 Task: Simple invoice that calculates total blue modern simple.
Action: Mouse moved to (136, 233)
Screenshot: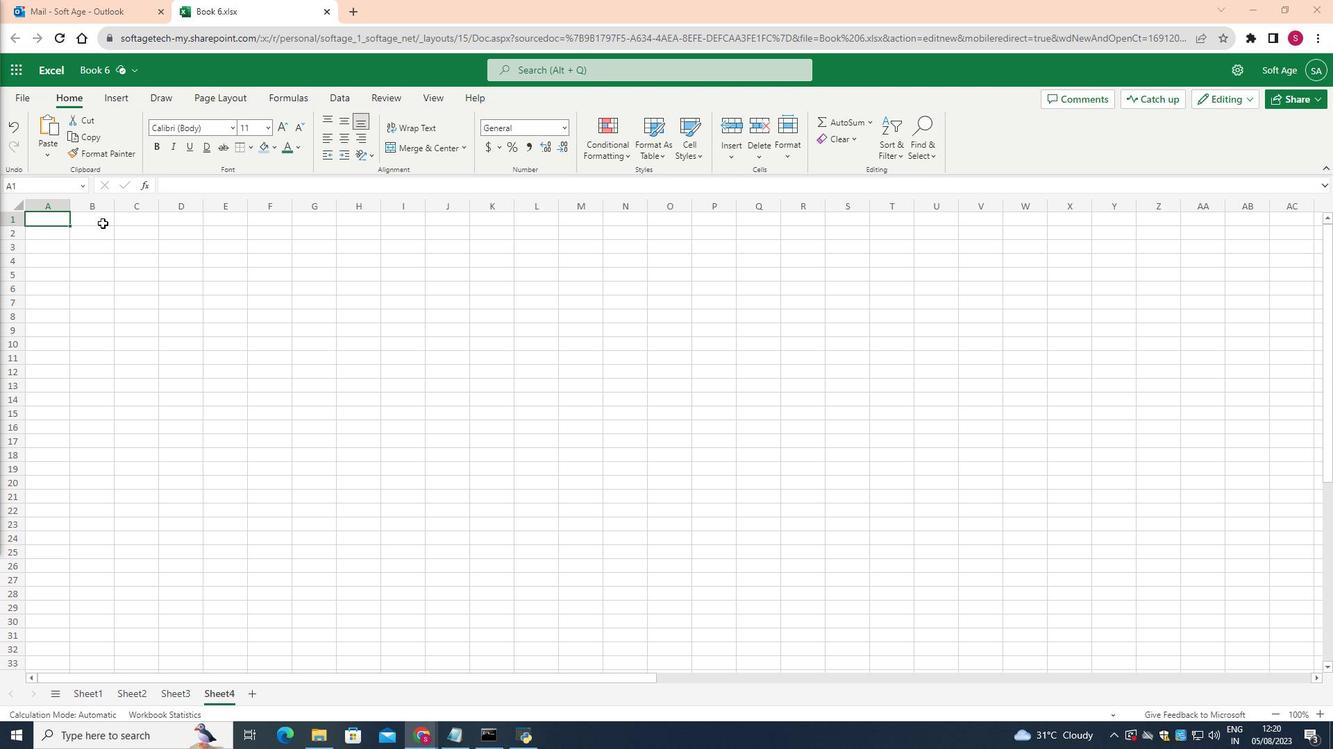 
Action: Mouse pressed left at (136, 233)
Screenshot: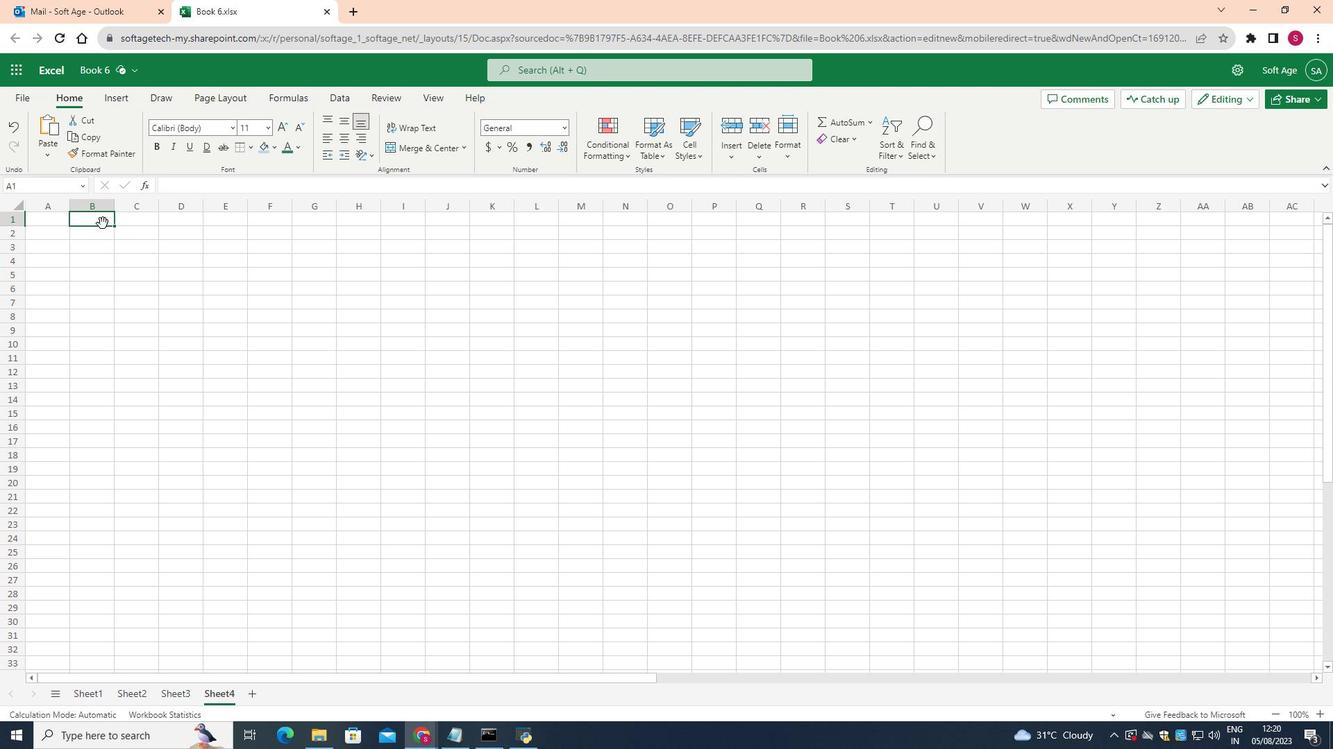 
Action: Mouse moved to (295, 143)
Screenshot: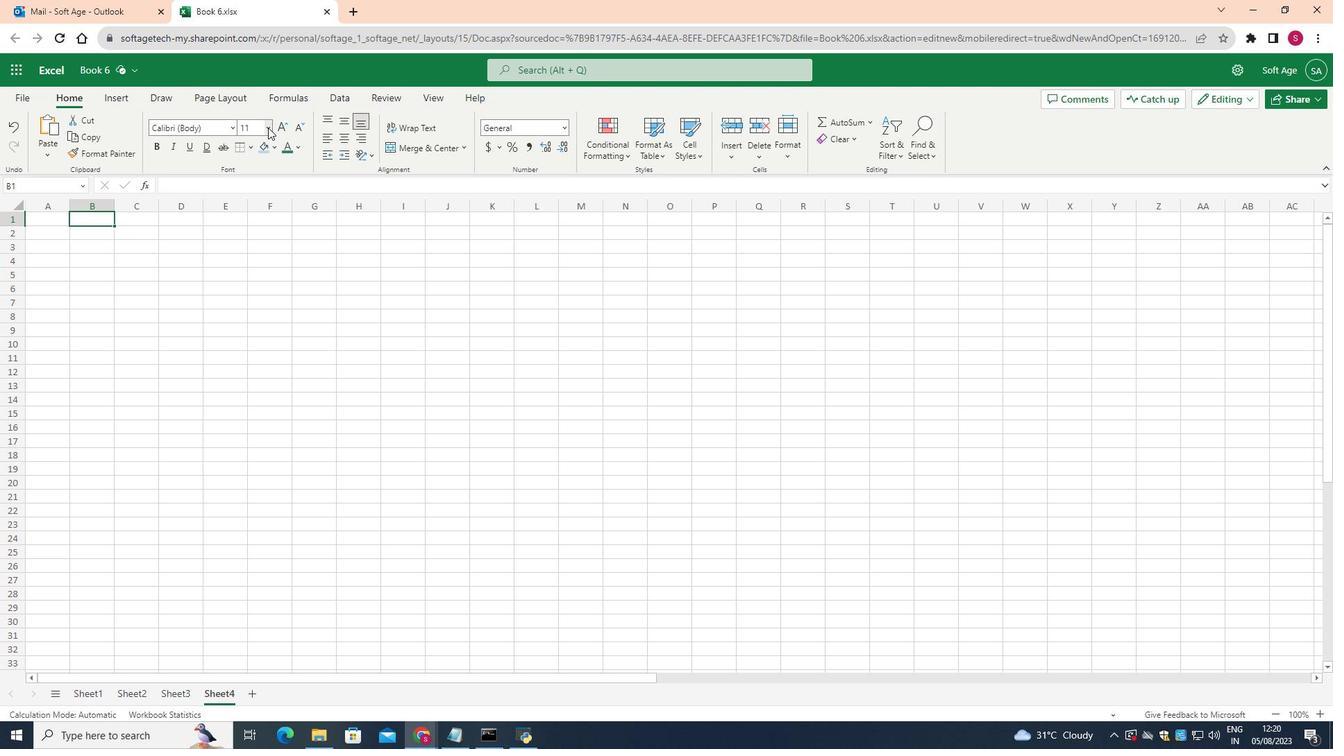 
Action: Mouse pressed left at (295, 143)
Screenshot: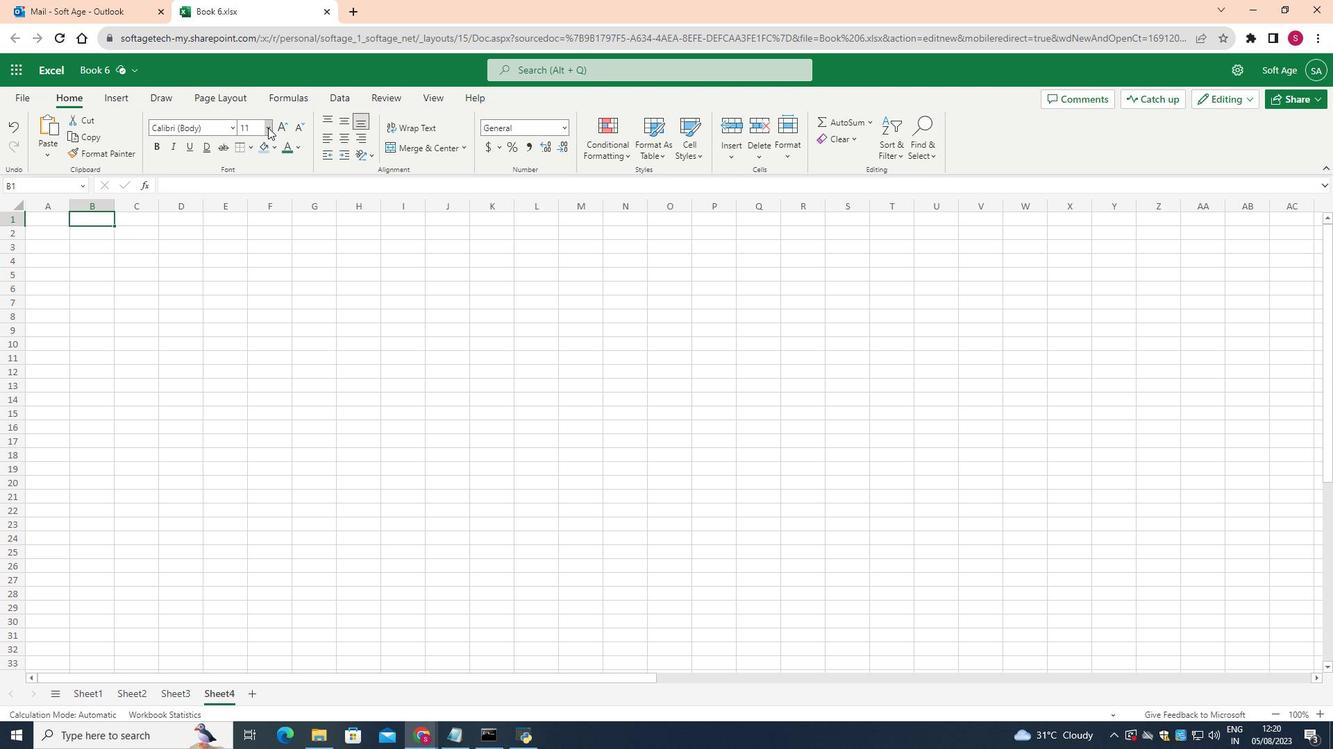 
Action: Mouse moved to (281, 358)
Screenshot: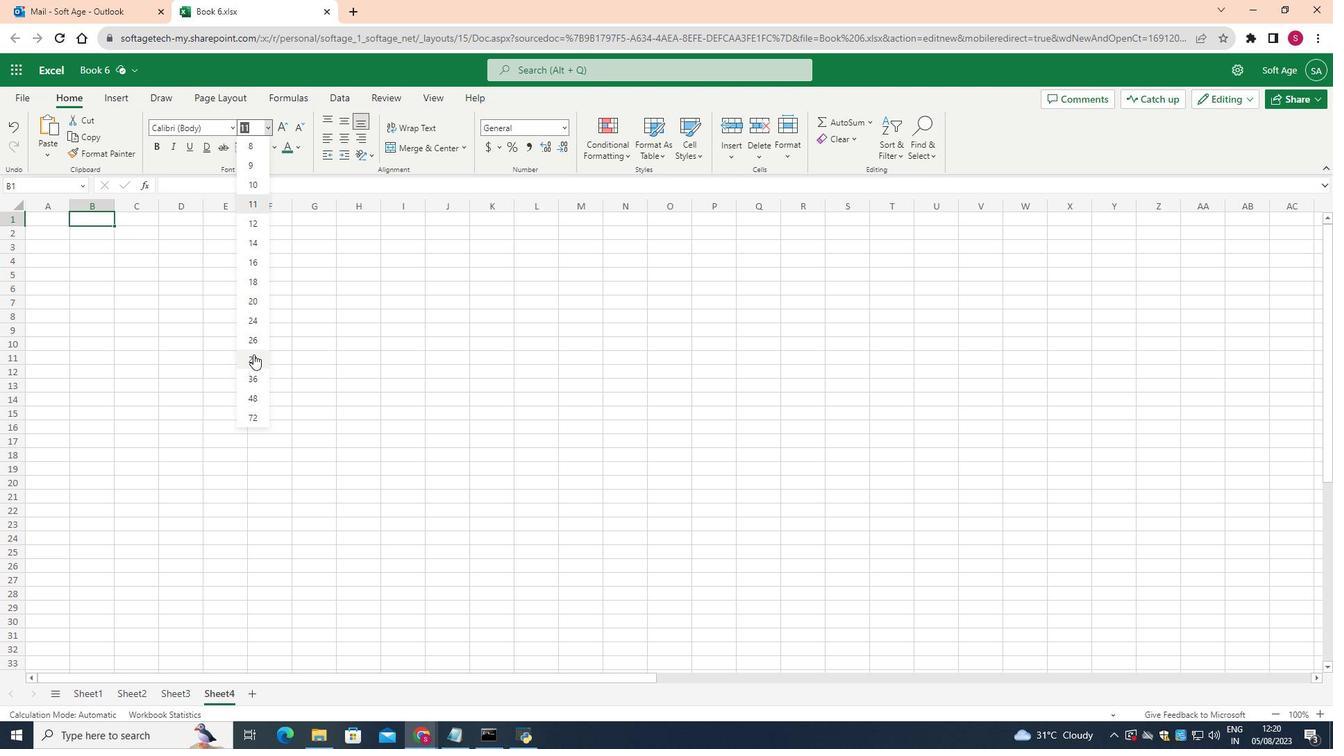
Action: Mouse pressed left at (281, 358)
Screenshot: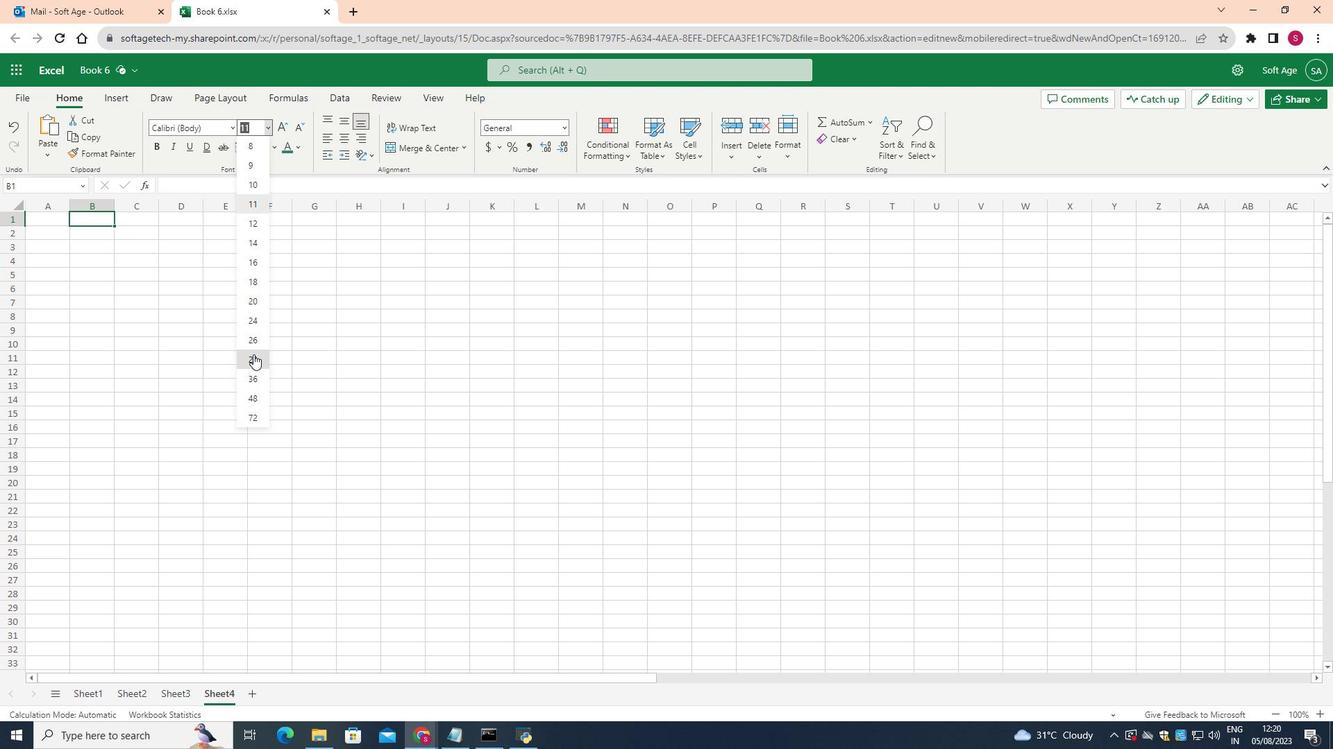
Action: Mouse moved to (281, 358)
Screenshot: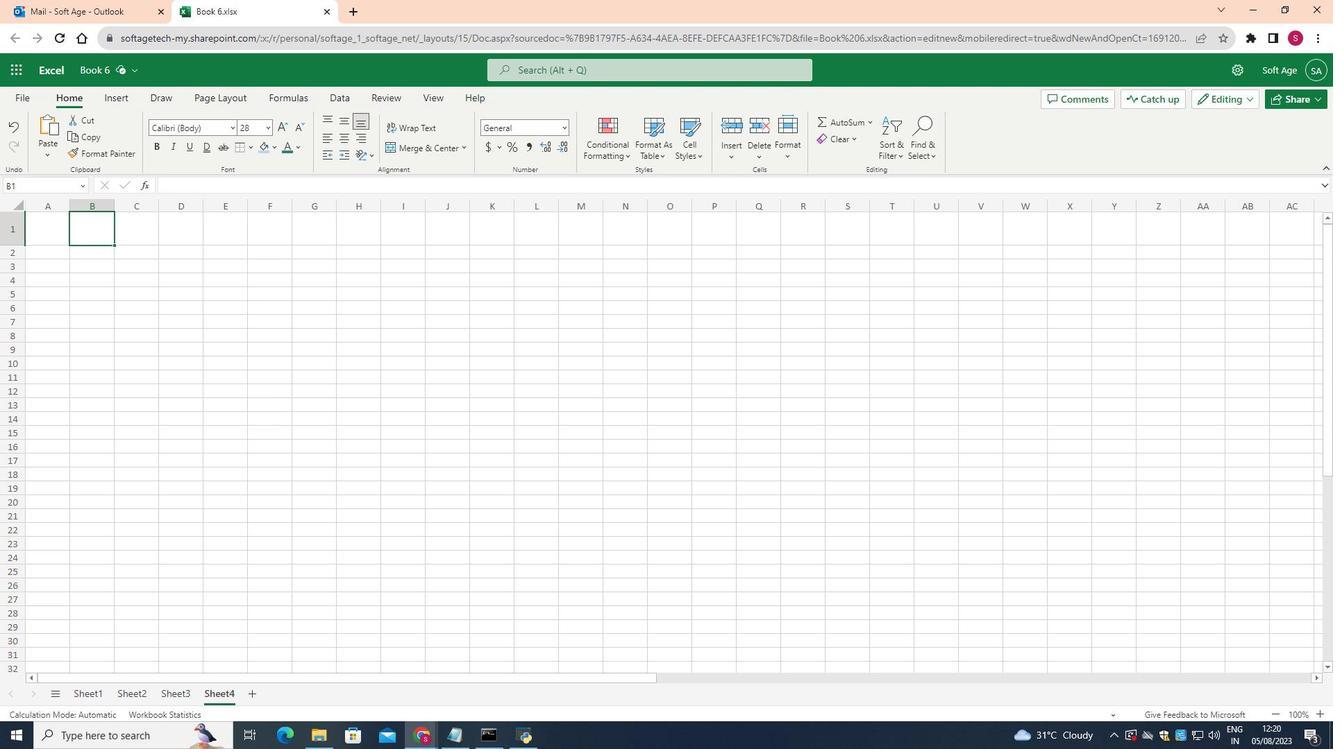 
Action: Key pressed <Key.shift><Key.shift>Your<Key.space><Key.shift>Company<Key.space><Key.shift>Name
Screenshot: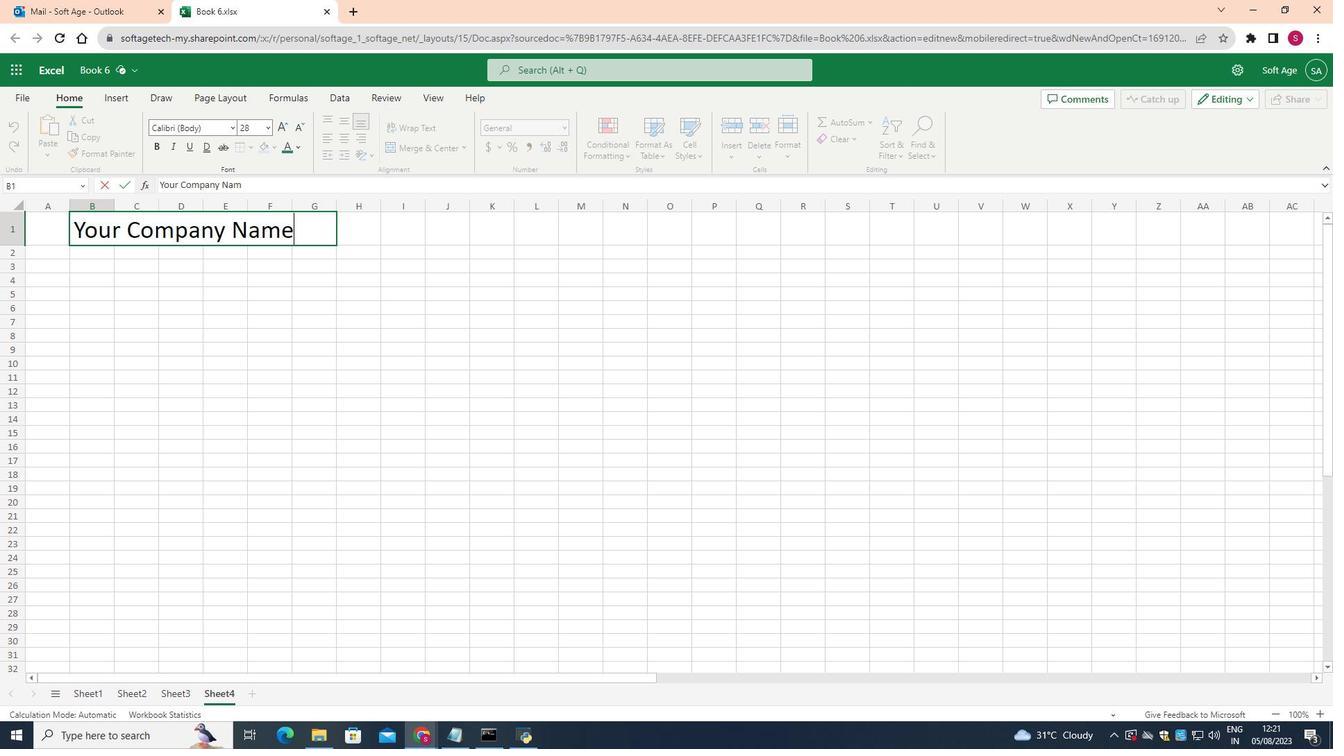 
Action: Mouse moved to (274, 323)
Screenshot: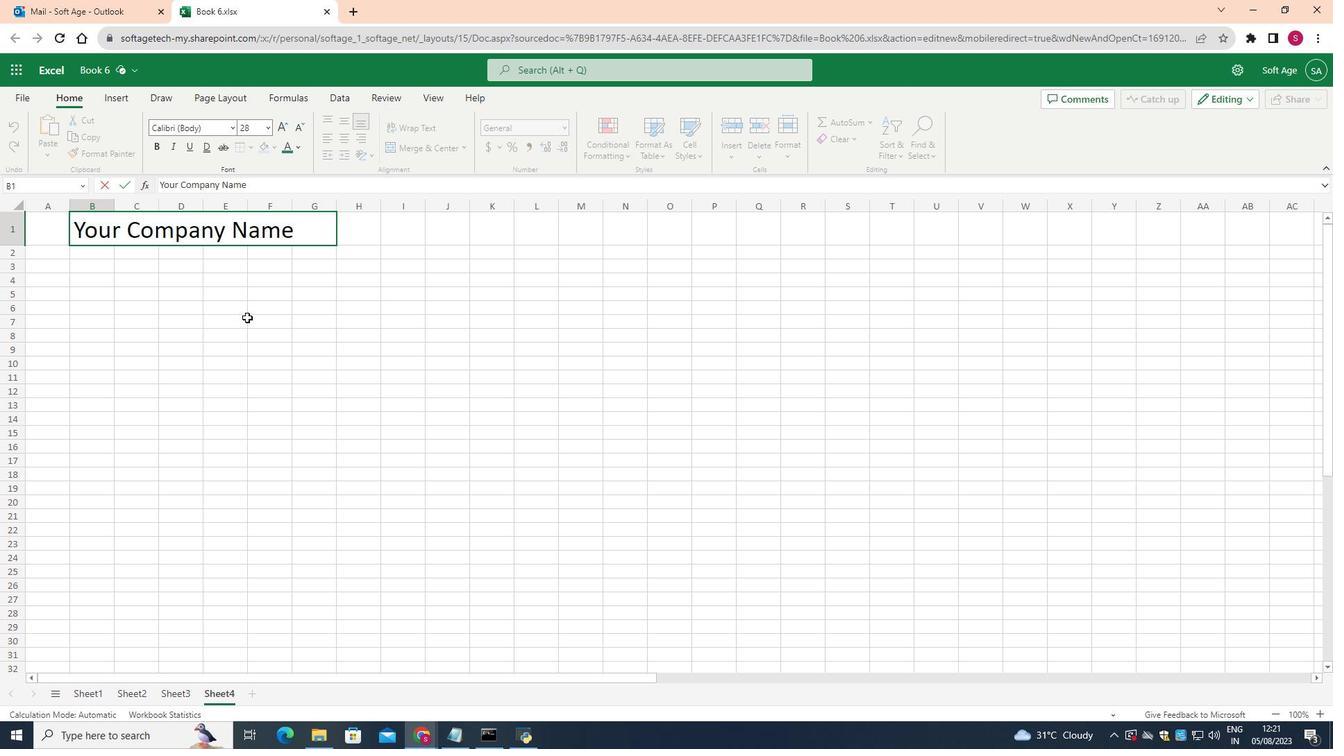 
Action: Mouse pressed left at (274, 323)
Screenshot: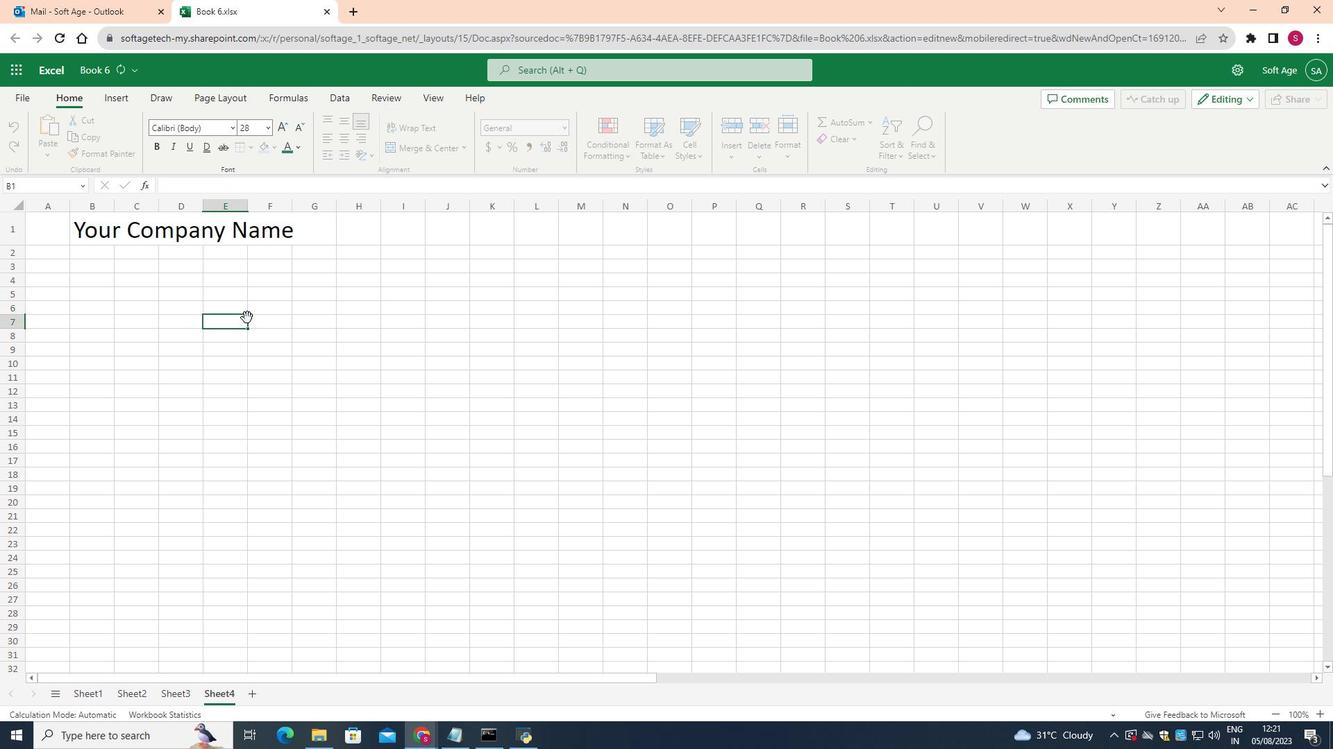 
Action: Mouse moved to (481, 243)
Screenshot: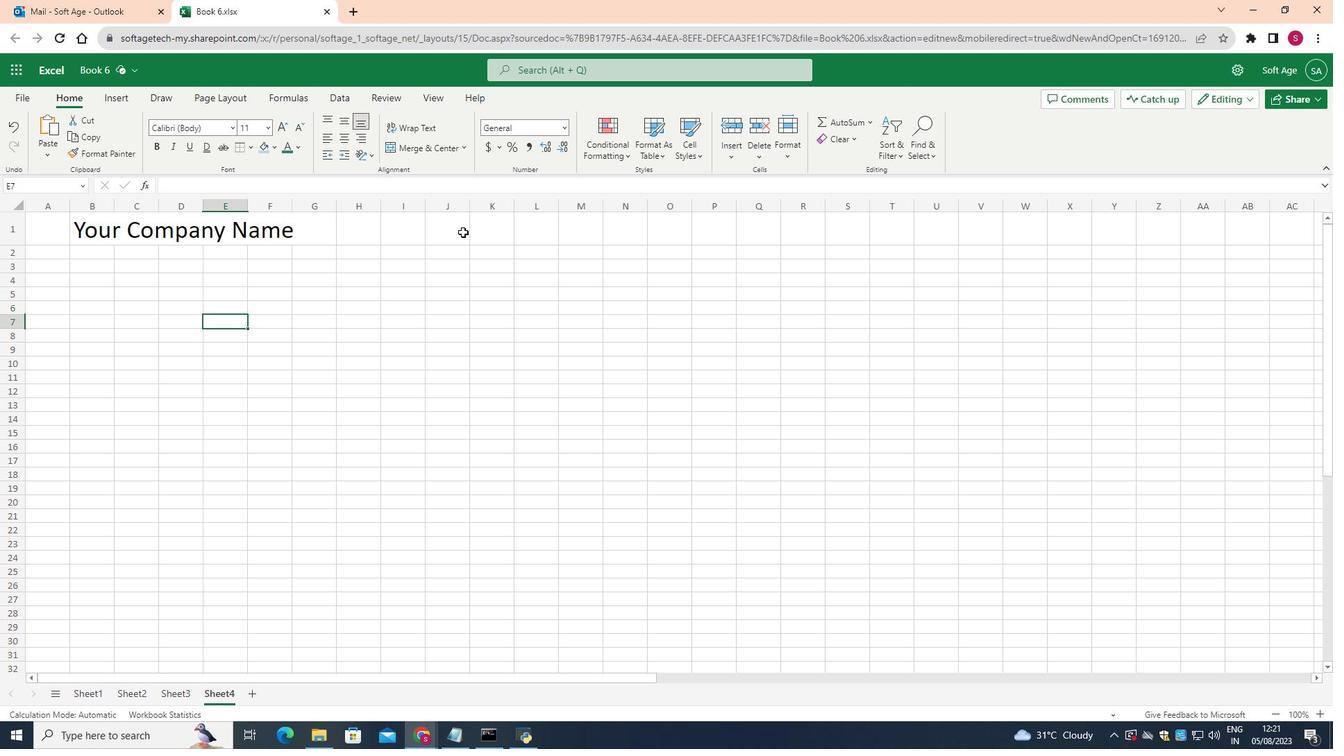 
Action: Mouse pressed left at (481, 243)
Screenshot: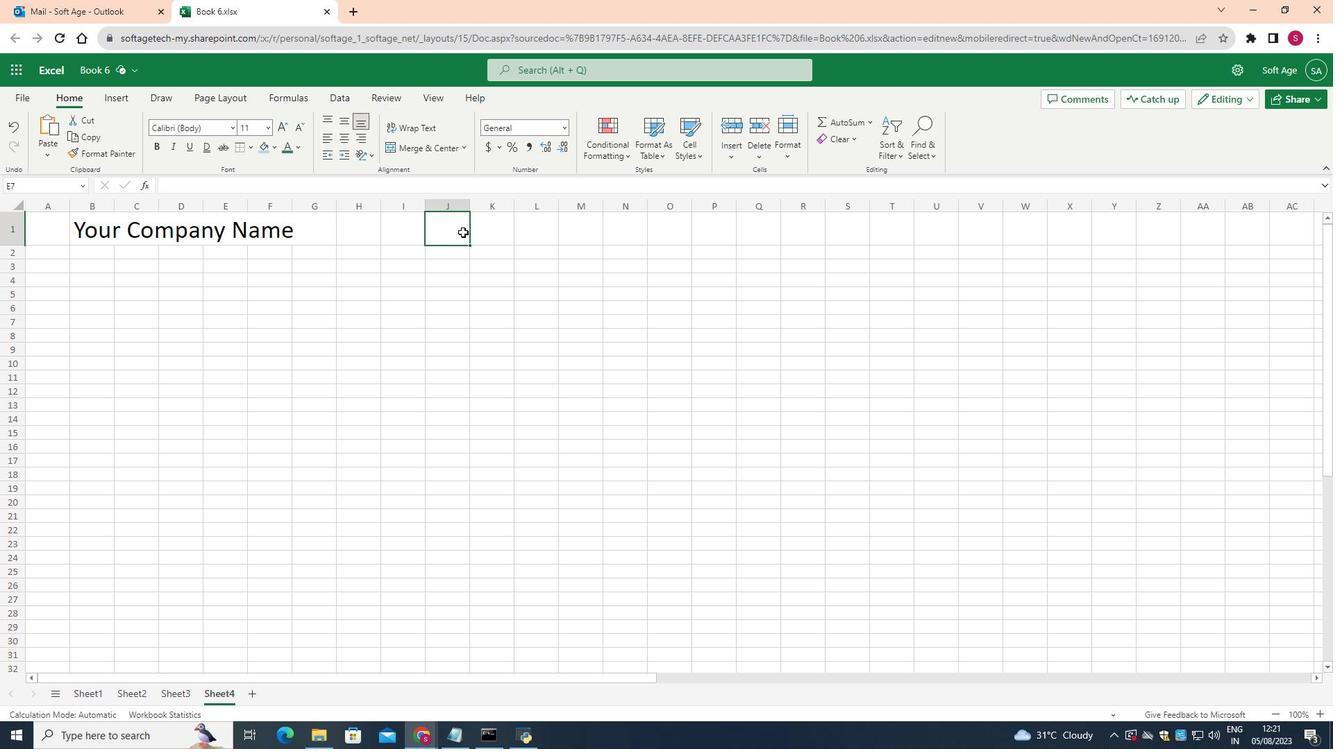 
Action: Mouse moved to (145, 241)
Screenshot: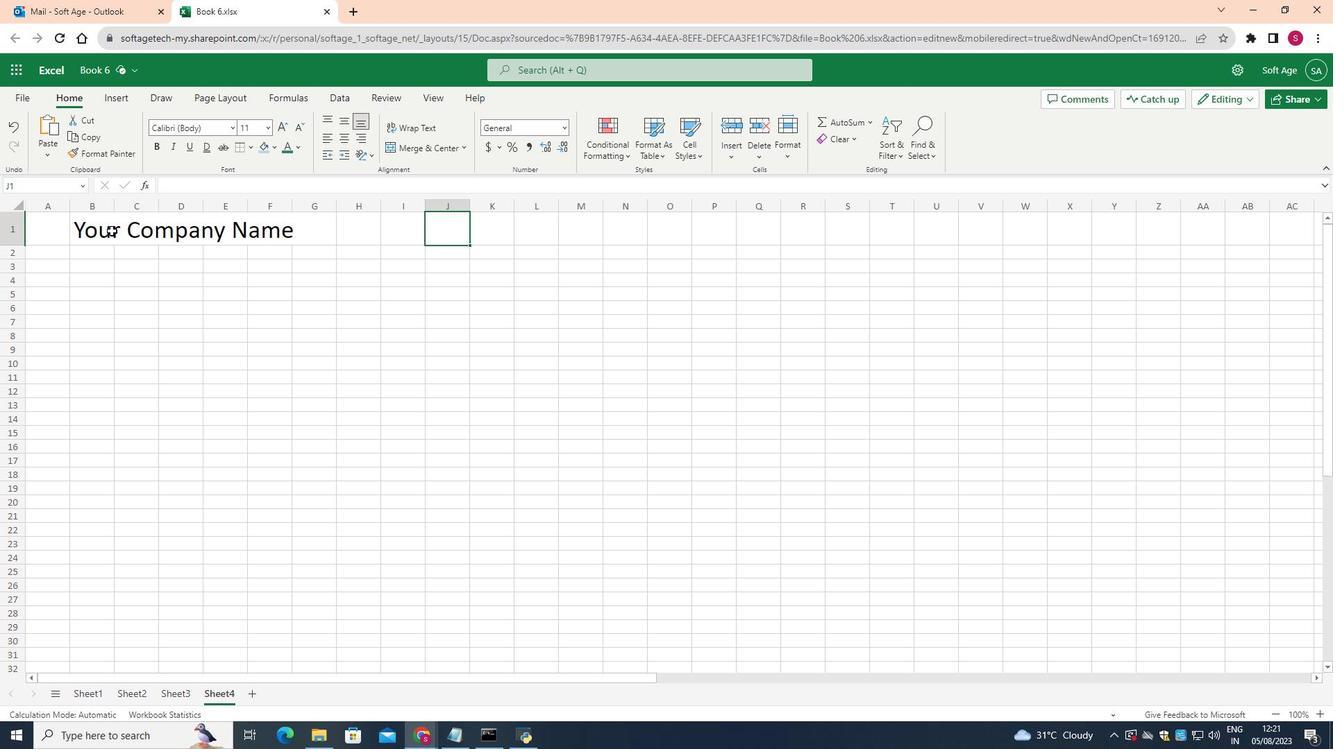 
Action: Mouse pressed left at (145, 241)
Screenshot: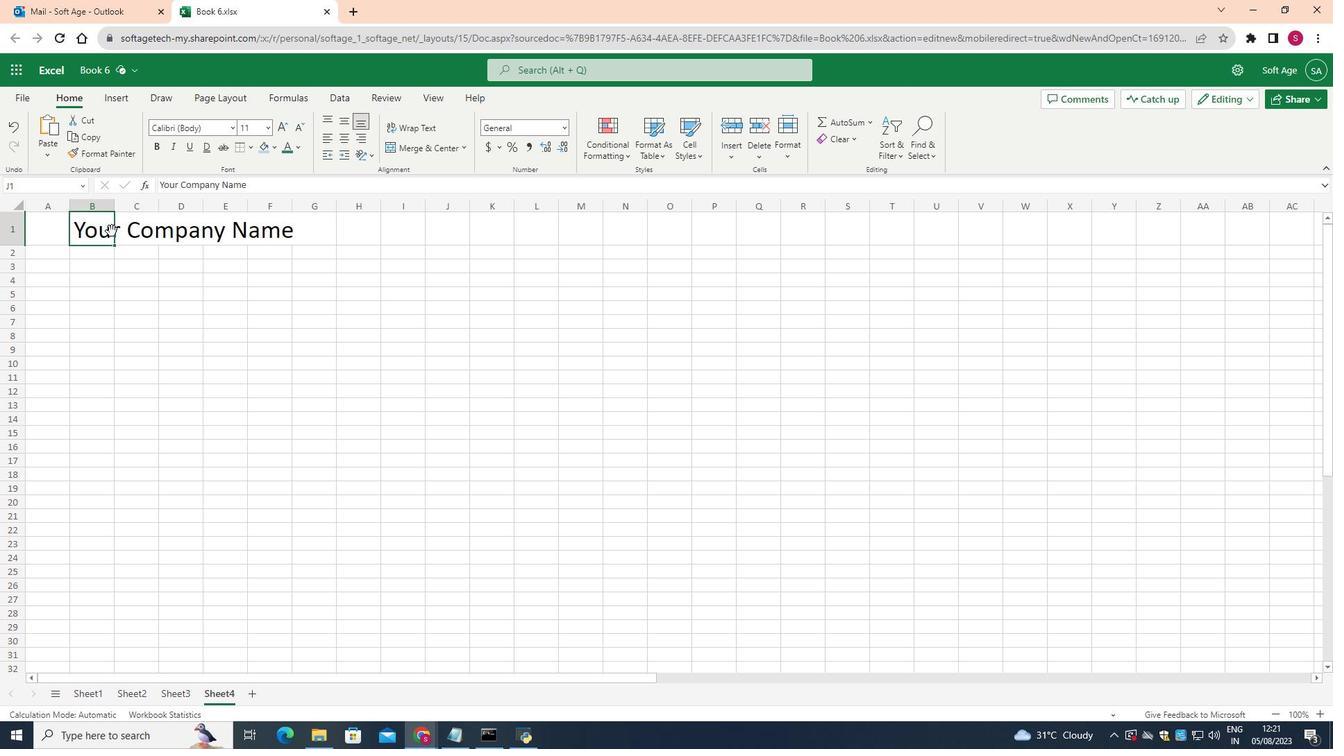 
Action: Mouse moved to (296, 143)
Screenshot: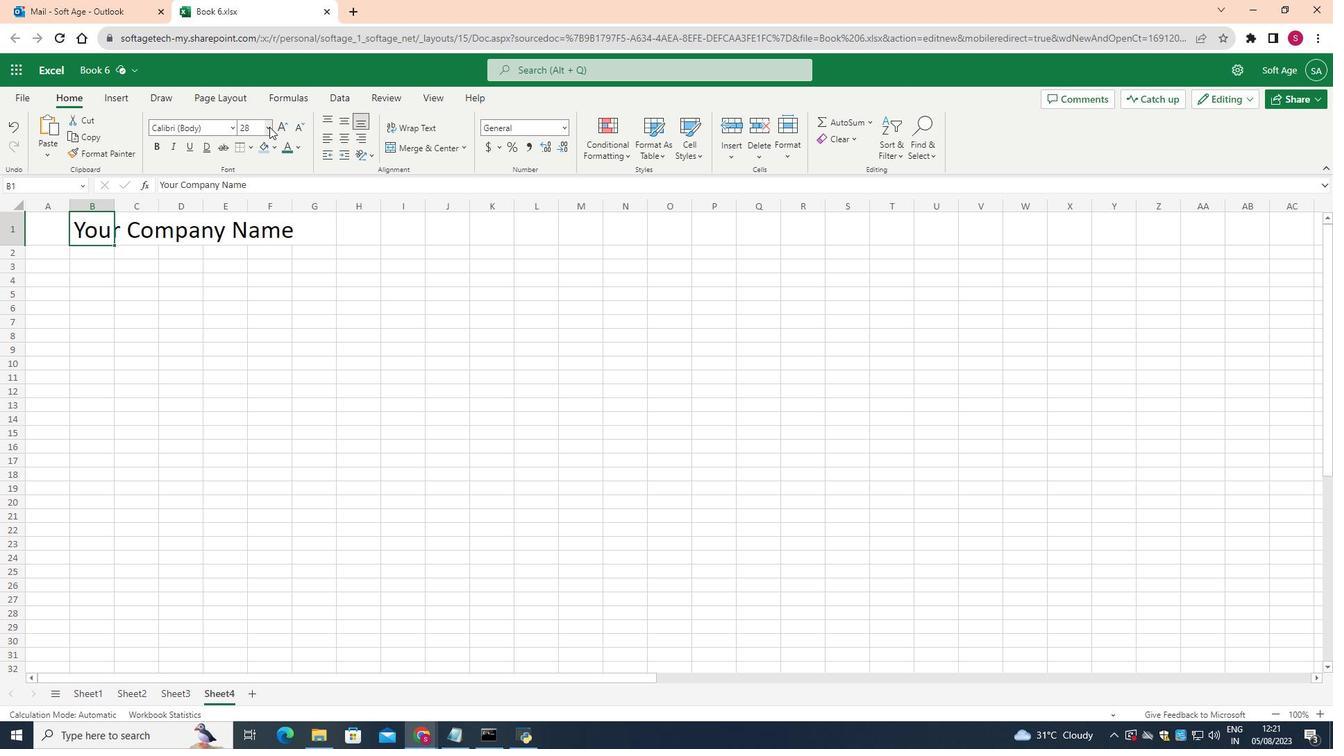 
Action: Mouse pressed left at (296, 143)
Screenshot: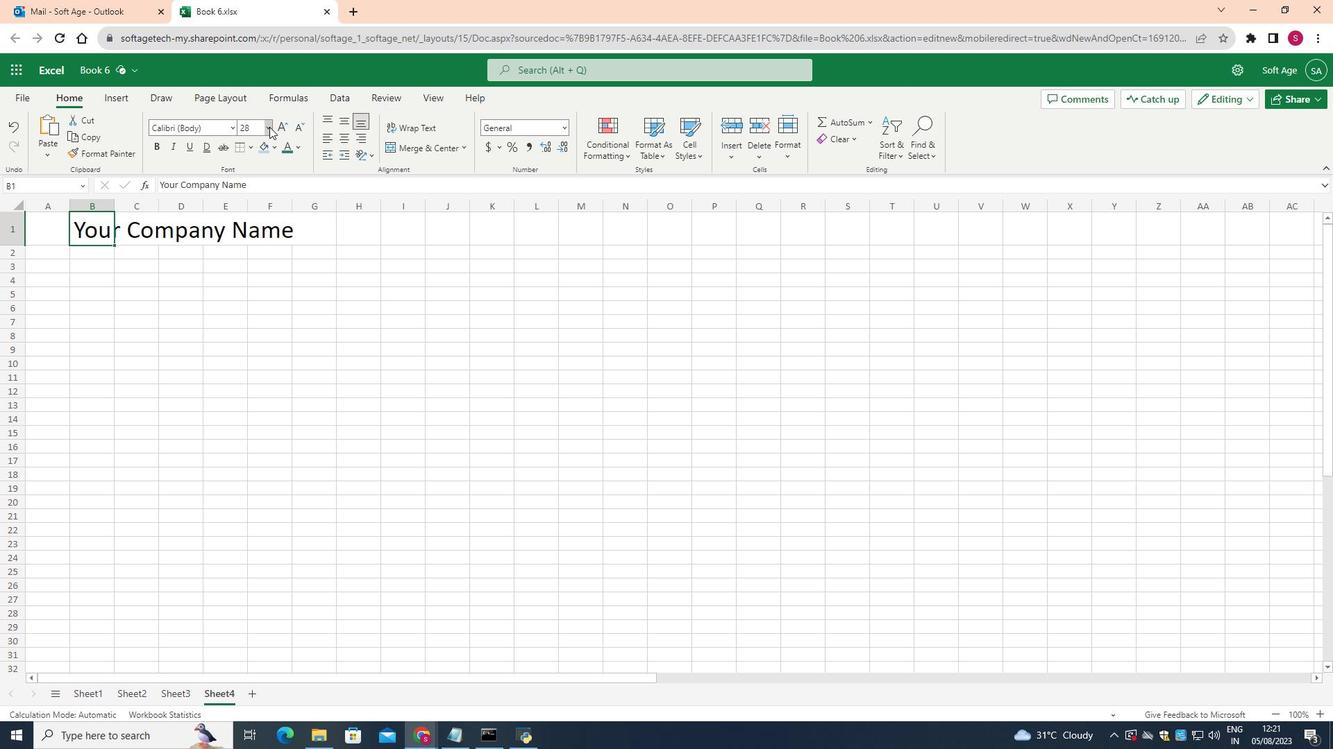 
Action: Mouse moved to (287, 327)
Screenshot: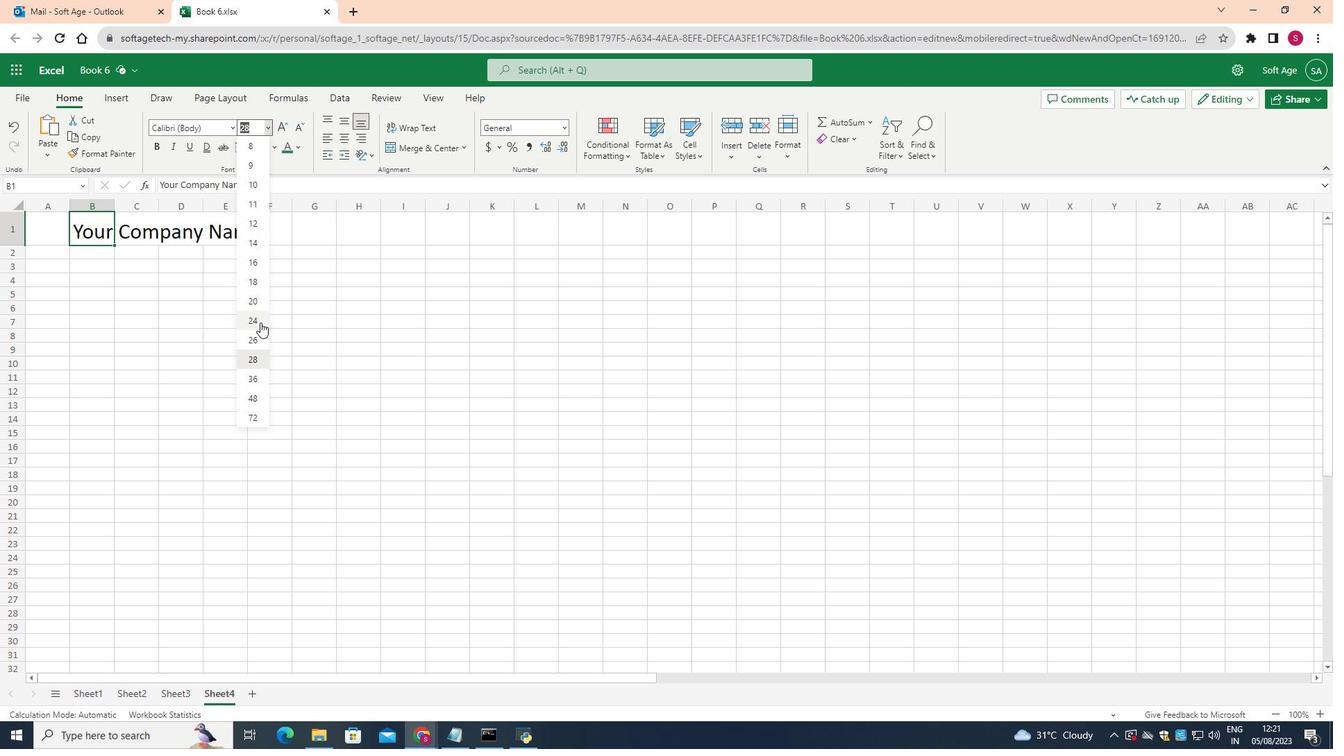 
Action: Mouse pressed left at (287, 327)
Screenshot: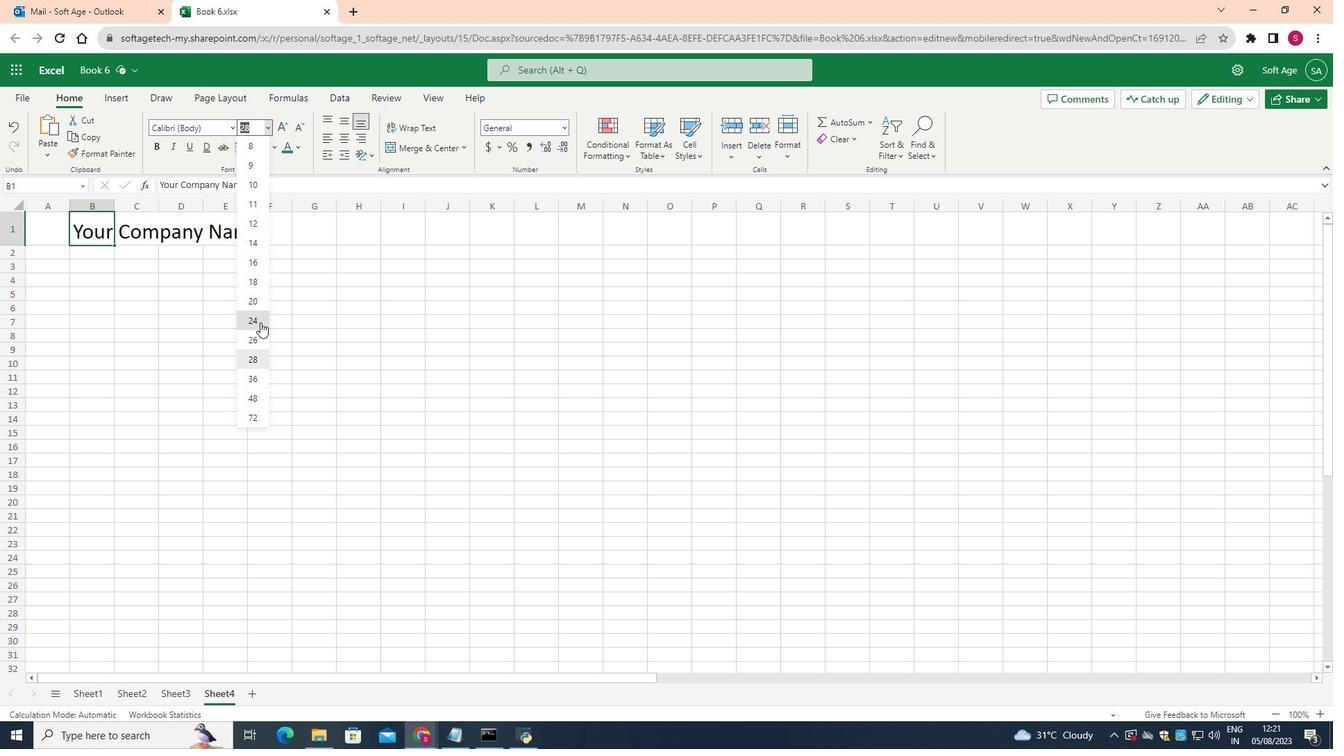 
Action: Mouse moved to (416, 239)
Screenshot: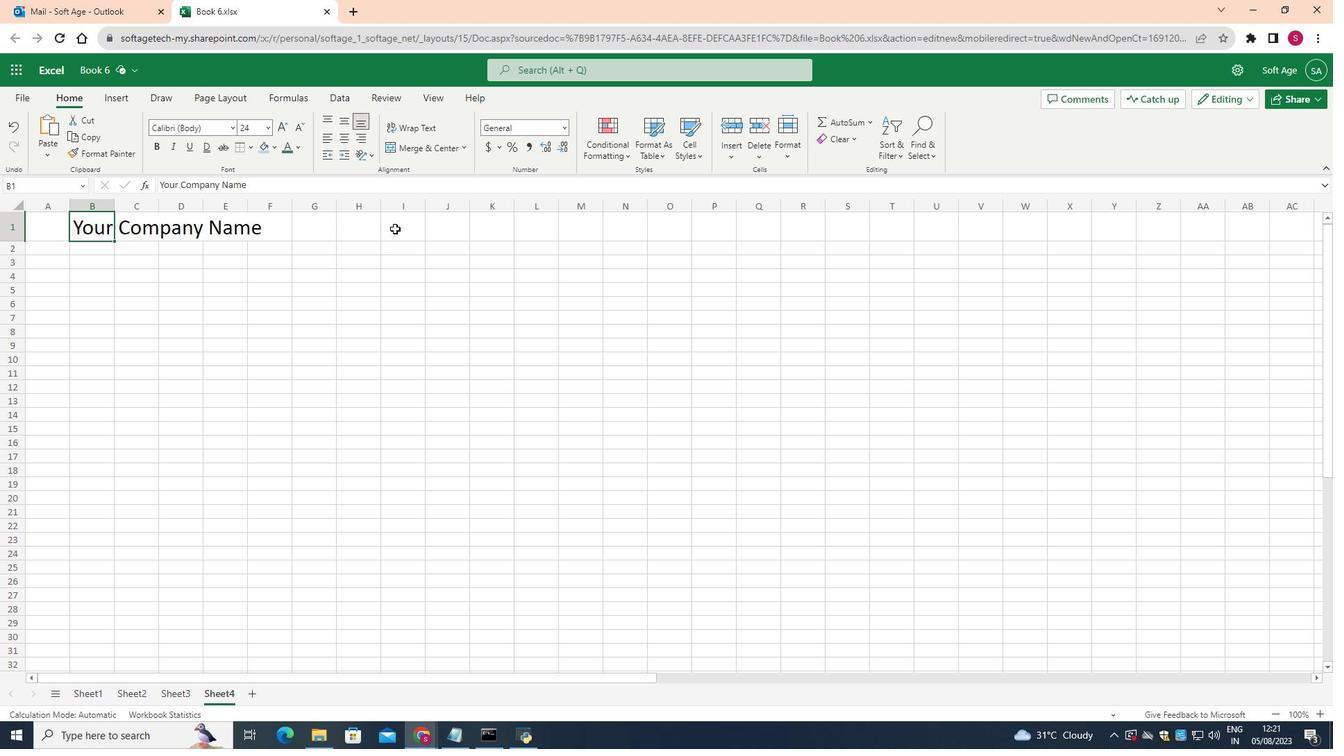 
Action: Mouse pressed left at (416, 239)
Screenshot: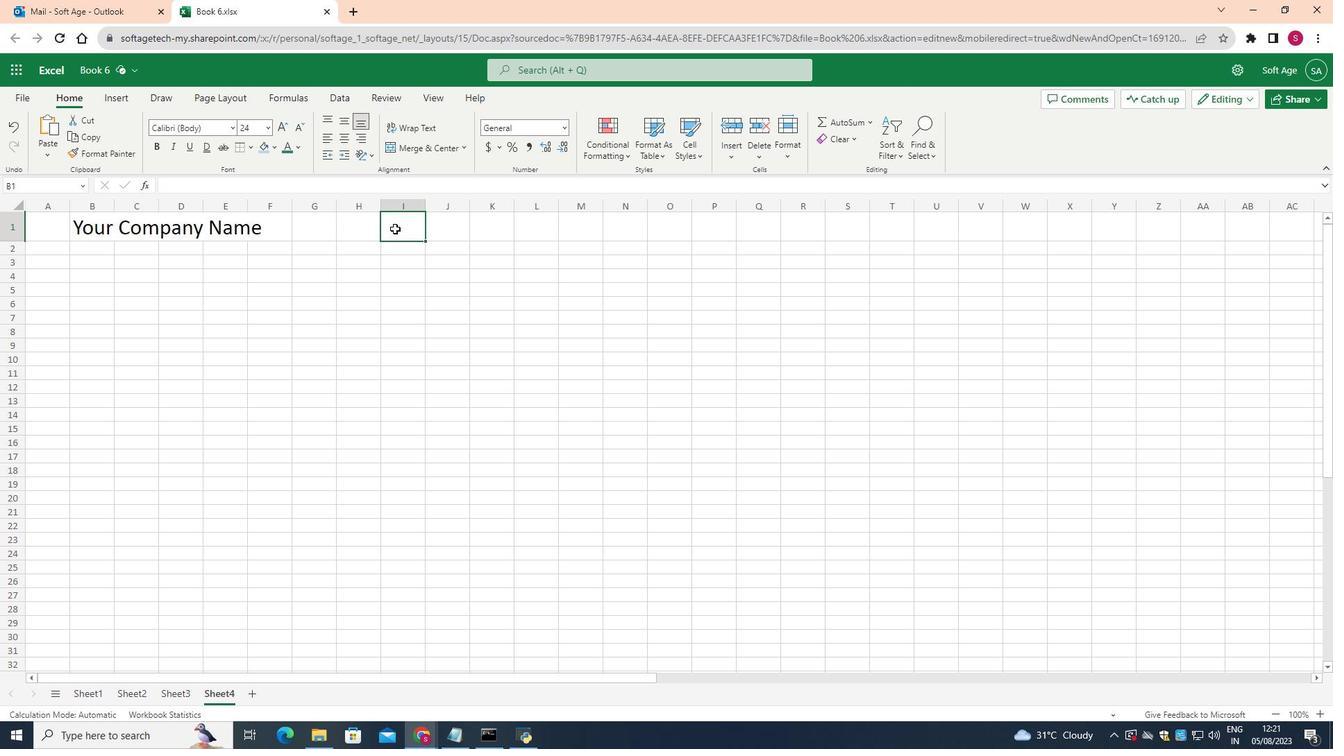 
Action: Mouse moved to (294, 140)
Screenshot: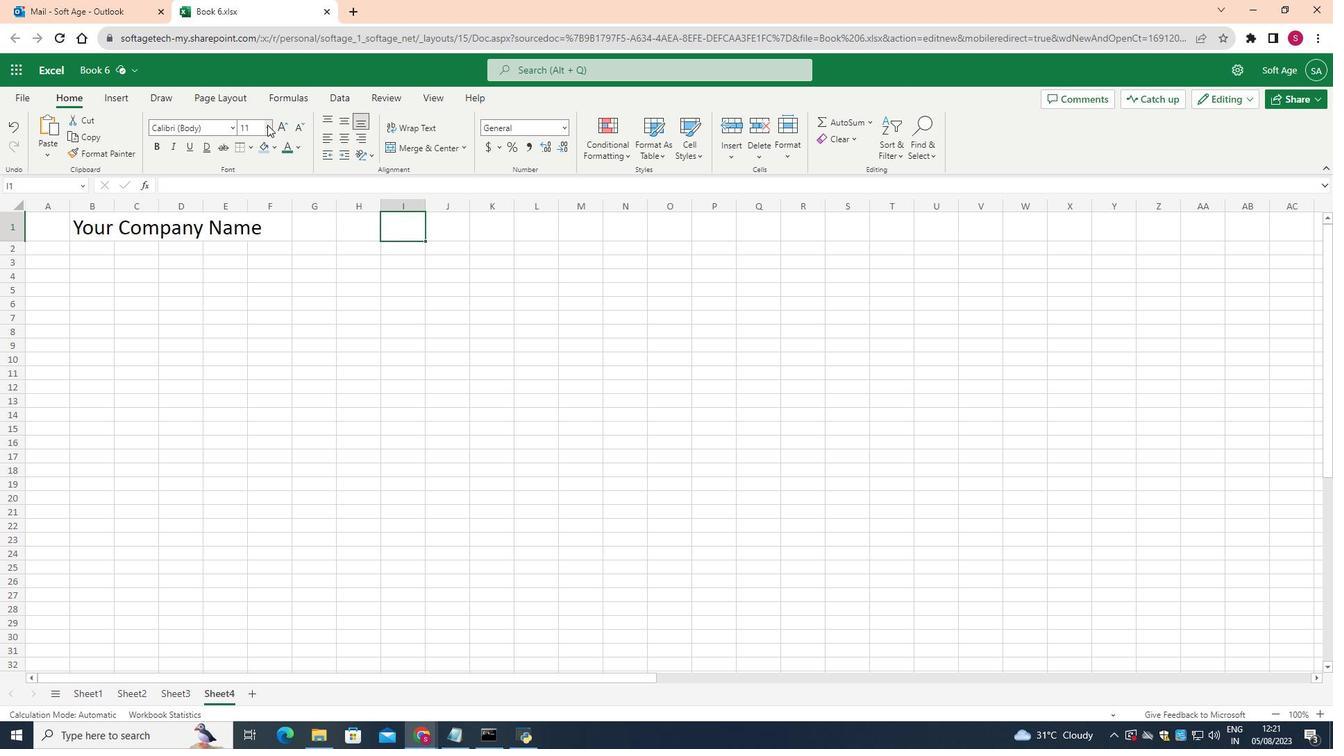 
Action: Mouse pressed left at (294, 140)
Screenshot: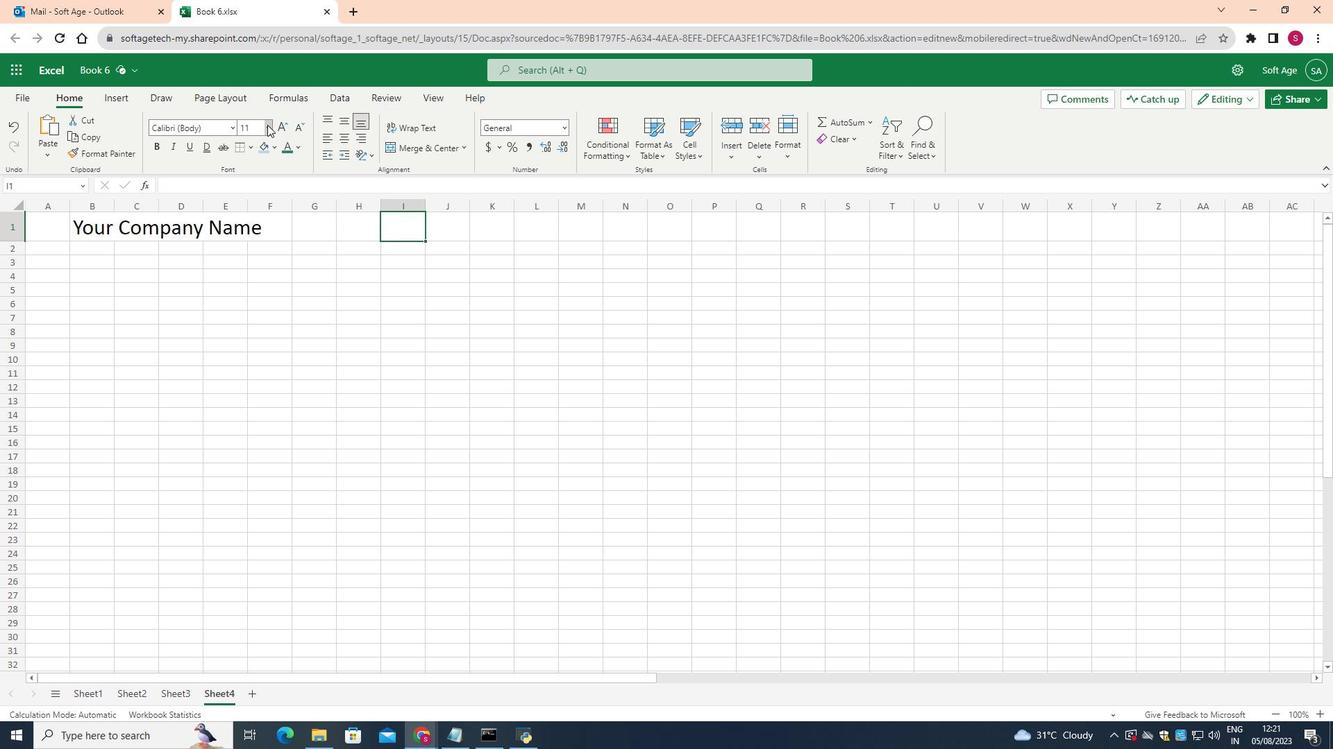 
Action: Mouse moved to (285, 324)
Screenshot: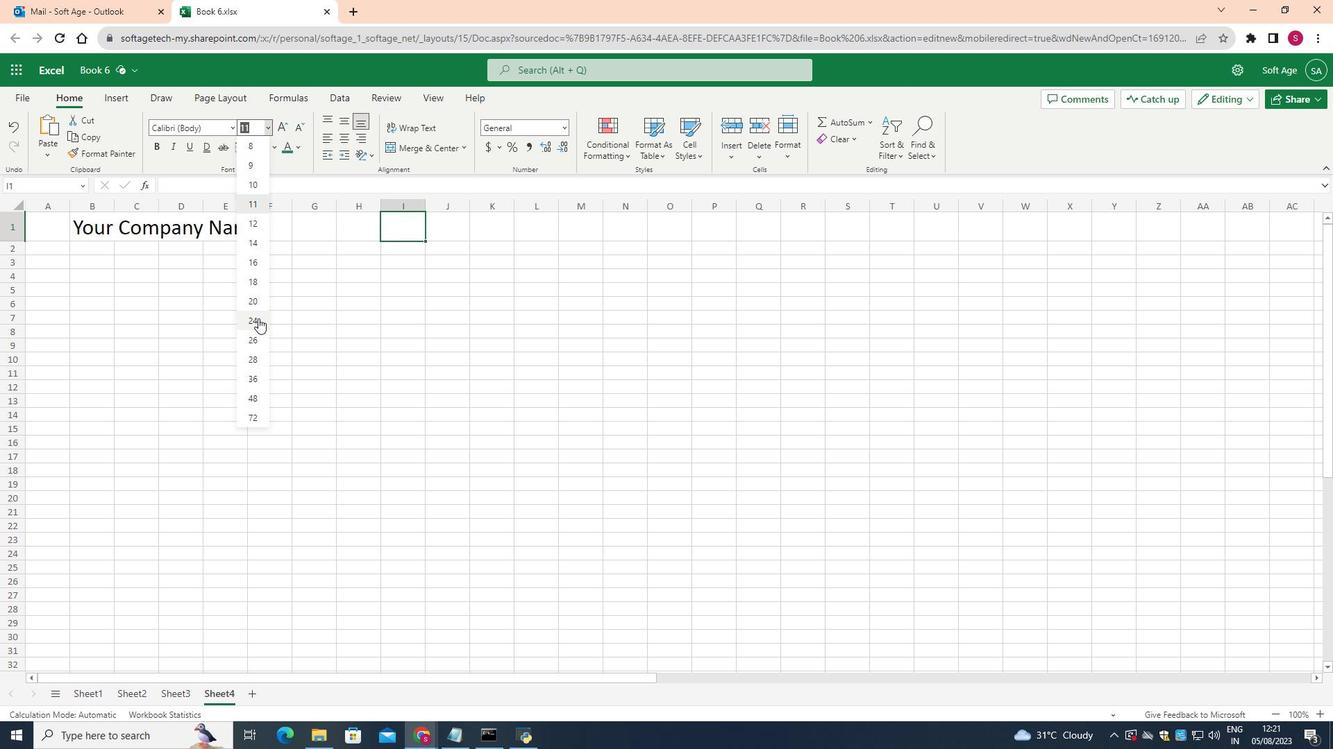 
Action: Mouse pressed left at (285, 324)
Screenshot: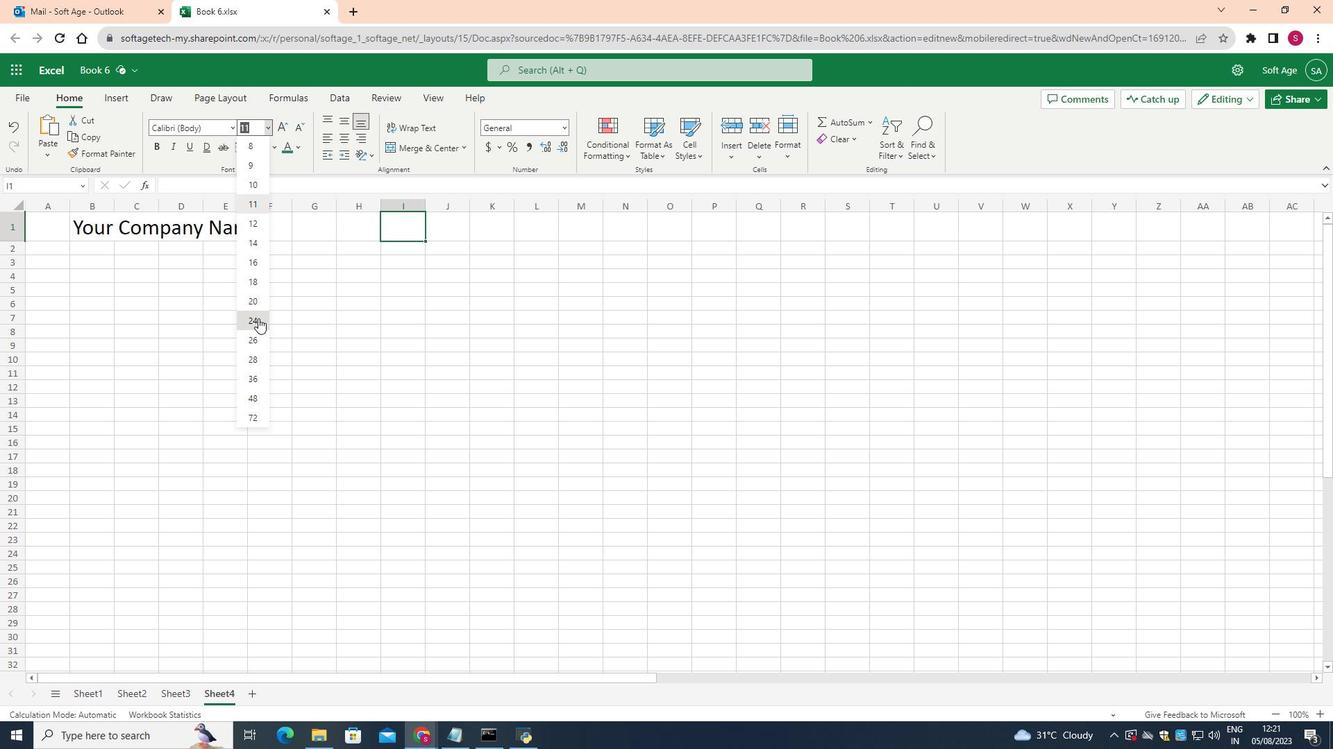 
Action: Key pressed <Key.shift>INVOICE
Screenshot: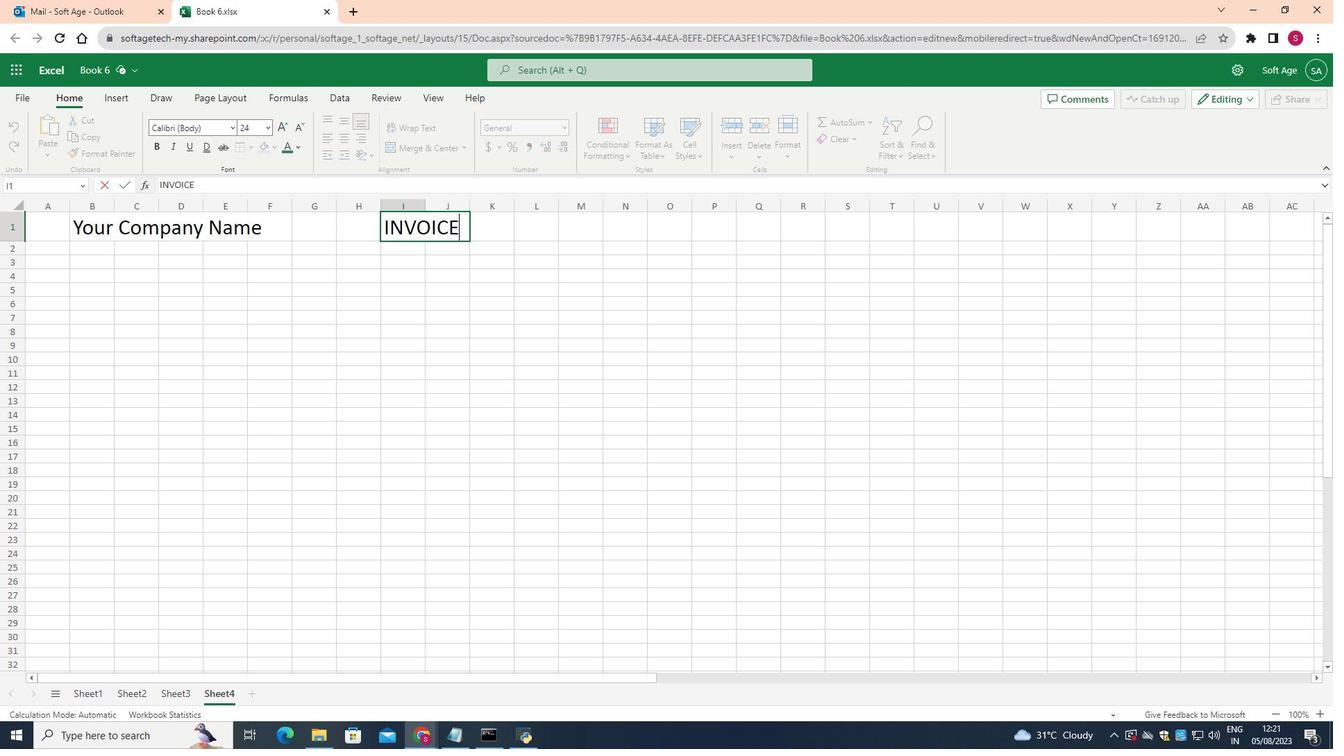 
Action: Mouse moved to (191, 359)
Screenshot: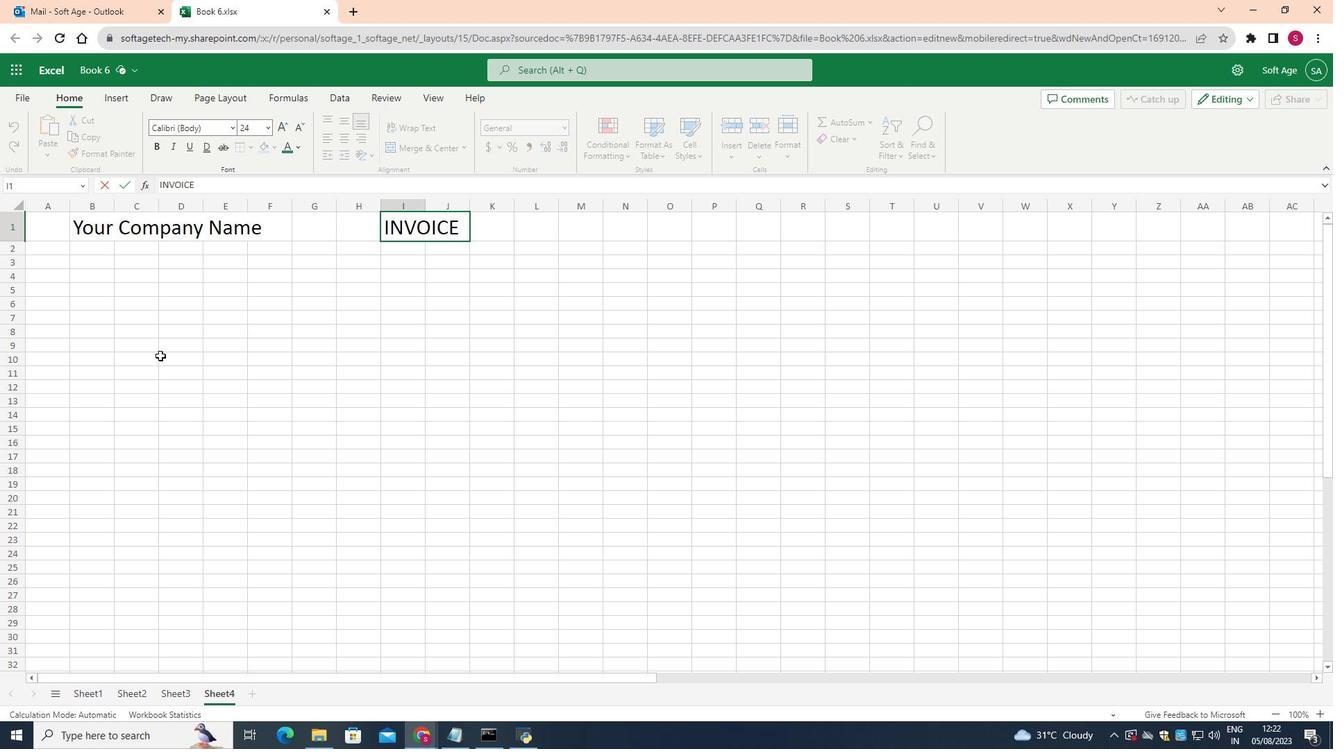 
Action: Mouse pressed left at (191, 359)
Screenshot: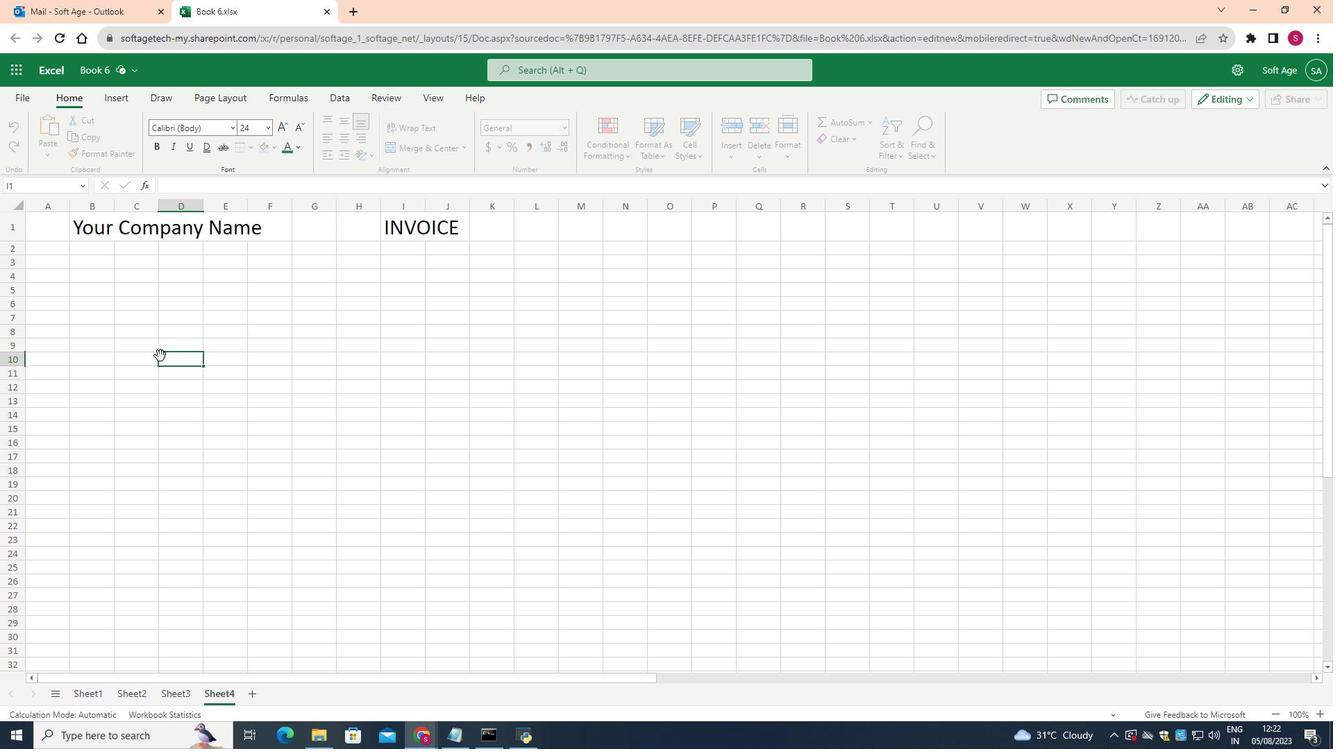 
Action: Mouse moved to (138, 257)
Screenshot: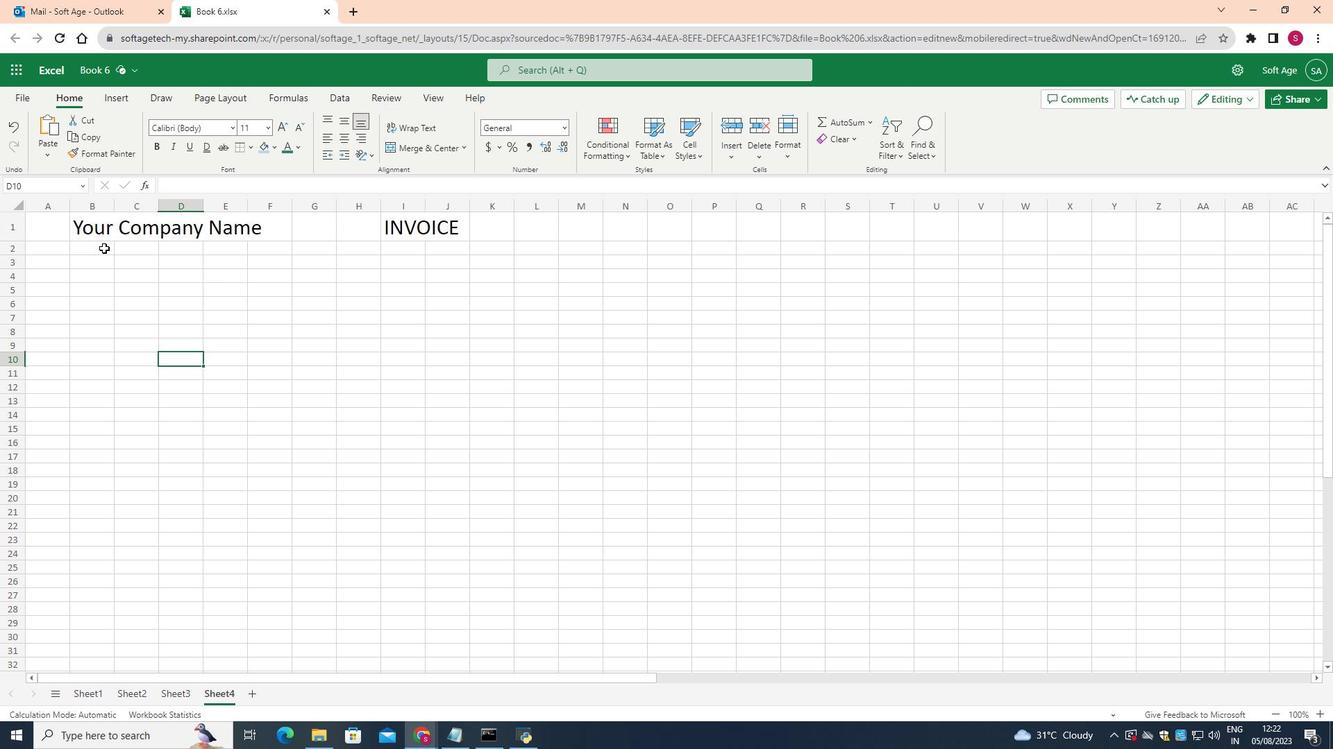 
Action: Mouse pressed left at (138, 257)
Screenshot: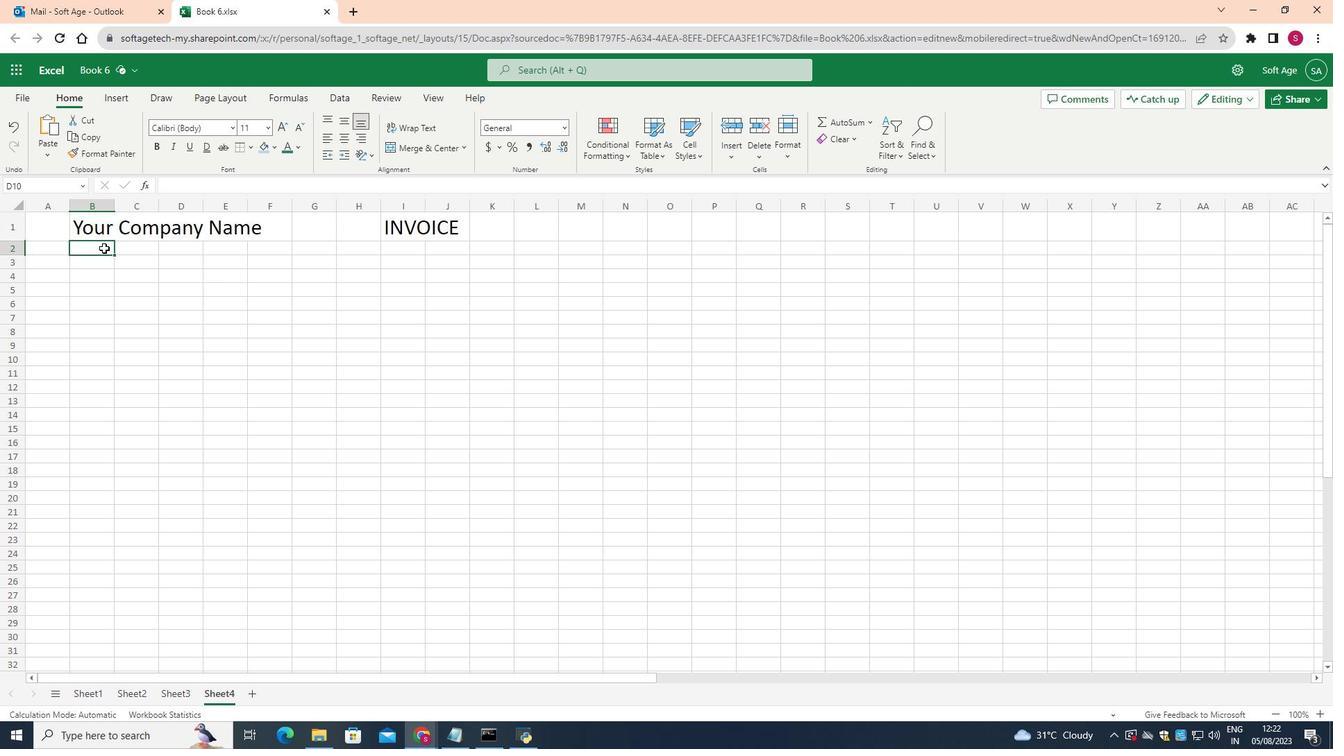 
Action: Mouse moved to (296, 145)
Screenshot: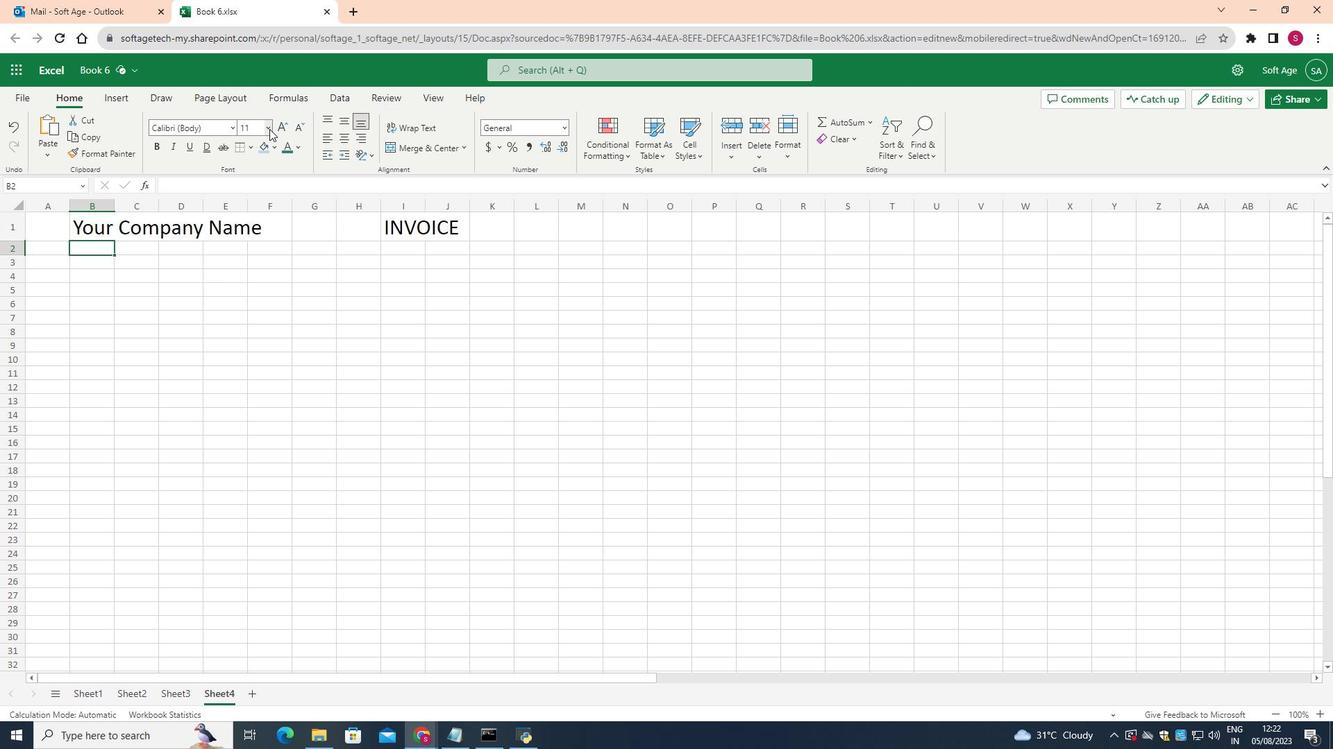 
Action: Mouse pressed left at (296, 145)
Screenshot: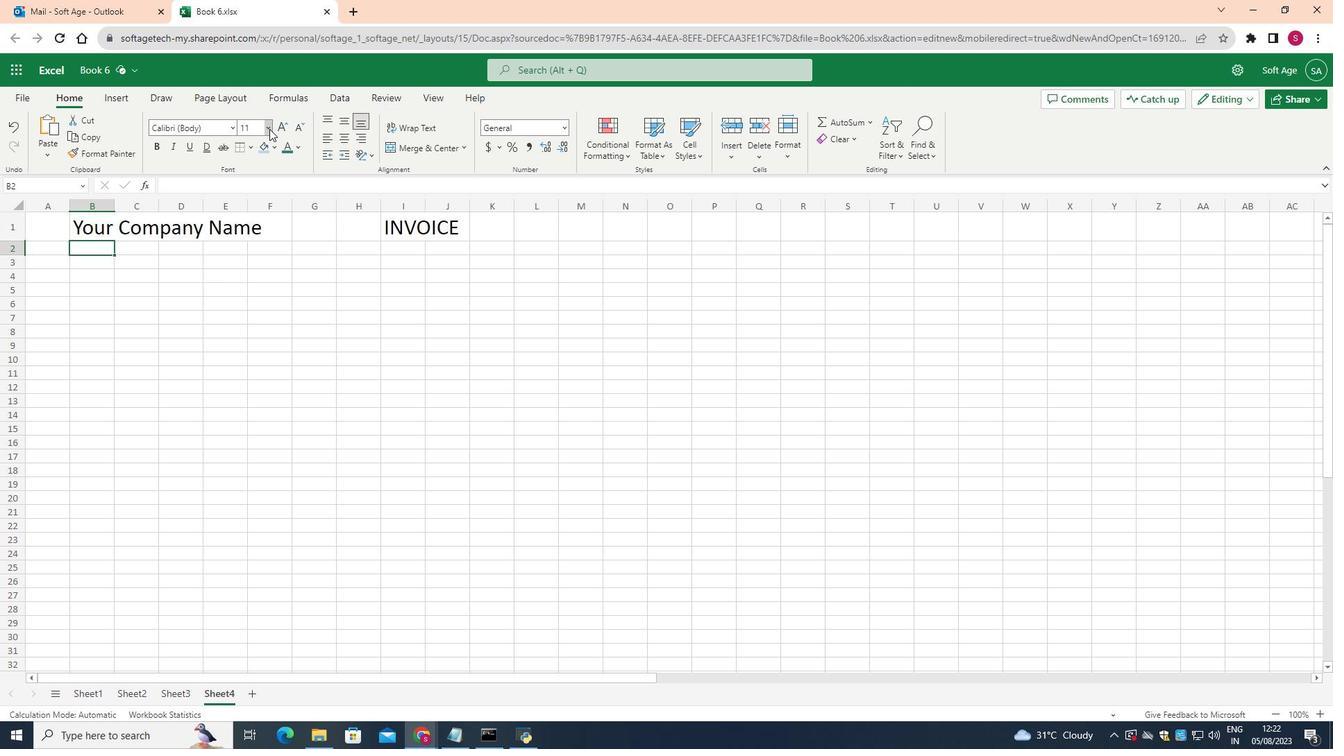 
Action: Mouse moved to (285, 255)
Screenshot: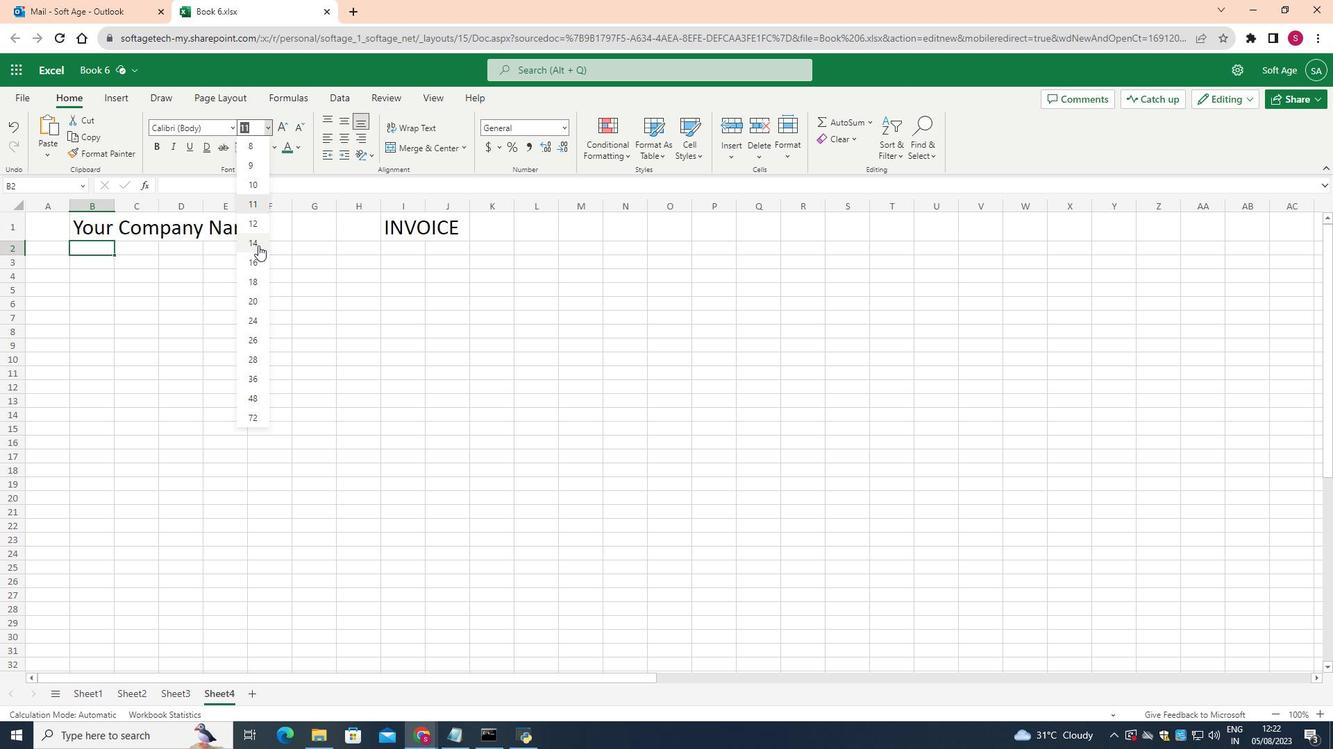 
Action: Mouse pressed left at (285, 255)
Screenshot: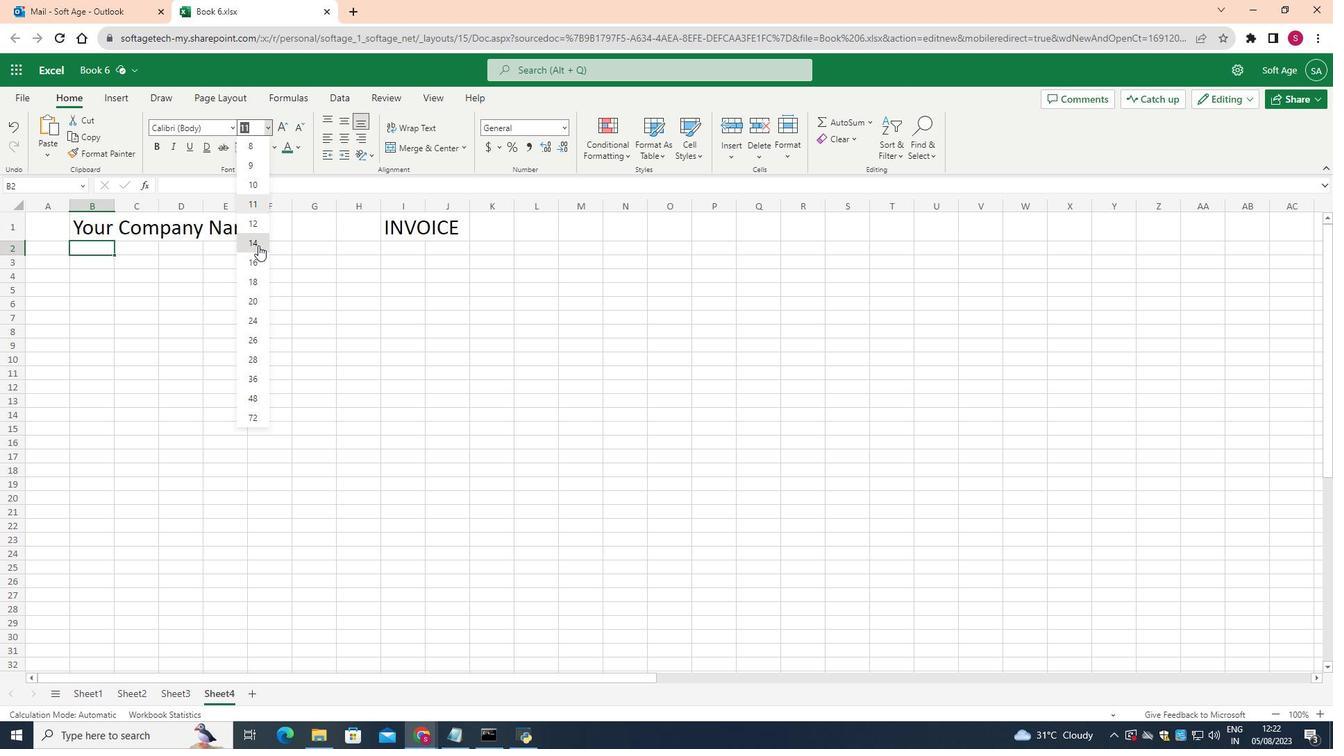 
Action: Mouse moved to (132, 260)
Screenshot: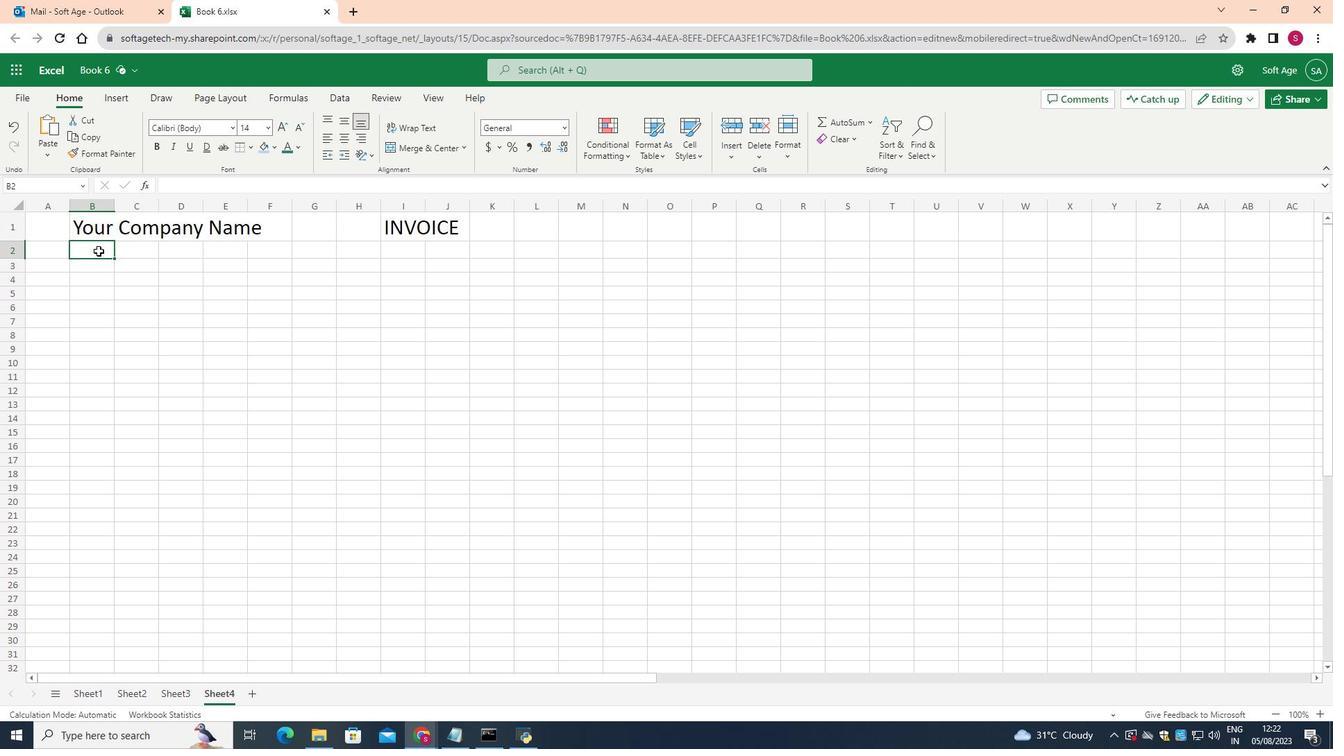 
Action: Mouse pressed left at (132, 260)
Screenshot: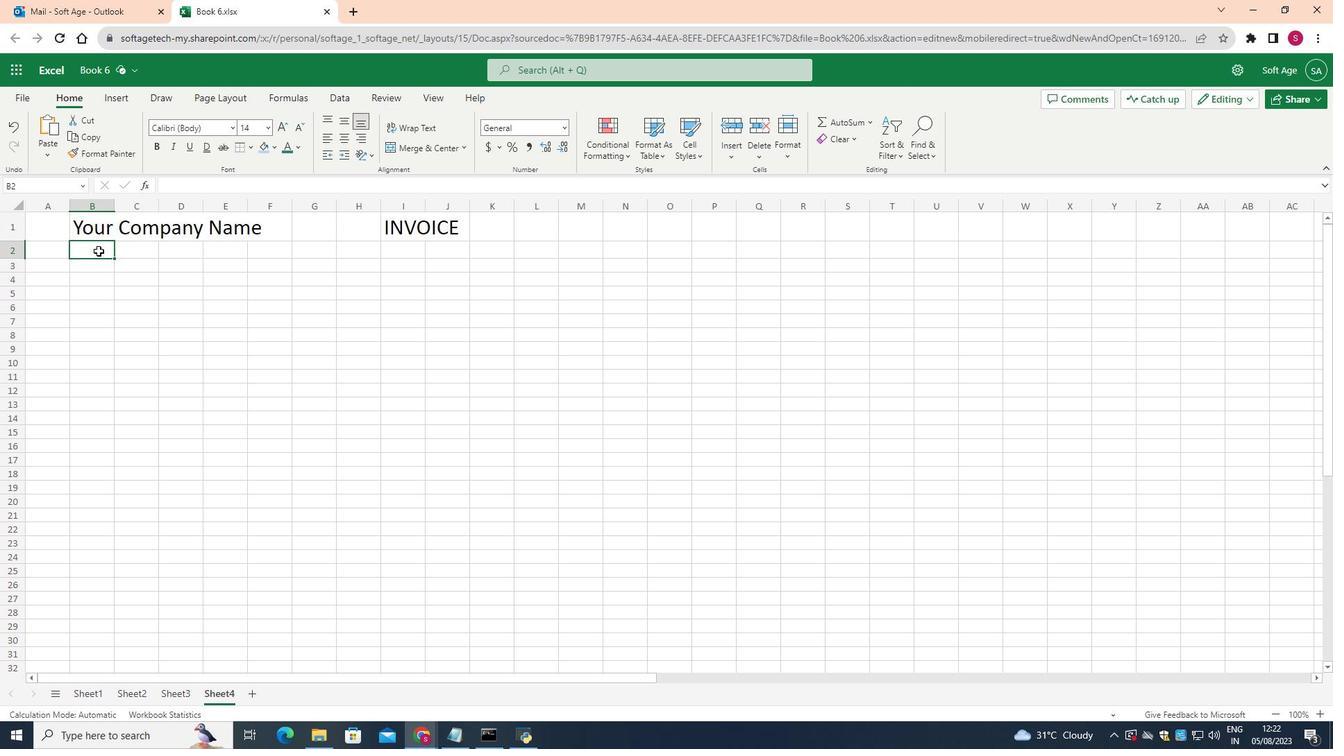 
Action: Mouse pressed left at (132, 260)
Screenshot: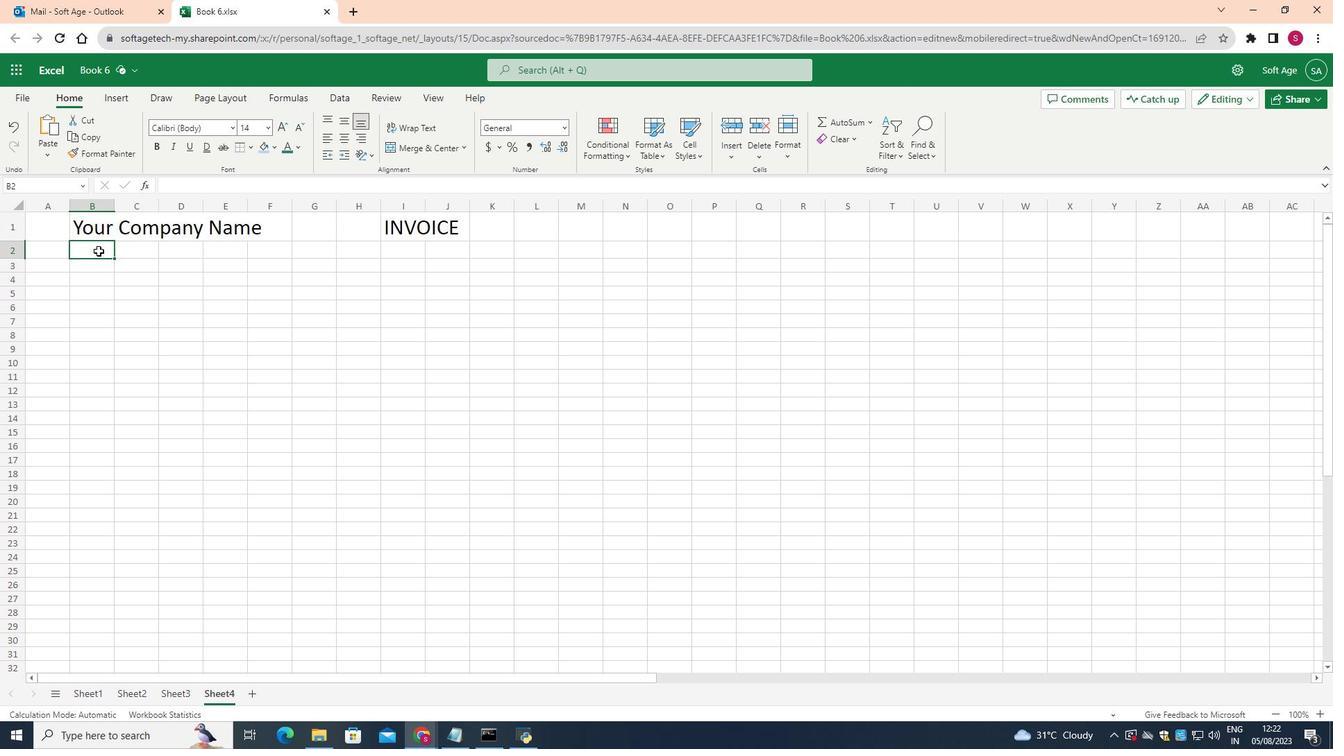 
Action: Mouse moved to (134, 258)
Screenshot: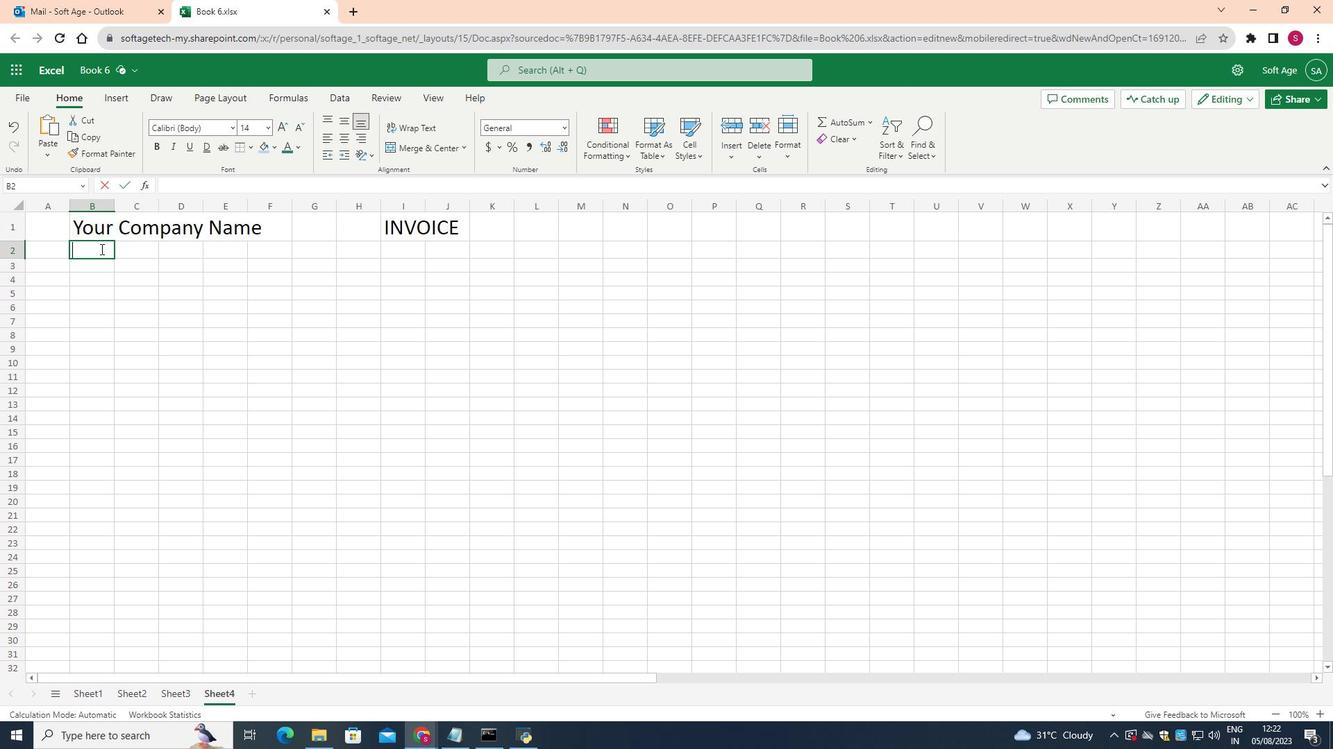 
Action: Key pressed <Key.shift>Your<Key.space><Key.shift>Company<Key.space><Key.shift>Slogan
Screenshot: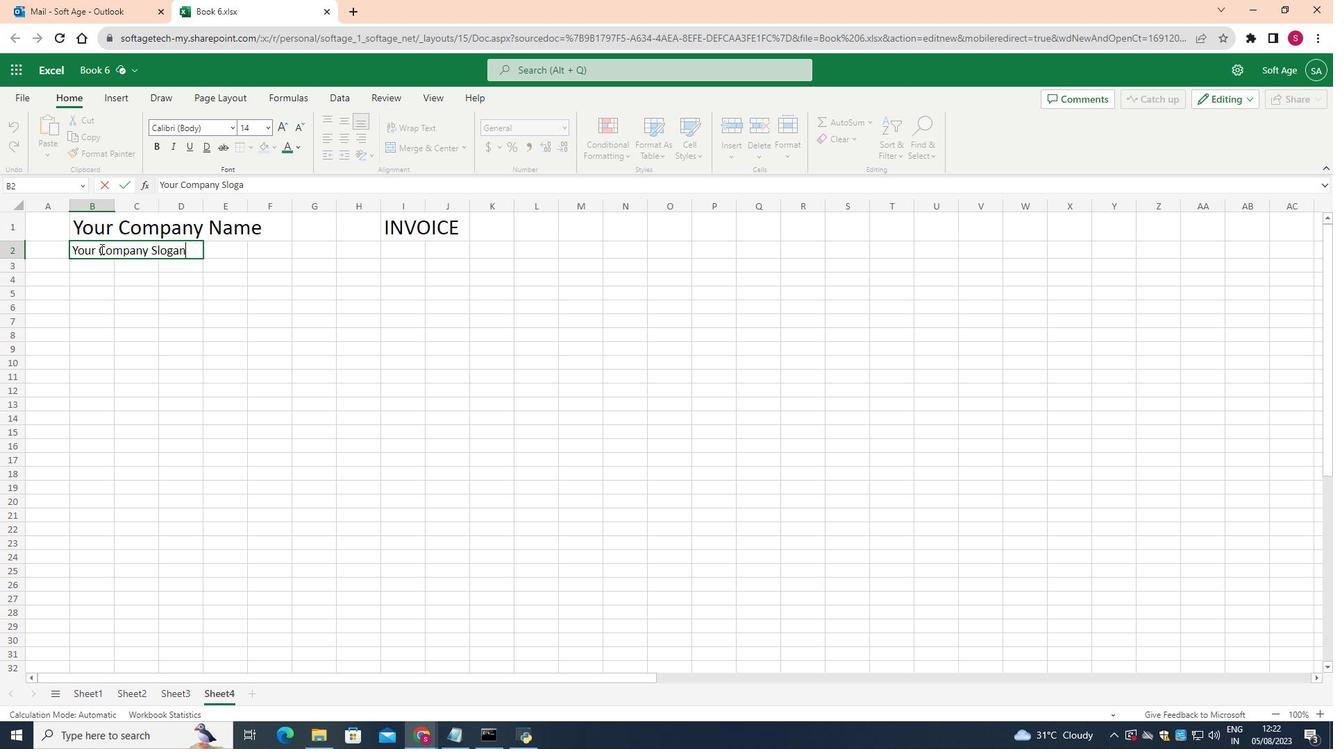 
Action: Mouse moved to (134, 302)
Screenshot: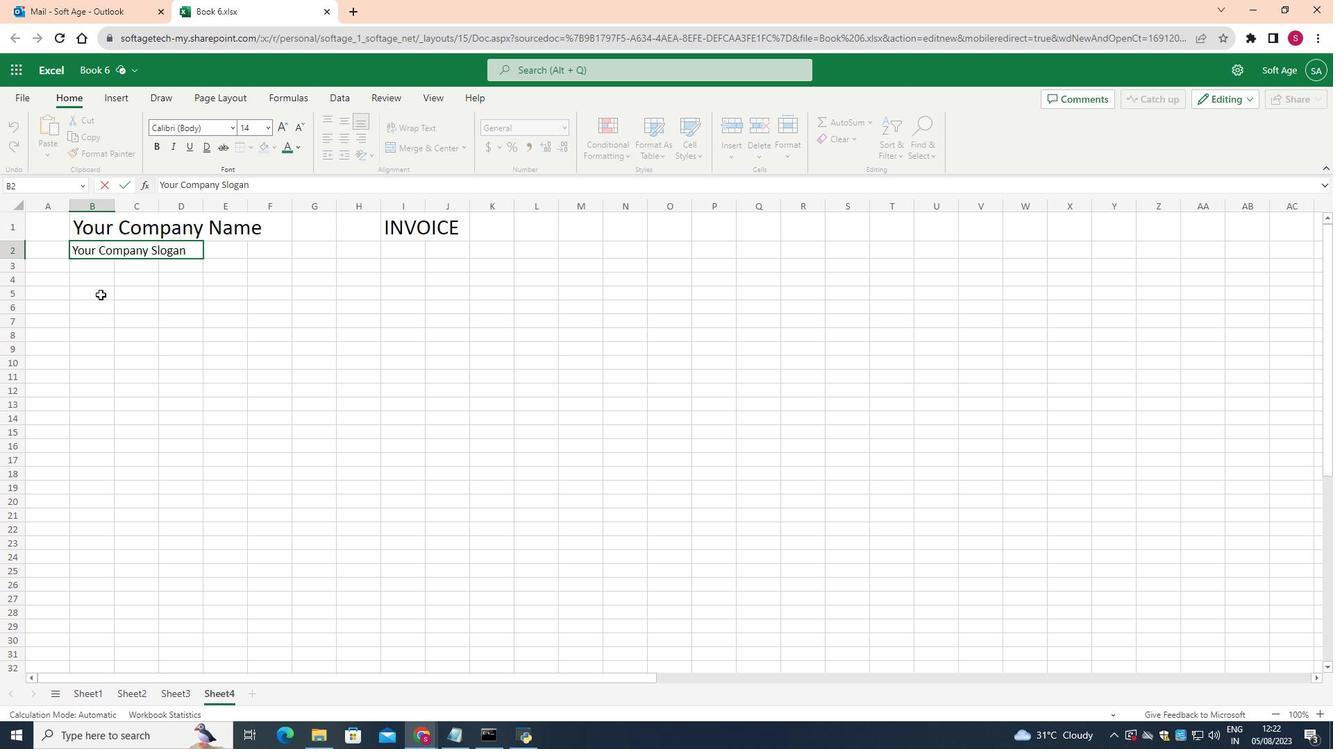 
Action: Mouse pressed left at (134, 302)
Screenshot: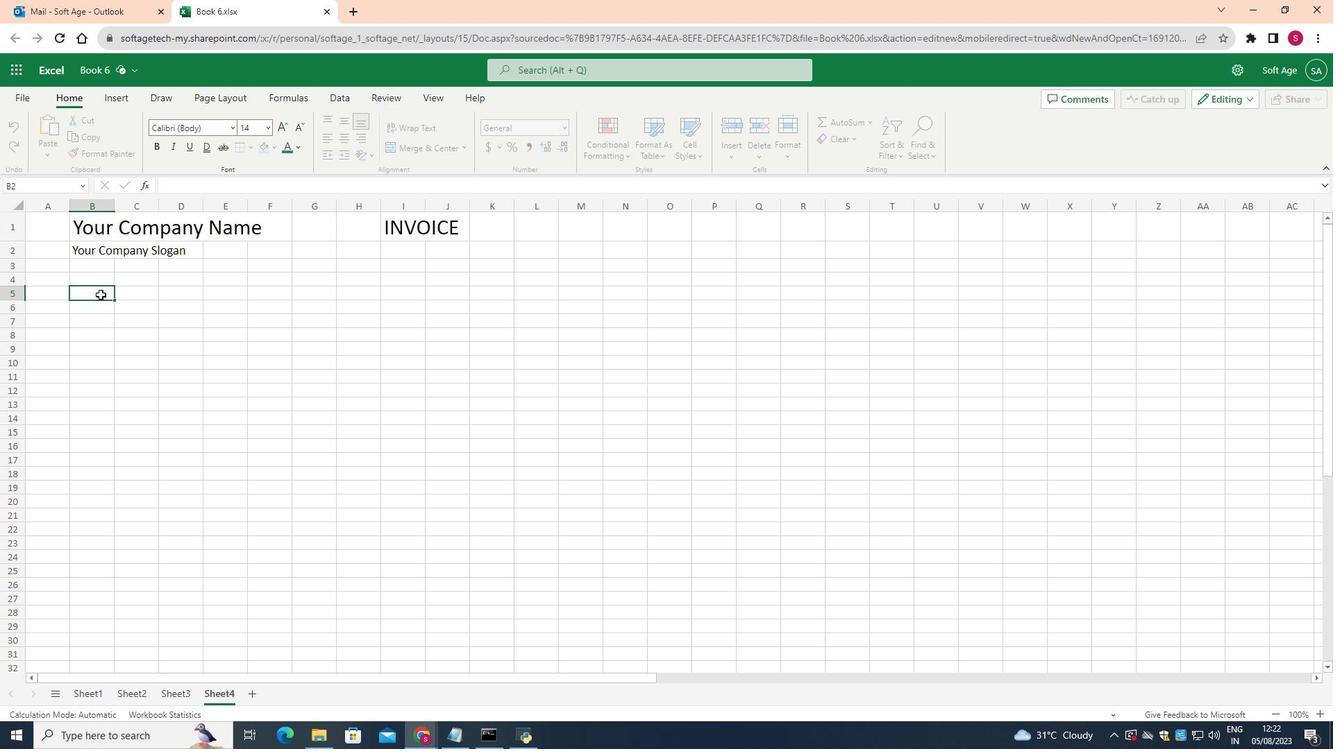 
Action: Mouse moved to (296, 147)
Screenshot: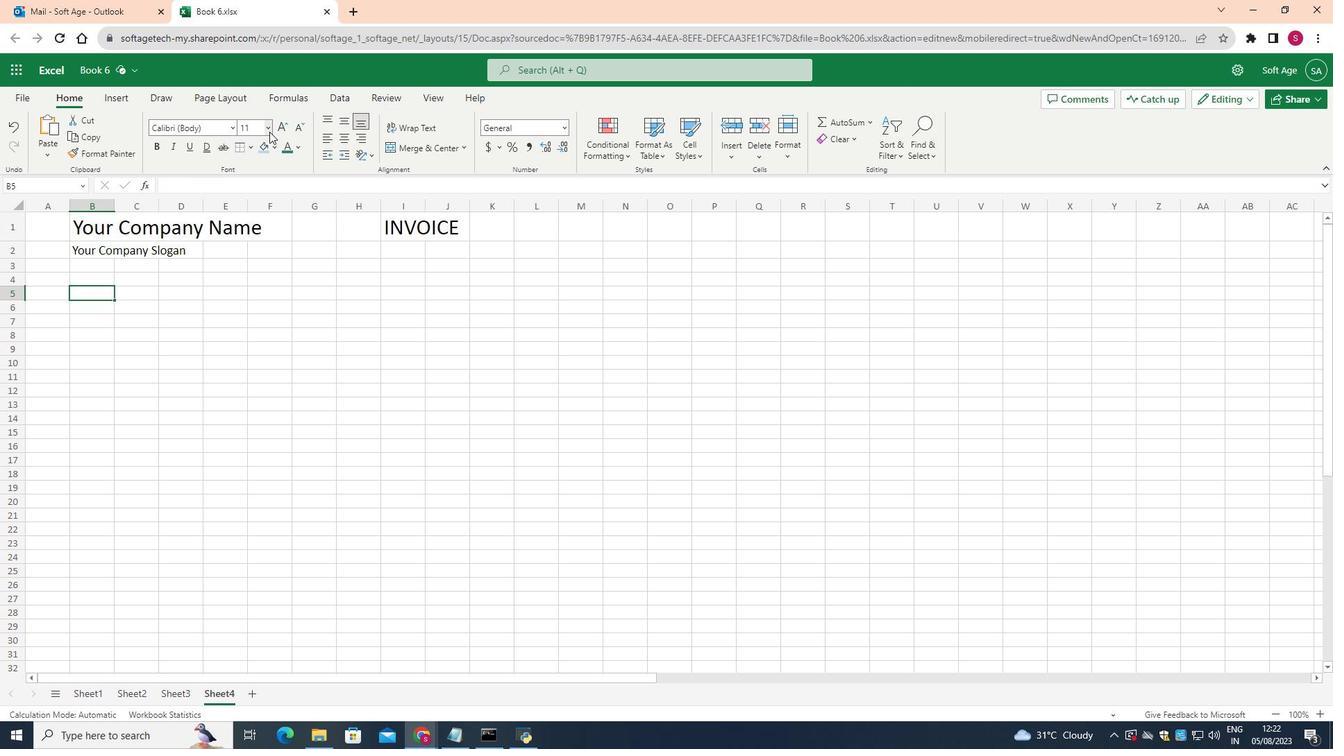 
Action: Mouse pressed left at (296, 147)
Screenshot: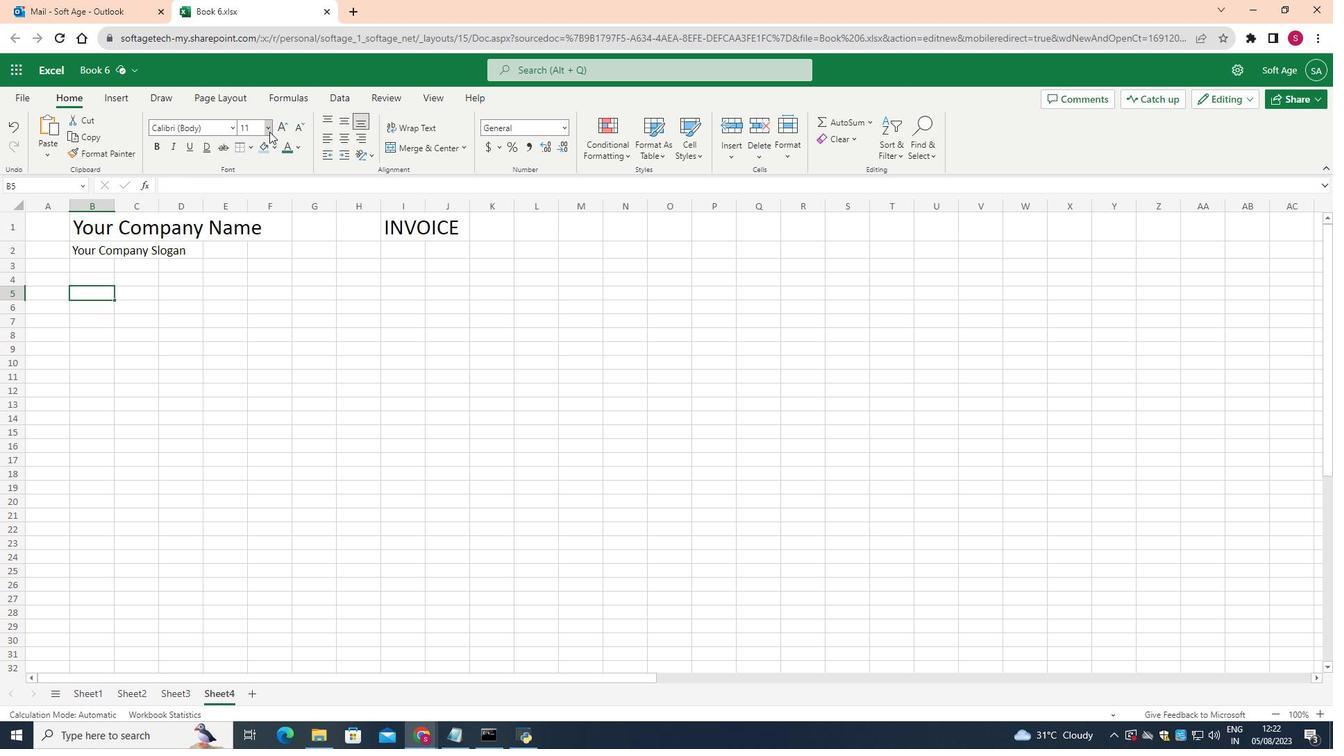 
Action: Mouse moved to (281, 256)
Screenshot: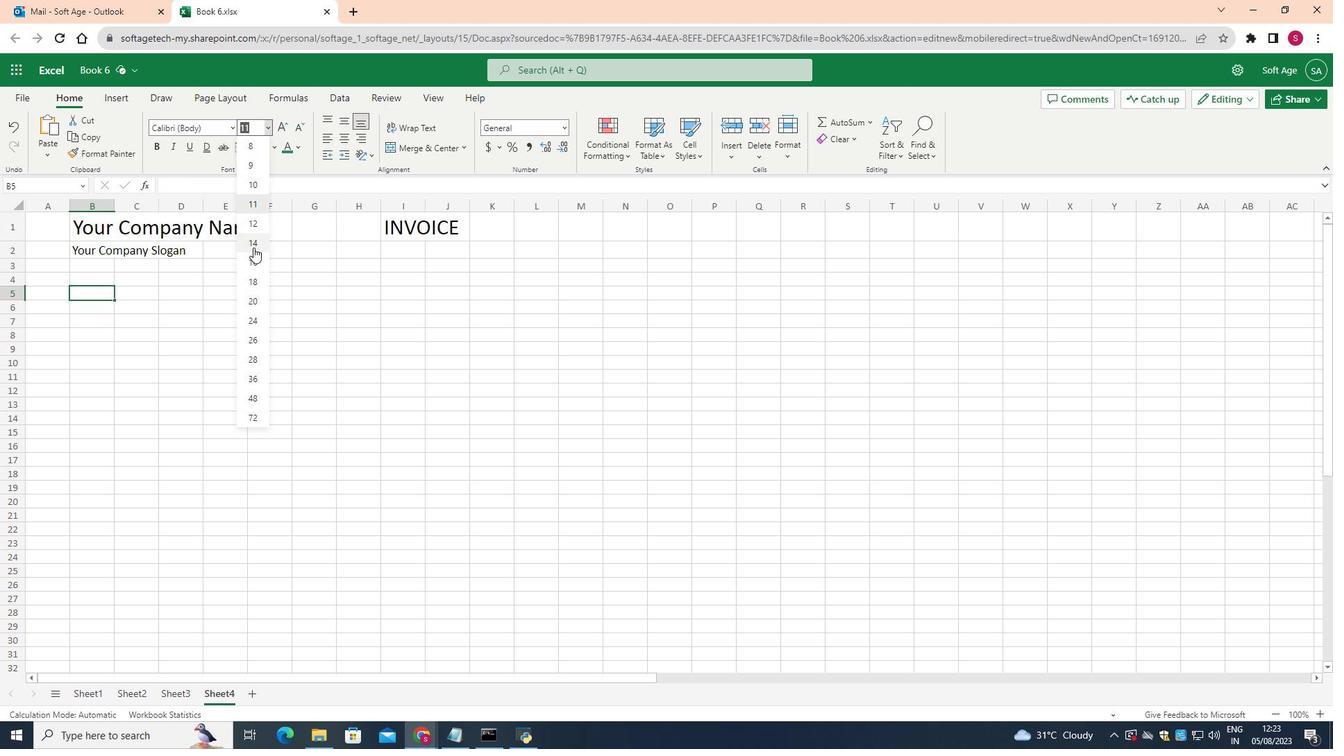 
Action: Mouse pressed left at (281, 256)
Screenshot: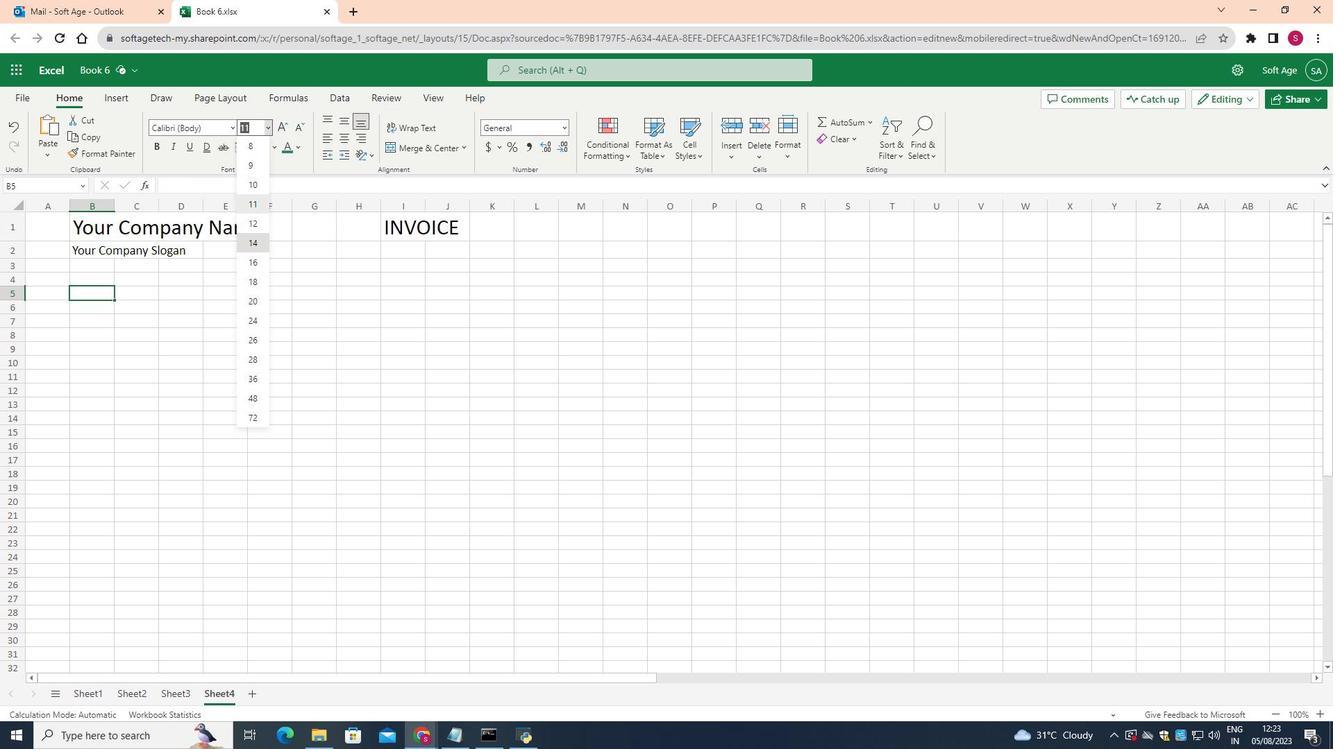 
Action: Key pressed <Key.shift>Street<Key.space><Key.shift>Address
Screenshot: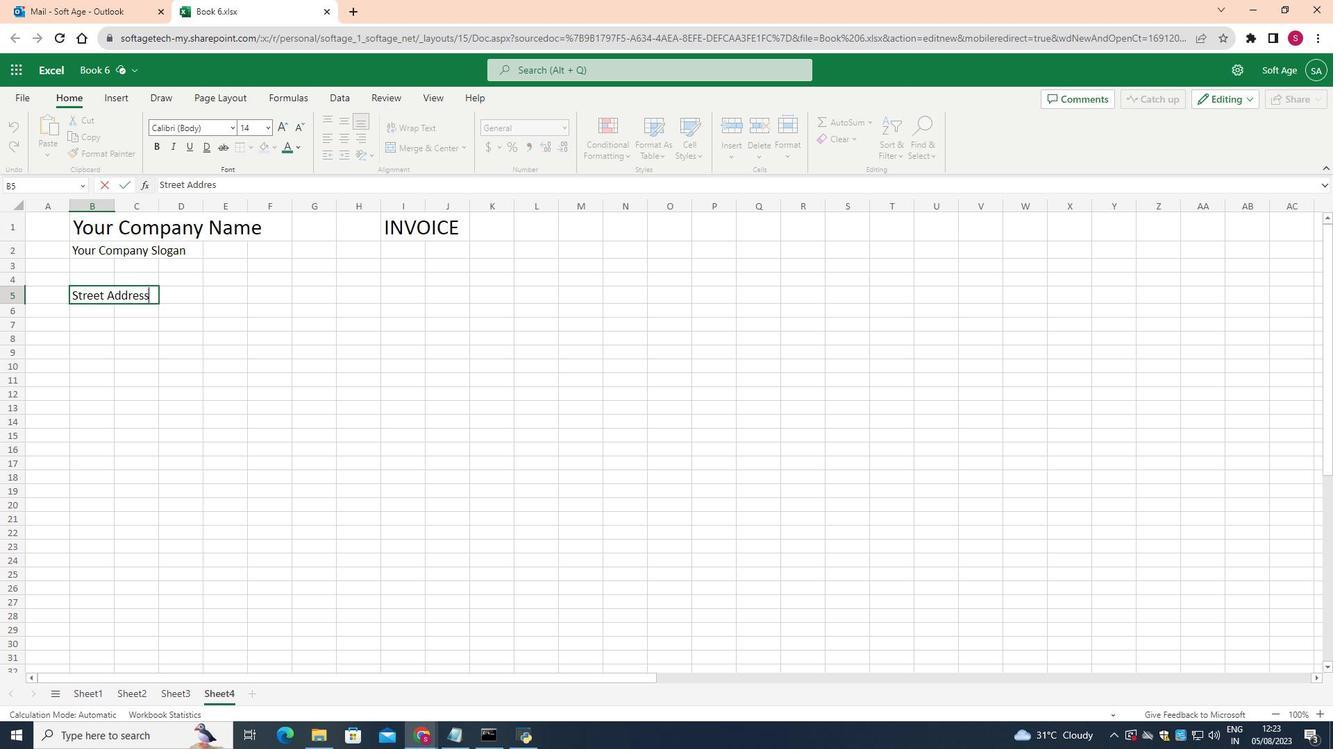 
Action: Mouse moved to (134, 320)
Screenshot: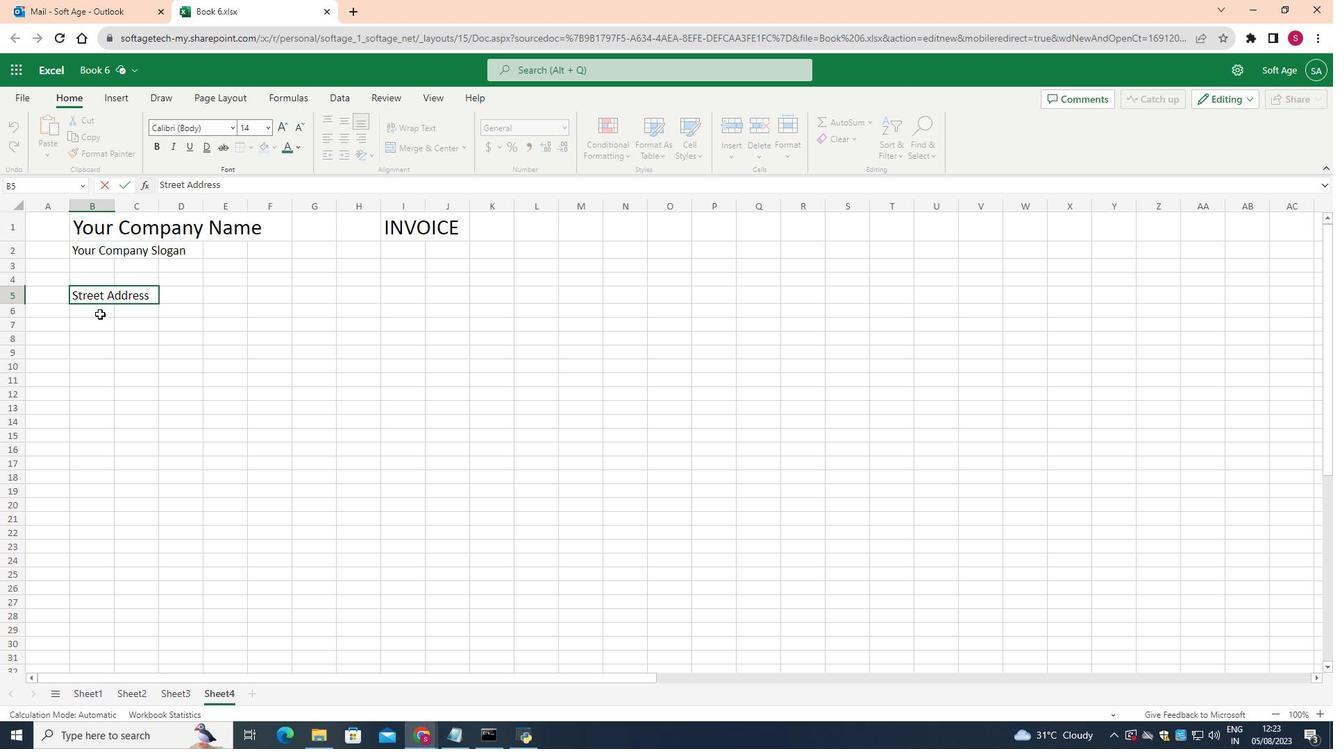 
Action: Mouse pressed left at (134, 320)
Screenshot: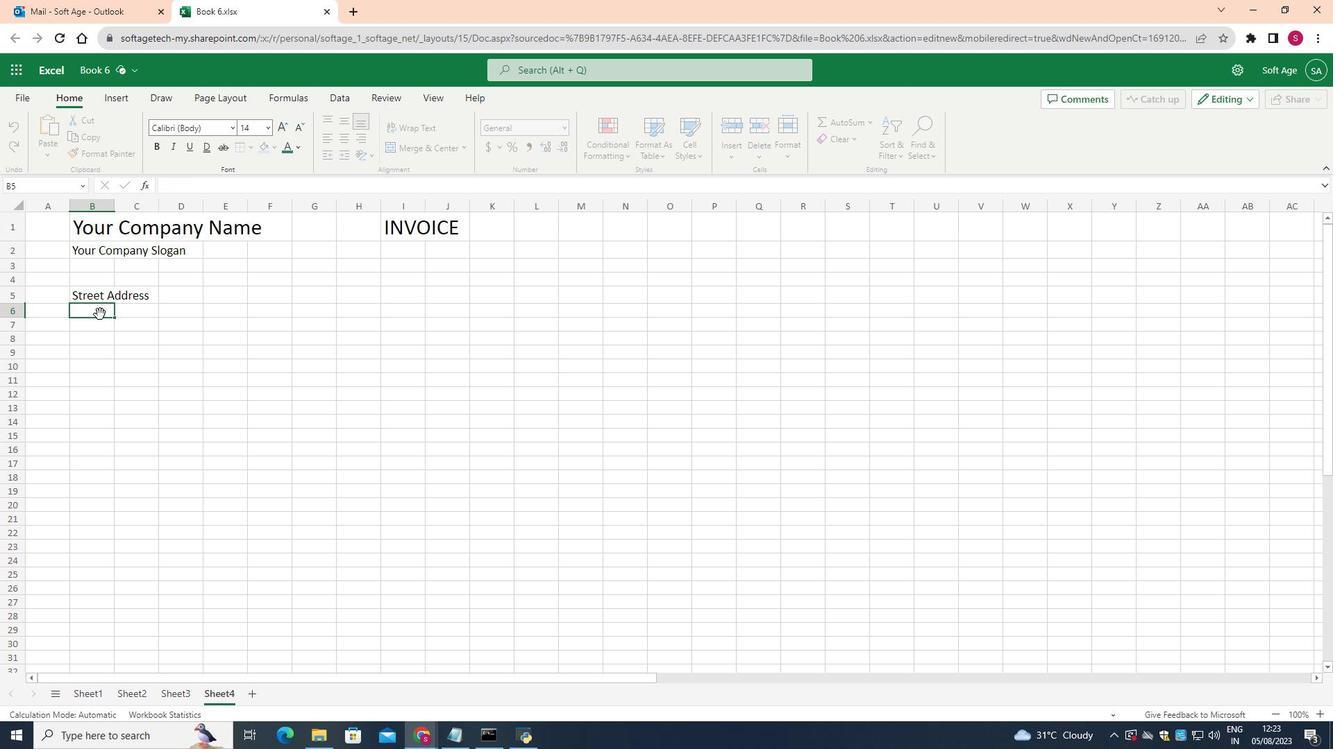 
Action: Mouse moved to (295, 142)
Screenshot: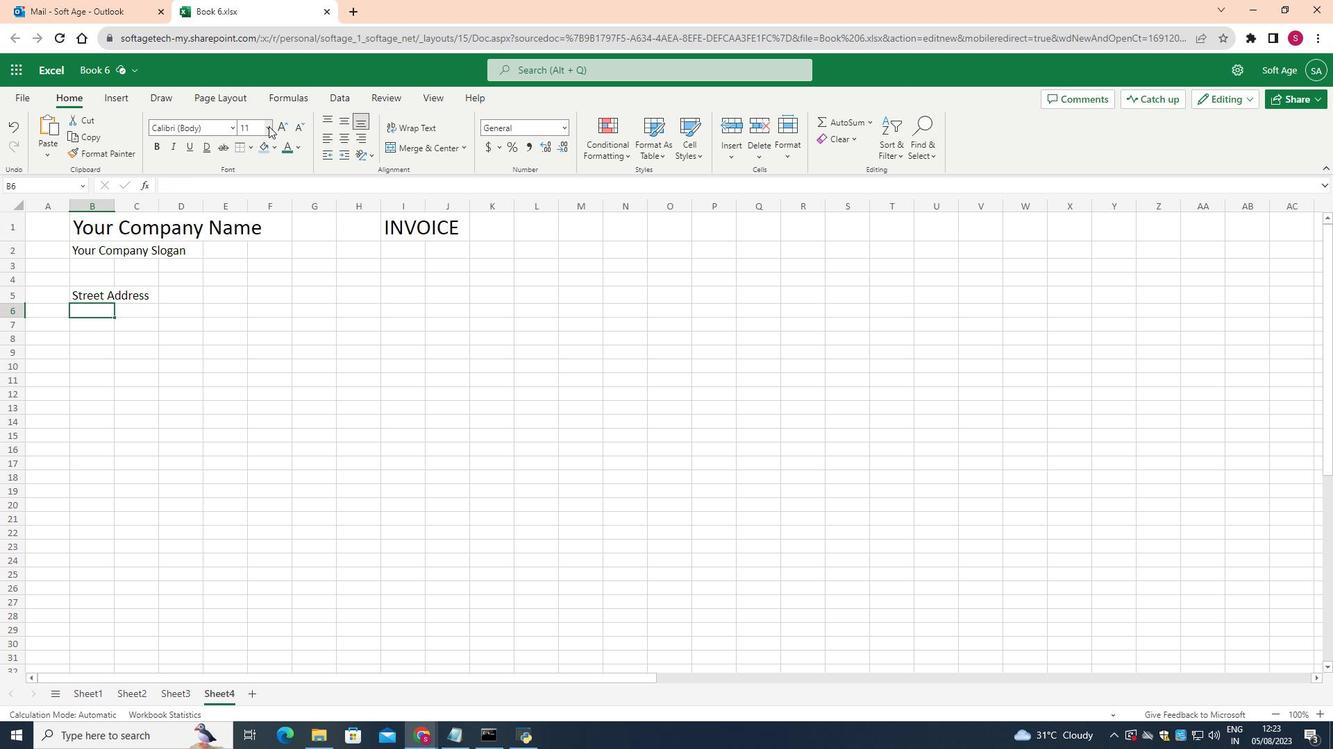 
Action: Mouse pressed left at (295, 142)
Screenshot: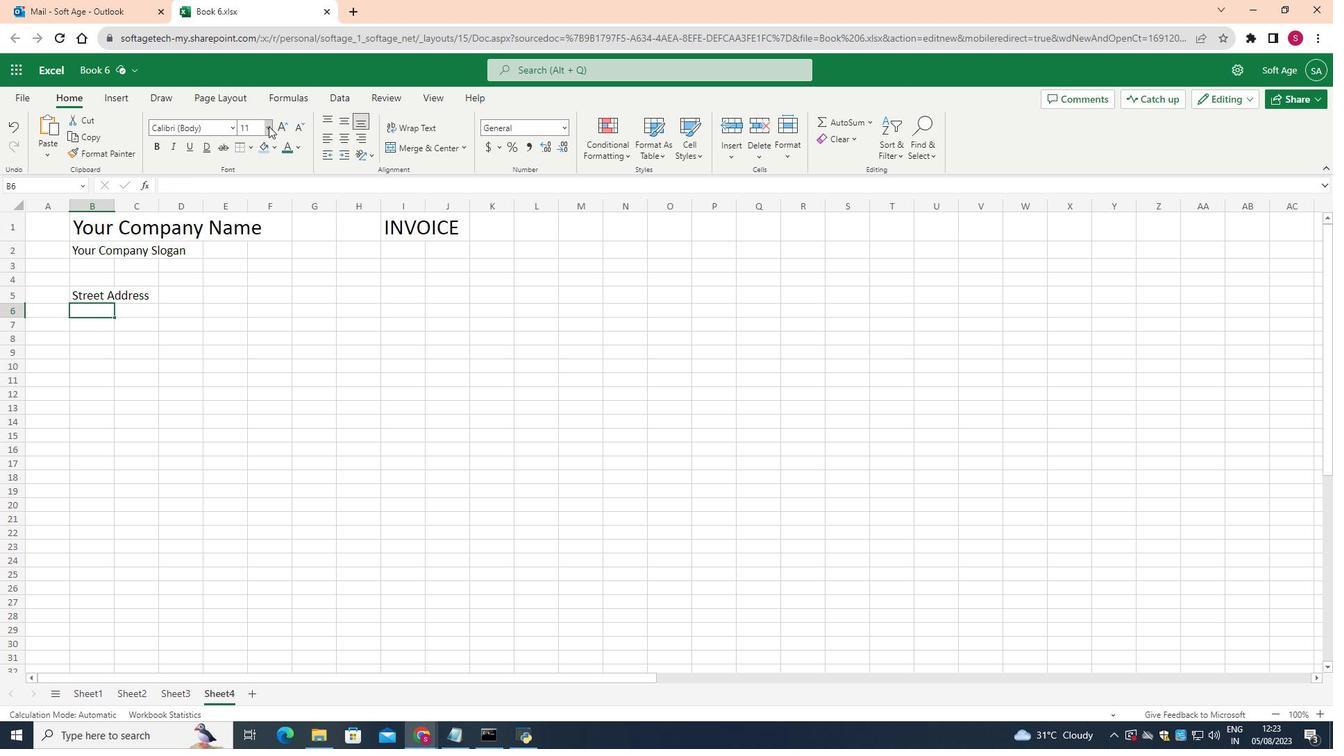 
Action: Mouse moved to (281, 249)
Screenshot: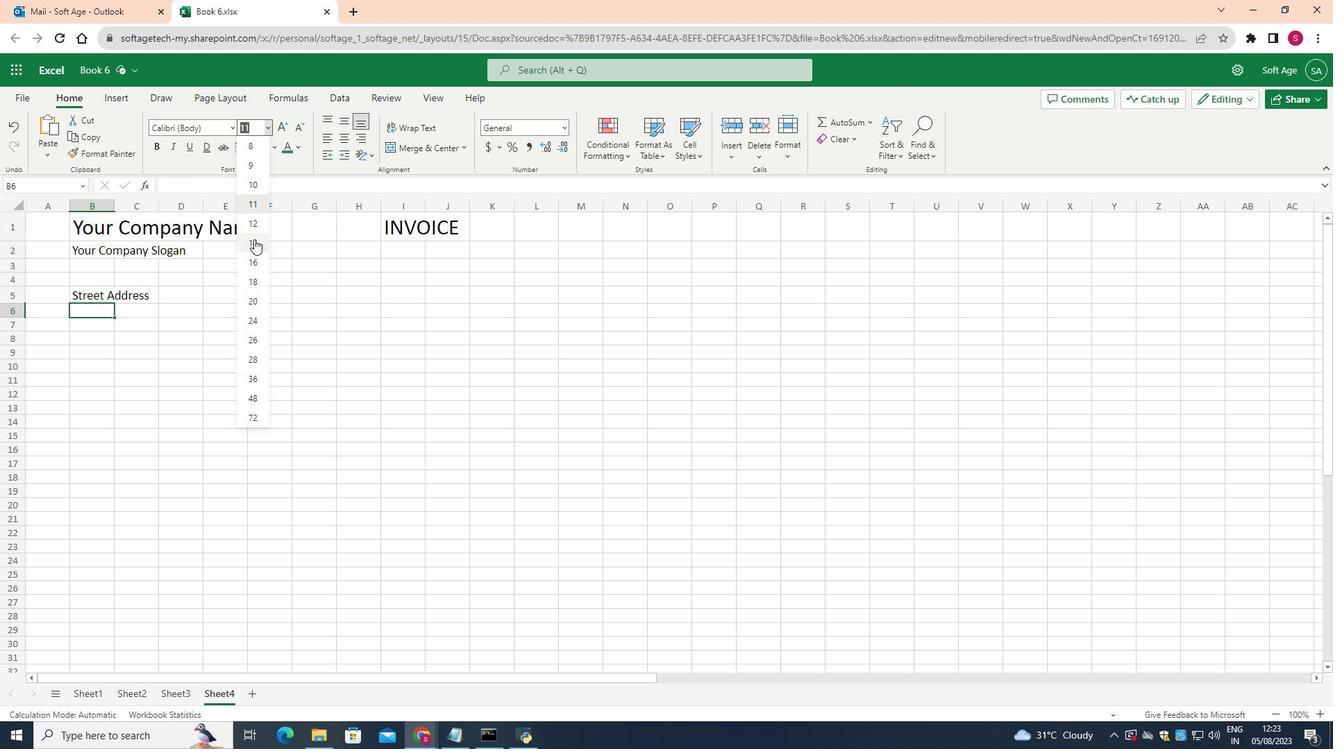 
Action: Mouse pressed left at (281, 249)
Screenshot: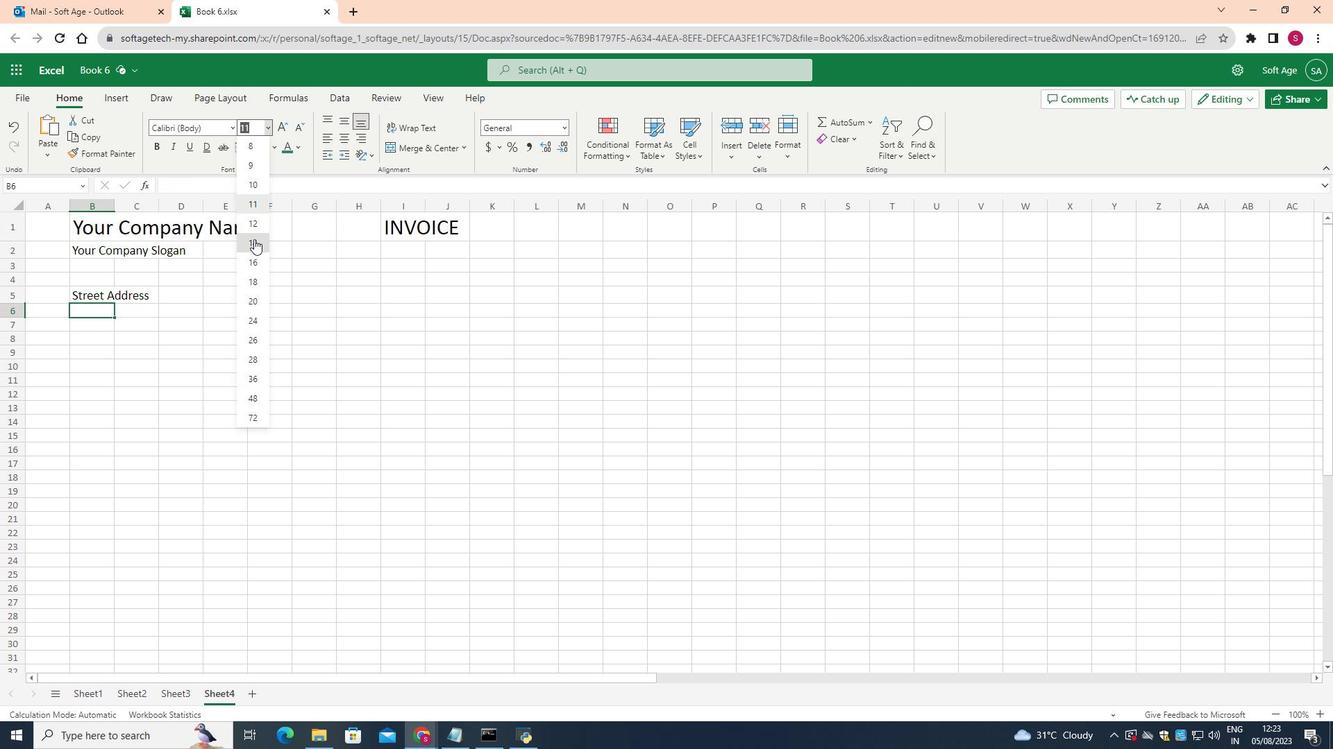 
Action: Key pressed <Key.shift>City,<Key.space><Key.shift>ST<Key.space><Key.shift>ZIP<Key.space><Key.shift>Code
Screenshot: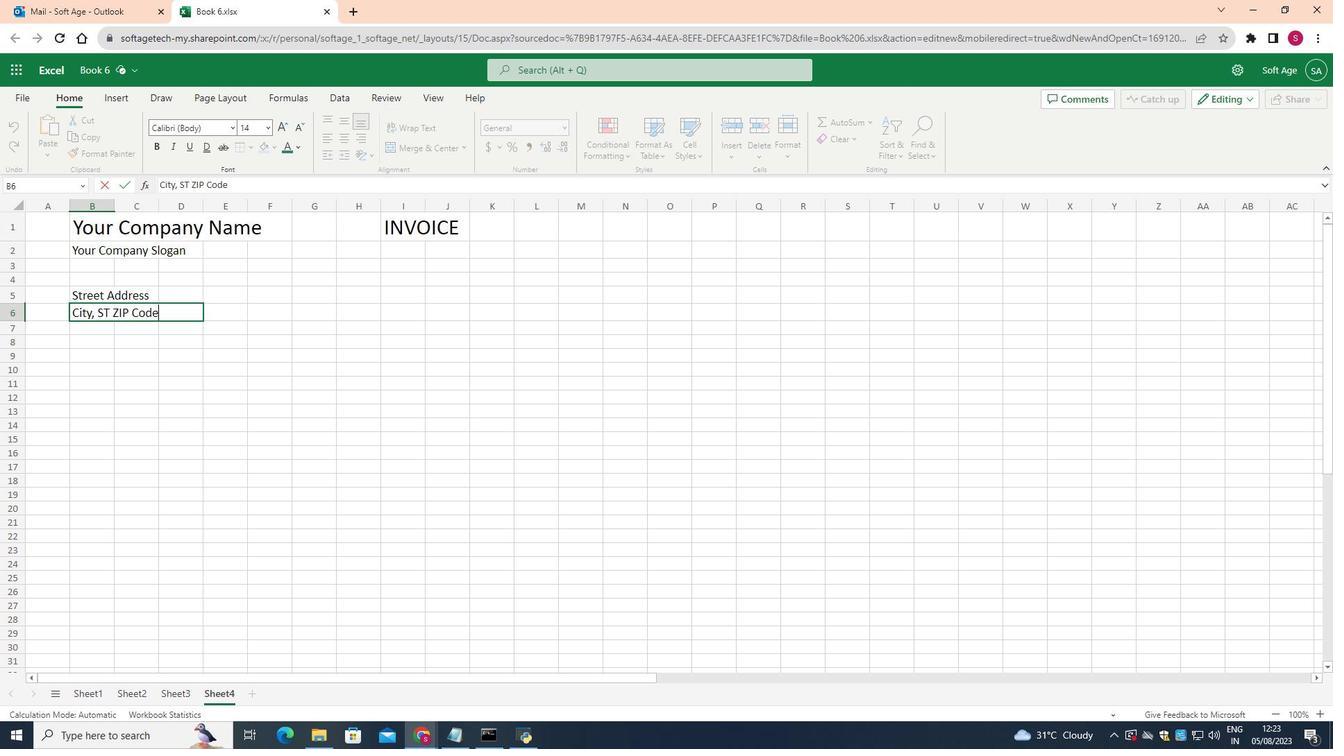 
Action: Mouse moved to (124, 335)
Screenshot: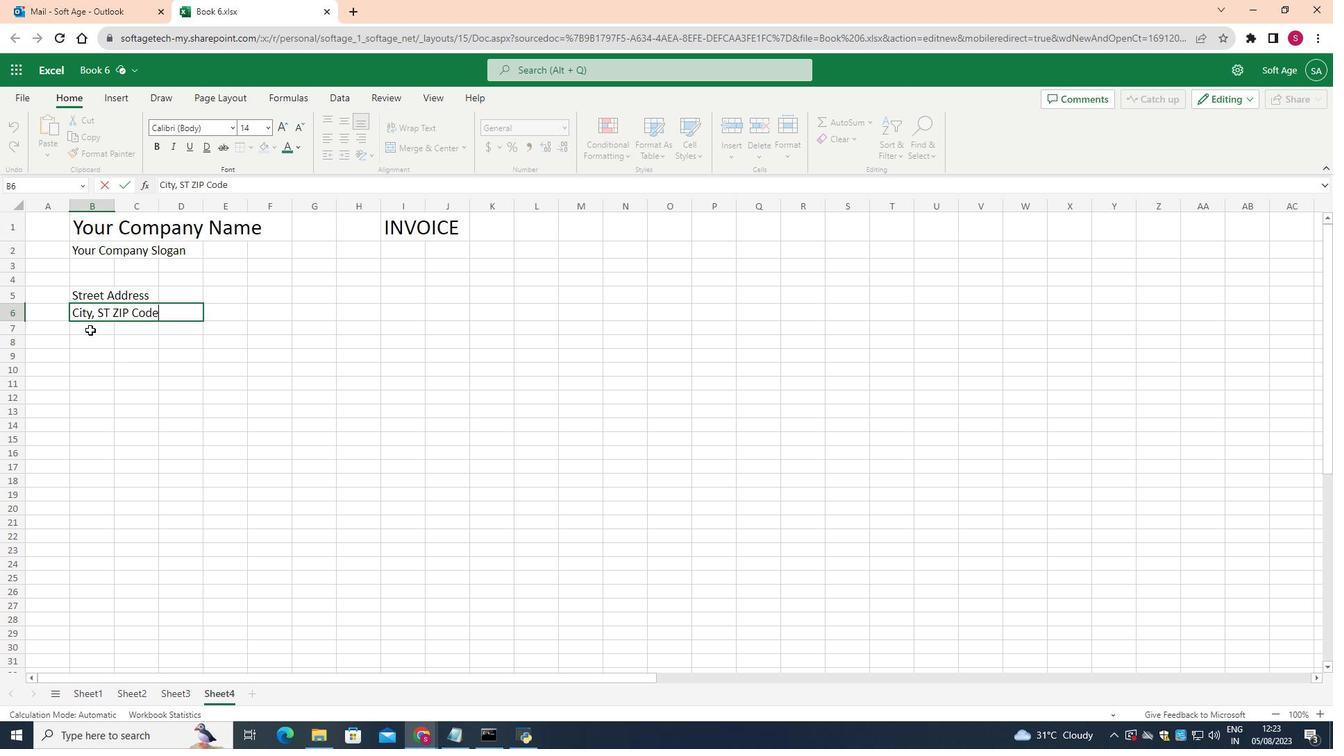 
Action: Mouse pressed left at (124, 335)
Screenshot: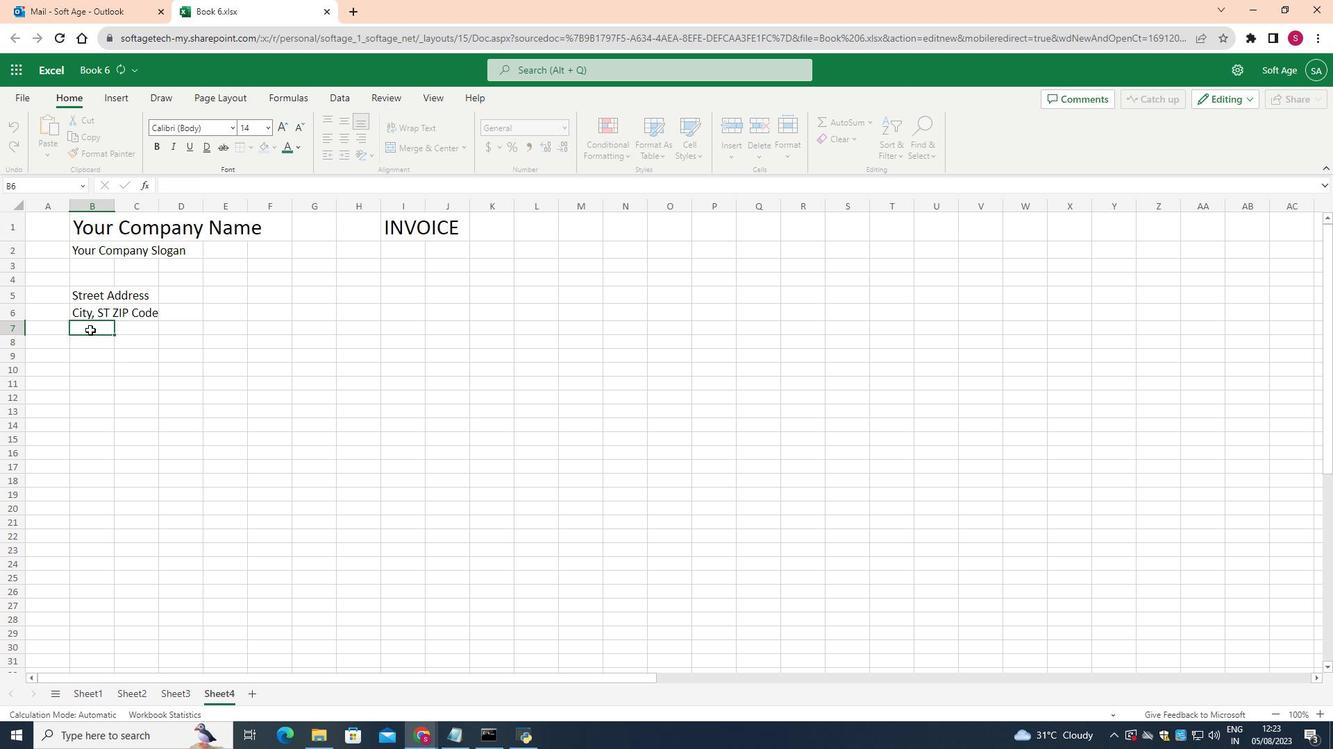 
Action: Mouse moved to (295, 148)
Screenshot: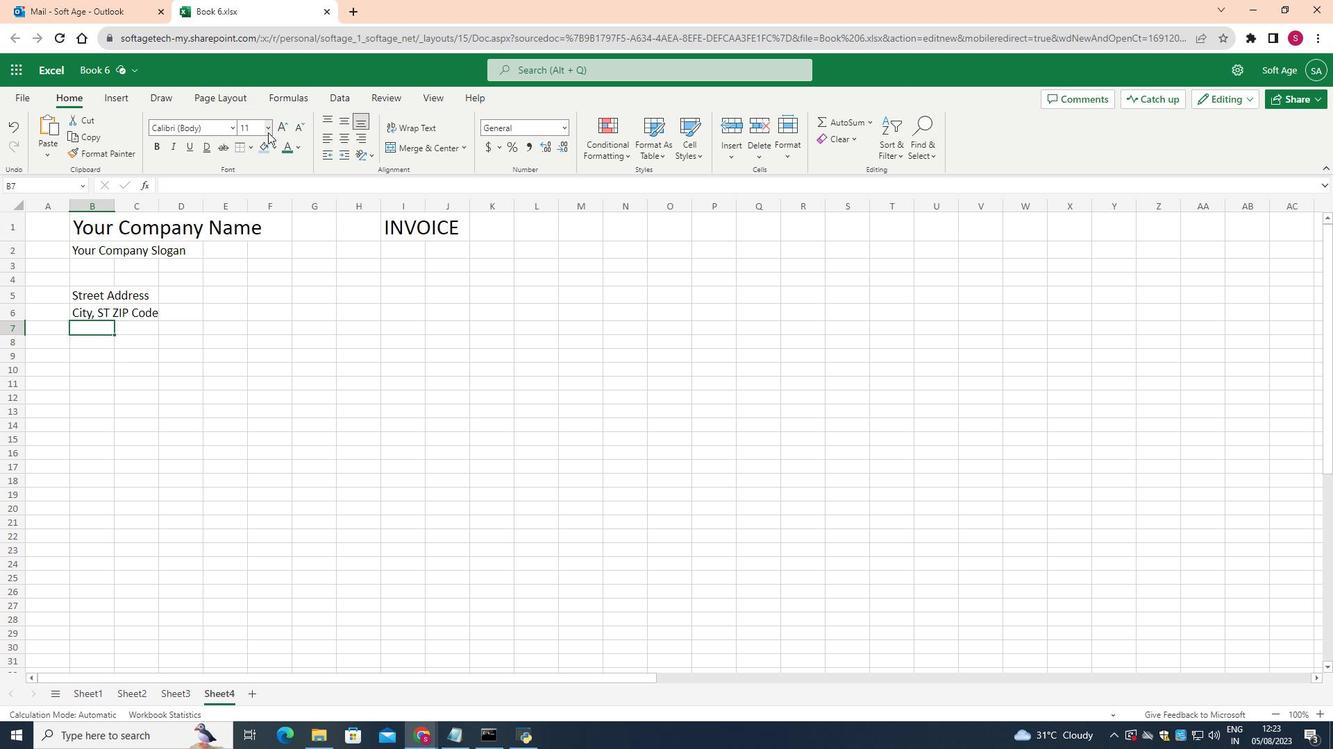 
Action: Mouse pressed left at (295, 148)
Screenshot: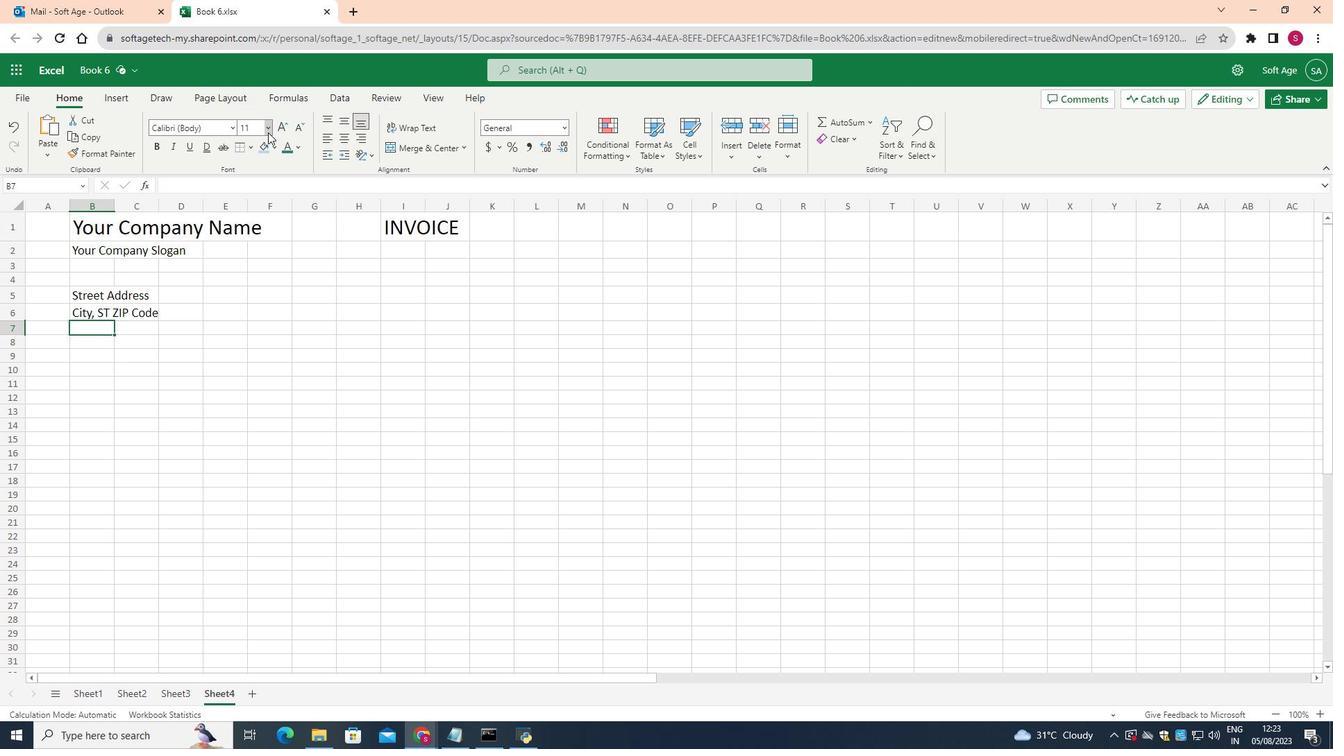 
Action: Mouse moved to (283, 252)
Screenshot: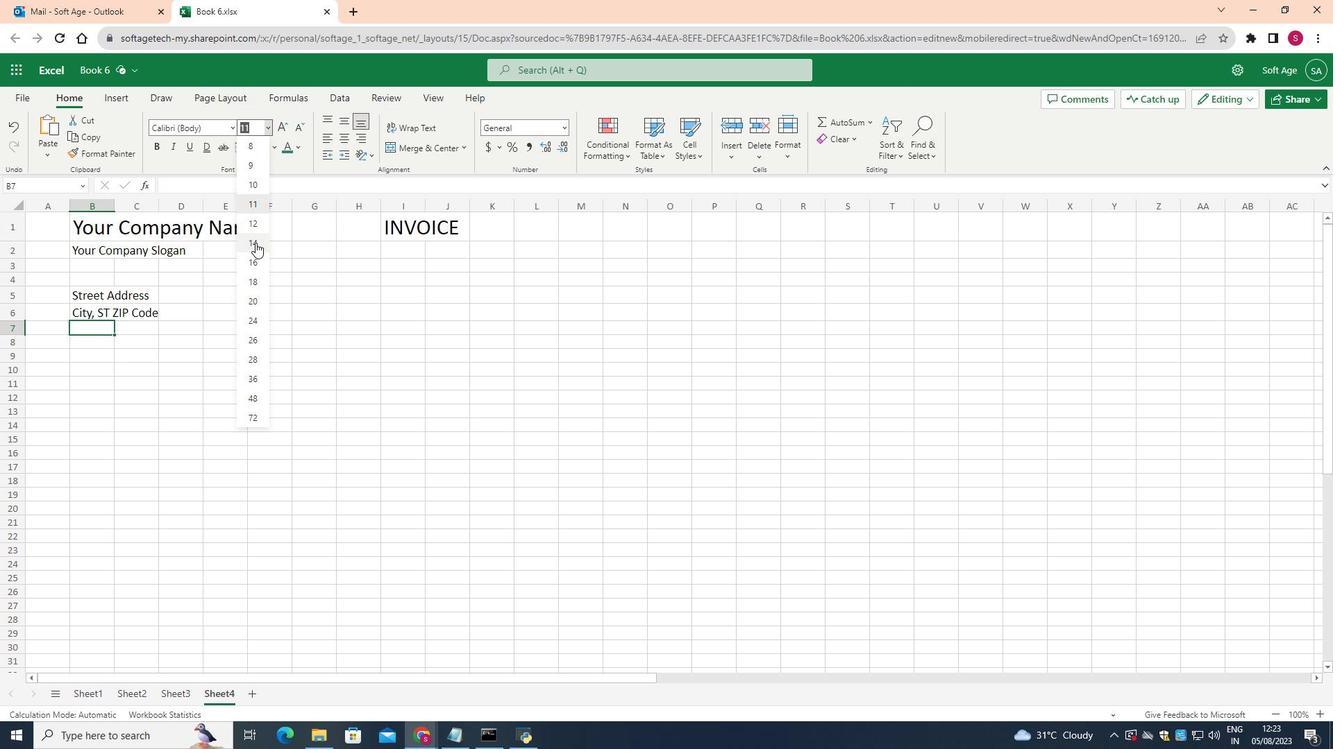 
Action: Mouse pressed left at (283, 252)
Screenshot: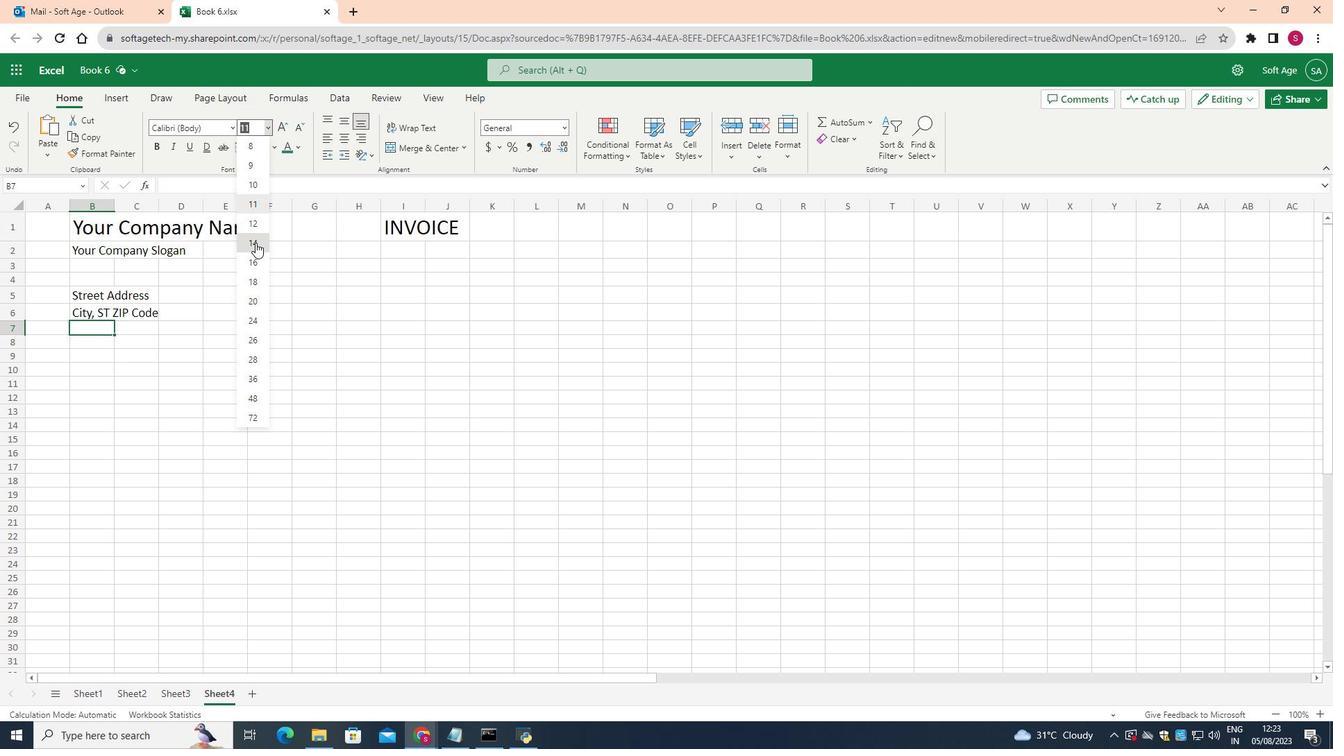 
Action: Mouse moved to (281, 253)
Screenshot: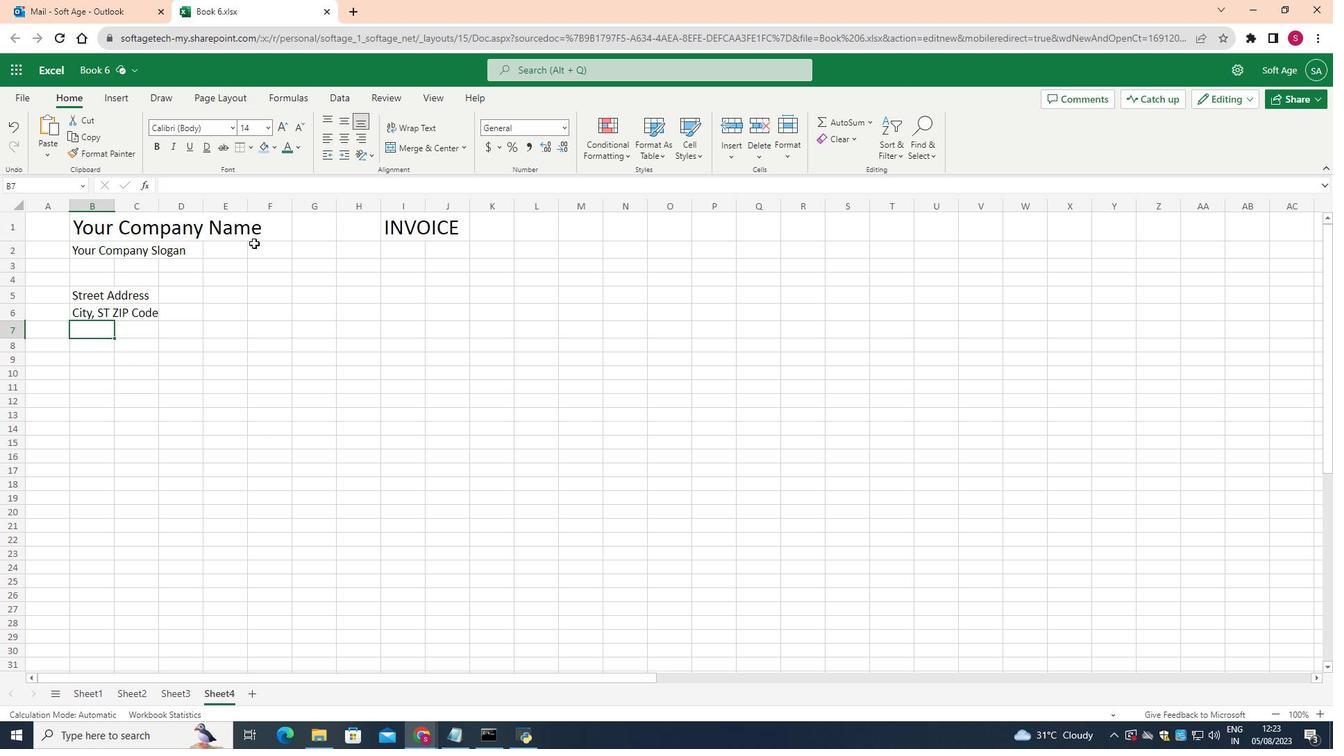 
Action: Key pressed <Key.shift>Phone<Key.space>[number]<Key.space><Key.space><Key.shift>Fax[number]
Screenshot: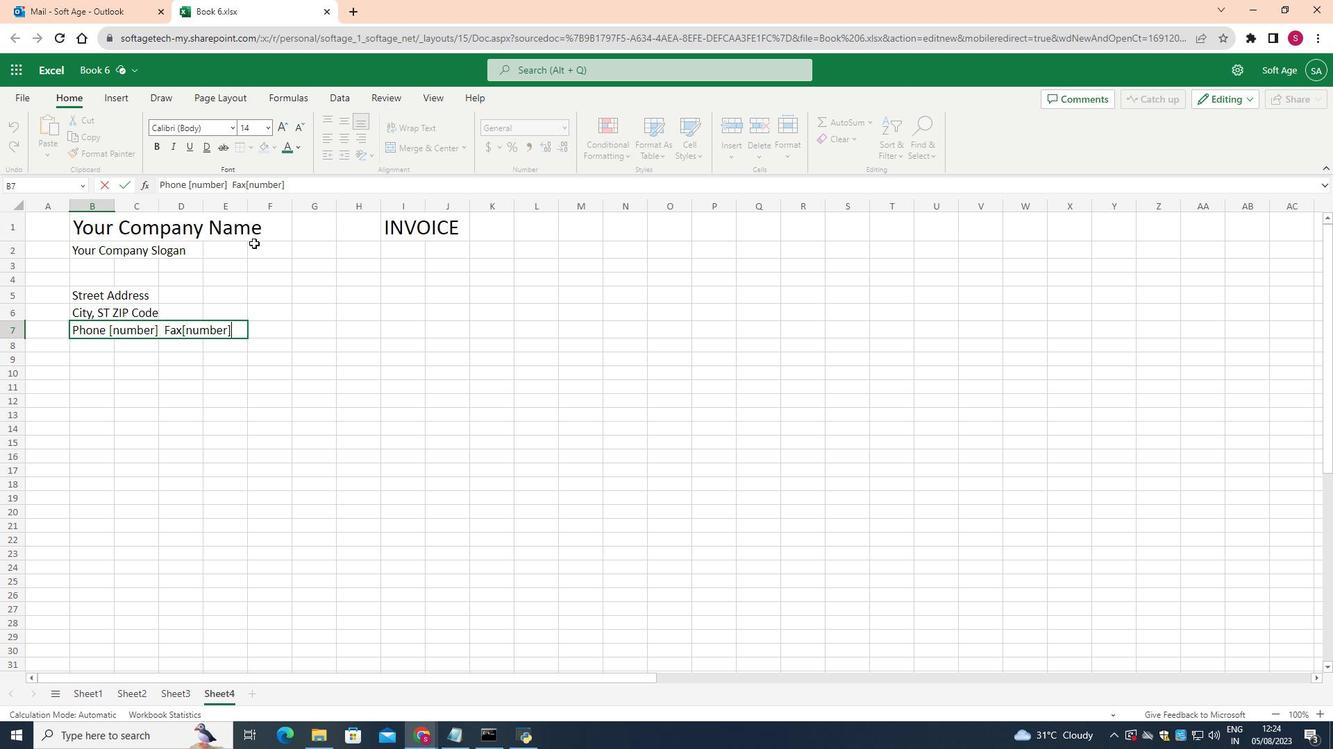 
Action: Mouse moved to (376, 275)
Screenshot: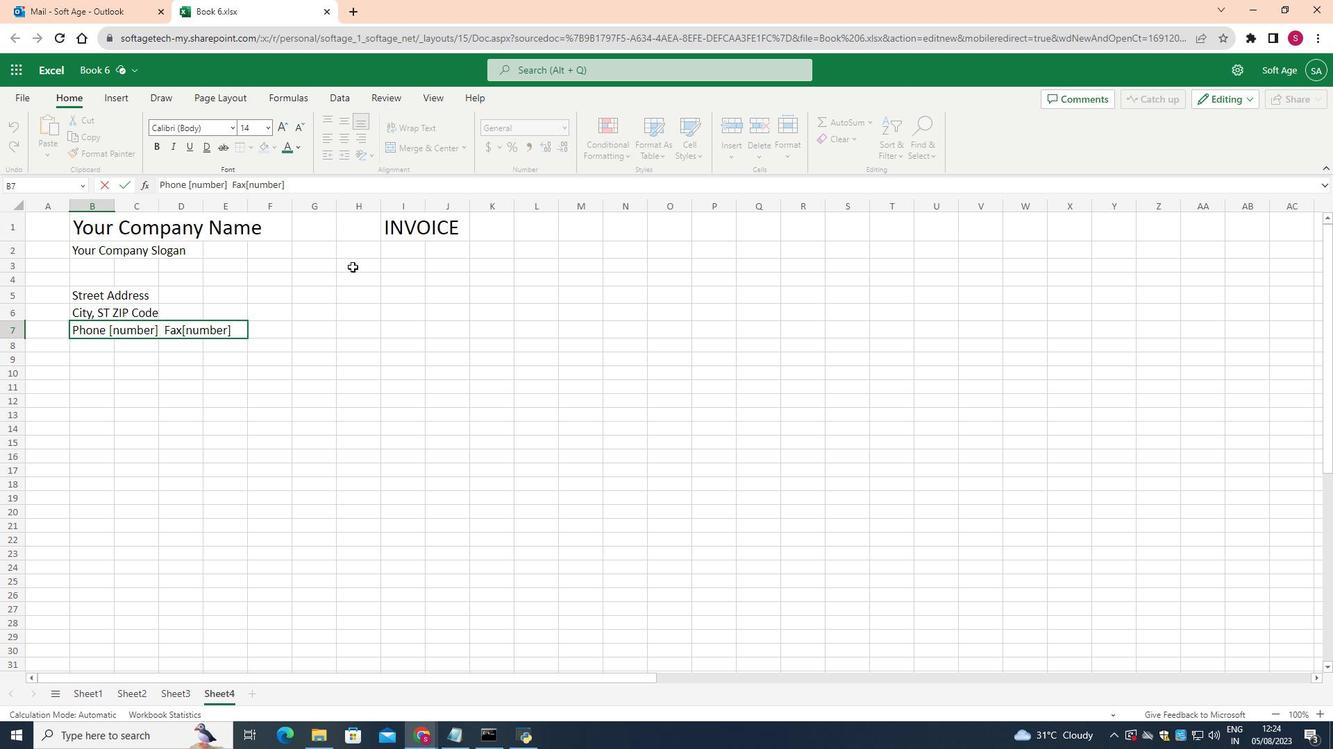 
Action: Mouse pressed left at (376, 275)
Screenshot: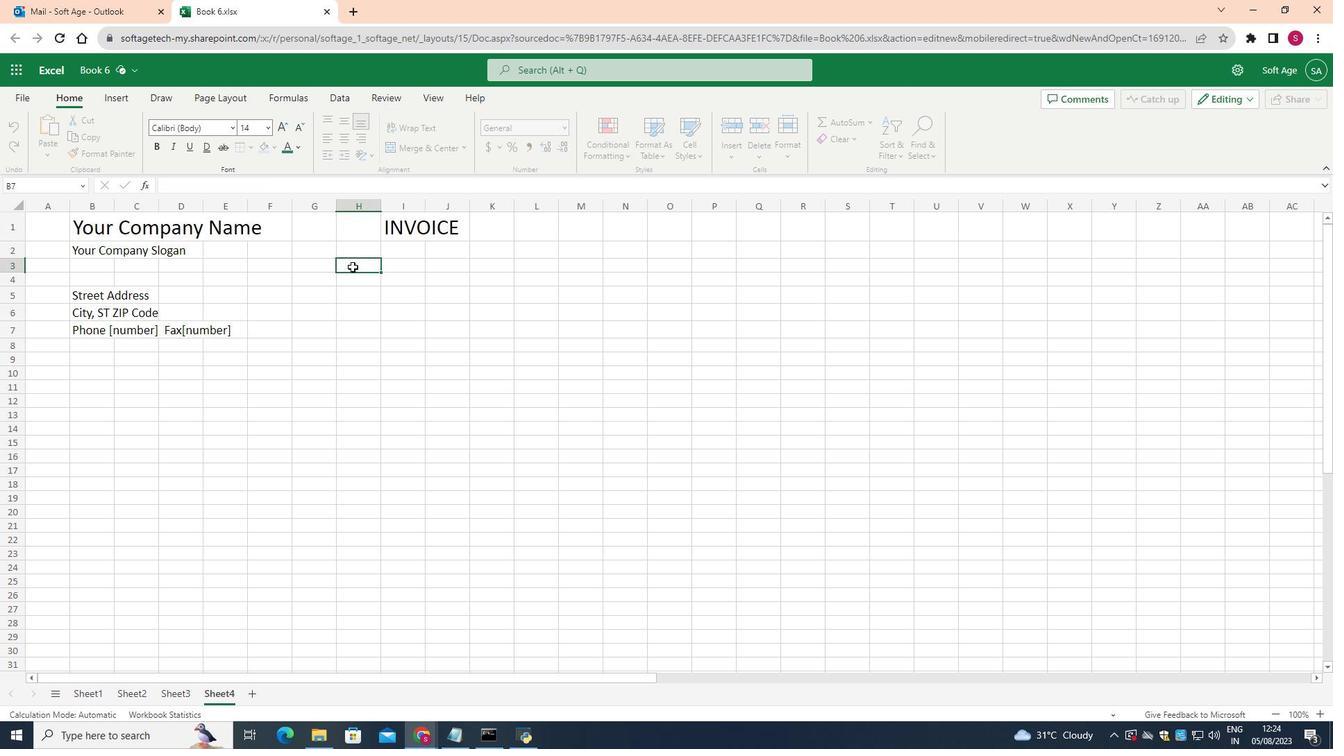 
Action: Mouse moved to (294, 138)
Screenshot: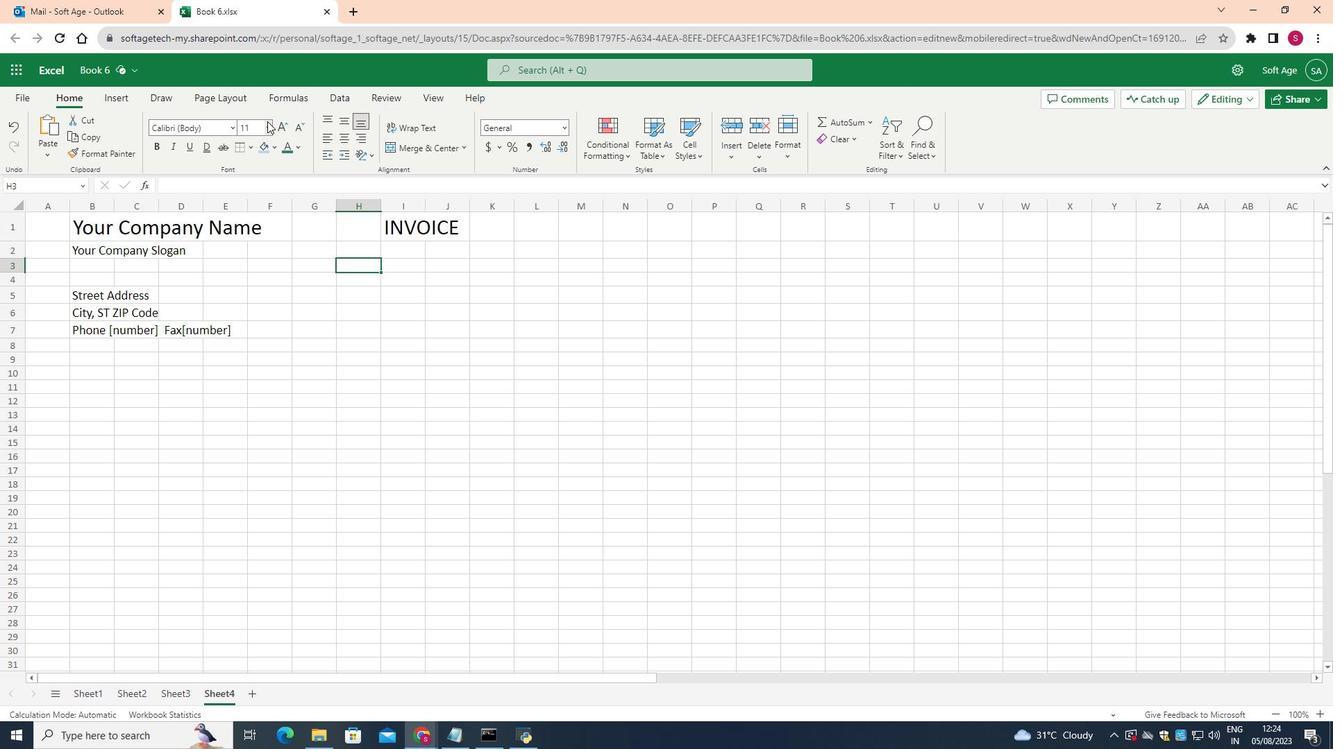 
Action: Mouse pressed left at (294, 138)
Screenshot: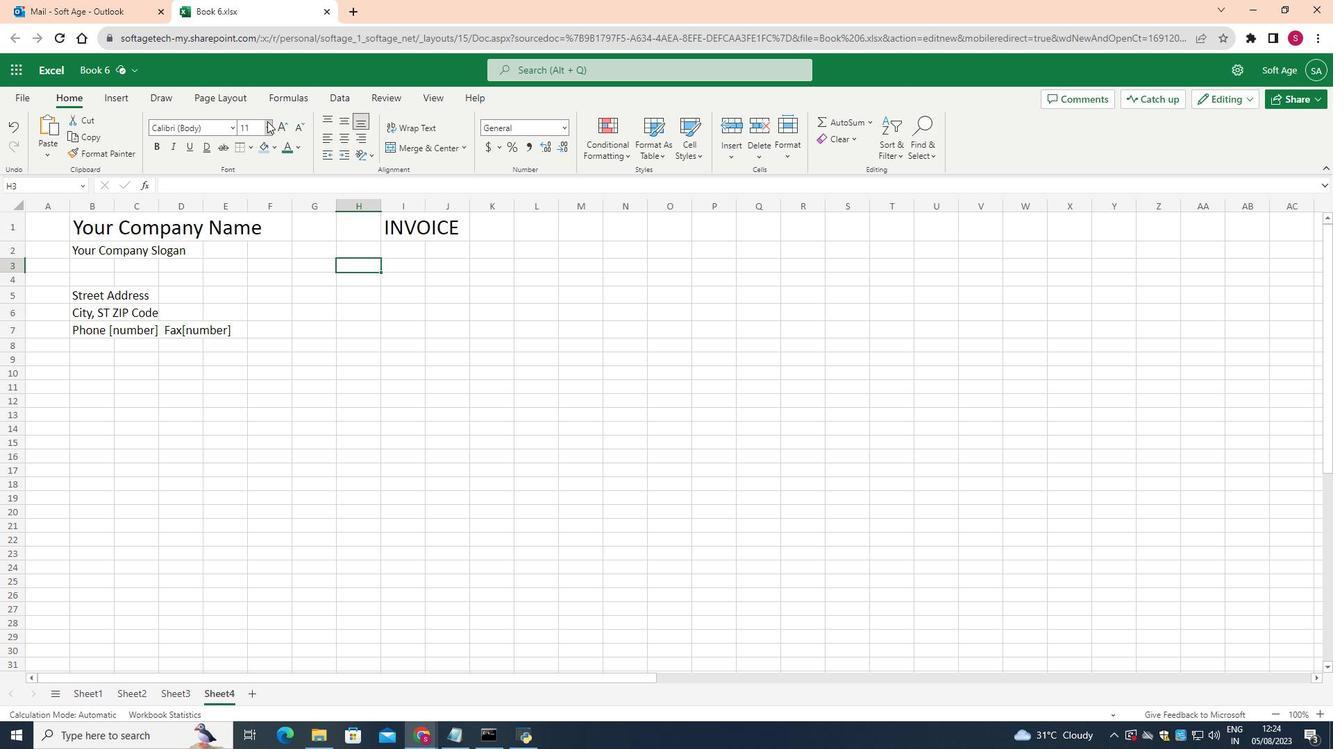 
Action: Mouse moved to (279, 255)
Screenshot: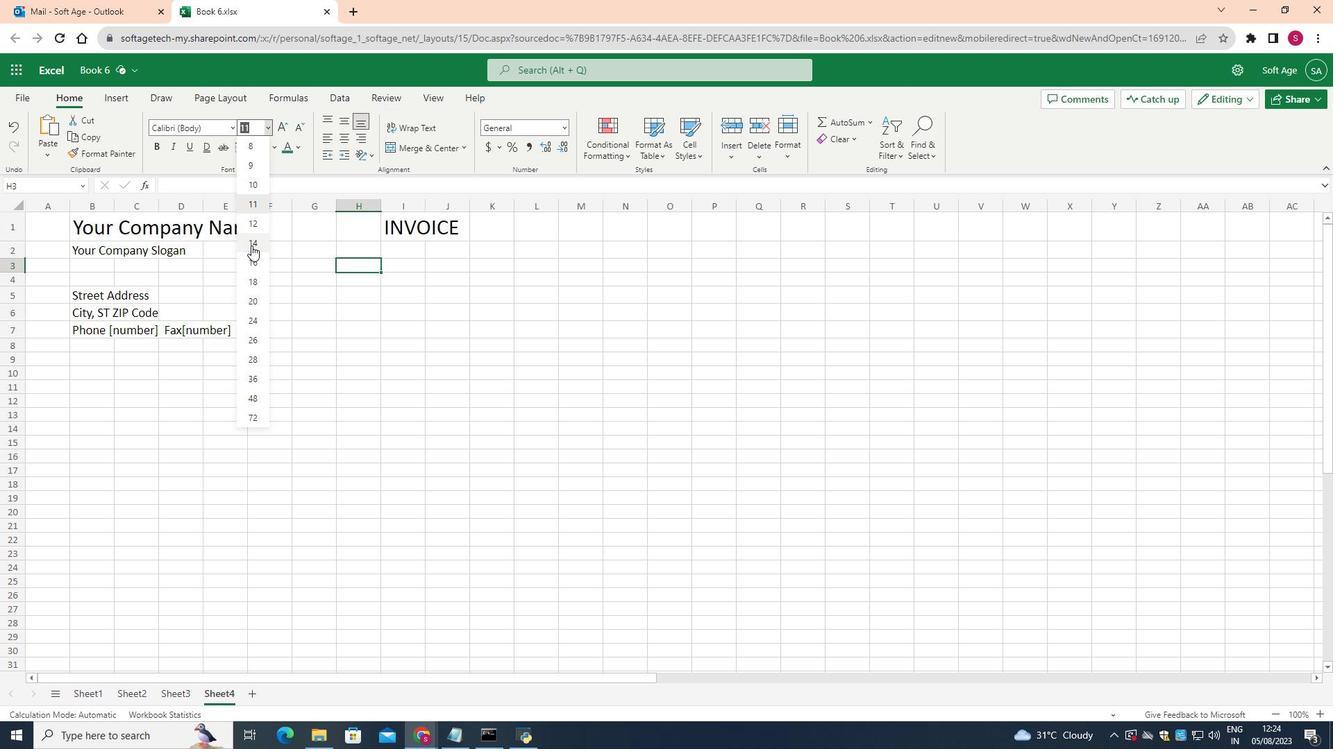 
Action: Mouse pressed left at (279, 255)
Screenshot: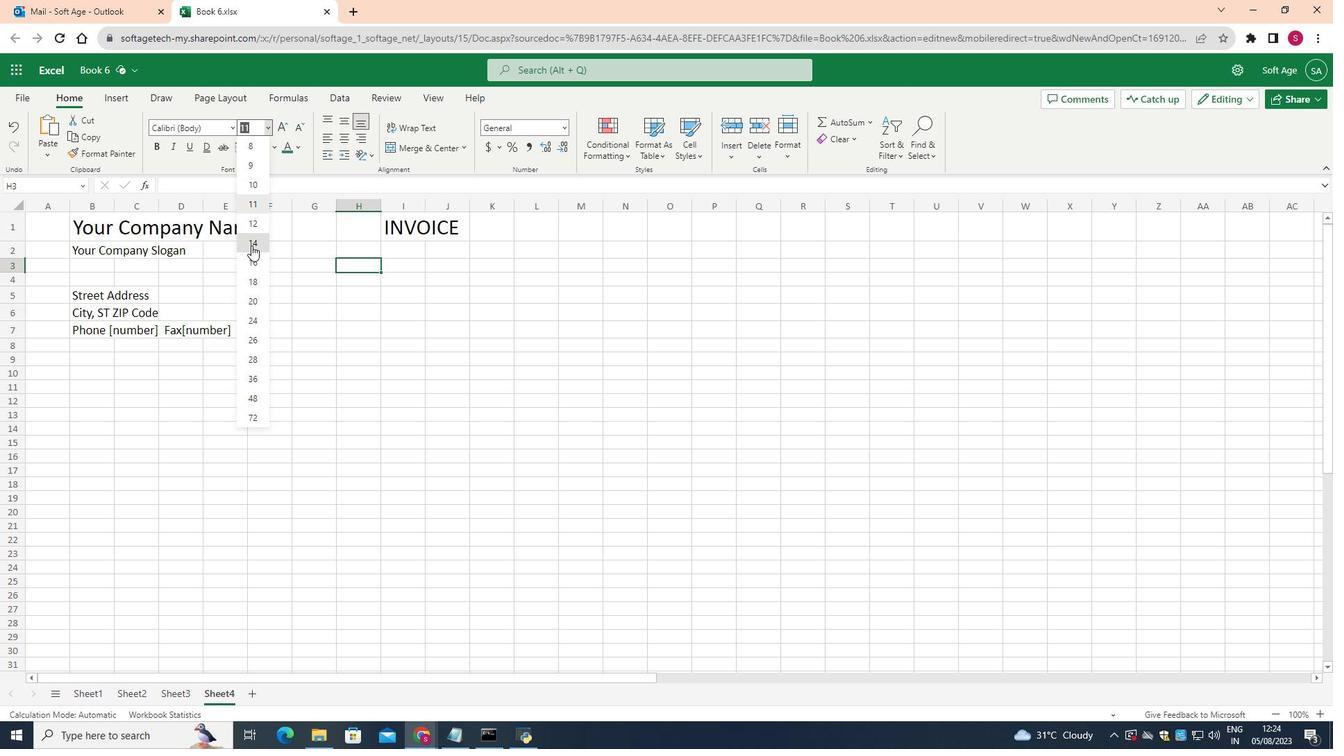 
Action: Mouse moved to (374, 277)
Screenshot: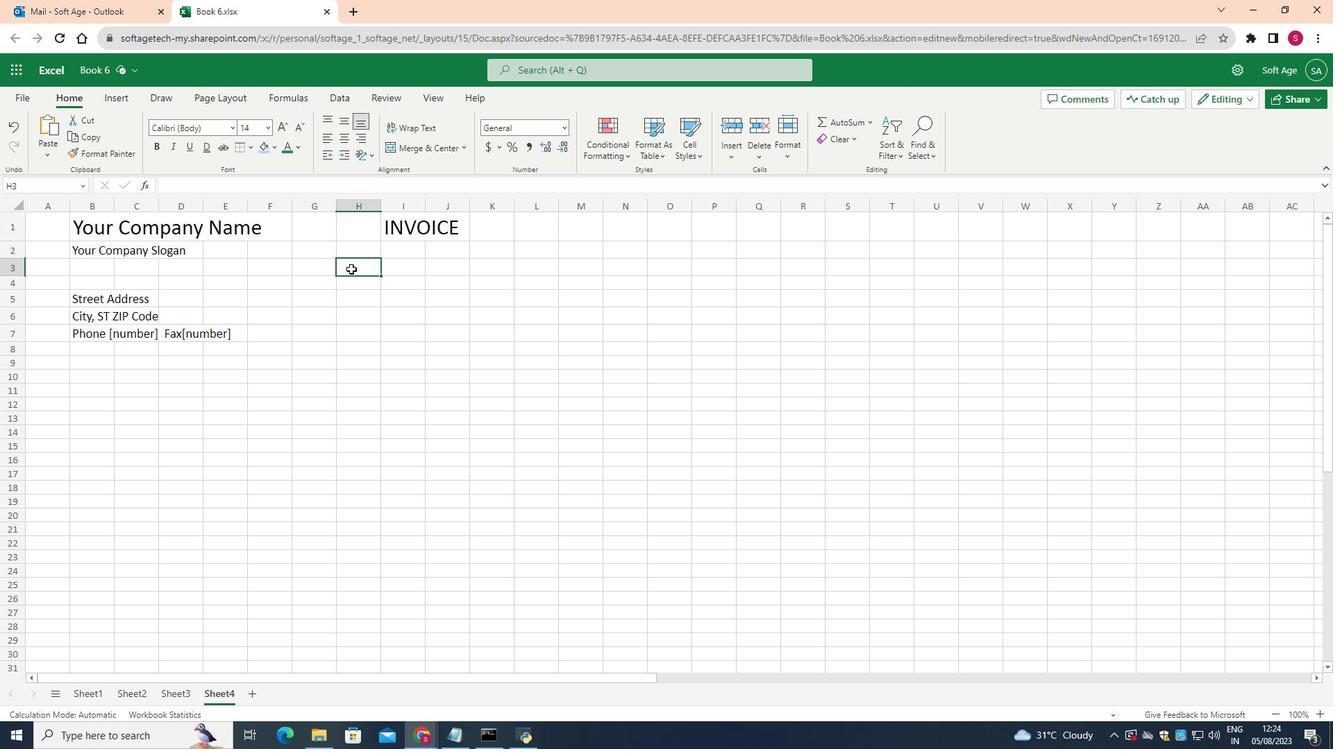 
Action: Mouse pressed left at (374, 277)
Screenshot: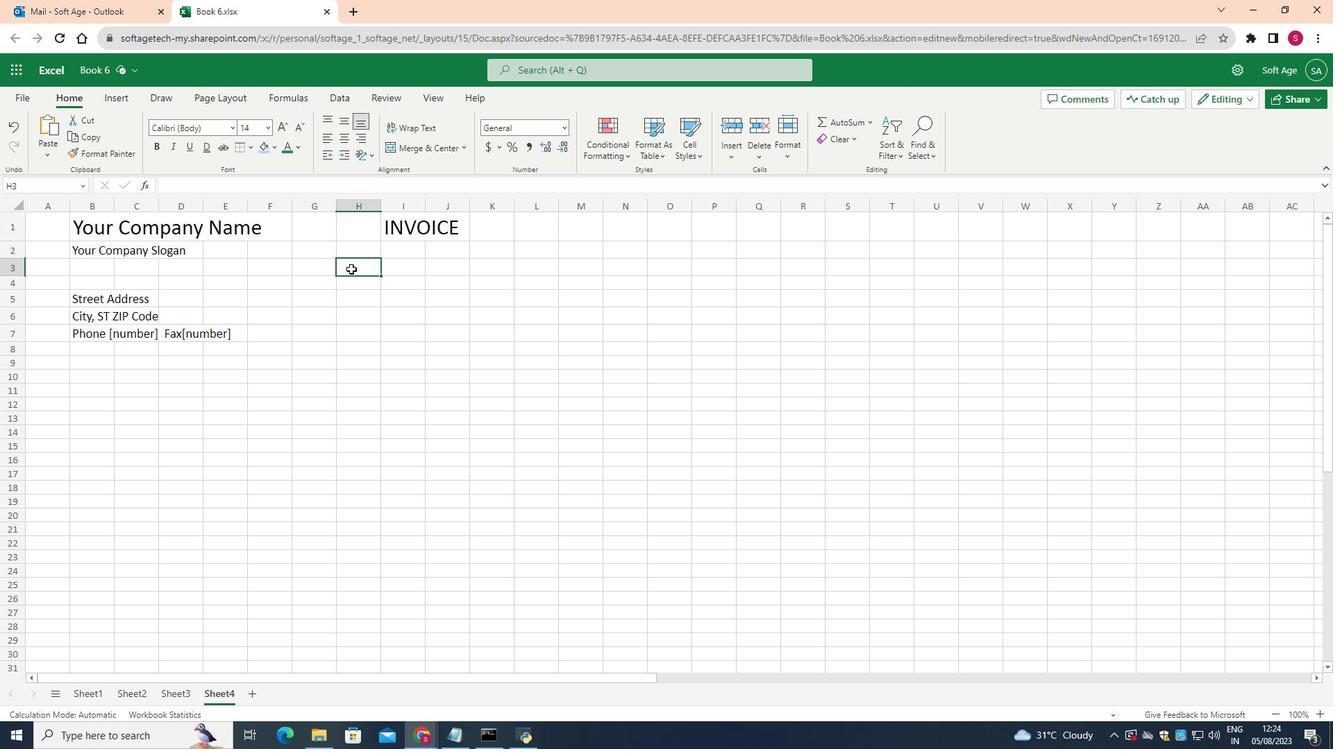 
Action: Key pressed <Key.shift><Key.shift>DATE<Key.shift_r>:
Screenshot: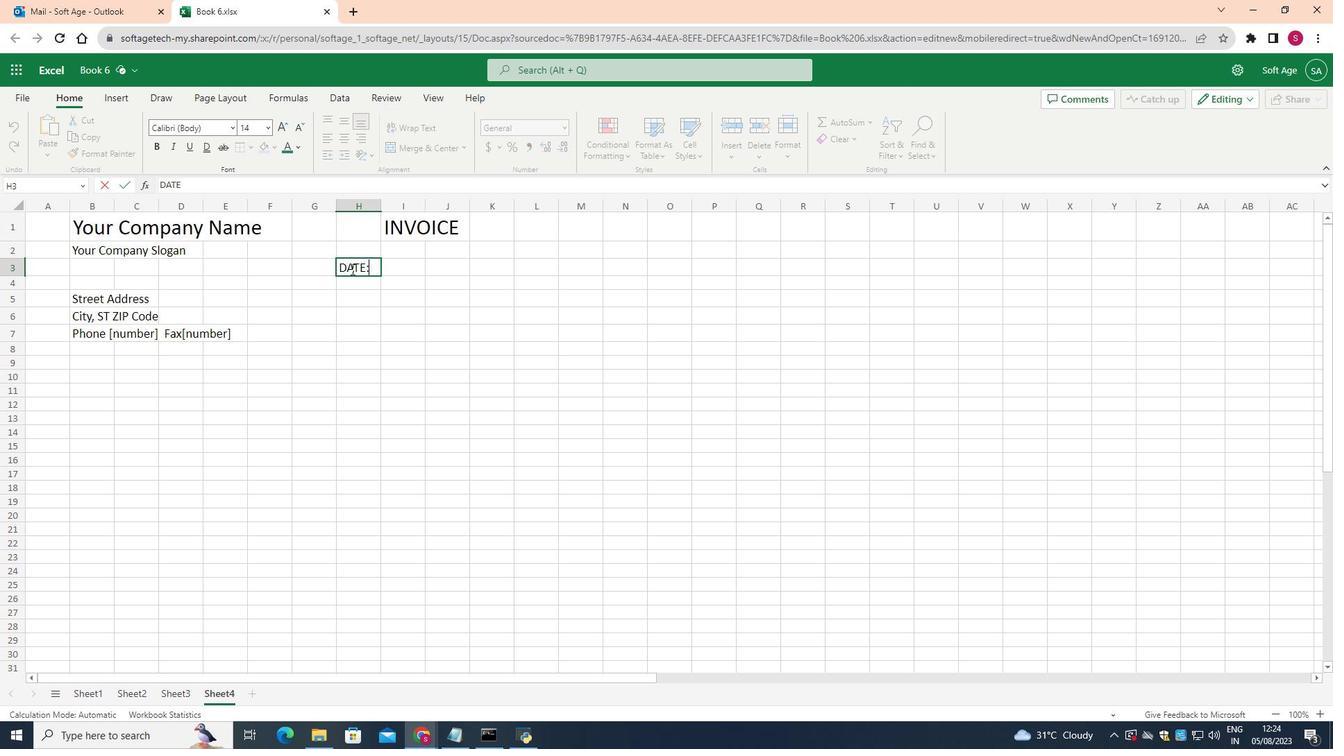 
Action: Mouse moved to (470, 275)
Screenshot: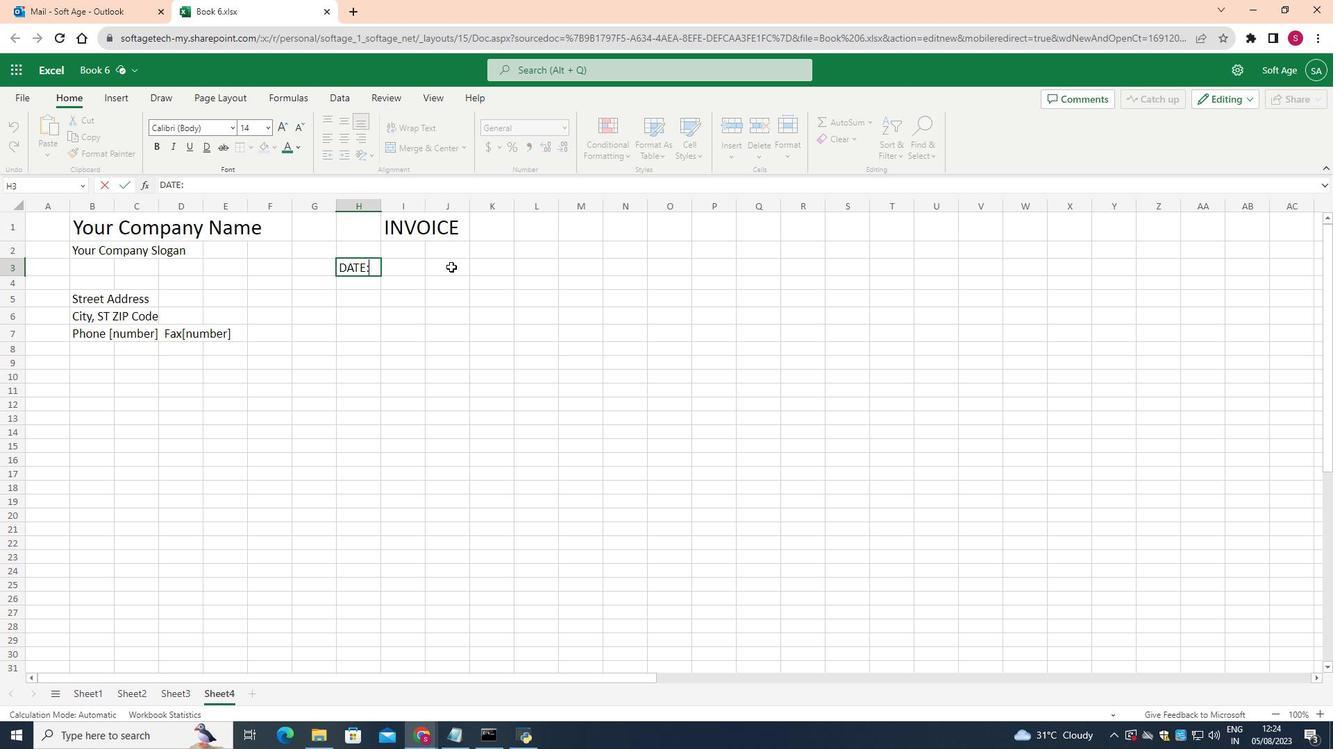 
Action: Mouse pressed left at (470, 275)
Screenshot: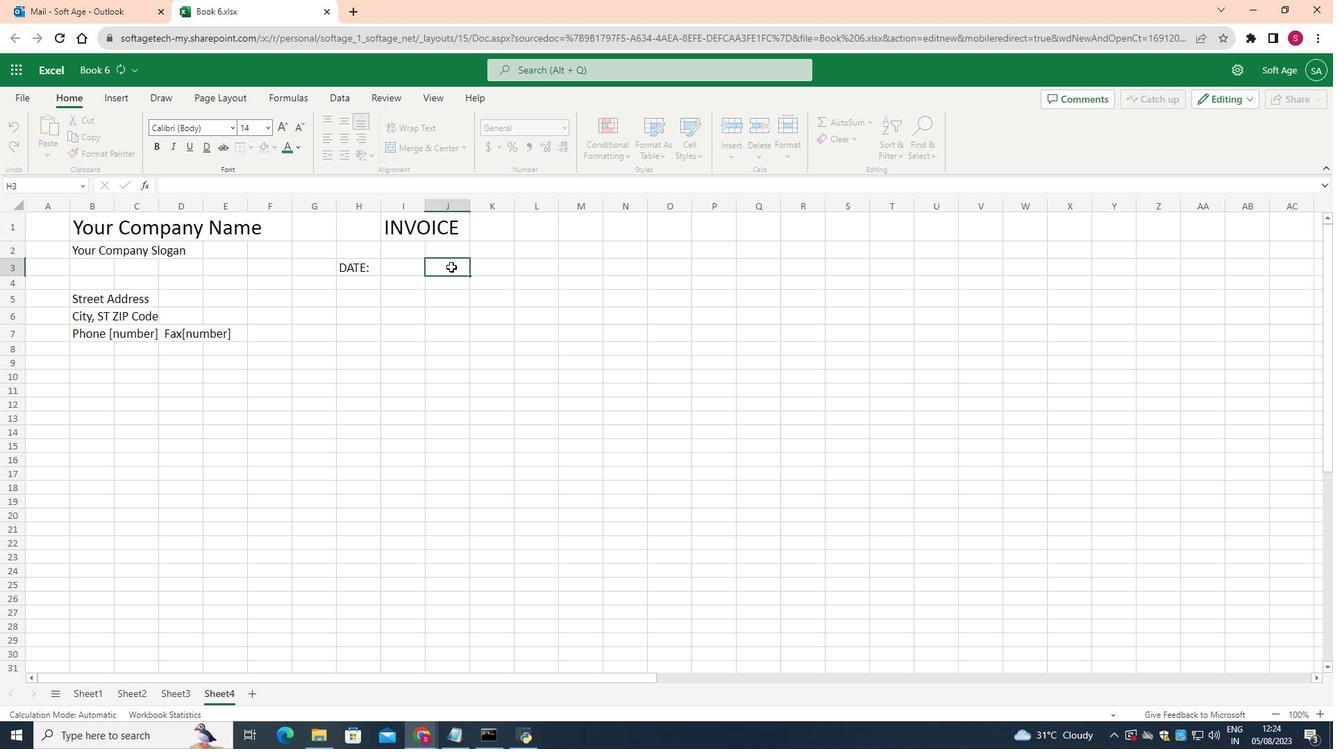 
Action: Mouse moved to (294, 138)
Screenshot: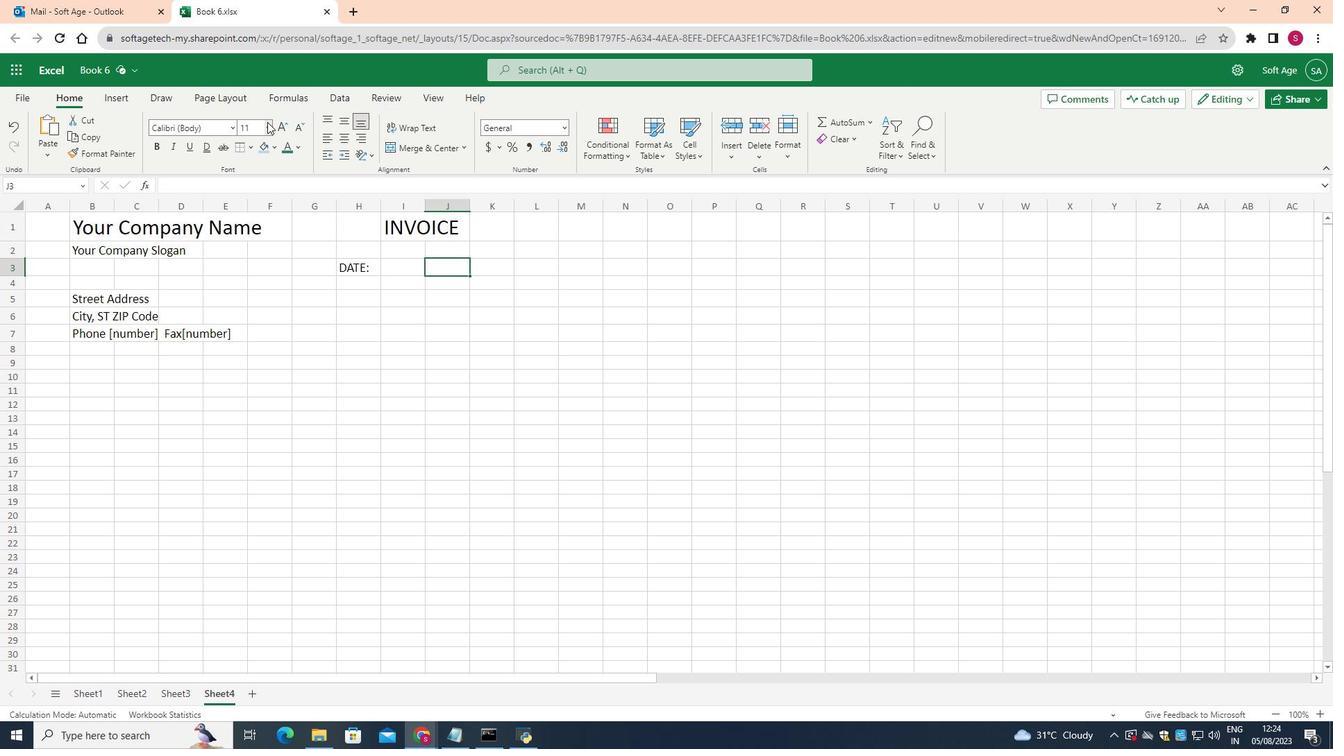 
Action: Mouse pressed left at (294, 138)
Screenshot: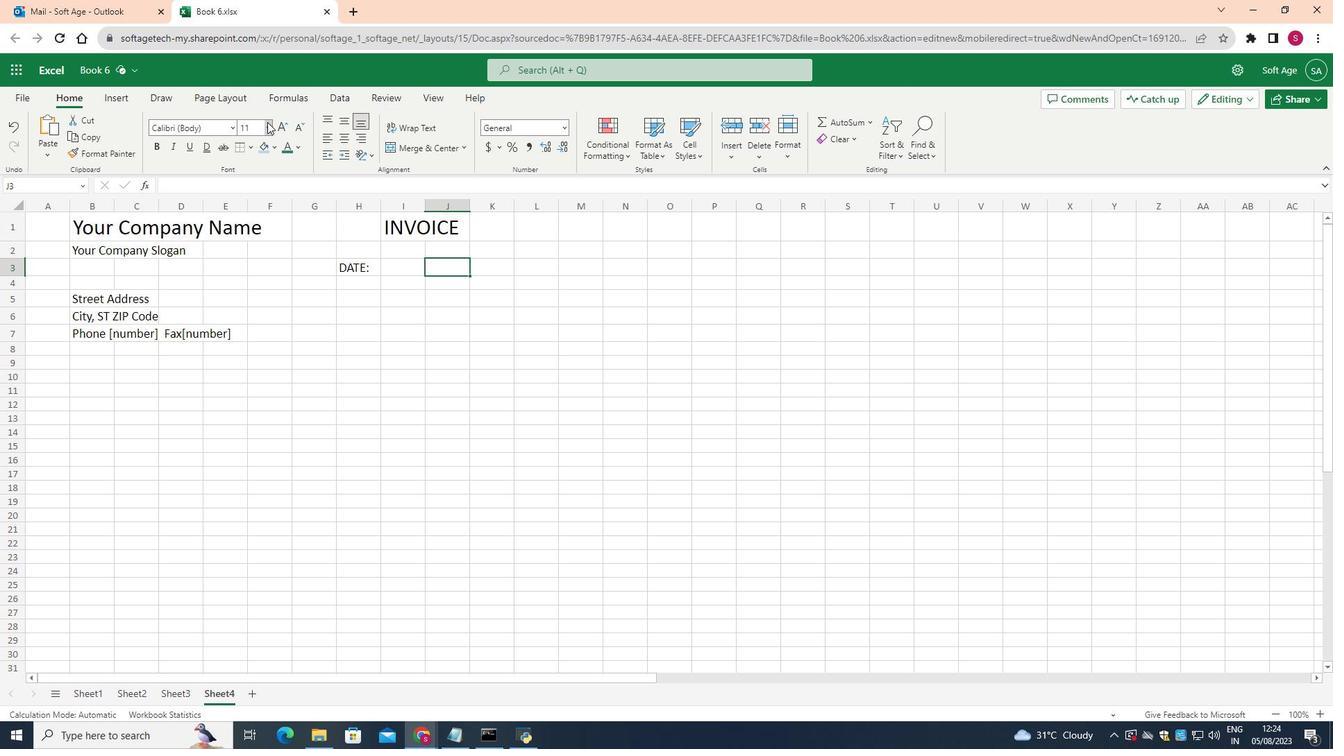 
Action: Mouse moved to (281, 248)
Screenshot: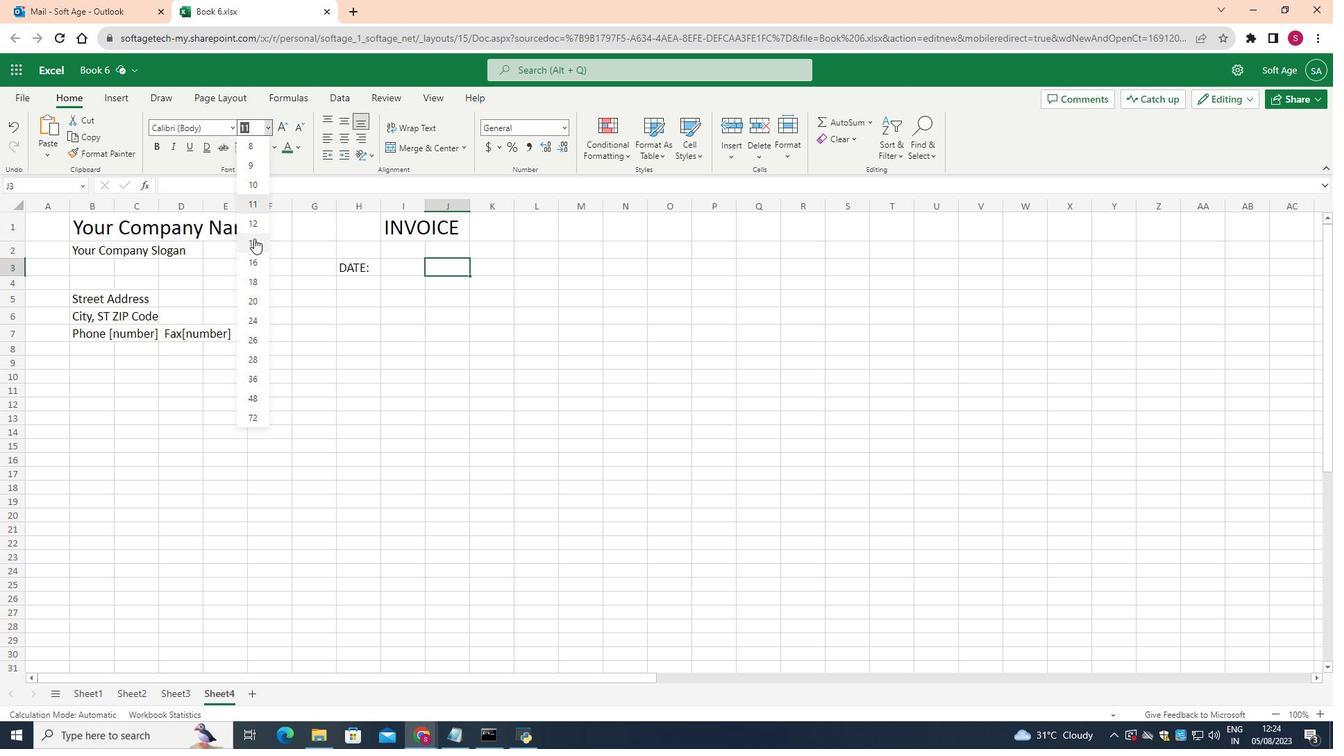 
Action: Mouse pressed left at (281, 248)
Screenshot: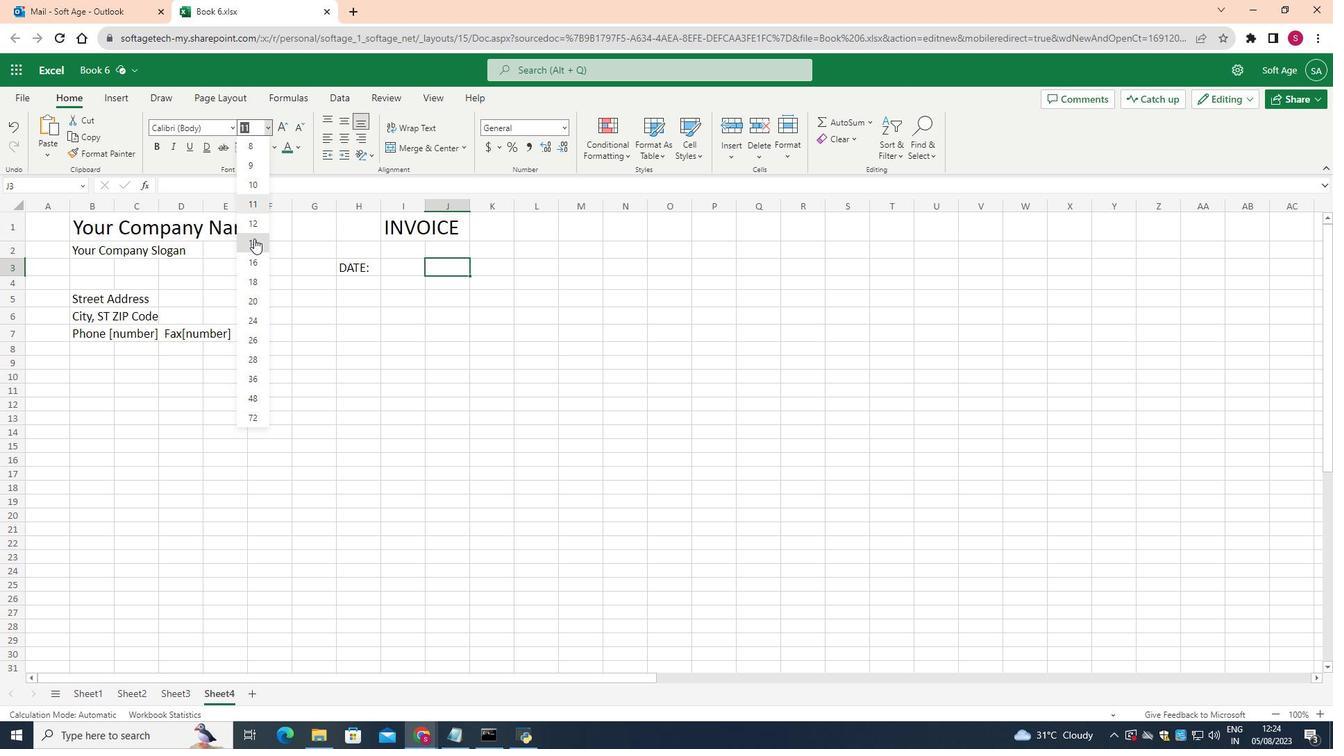
Action: Key pressed <Key.shift>Date
Screenshot: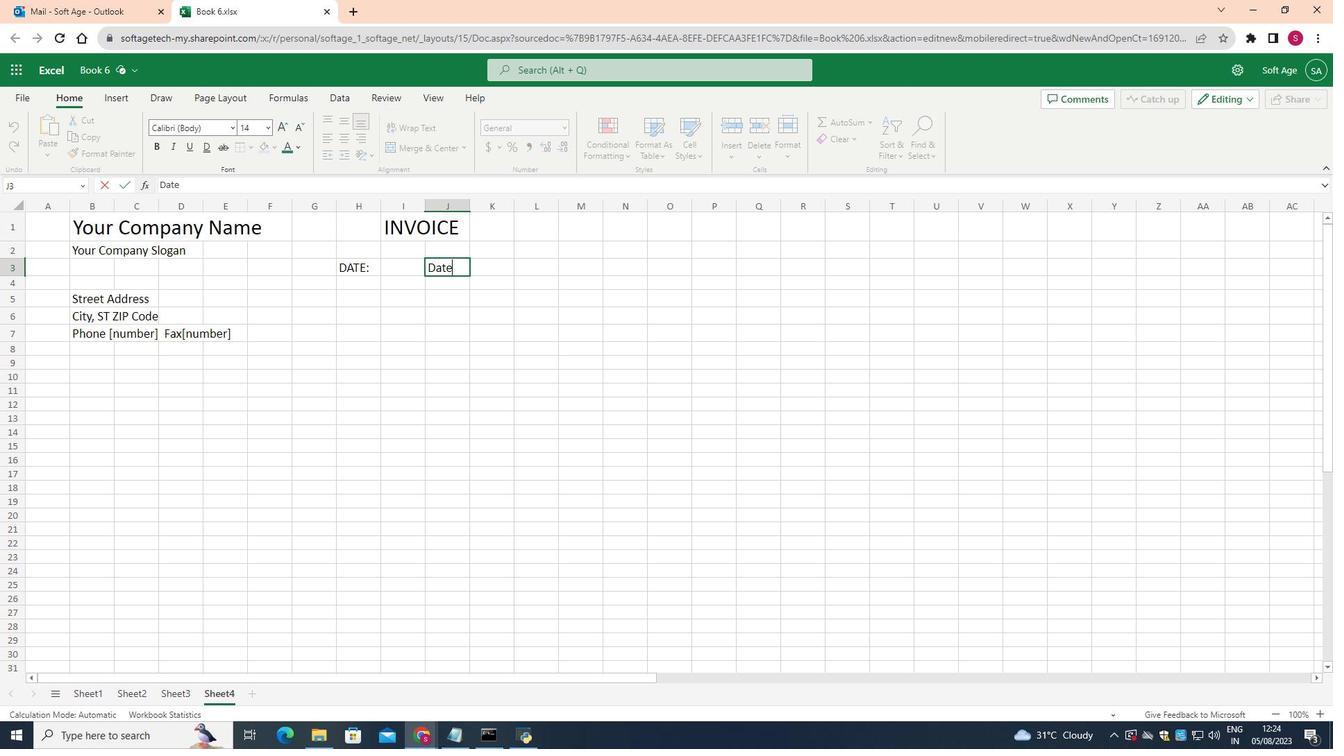
Action: Mouse moved to (392, 302)
Screenshot: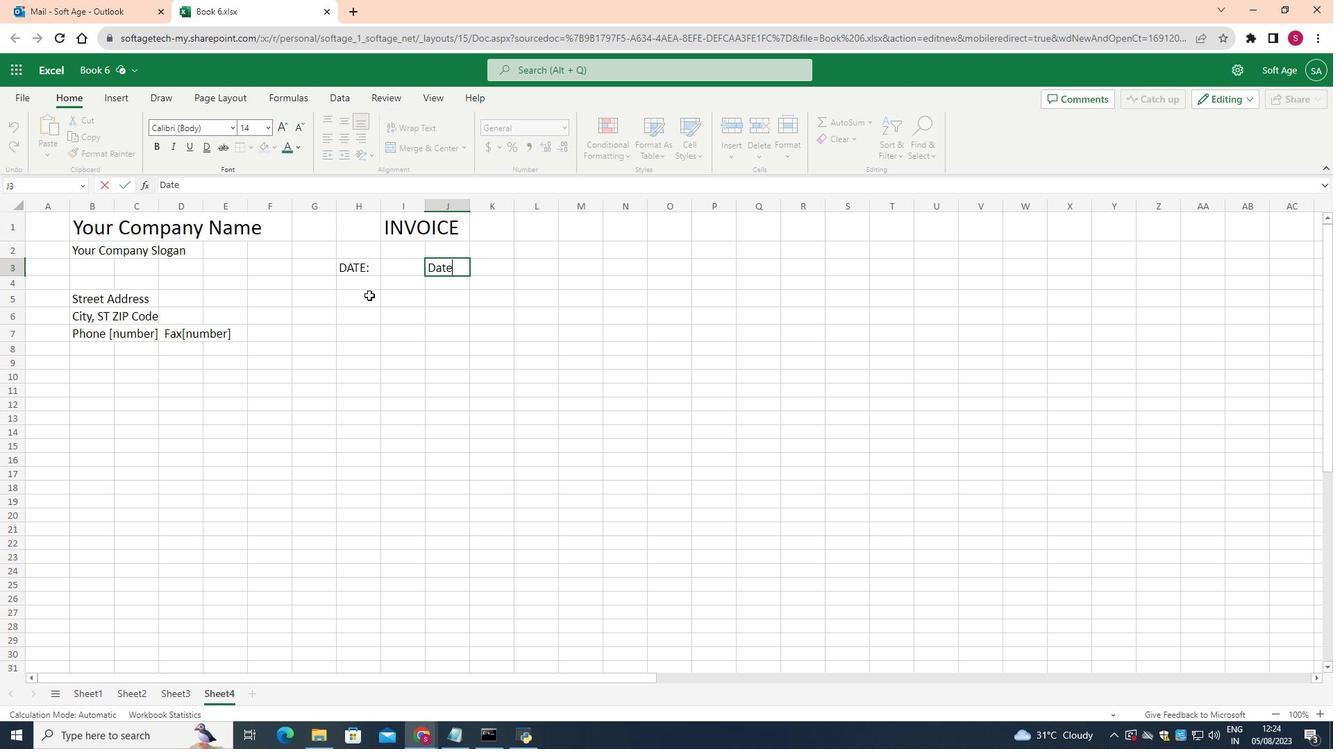 
Action: Mouse pressed left at (392, 302)
Screenshot: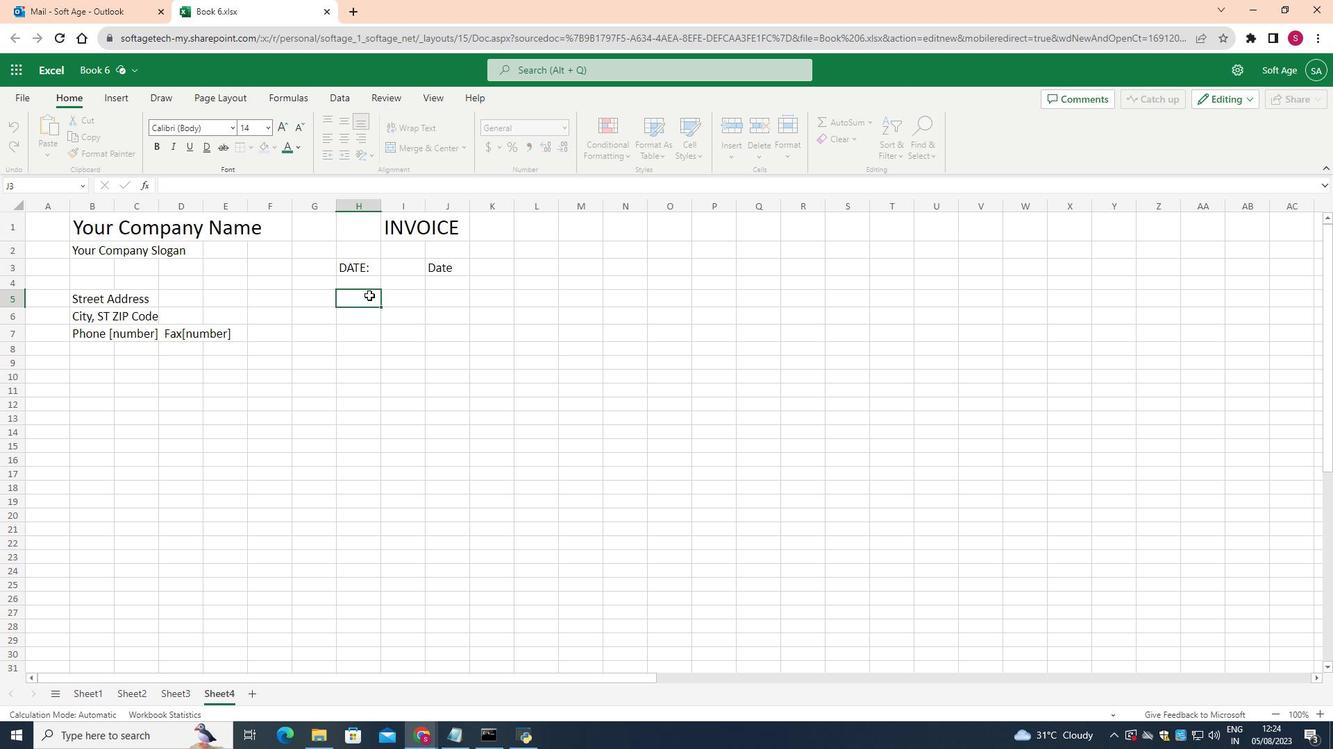 
Action: Mouse moved to (388, 278)
Screenshot: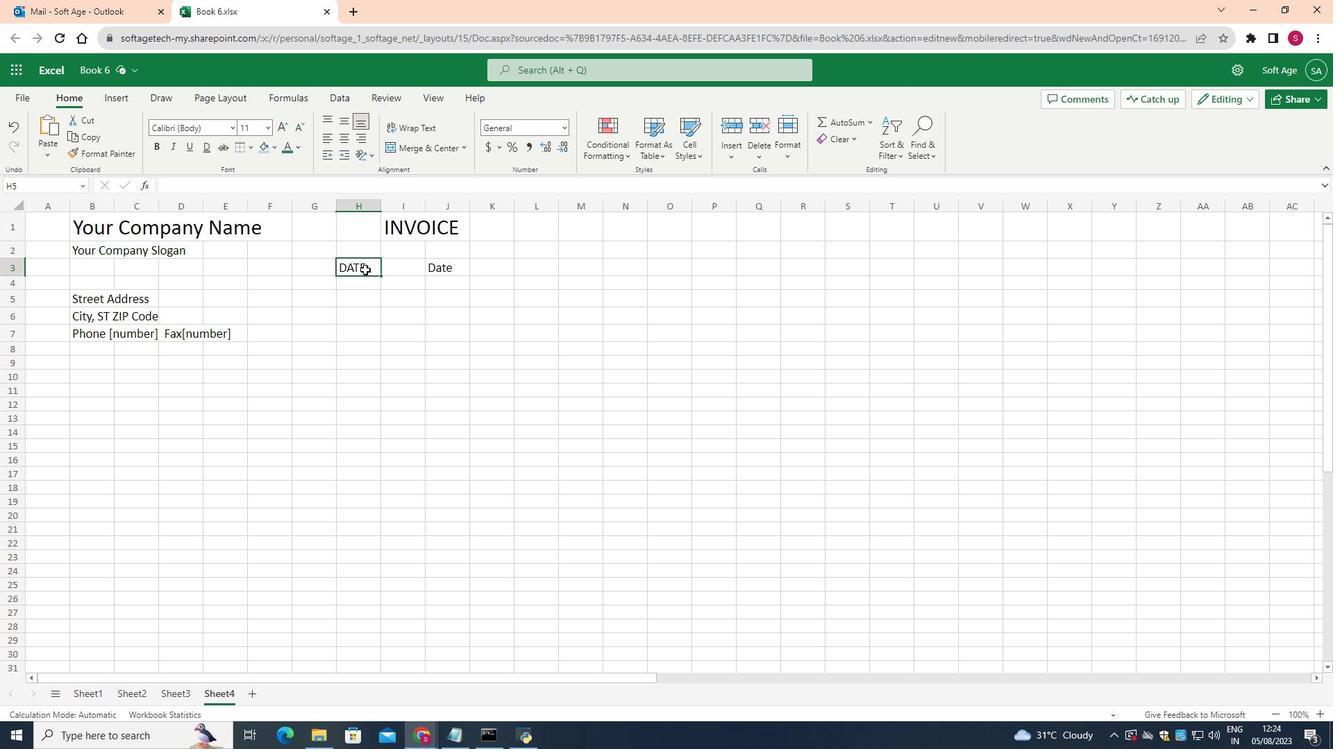 
Action: Mouse pressed left at (388, 278)
Screenshot: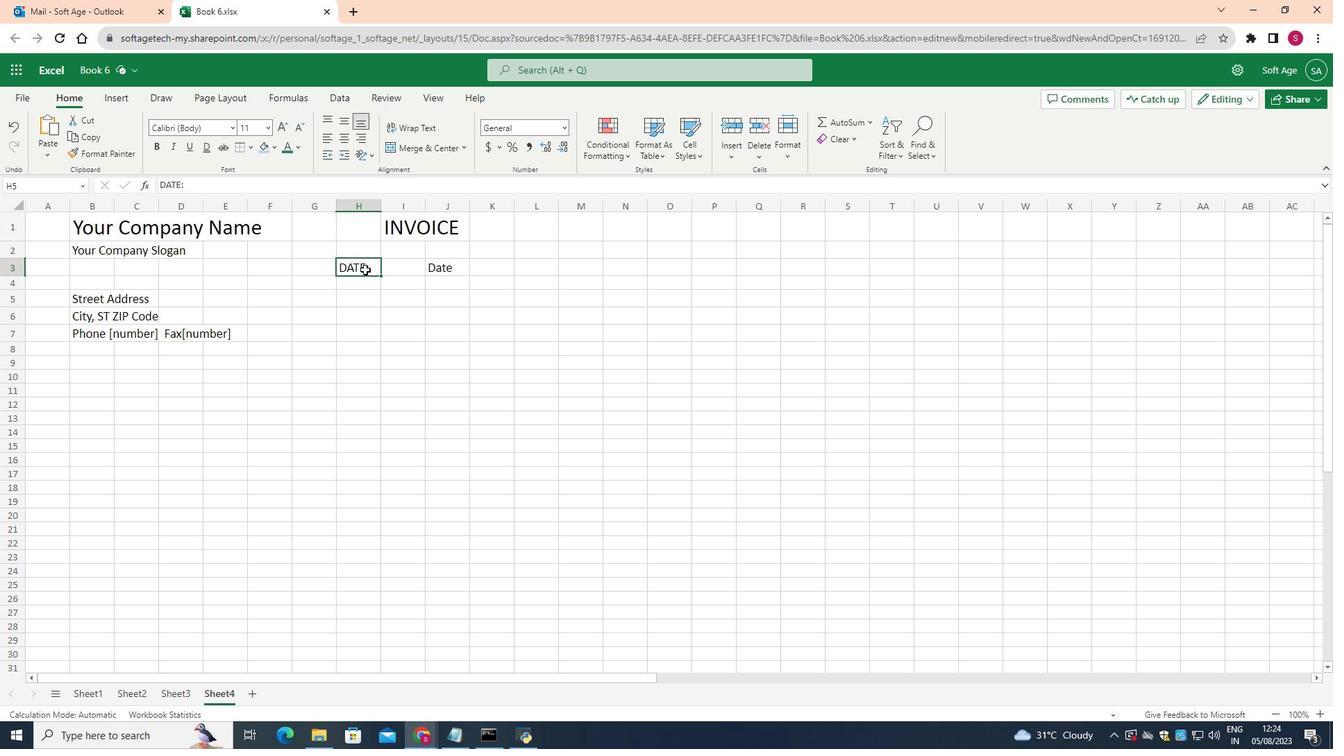 
Action: Mouse moved to (186, 163)
Screenshot: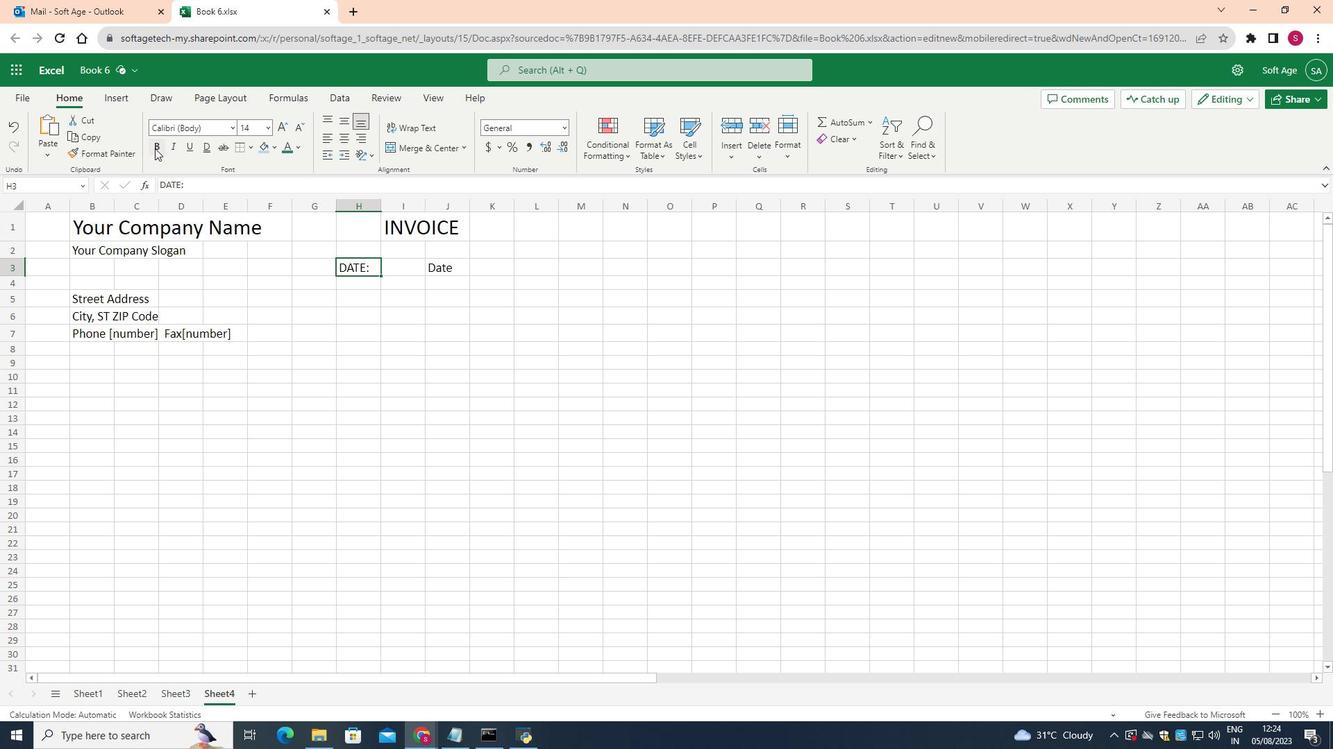 
Action: Mouse pressed left at (186, 163)
Screenshot: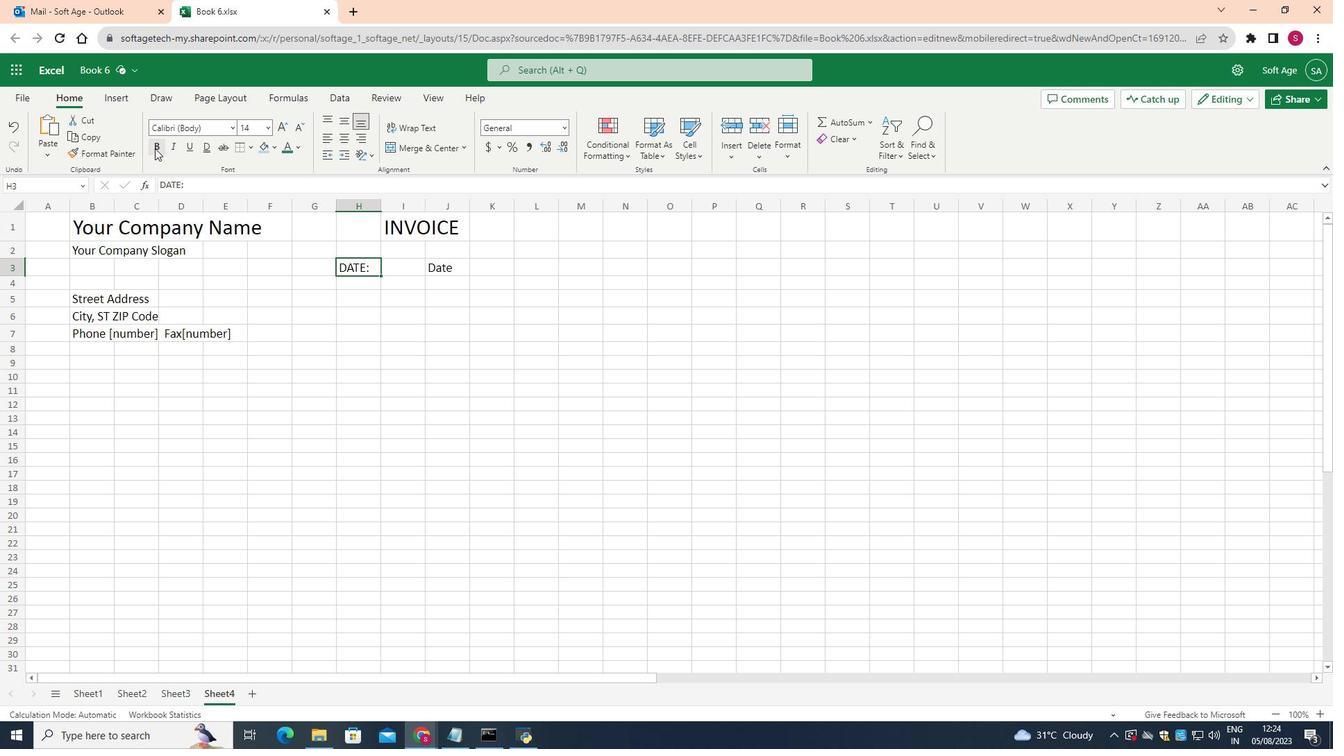 
Action: Mouse moved to (379, 288)
Screenshot: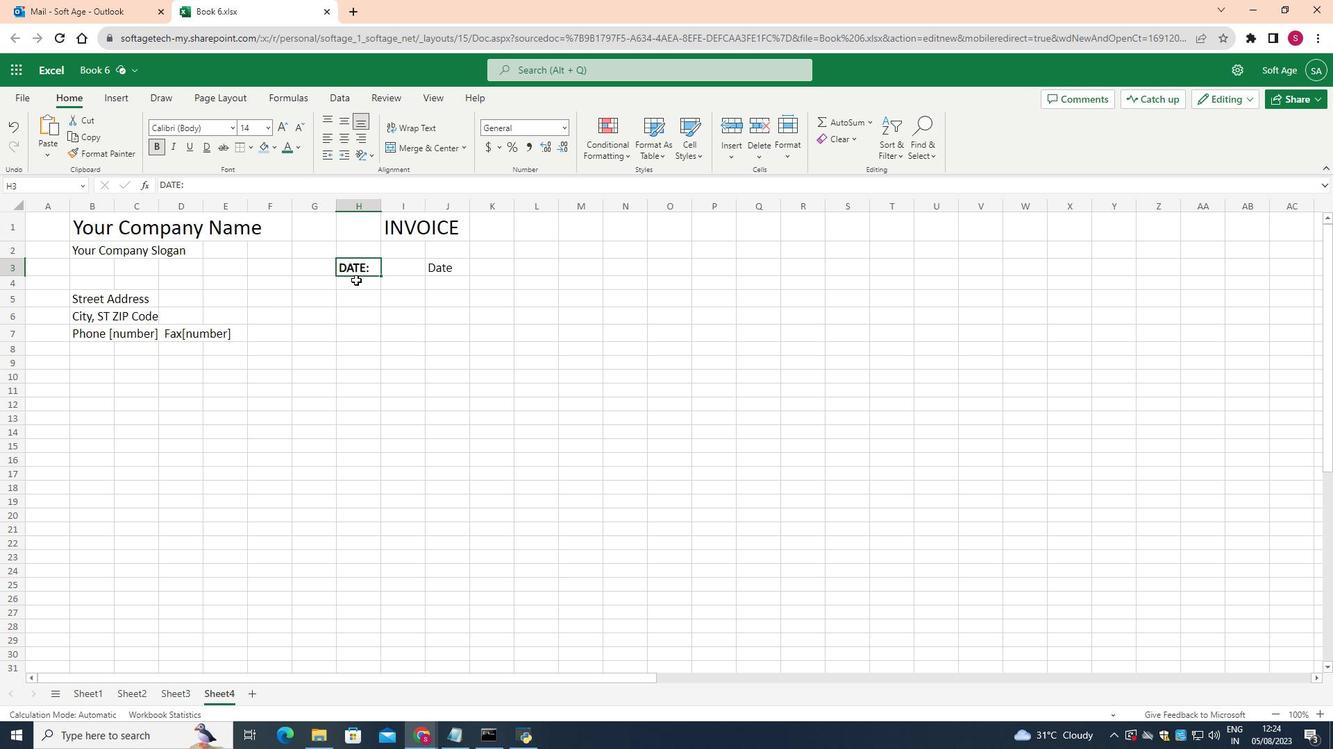 
Action: Mouse pressed left at (379, 288)
Screenshot: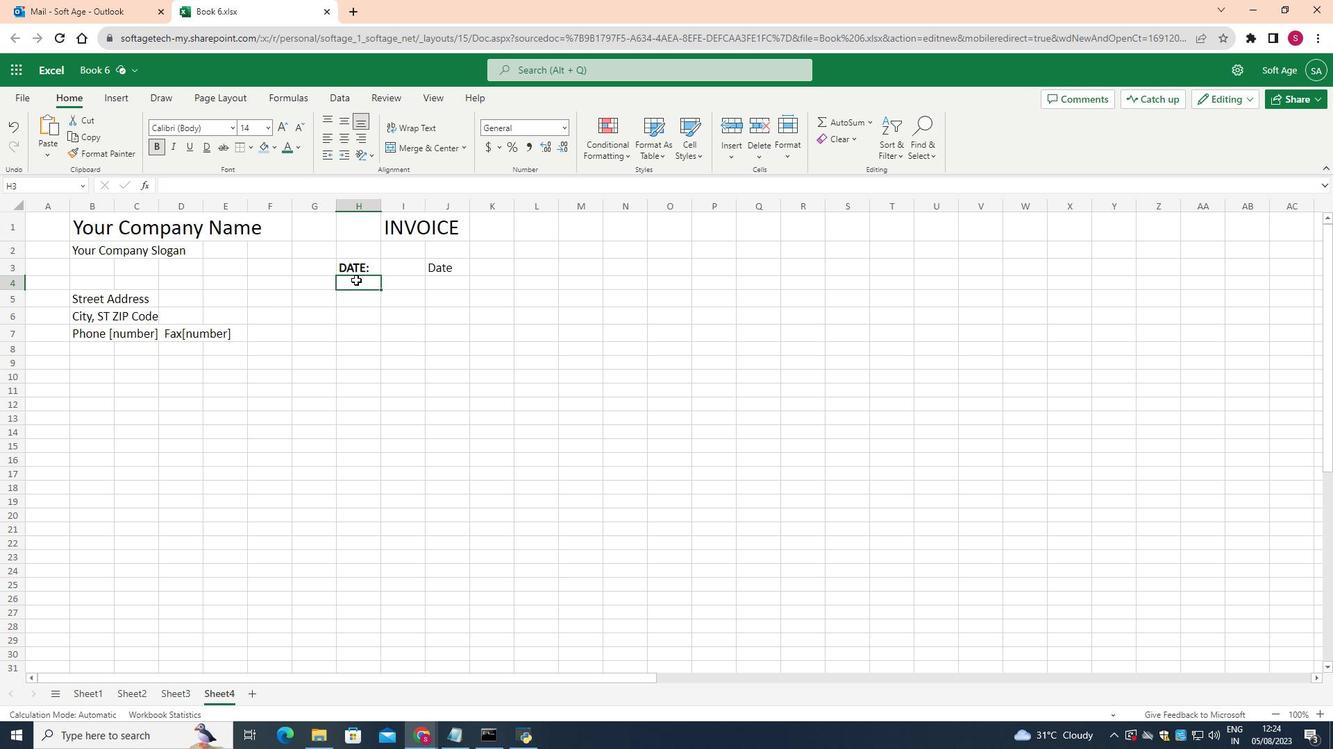 
Action: Mouse moved to (55, 296)
Screenshot: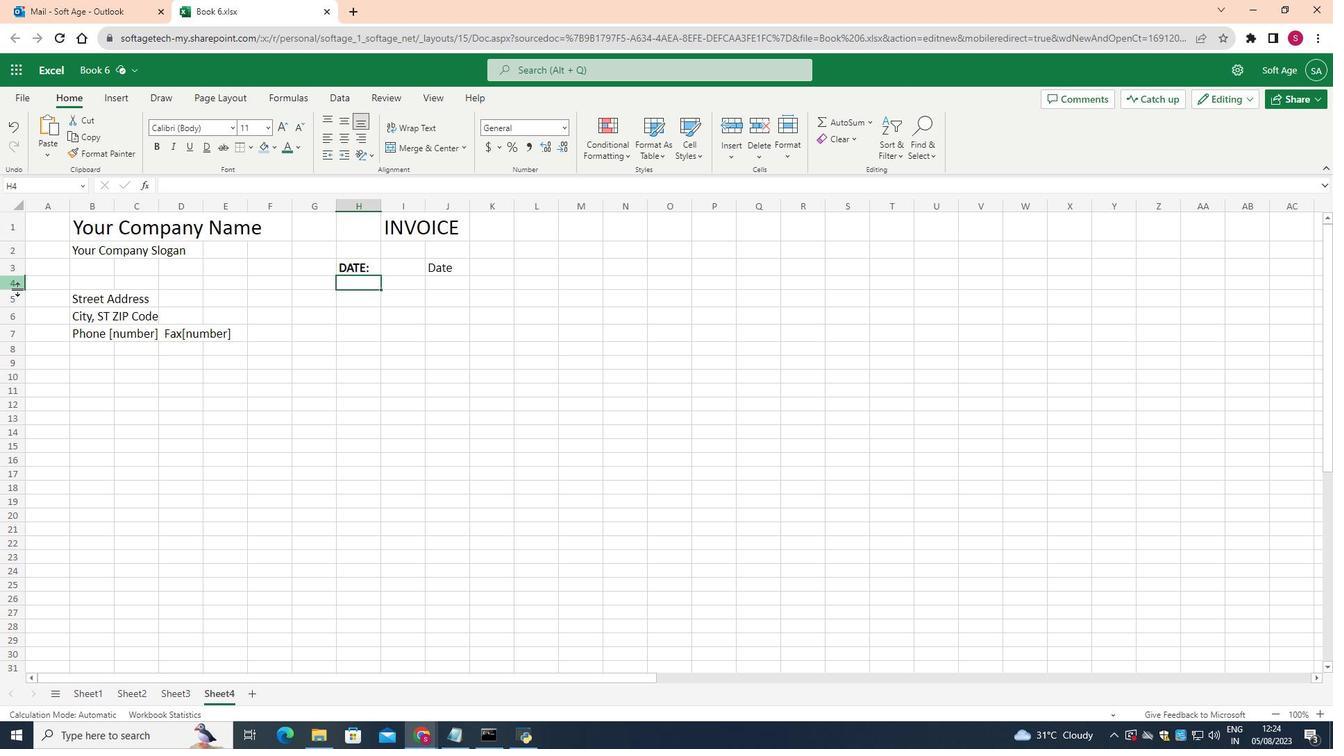 
Action: Mouse pressed left at (55, 296)
Screenshot: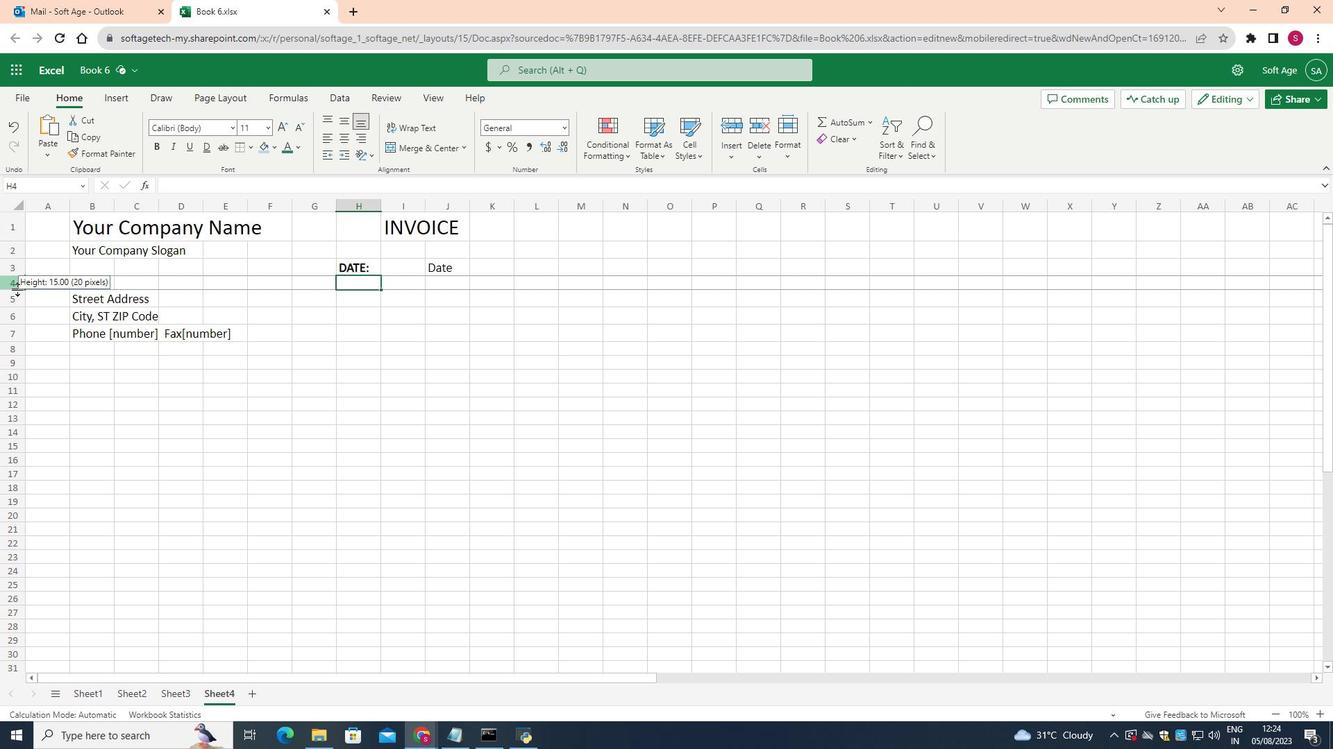 
Action: Mouse moved to (375, 293)
Screenshot: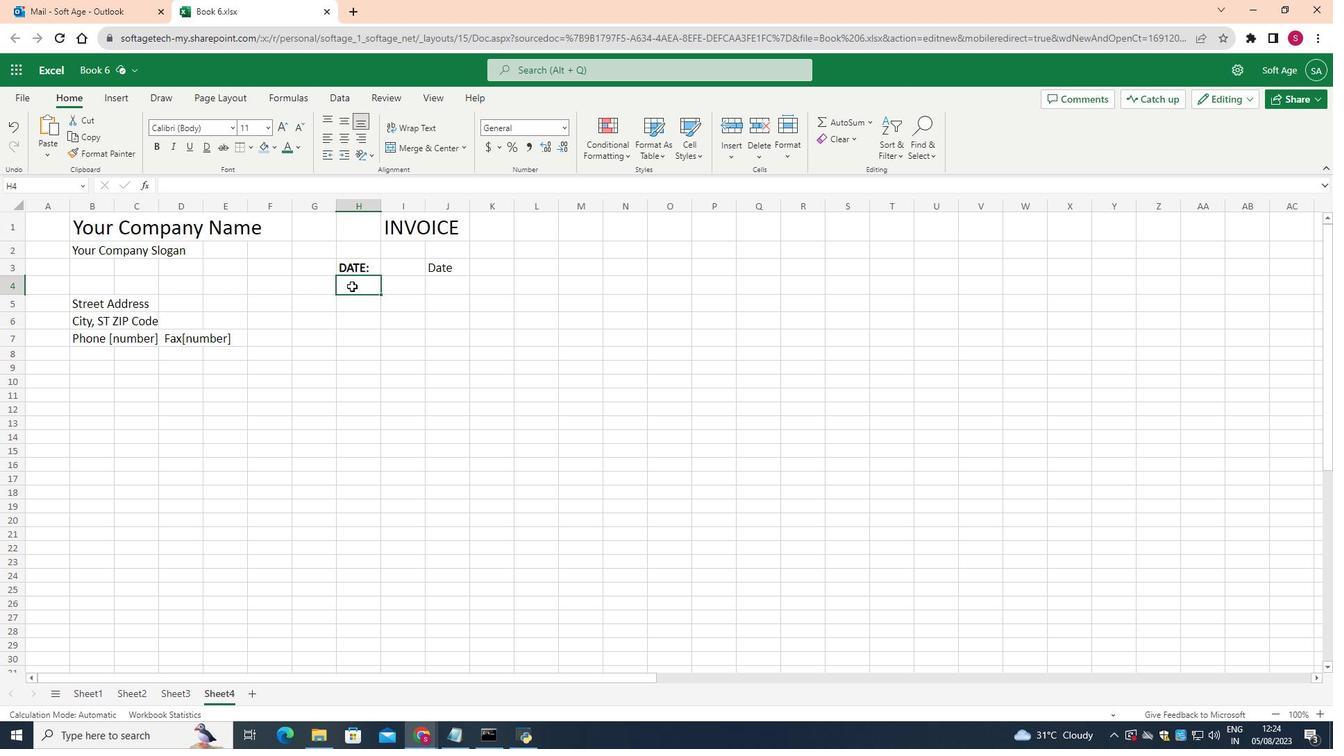 
Action: Mouse pressed left at (375, 293)
Screenshot: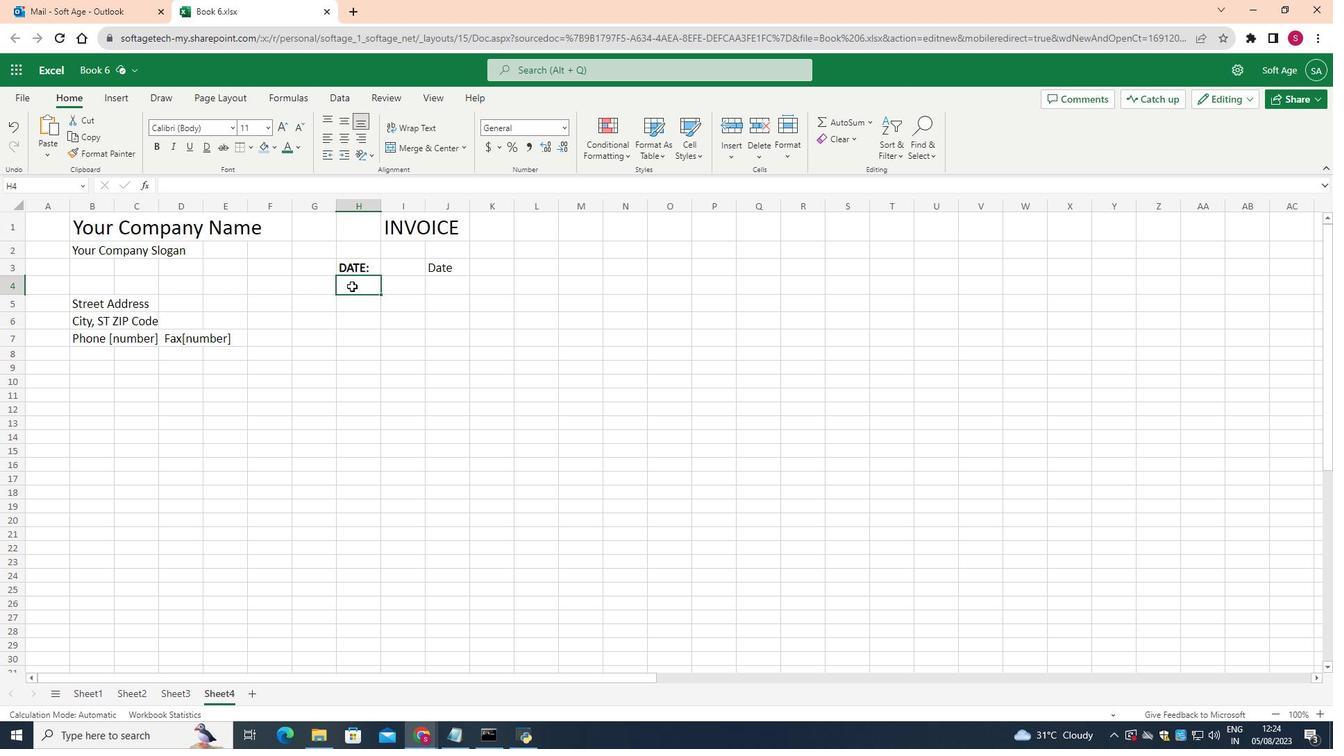 
Action: Mouse moved to (295, 143)
Screenshot: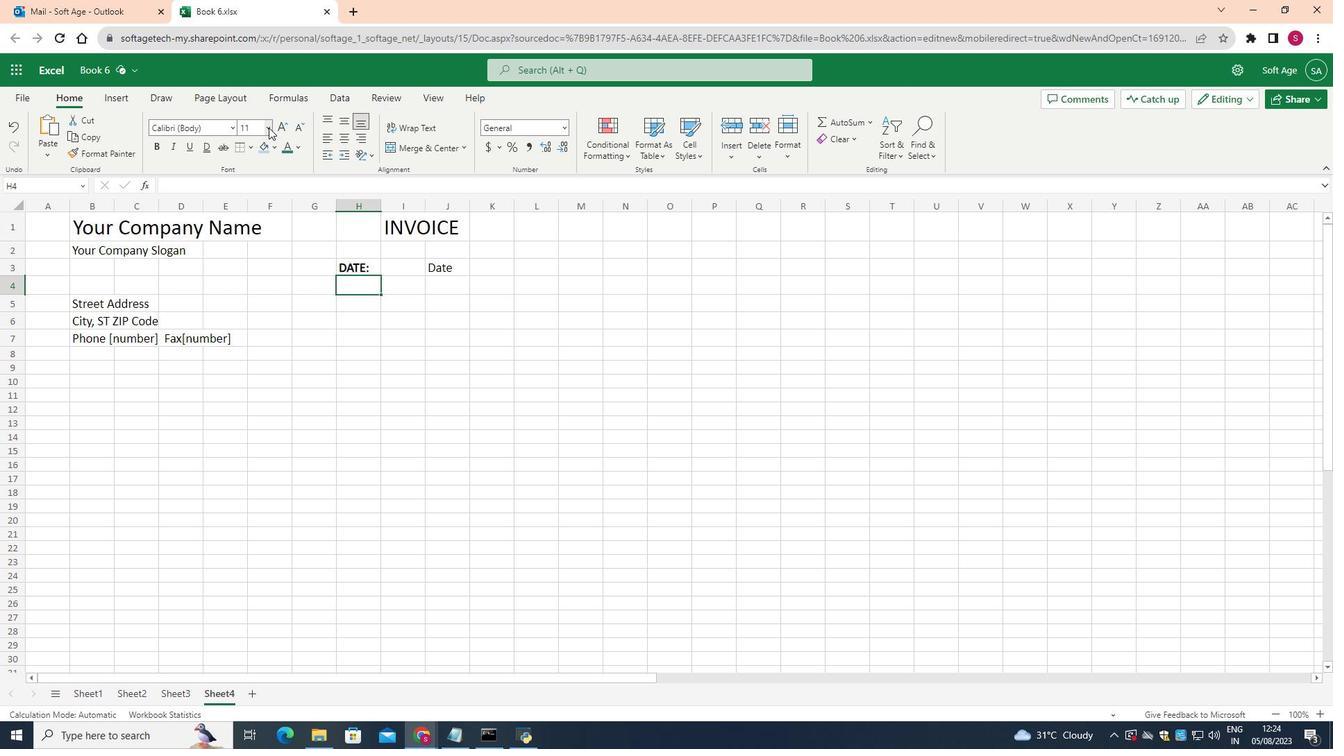 
Action: Mouse pressed left at (295, 143)
Screenshot: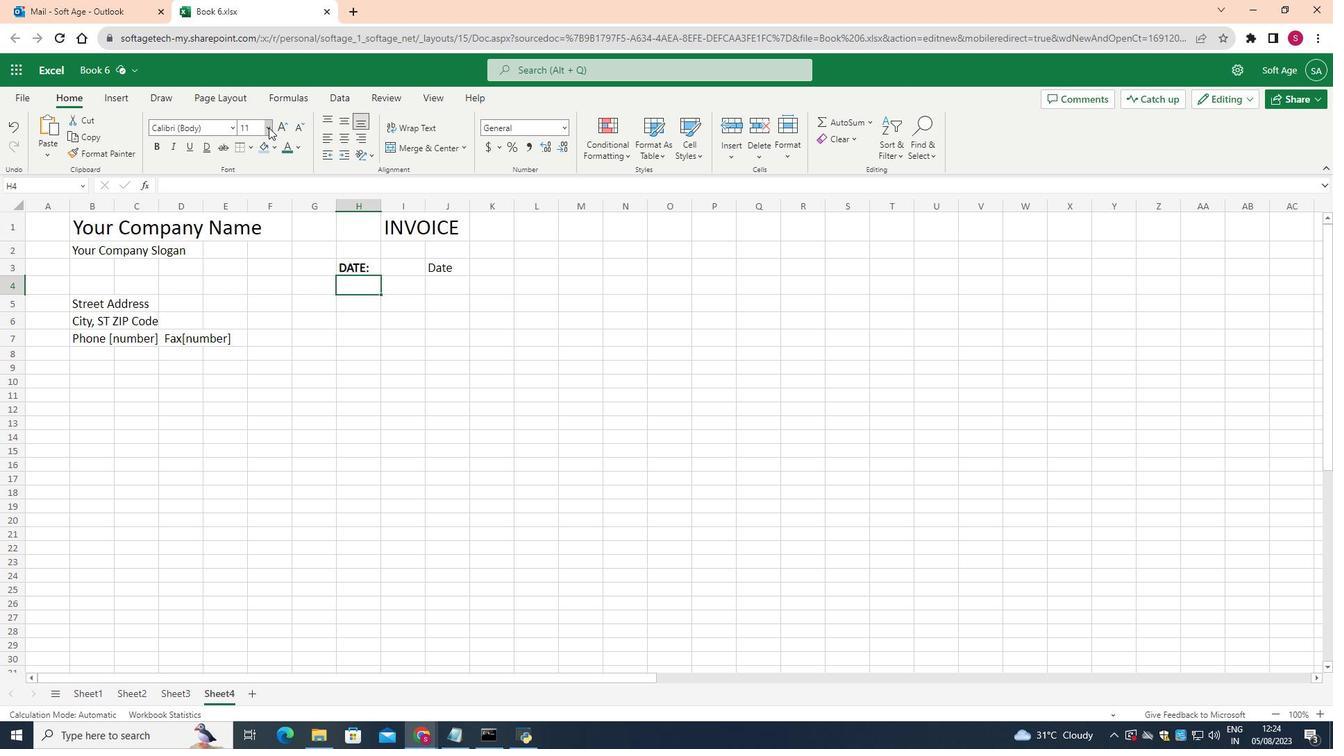 
Action: Mouse moved to (279, 246)
Screenshot: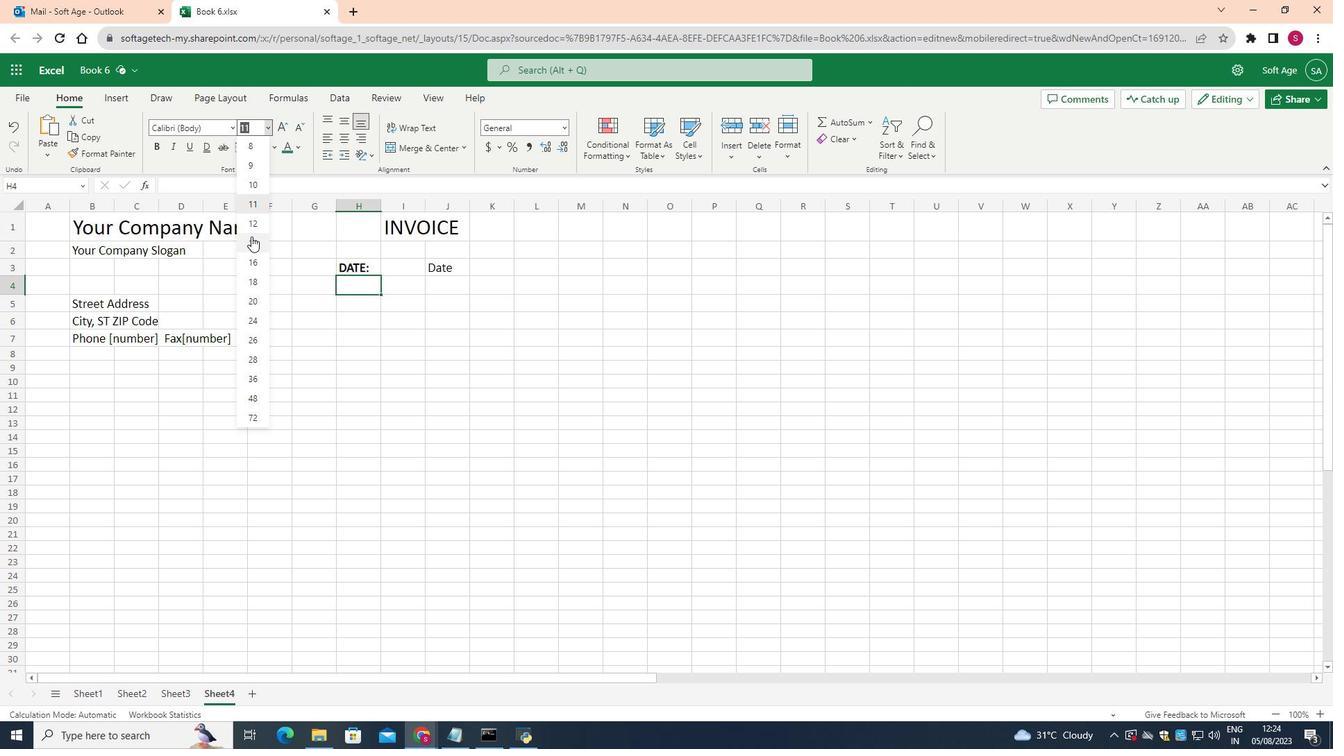 
Action: Mouse pressed left at (279, 246)
Screenshot: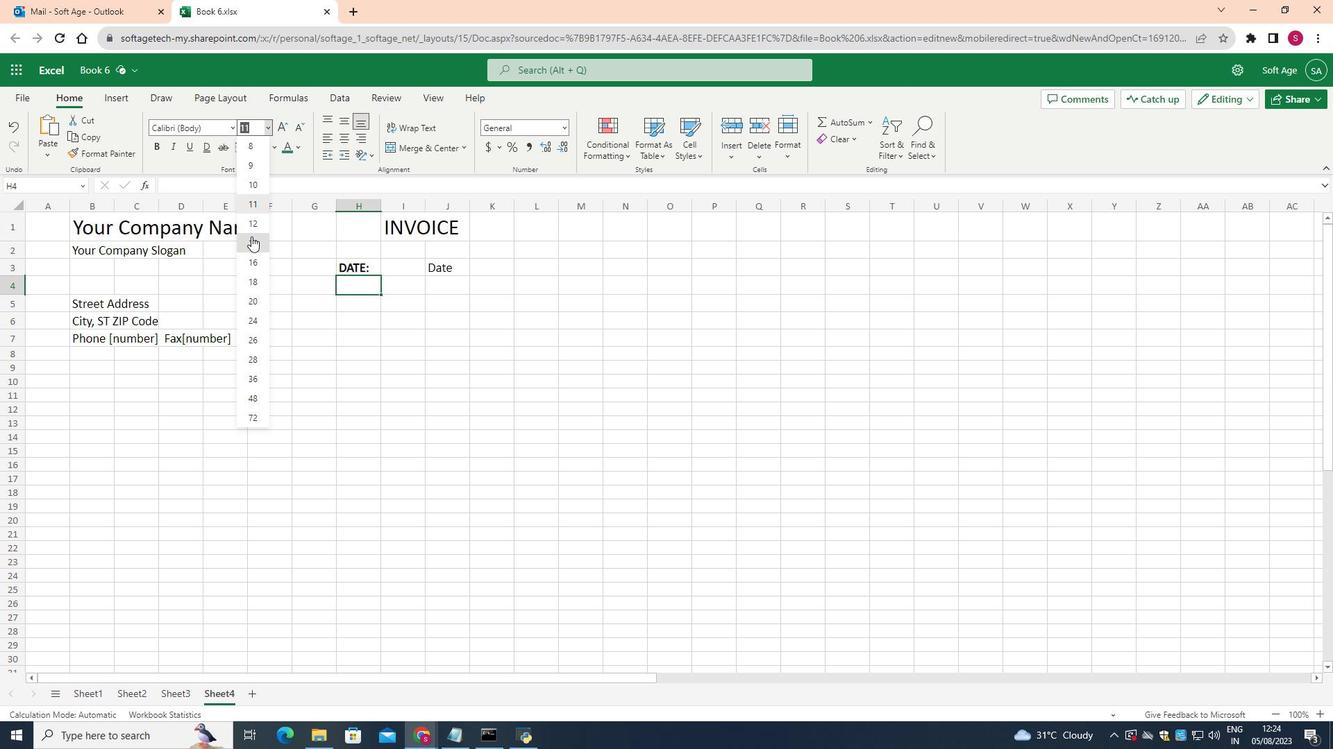 
Action: Mouse moved to (389, 293)
Screenshot: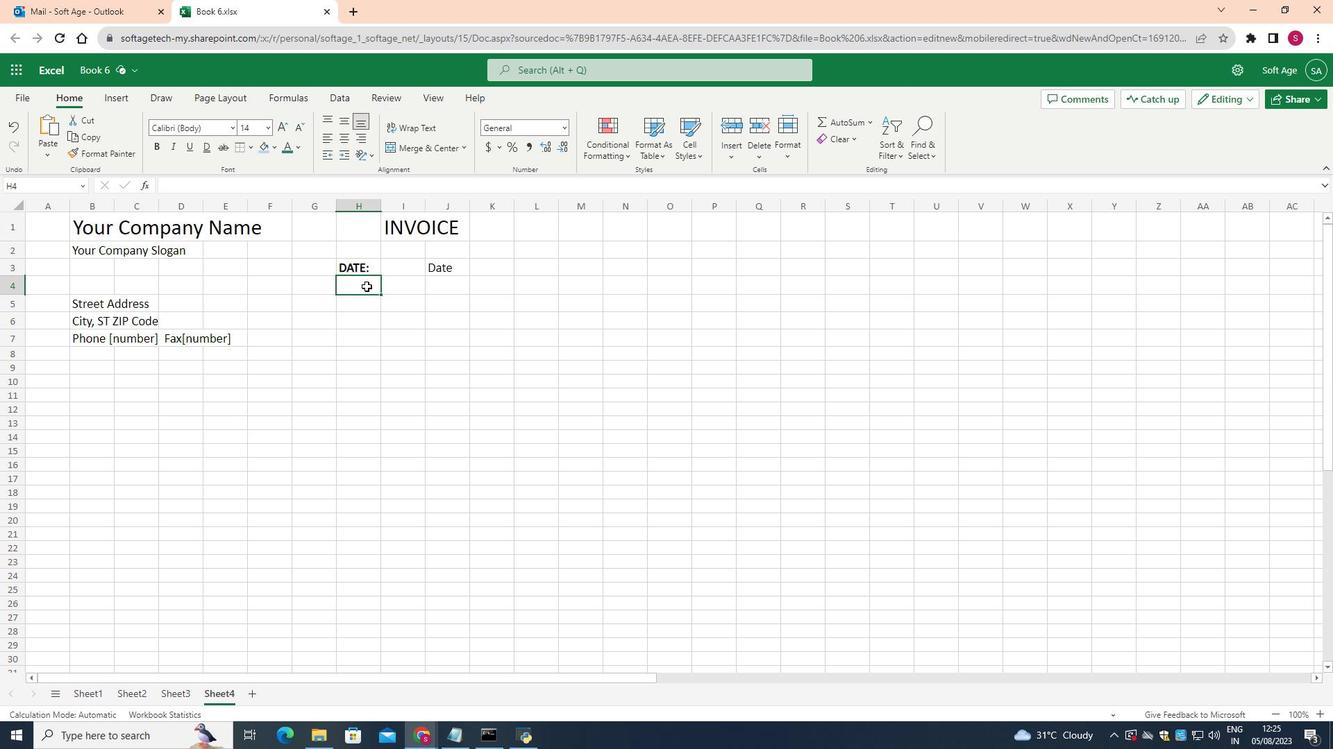 
Action: Mouse pressed left at (389, 293)
Screenshot: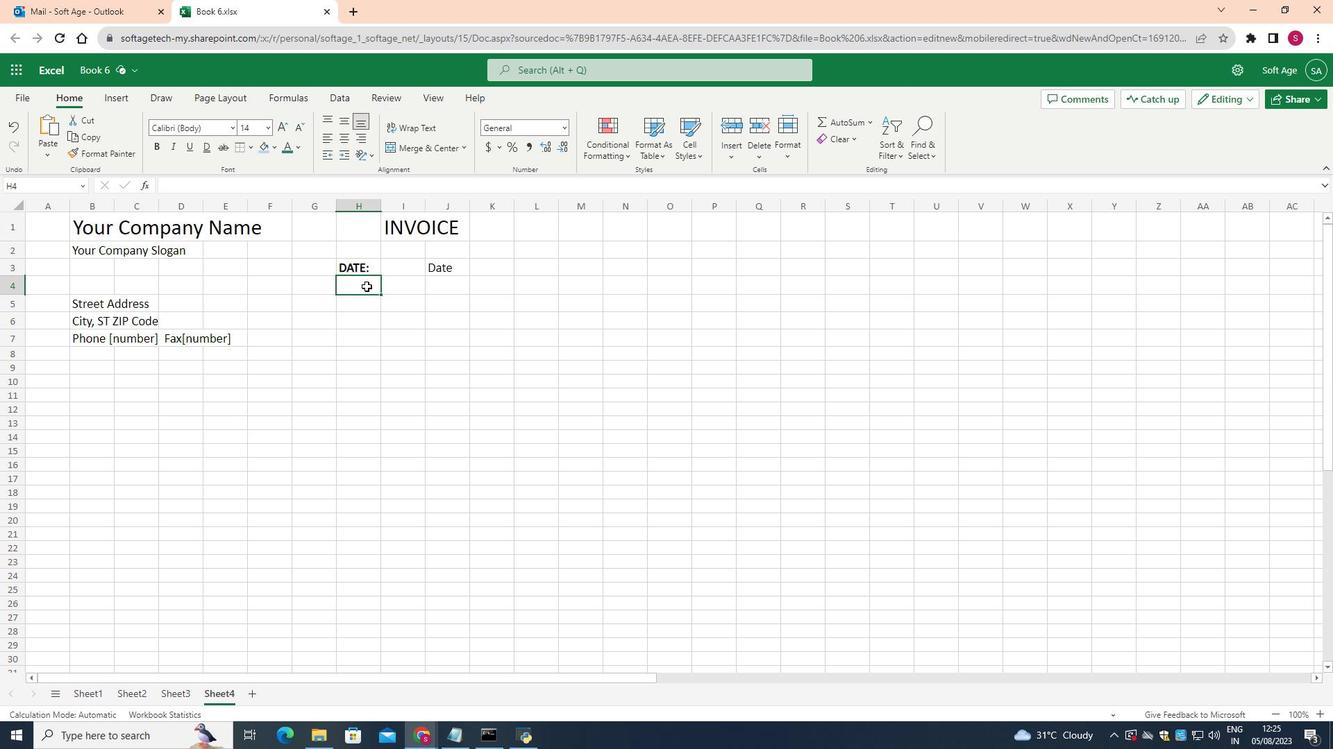 
Action: Mouse pressed left at (389, 293)
Screenshot: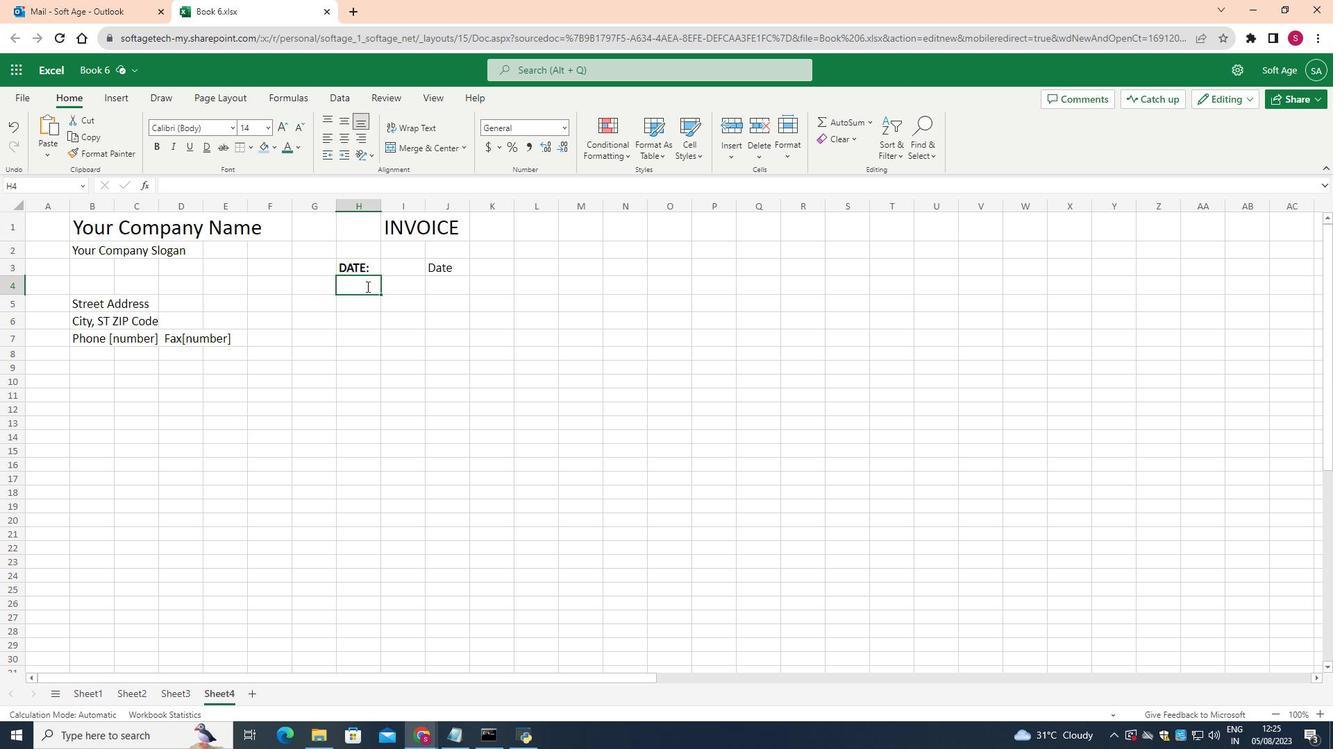 
Action: Key pressed <Key.shift>INVOICE<Key.shift>#
Screenshot: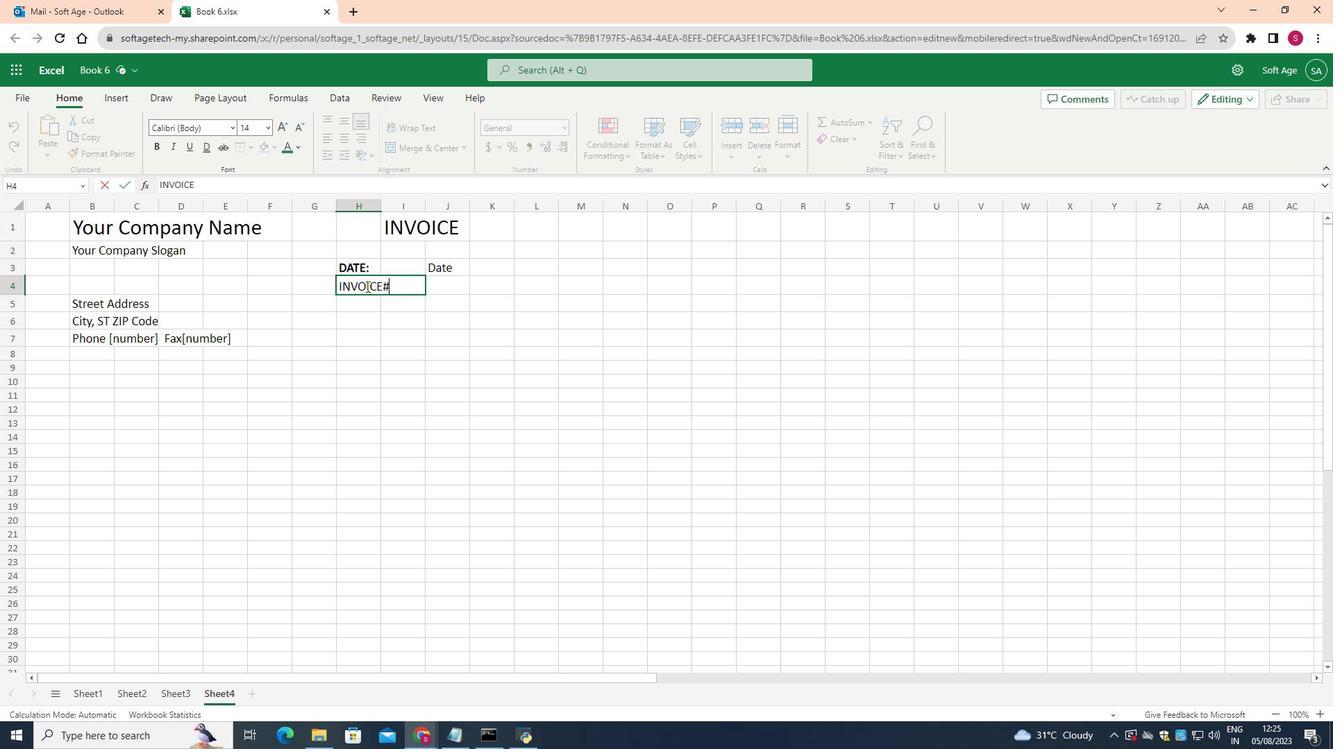 
Action: Mouse moved to (470, 291)
Screenshot: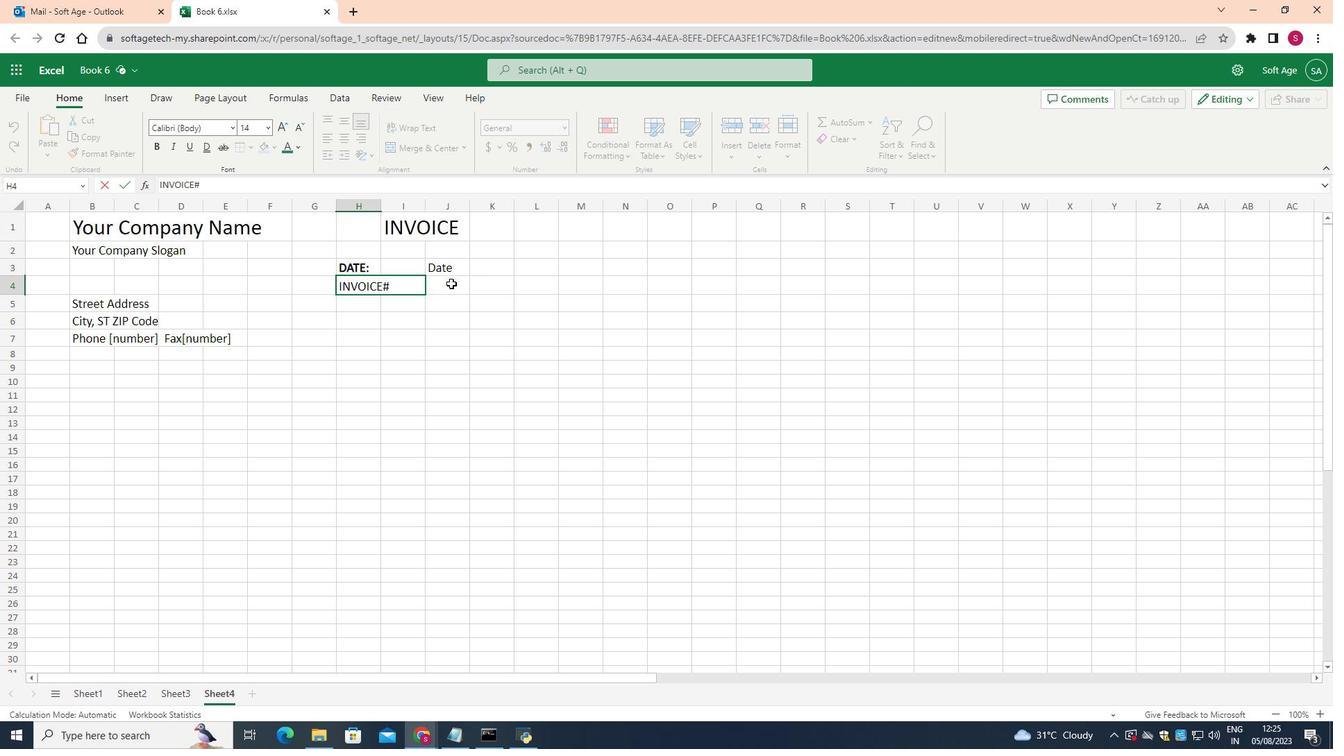 
Action: Mouse pressed left at (470, 291)
Screenshot: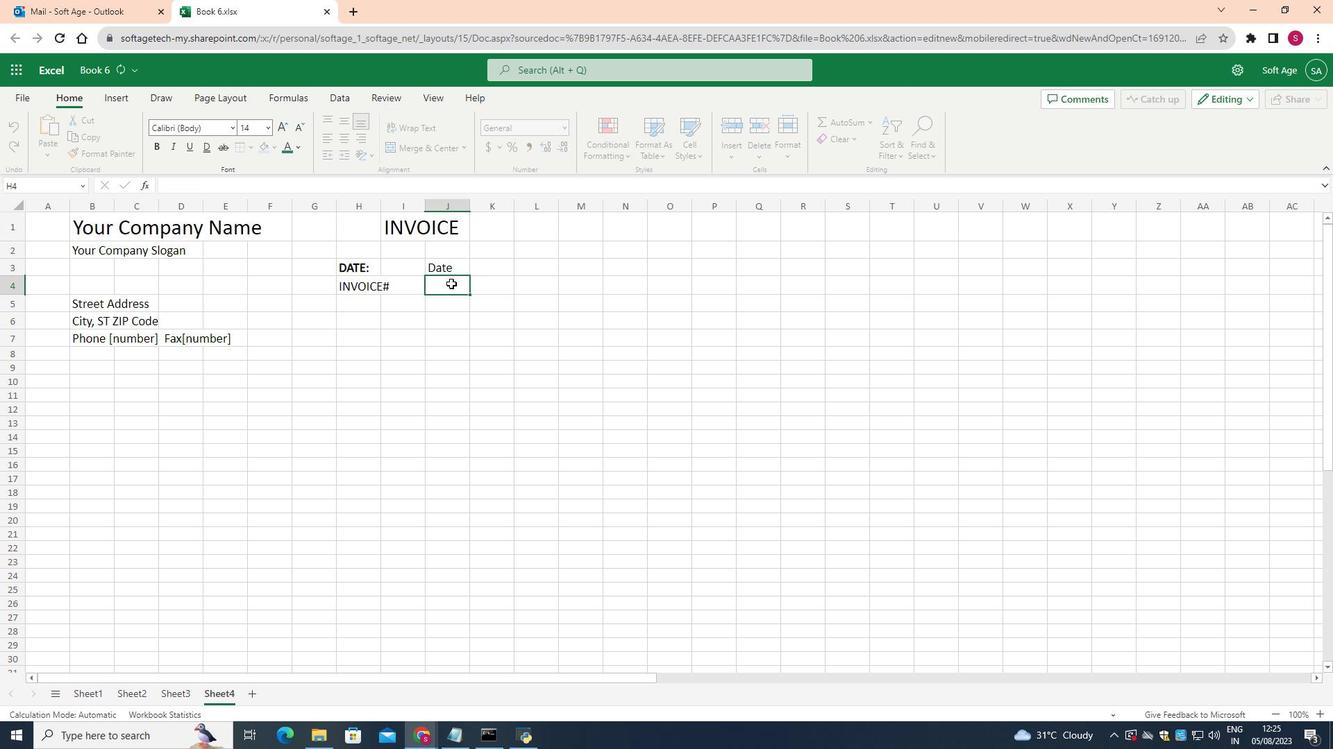 
Action: Key pressed 100
Screenshot: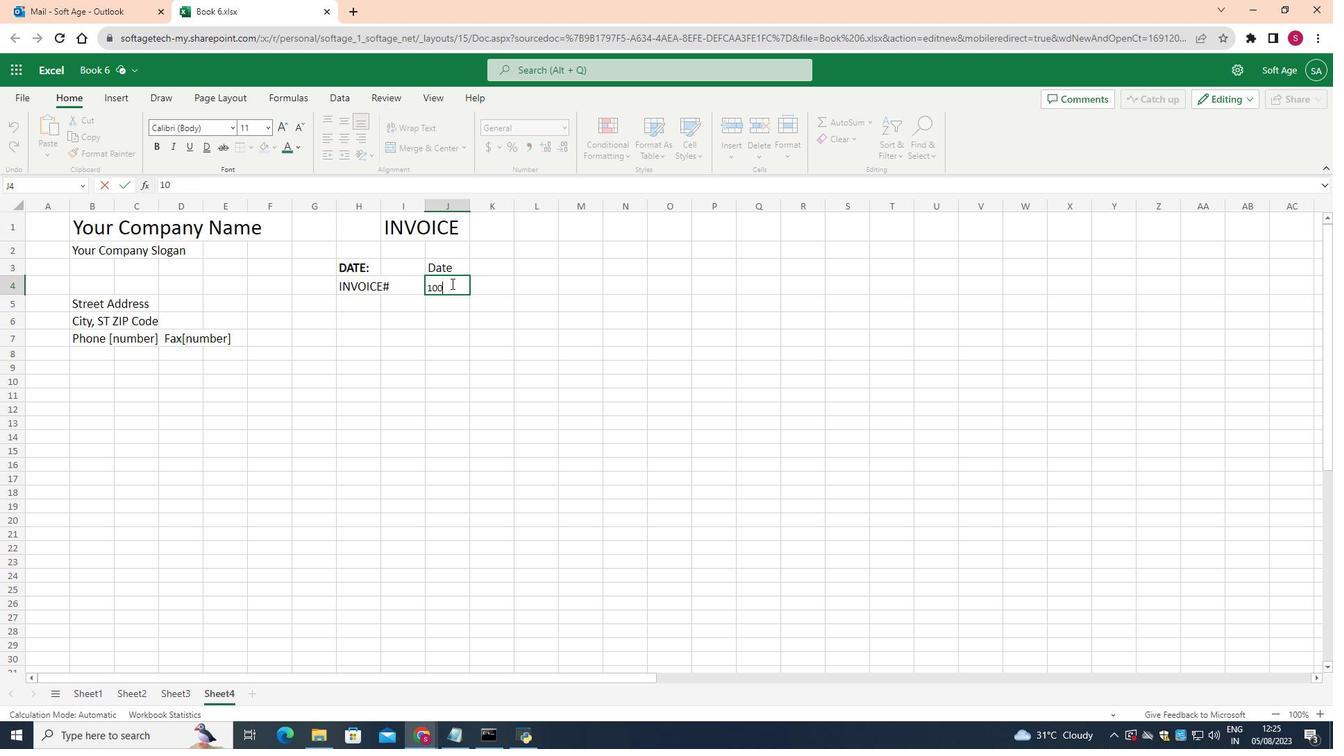 
Action: Mouse moved to (453, 317)
Screenshot: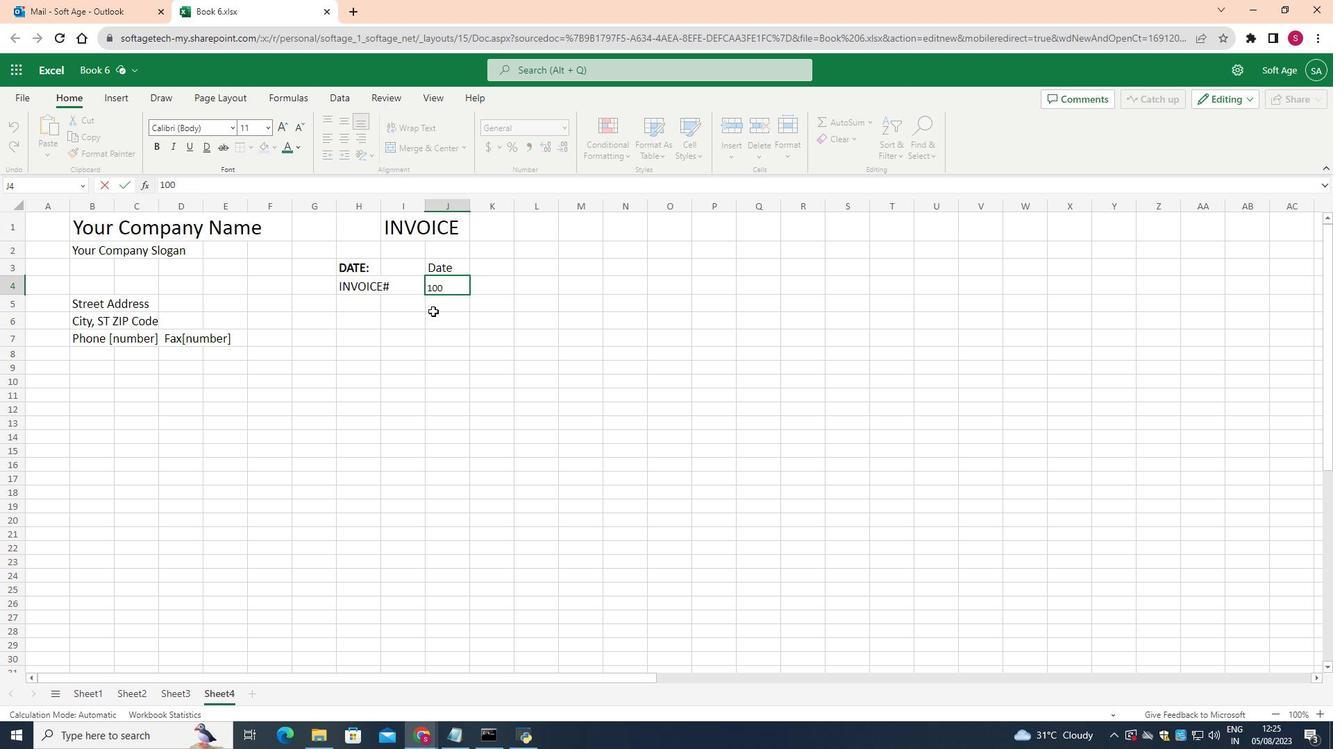 
Action: Mouse pressed left at (453, 317)
Screenshot: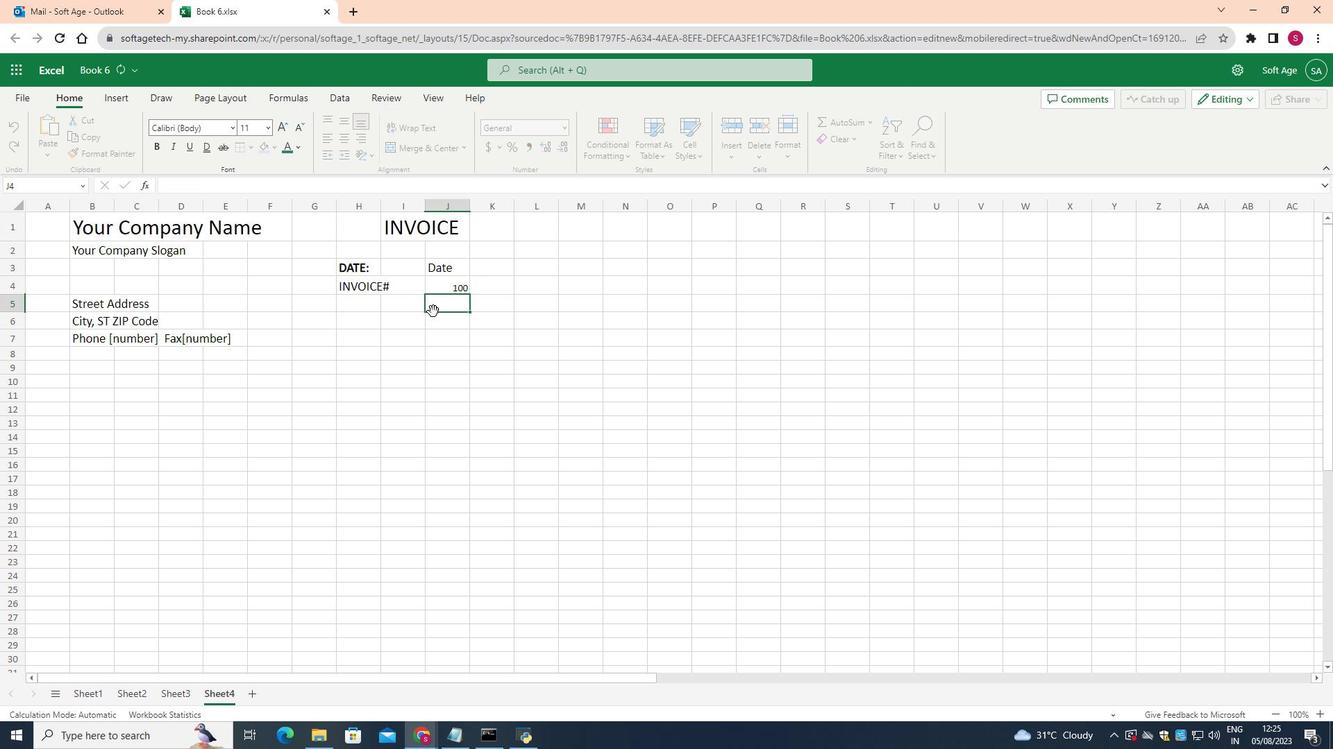 
Action: Mouse moved to (465, 291)
Screenshot: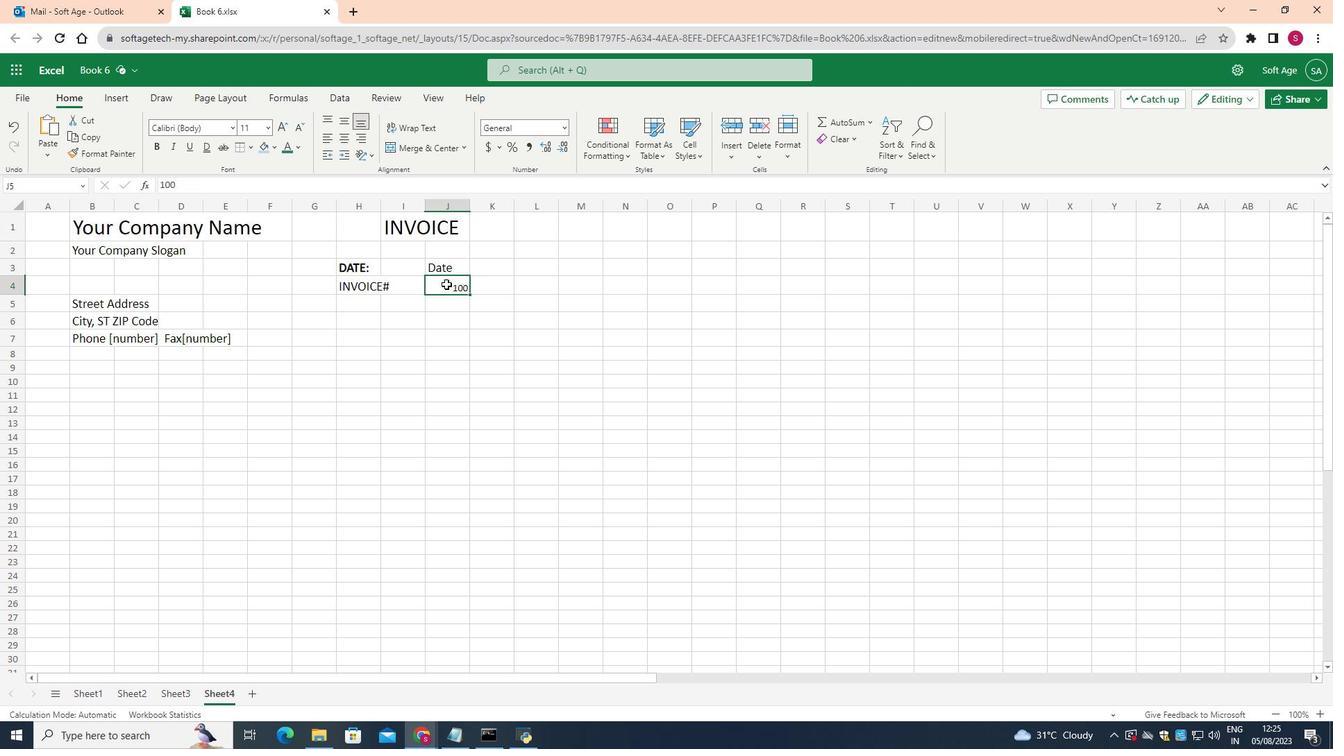 
Action: Mouse pressed left at (465, 291)
Screenshot: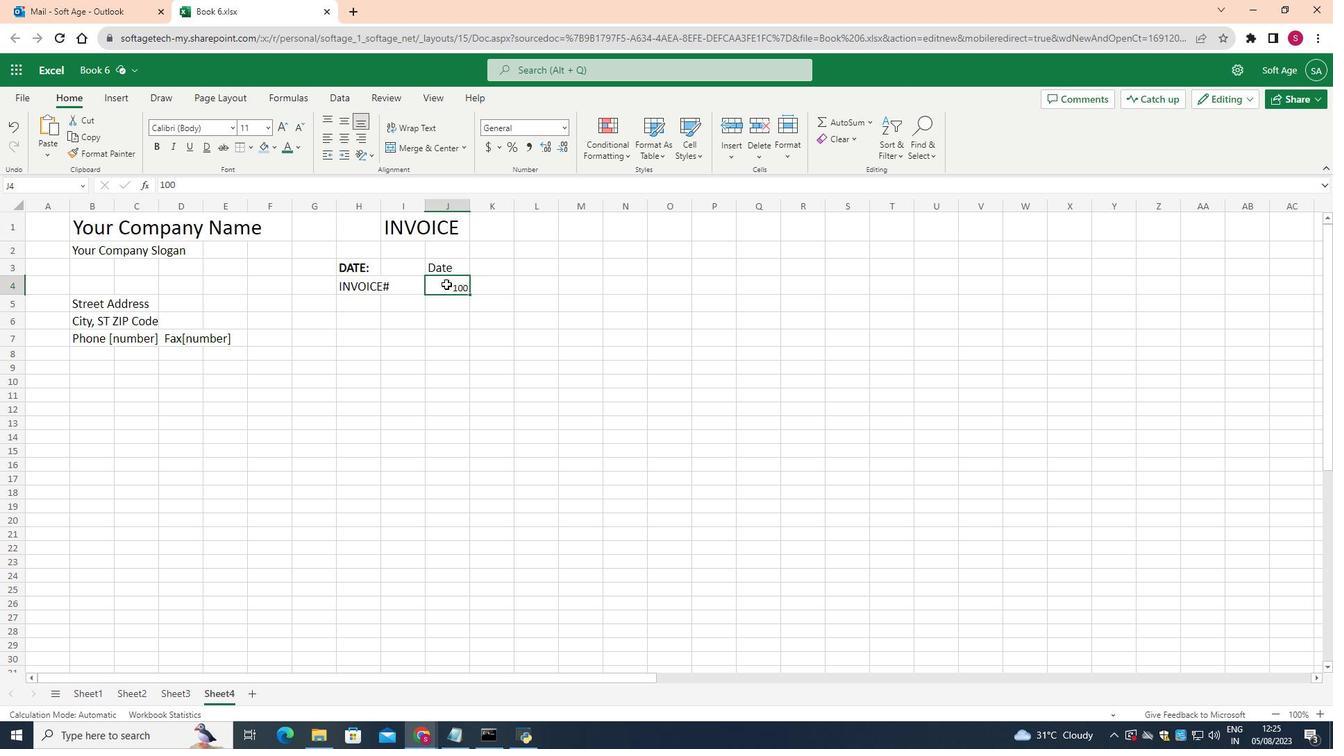 
Action: Mouse moved to (297, 140)
Screenshot: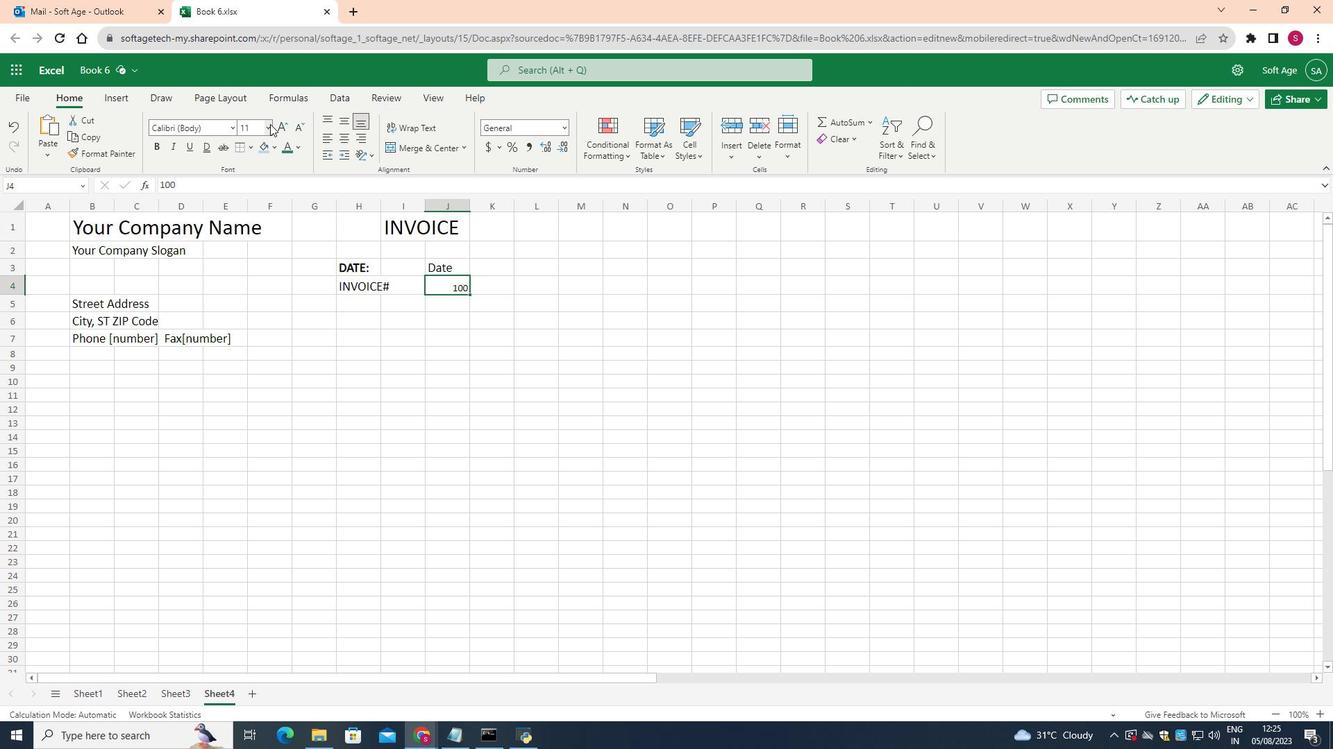 
Action: Mouse pressed left at (297, 140)
Screenshot: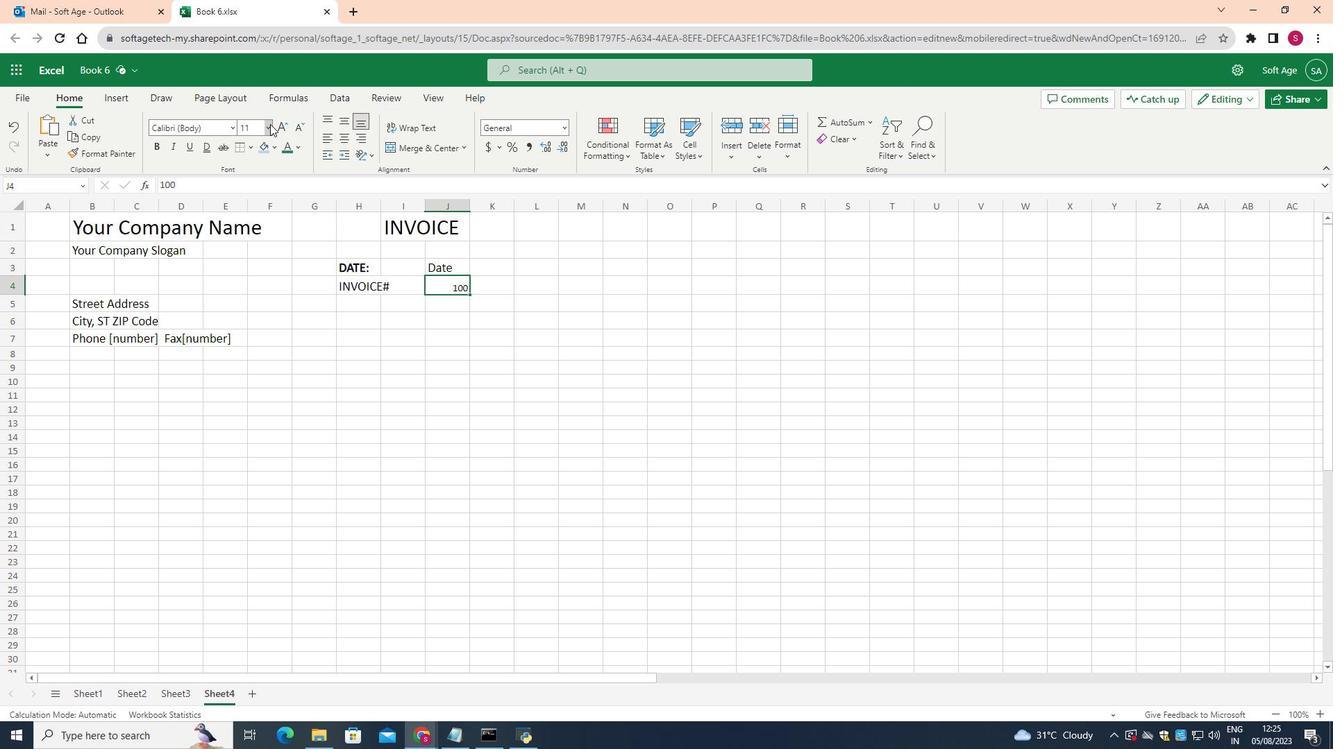 
Action: Mouse moved to (281, 254)
Screenshot: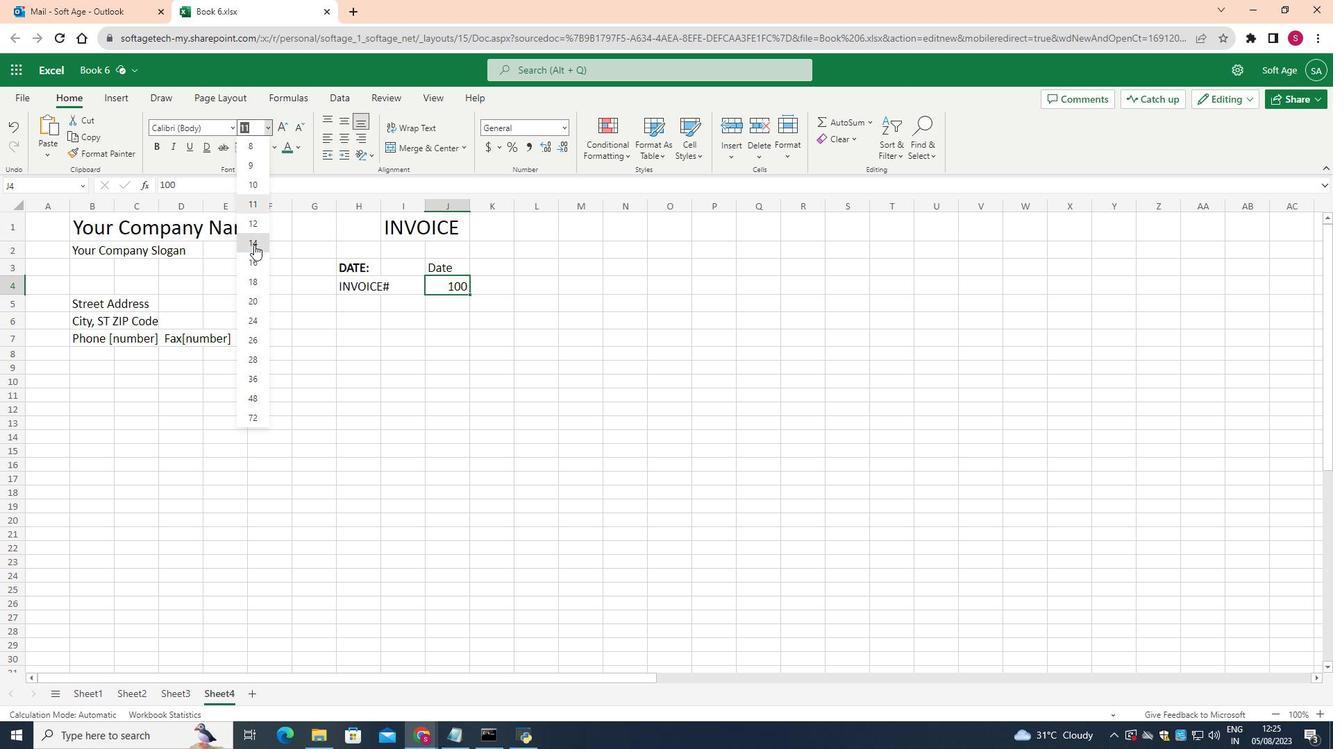 
Action: Mouse pressed left at (281, 254)
Screenshot: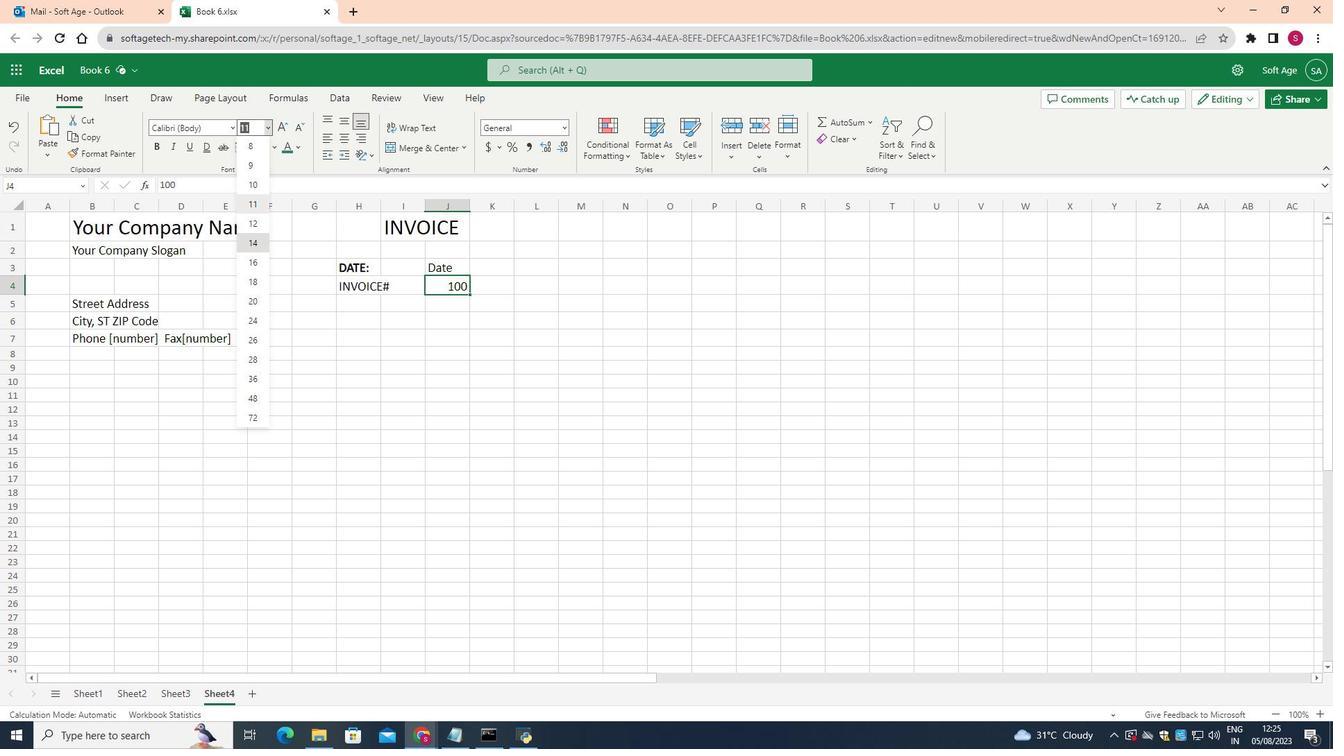 
Action: Mouse moved to (392, 307)
Screenshot: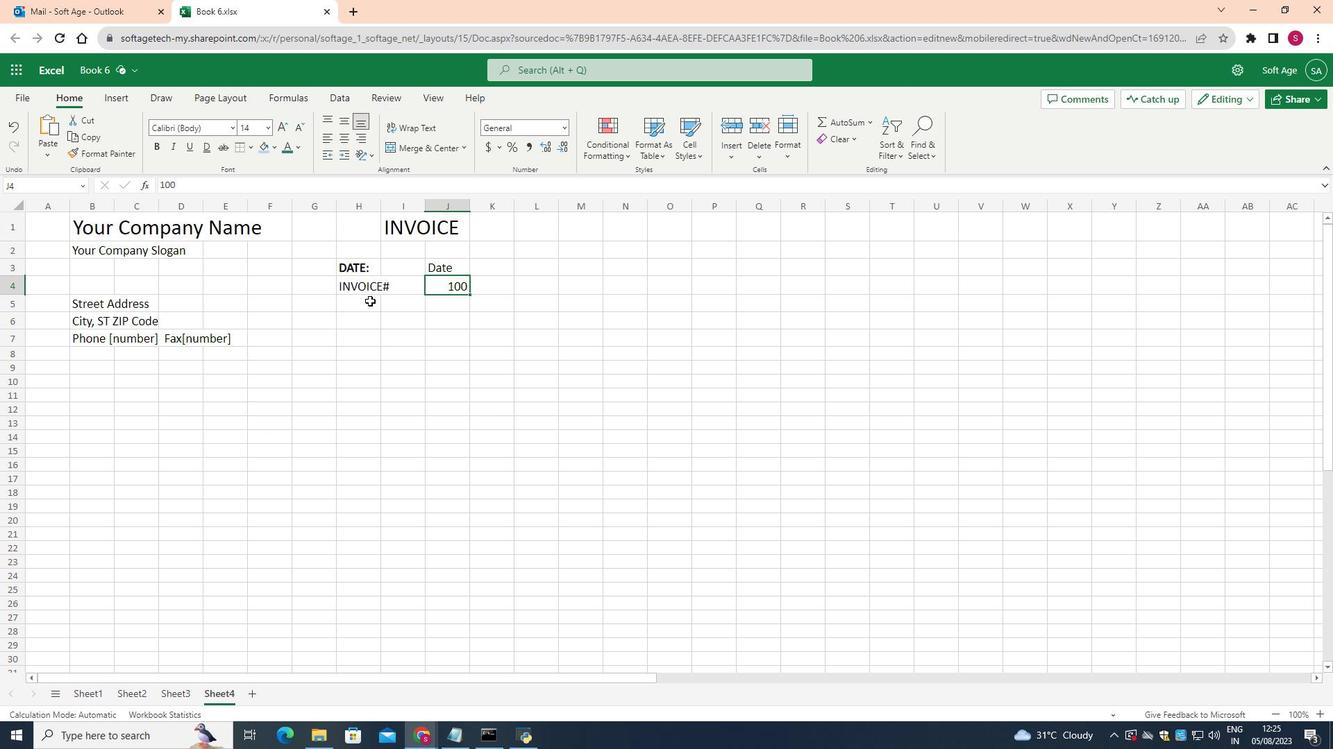 
Action: Mouse pressed left at (392, 307)
Screenshot: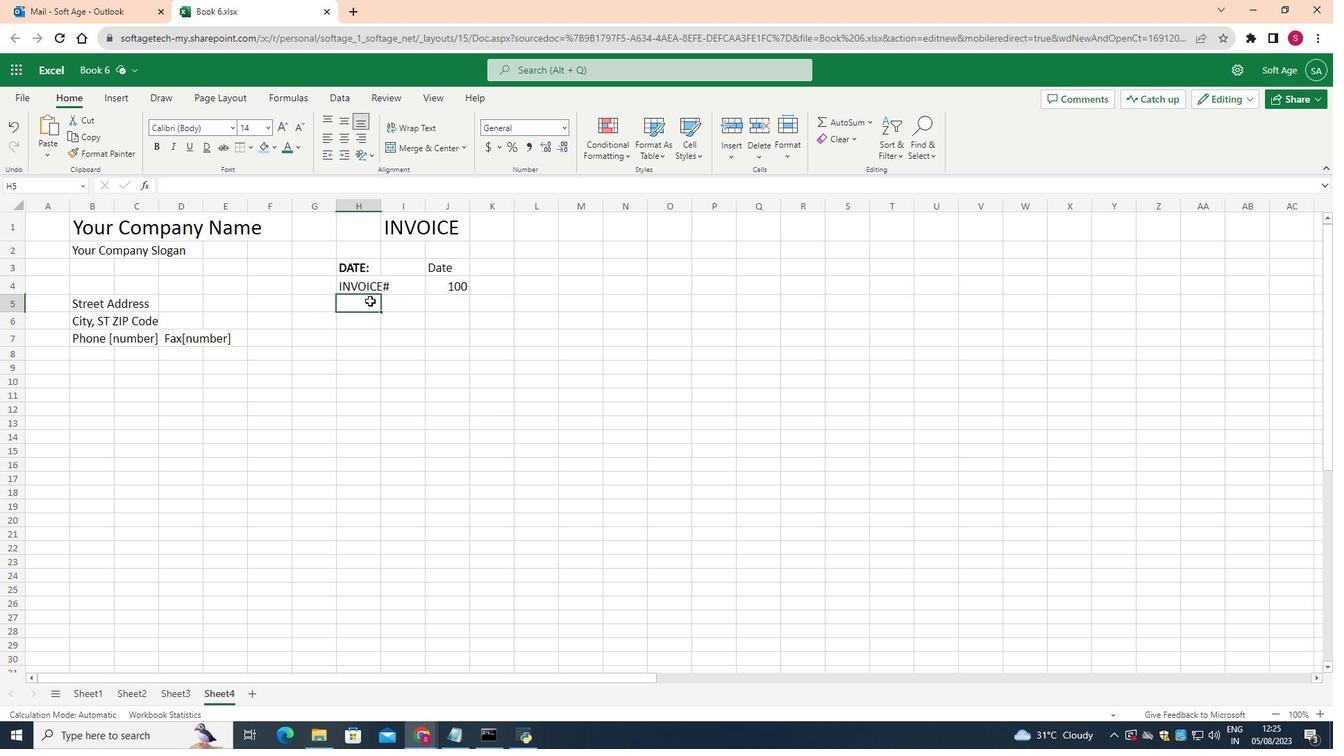 
Action: Mouse moved to (294, 142)
Screenshot: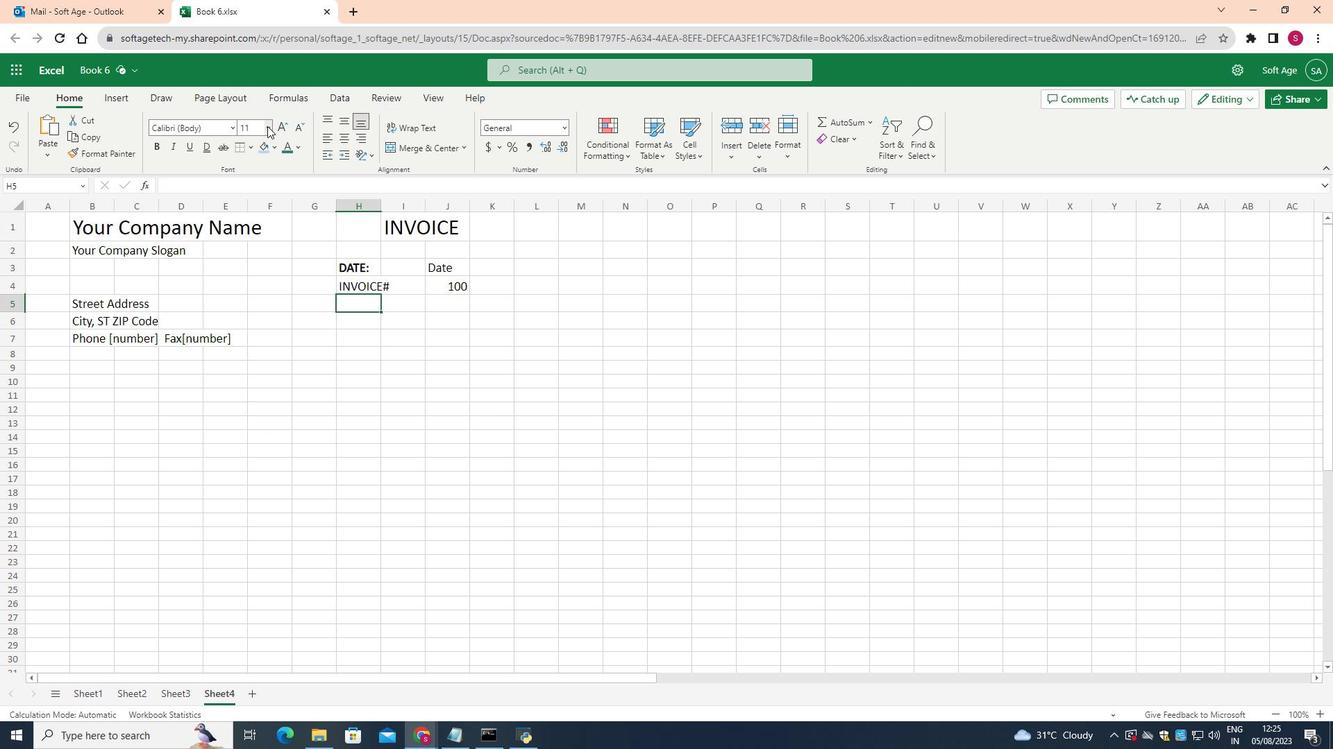 
Action: Mouse pressed left at (294, 142)
Screenshot: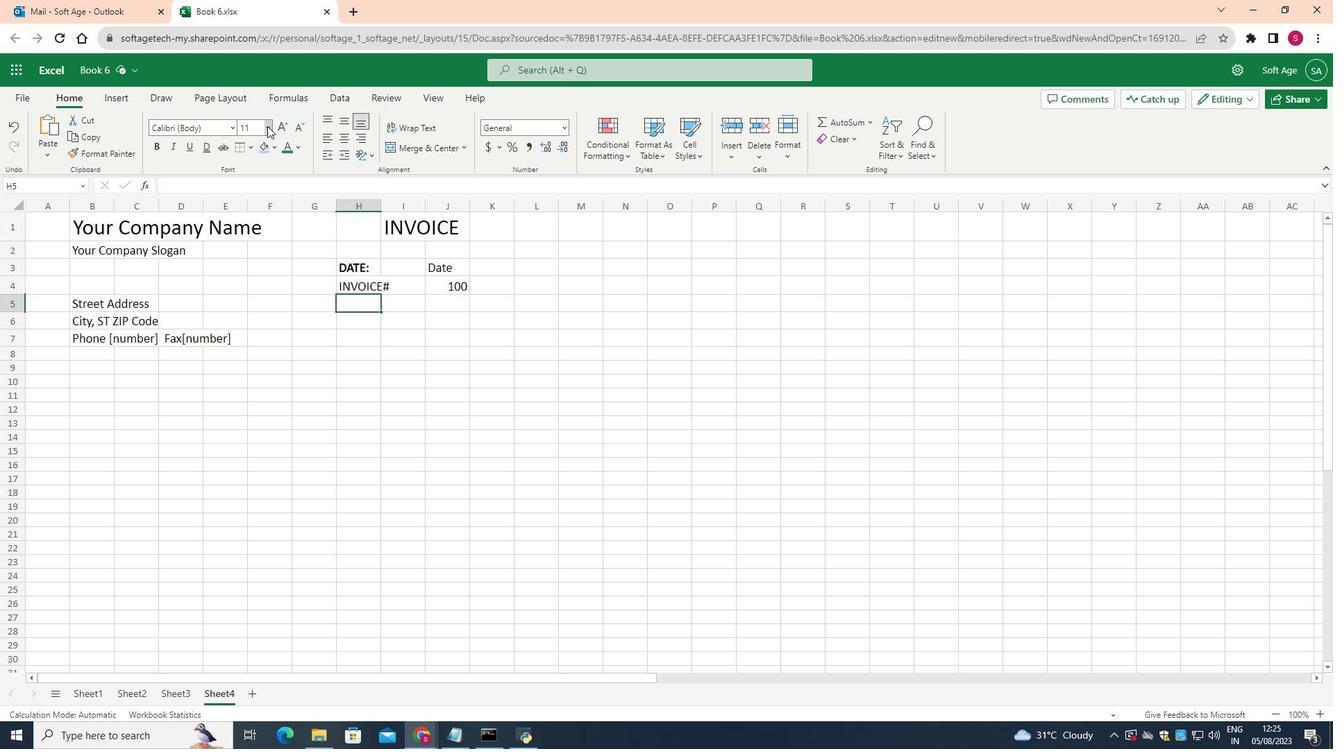 
Action: Mouse moved to (281, 245)
Screenshot: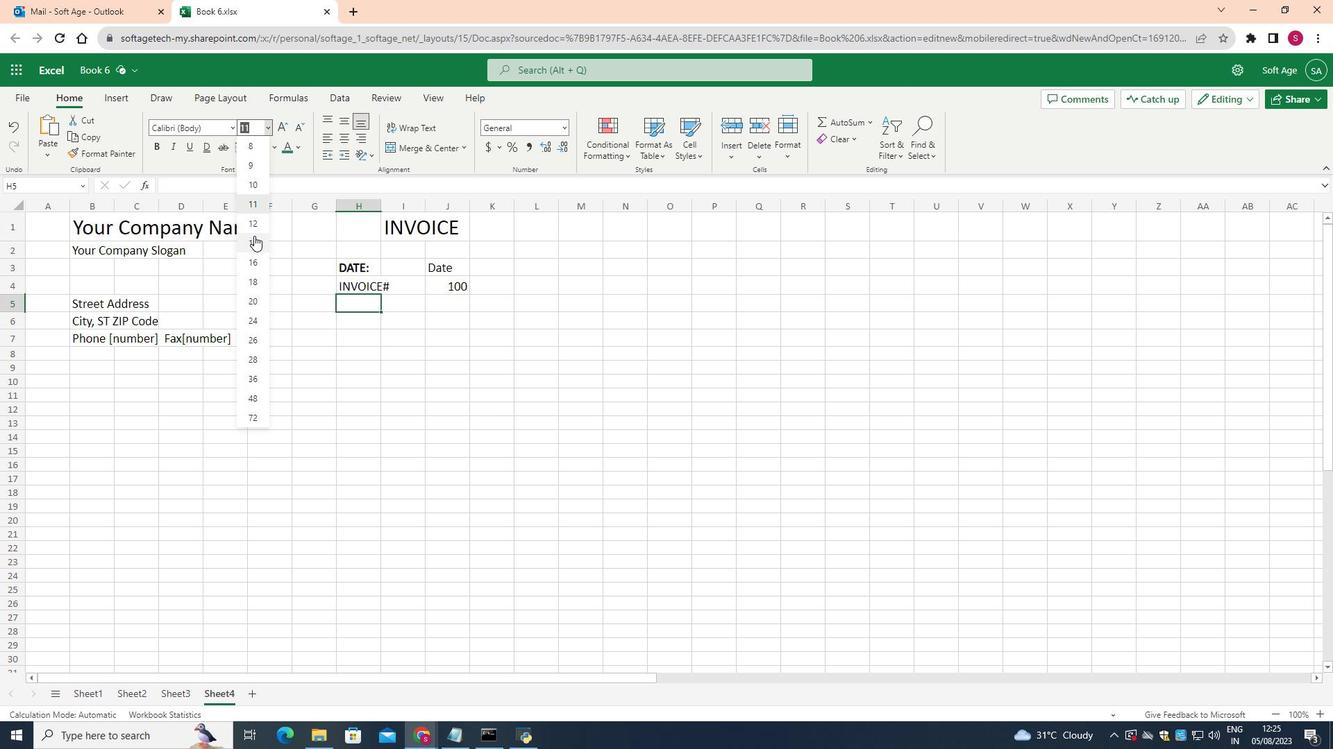 
Action: Mouse pressed left at (281, 245)
Screenshot: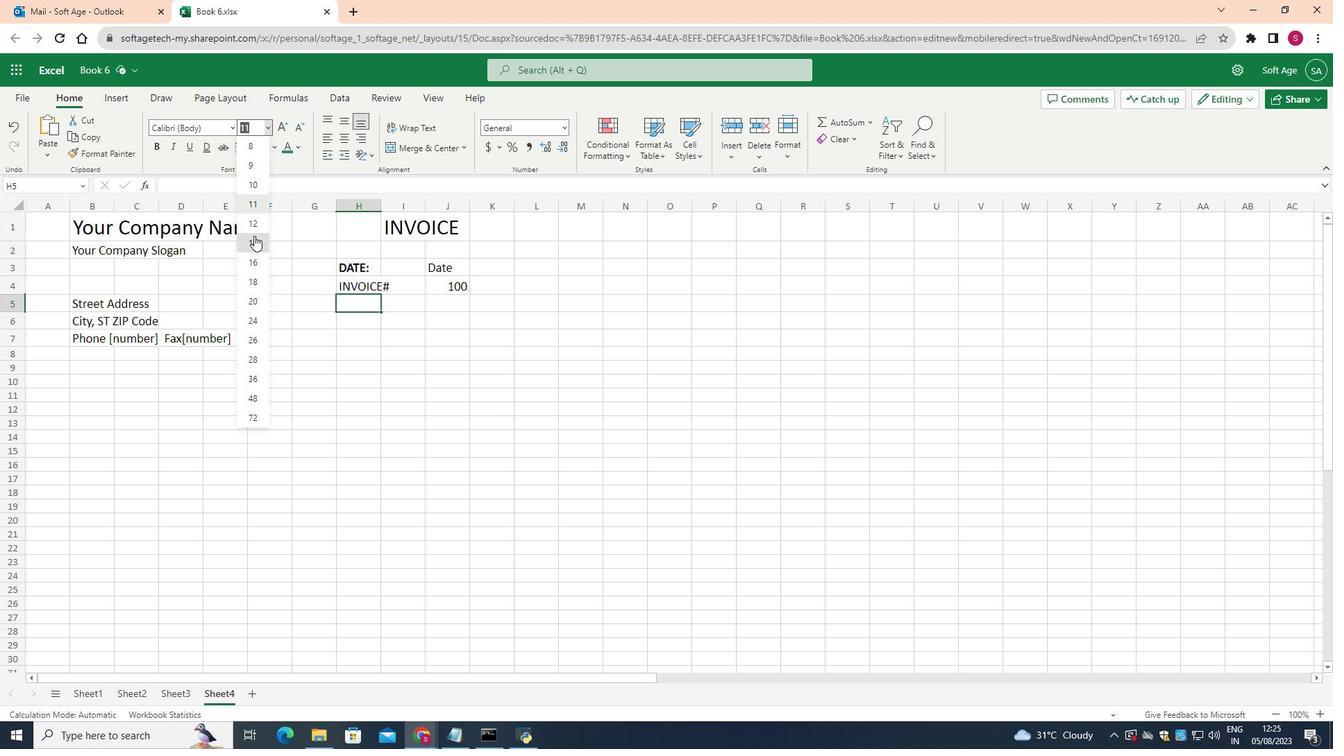 
Action: Key pressed <Key.shift>FOR<Key.shift_r>:
Screenshot: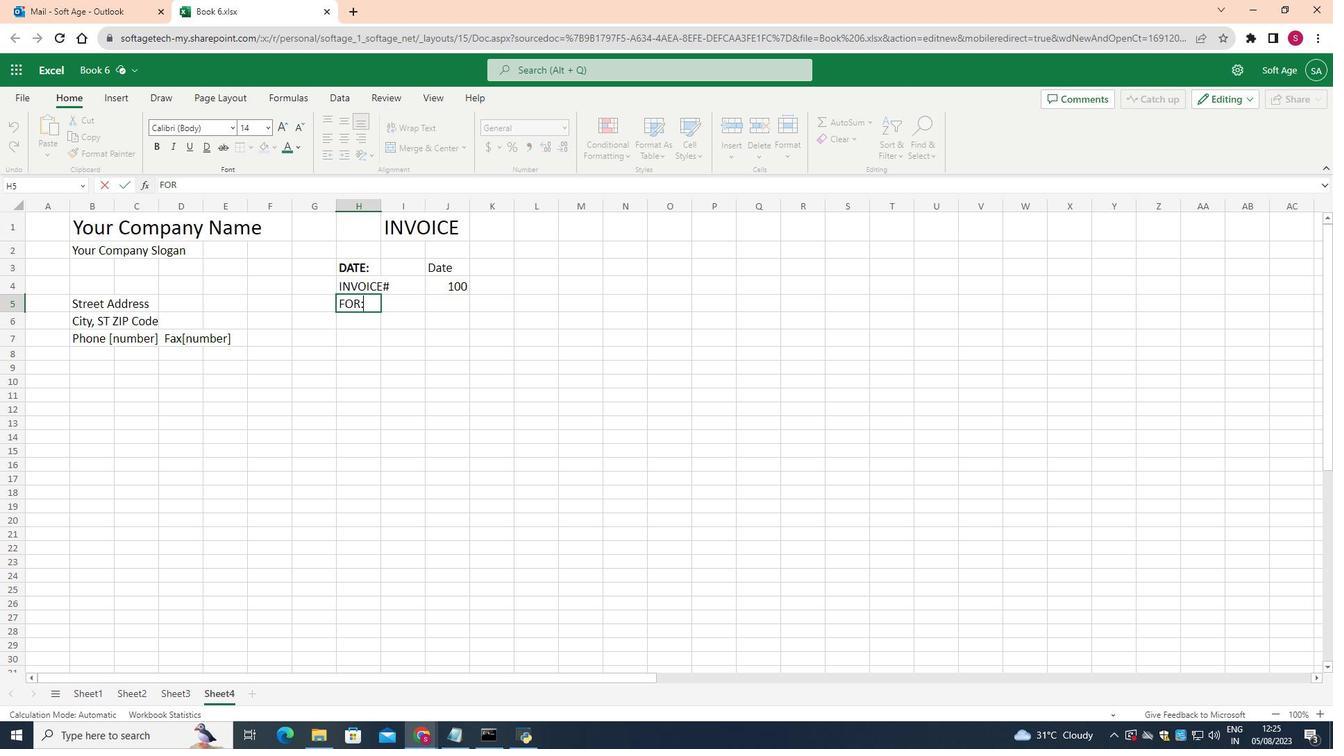 
Action: Mouse moved to (483, 313)
Screenshot: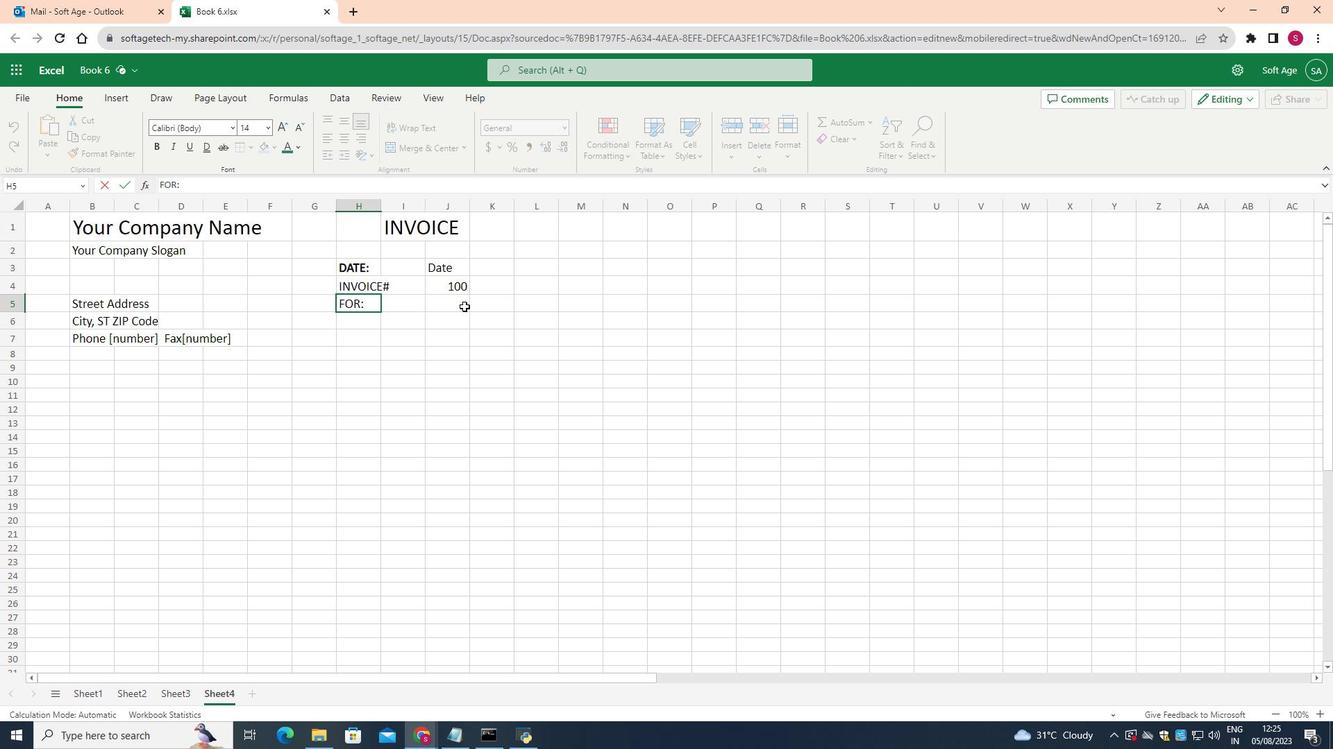 
Action: Mouse pressed left at (483, 313)
Screenshot: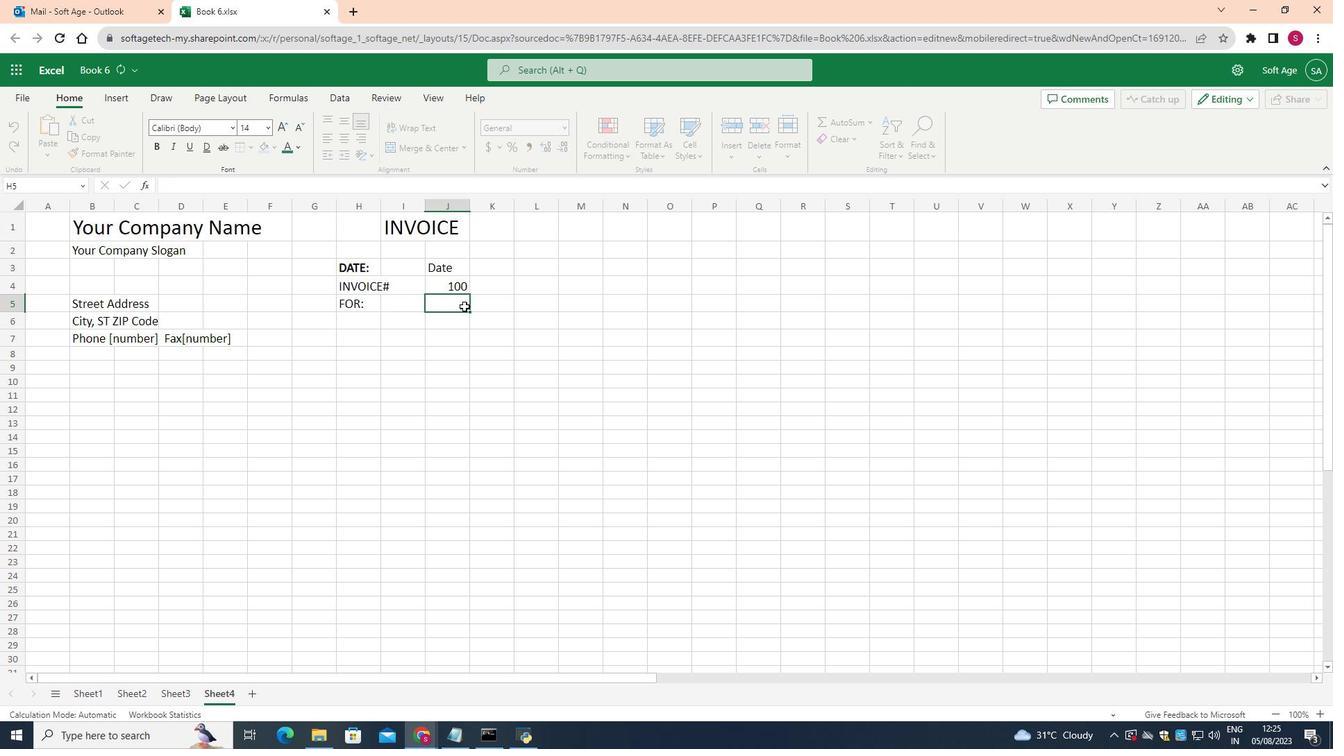 
Action: Mouse moved to (427, 310)
Screenshot: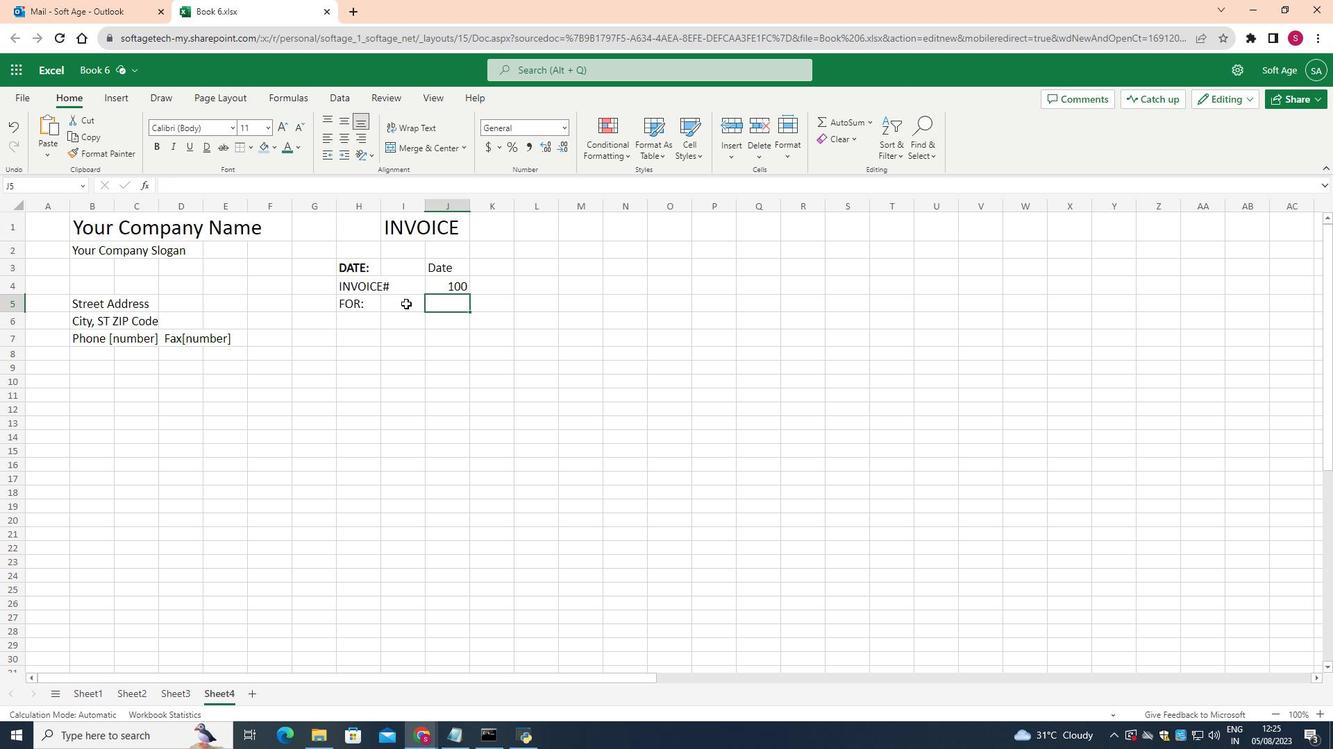 
Action: Mouse pressed left at (427, 310)
Screenshot: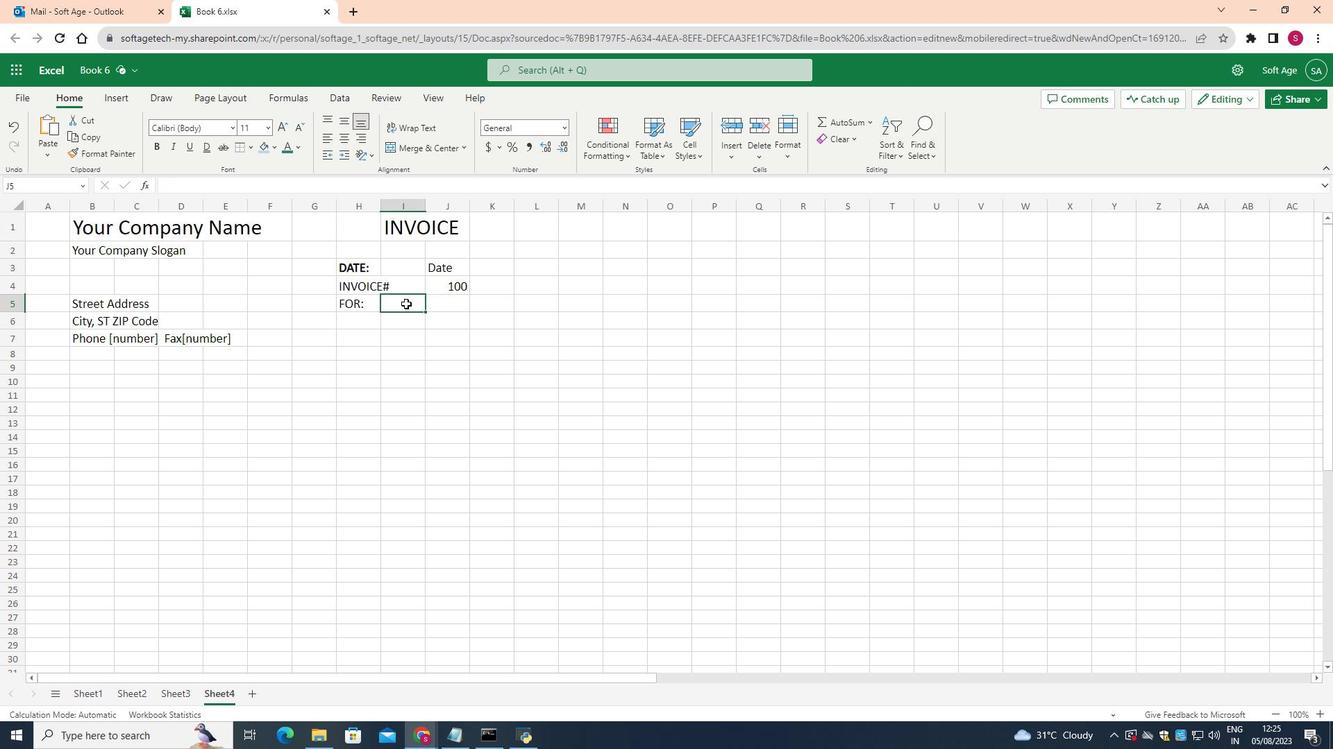 
Action: Mouse moved to (295, 145)
Screenshot: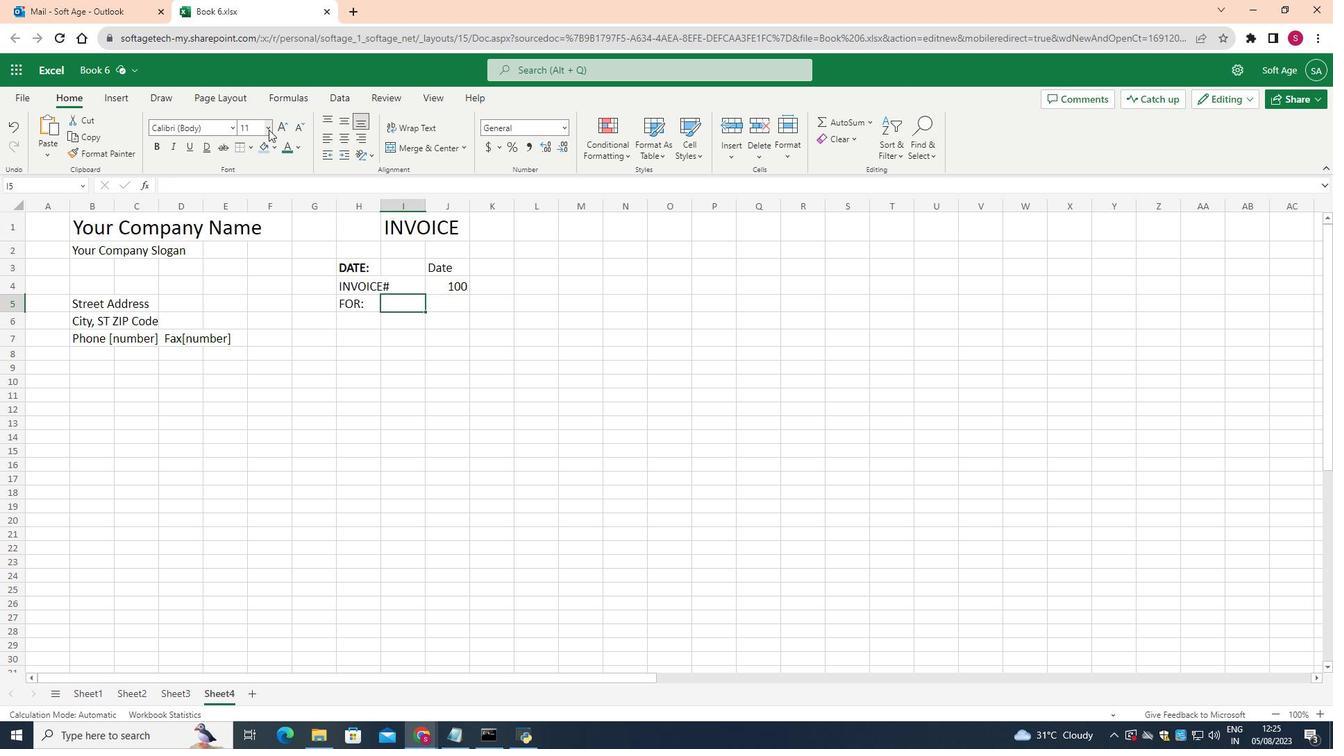 
Action: Mouse pressed left at (295, 145)
Screenshot: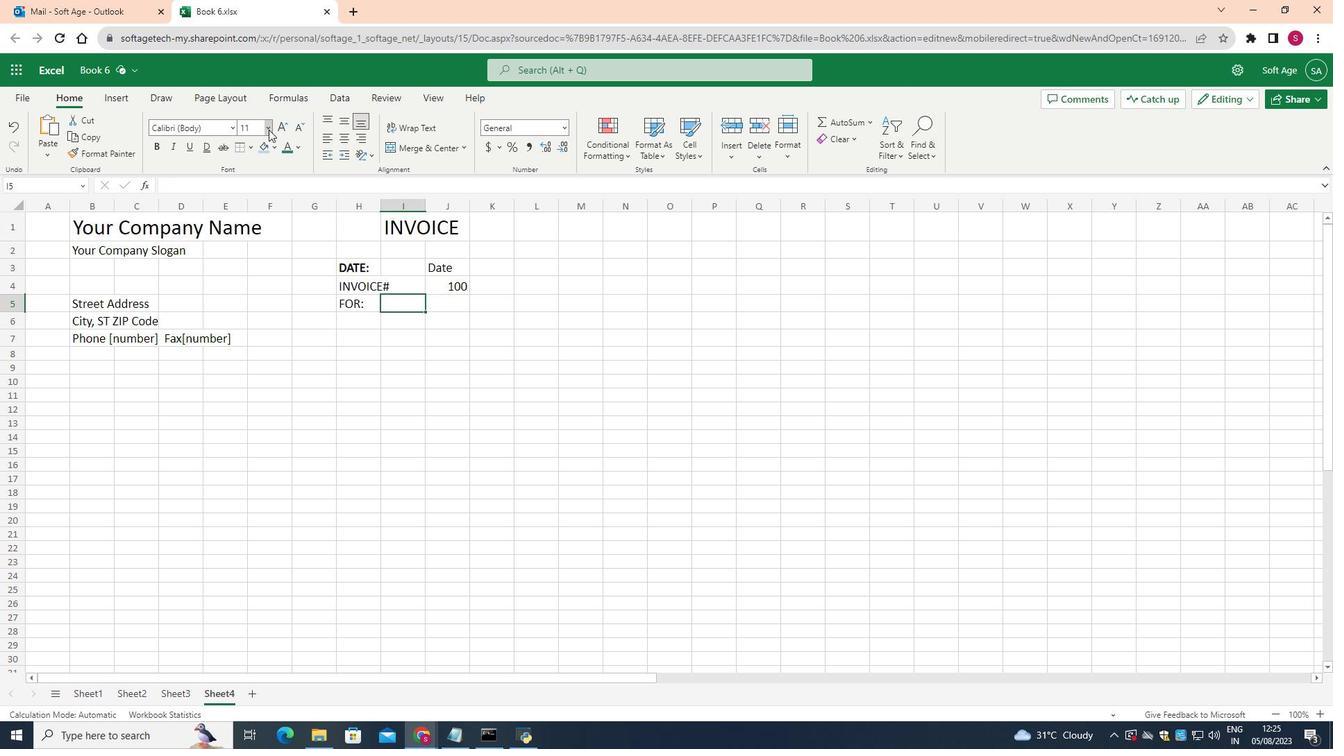 
Action: Mouse moved to (285, 253)
Screenshot: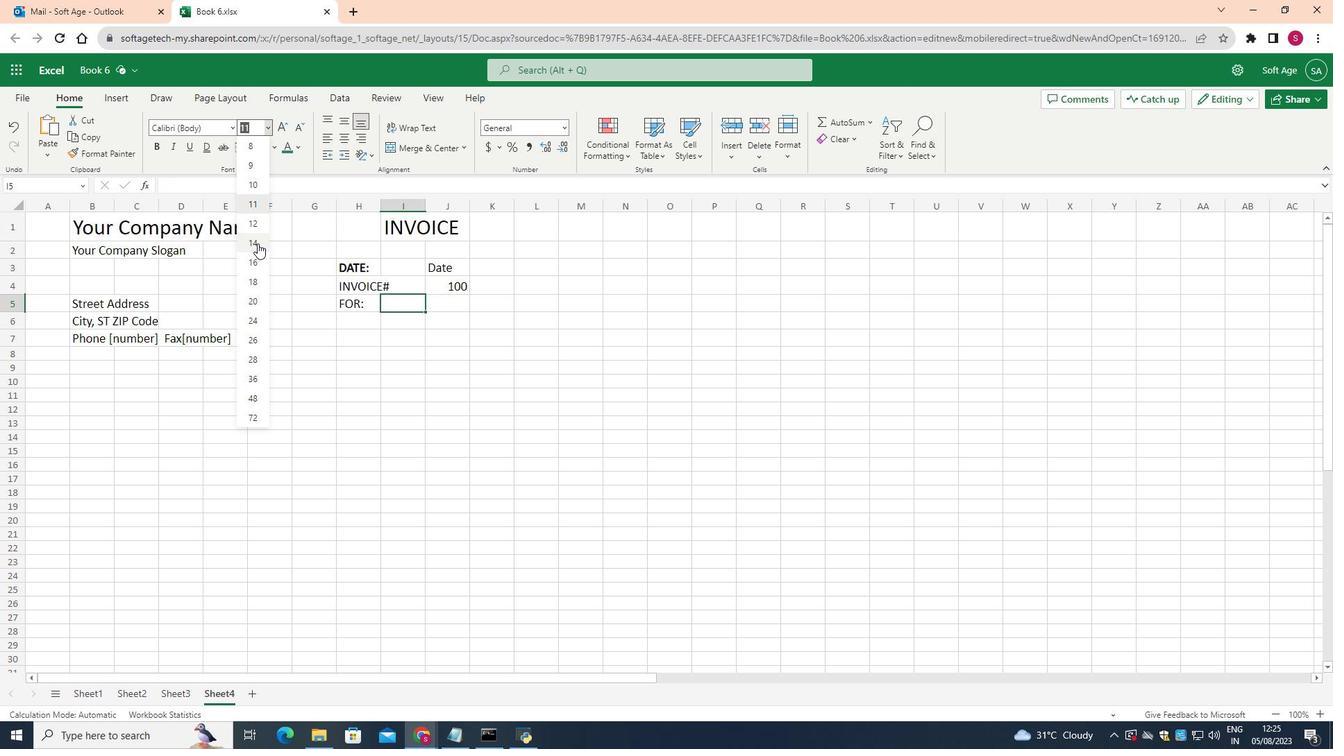 
Action: Mouse pressed left at (285, 253)
Screenshot: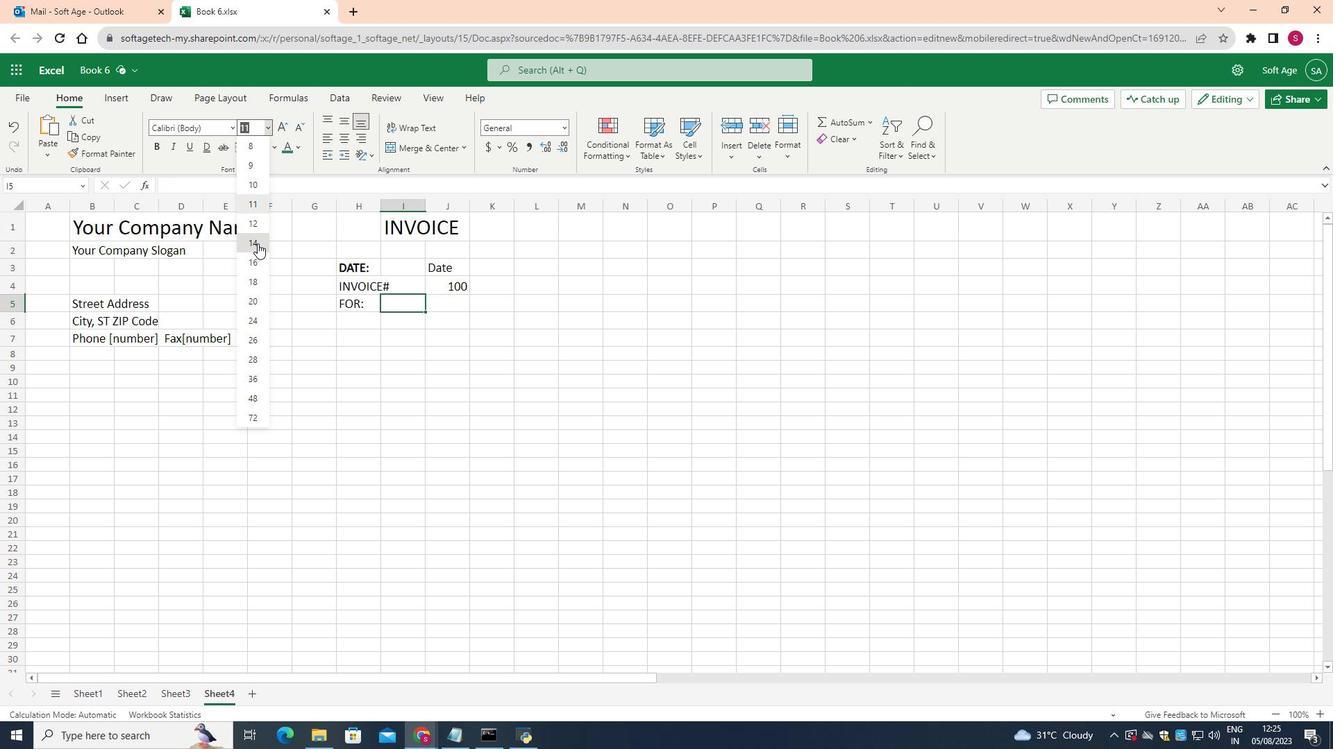 
Action: Key pressed <Key.shift>Project<Key.space>or<Key.space>service
Screenshot: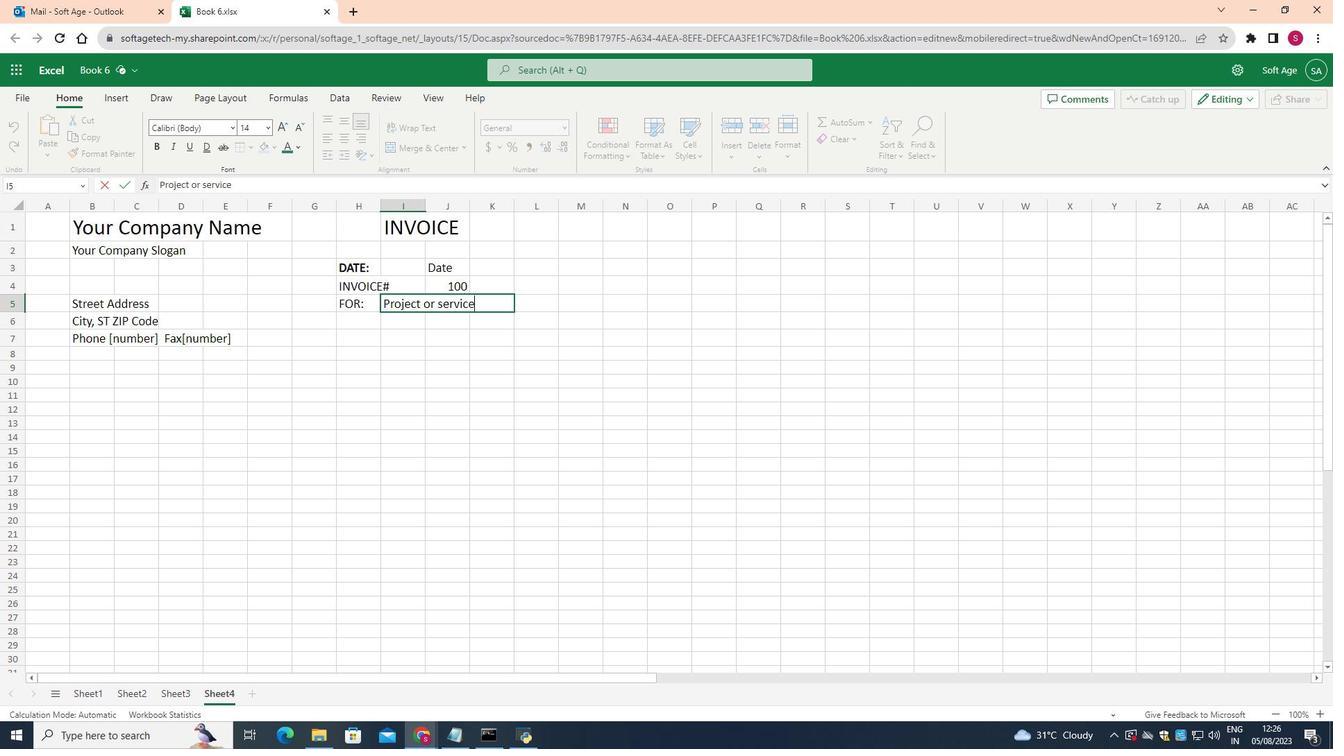 
Action: Mouse moved to (427, 324)
Screenshot: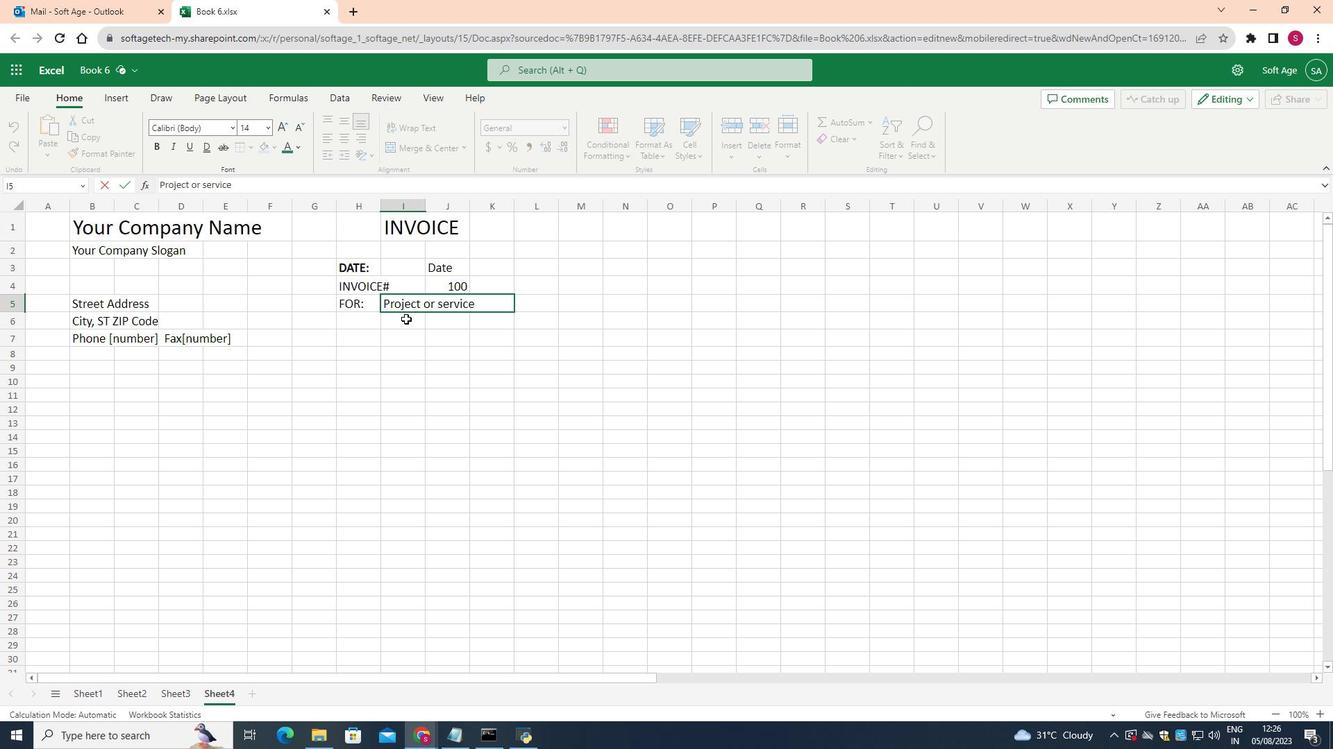 
Action: Mouse pressed left at (427, 324)
Screenshot: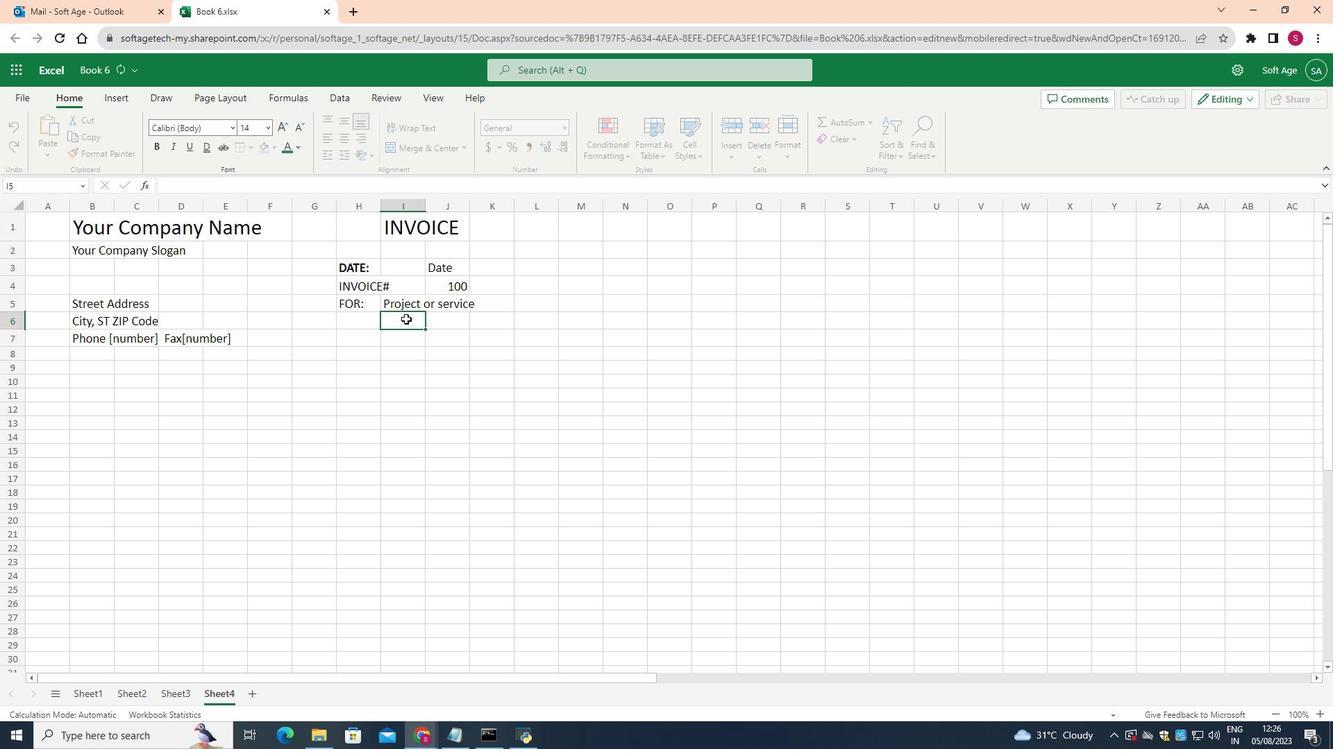 
Action: Mouse moved to (294, 143)
Screenshot: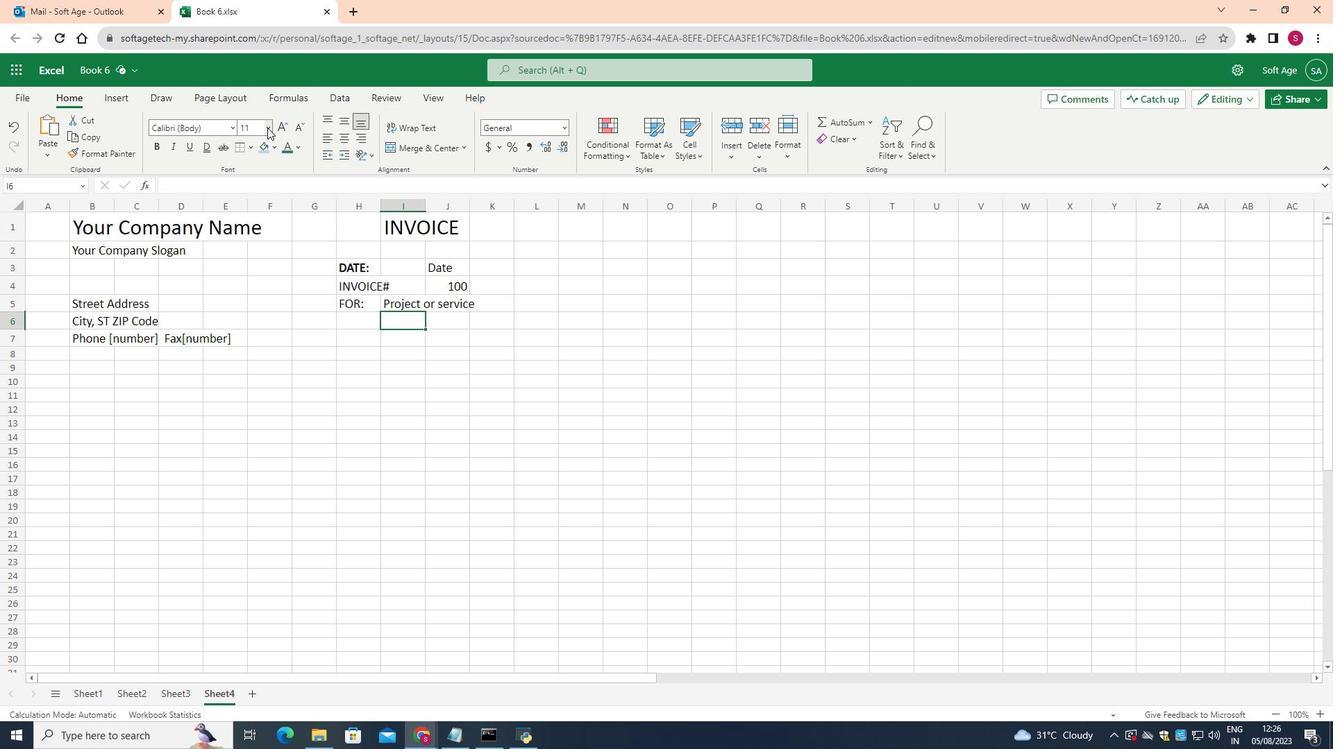 
Action: Mouse pressed left at (294, 143)
Screenshot: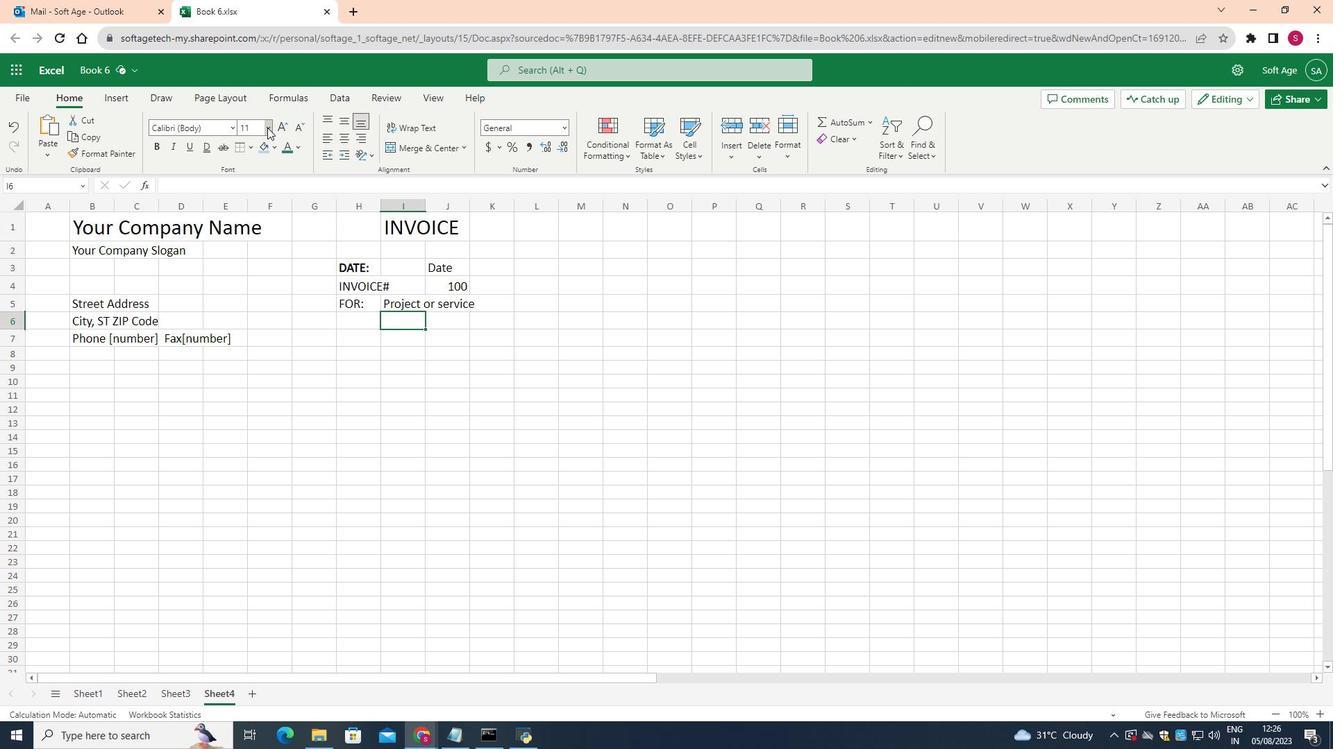 
Action: Mouse moved to (270, 255)
Screenshot: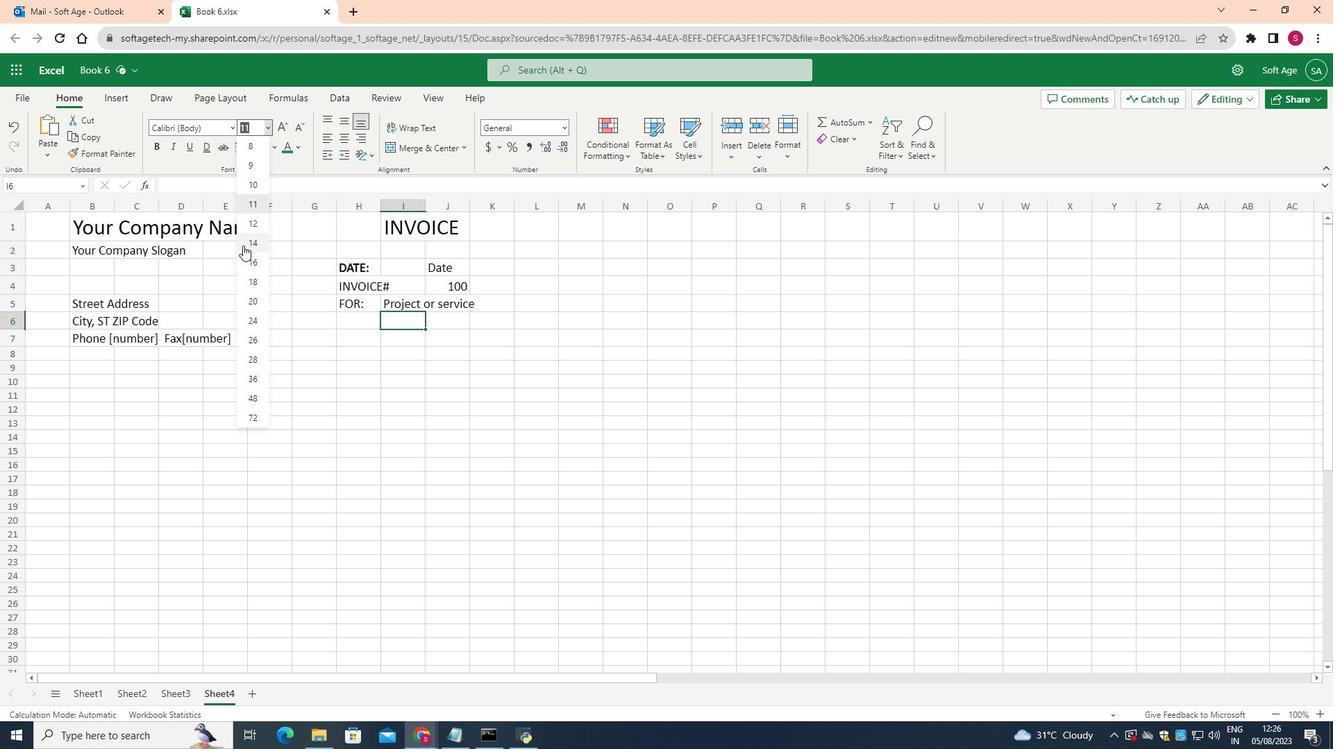 
Action: Mouse pressed left at (270, 255)
Screenshot: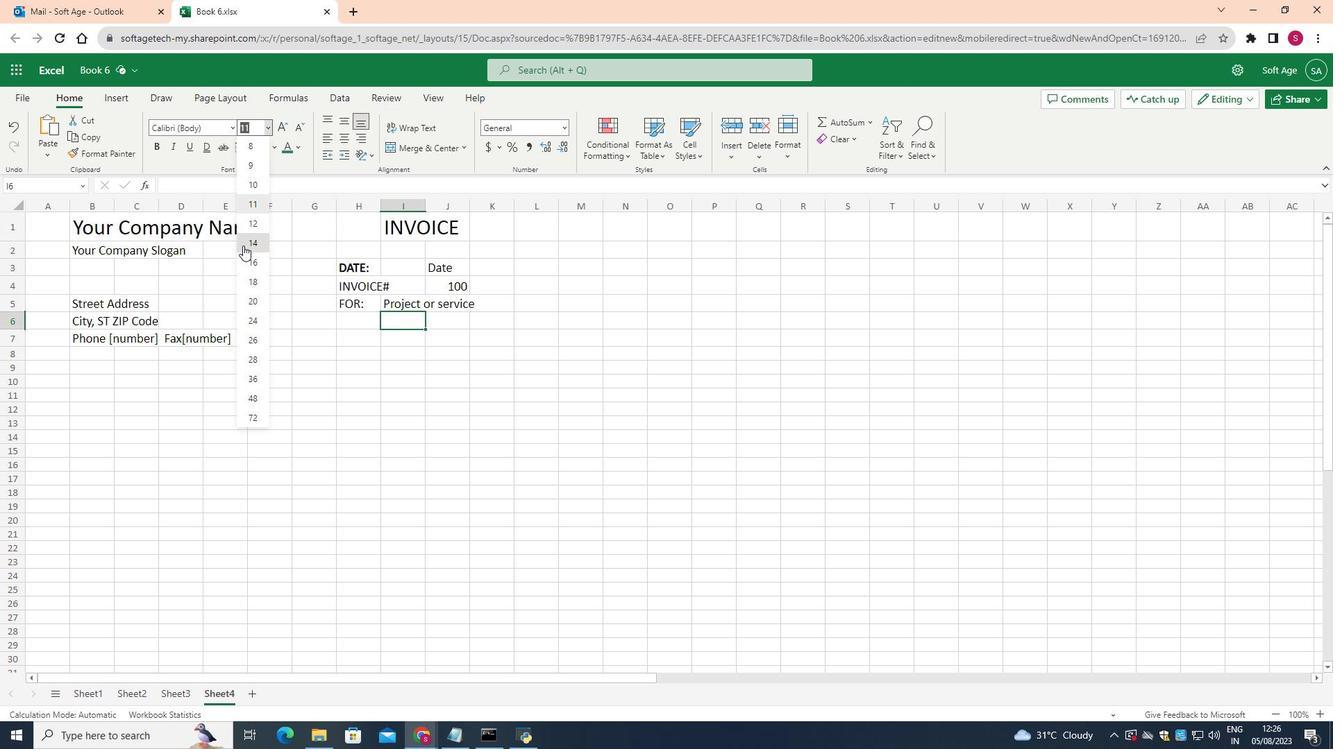 
Action: Key pressed description
Screenshot: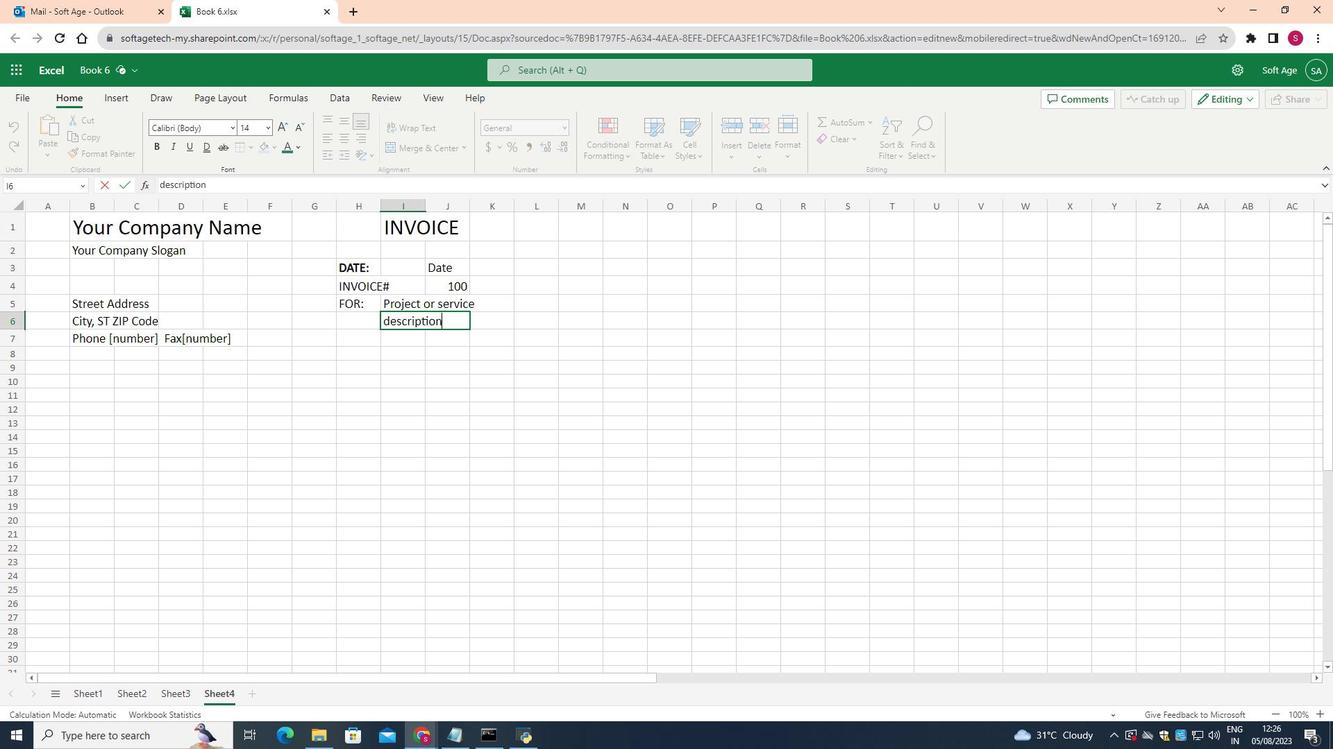 
Action: Mouse moved to (459, 443)
Screenshot: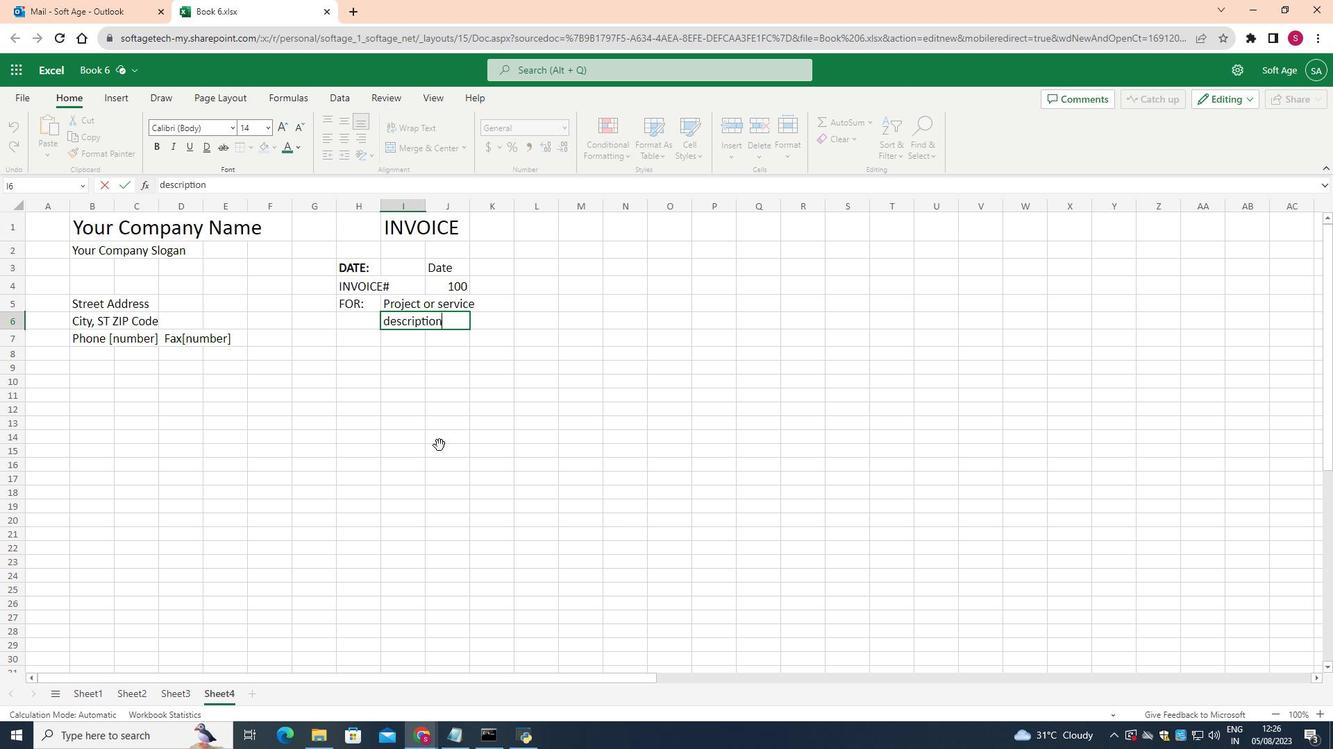 
Action: Mouse pressed left at (459, 443)
Screenshot: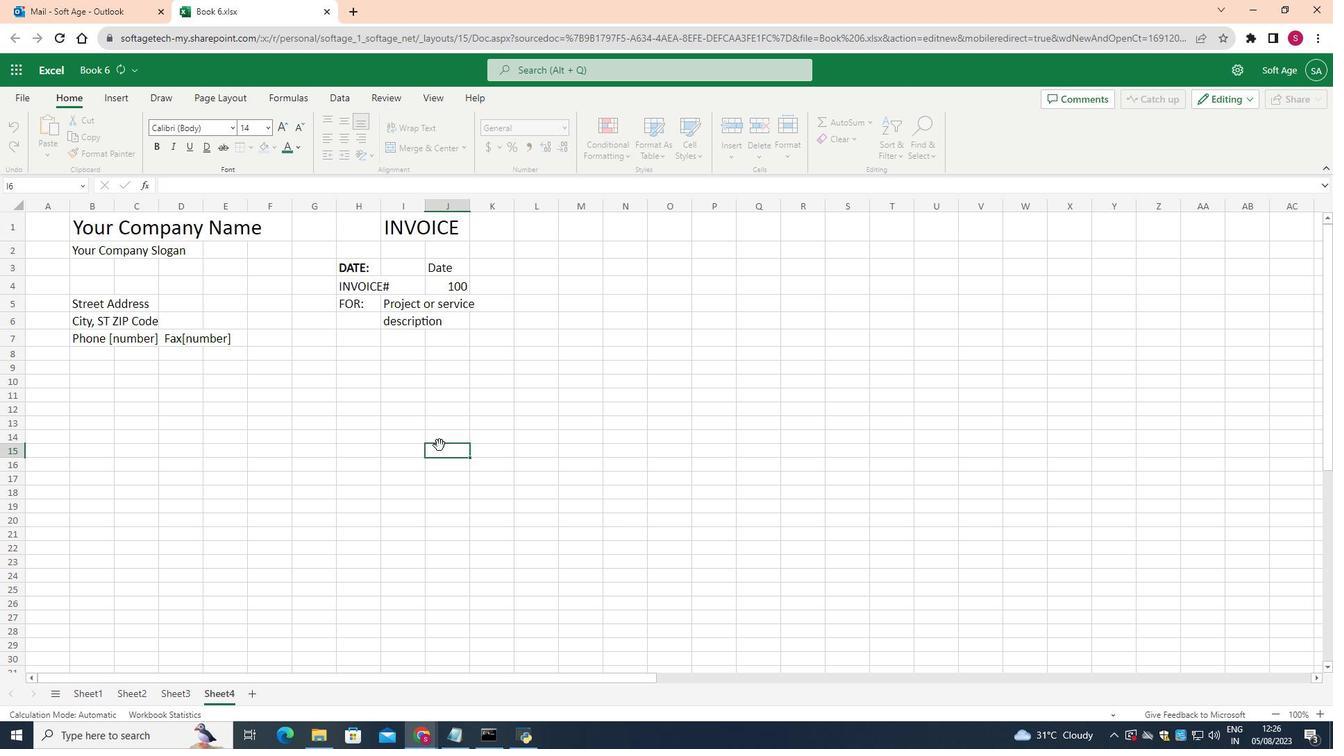 
Action: Mouse moved to (390, 295)
Screenshot: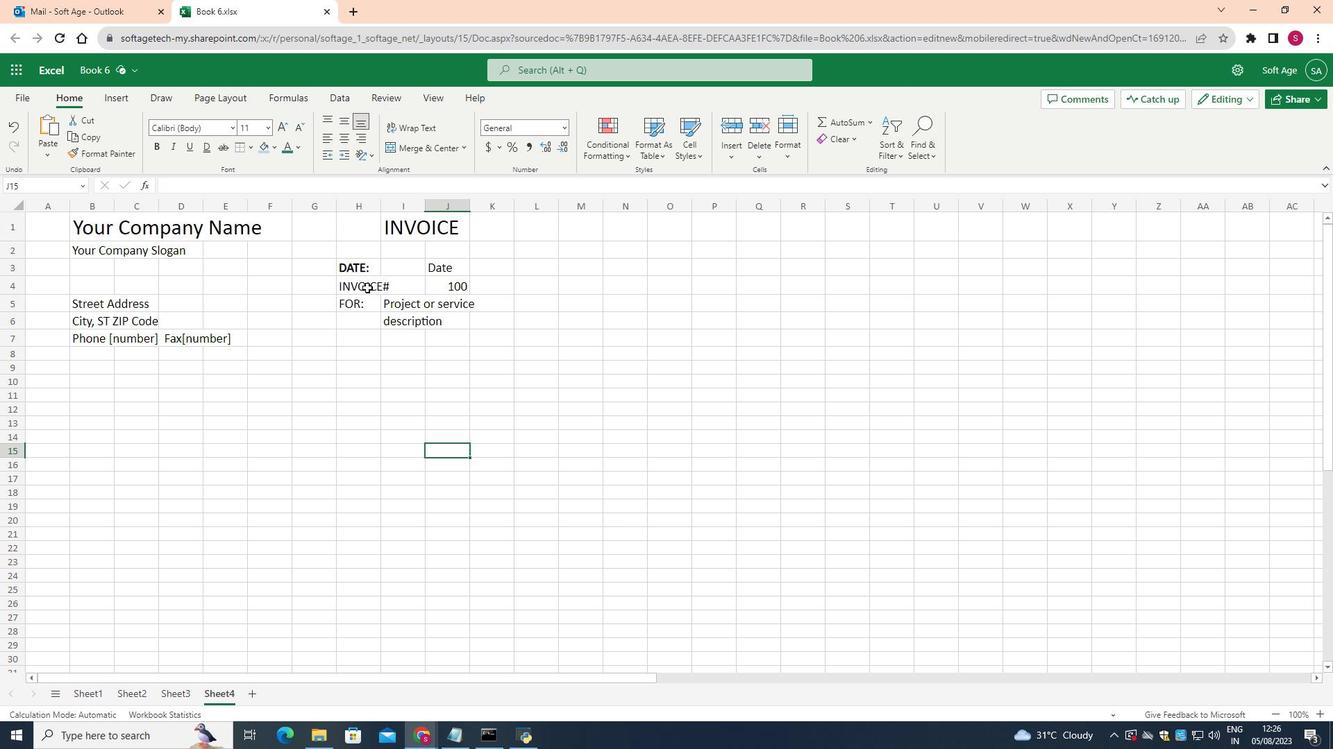 
Action: Mouse pressed left at (390, 295)
Screenshot: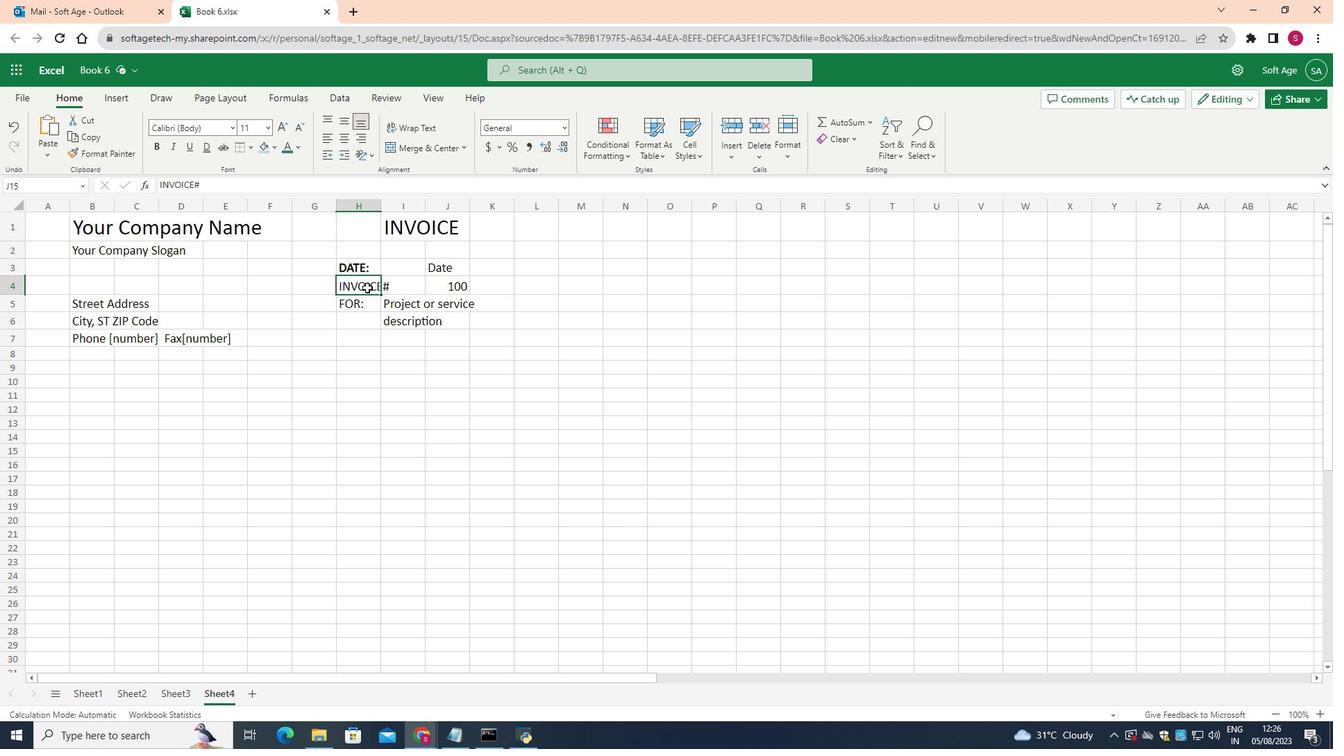 
Action: Mouse moved to (188, 161)
Screenshot: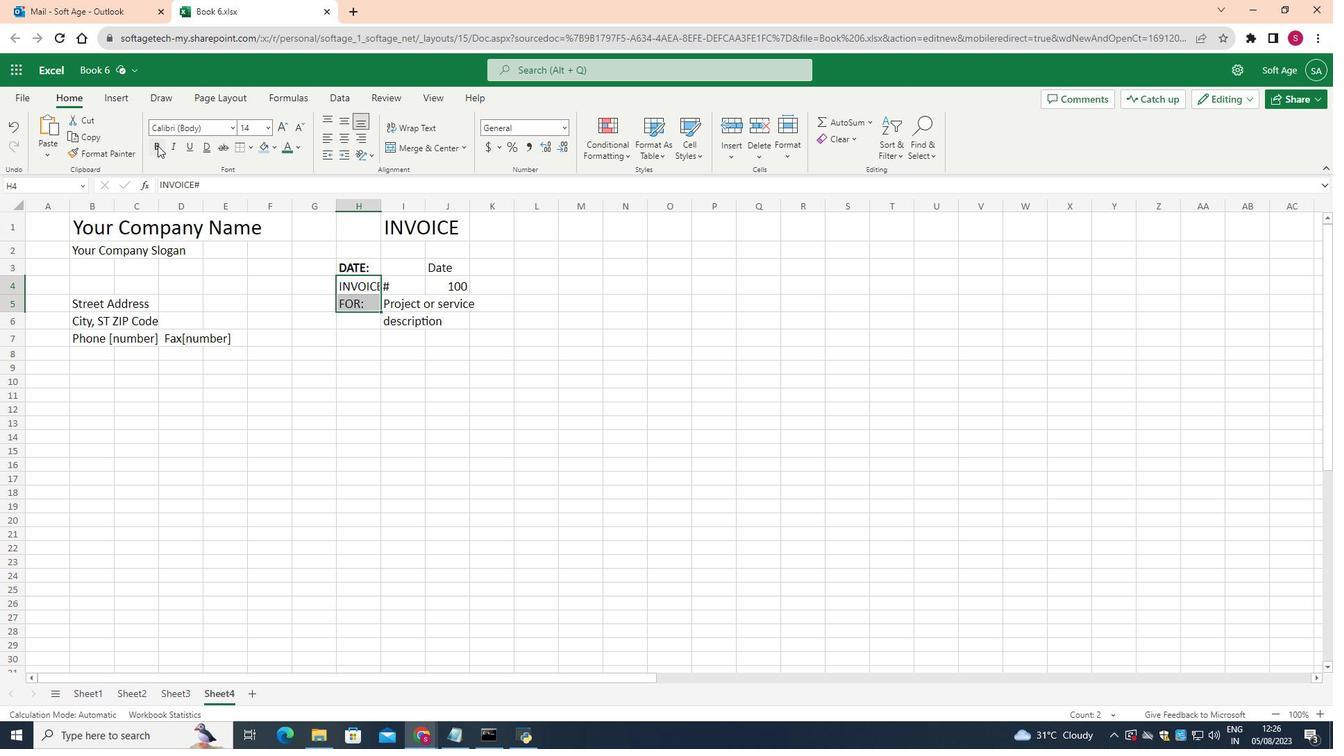 
Action: Mouse pressed left at (188, 161)
Screenshot: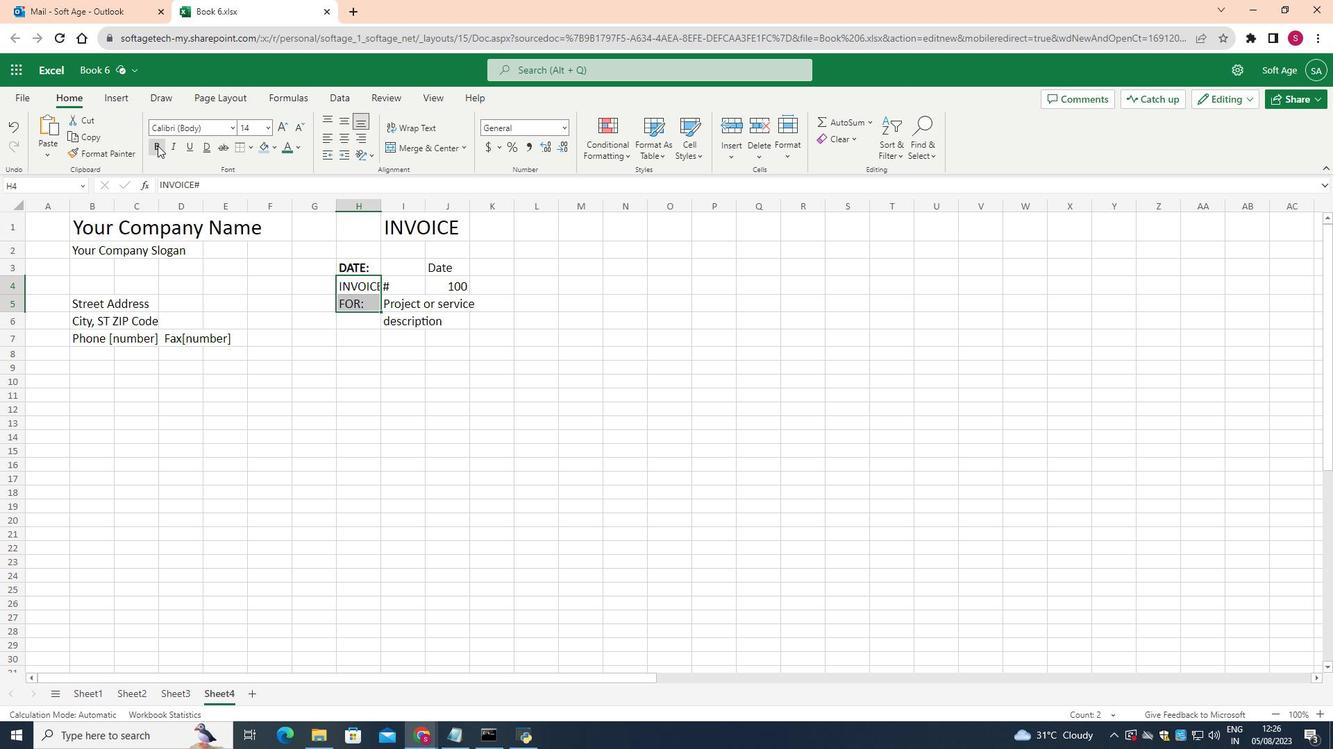 
Action: Mouse moved to (684, 539)
Screenshot: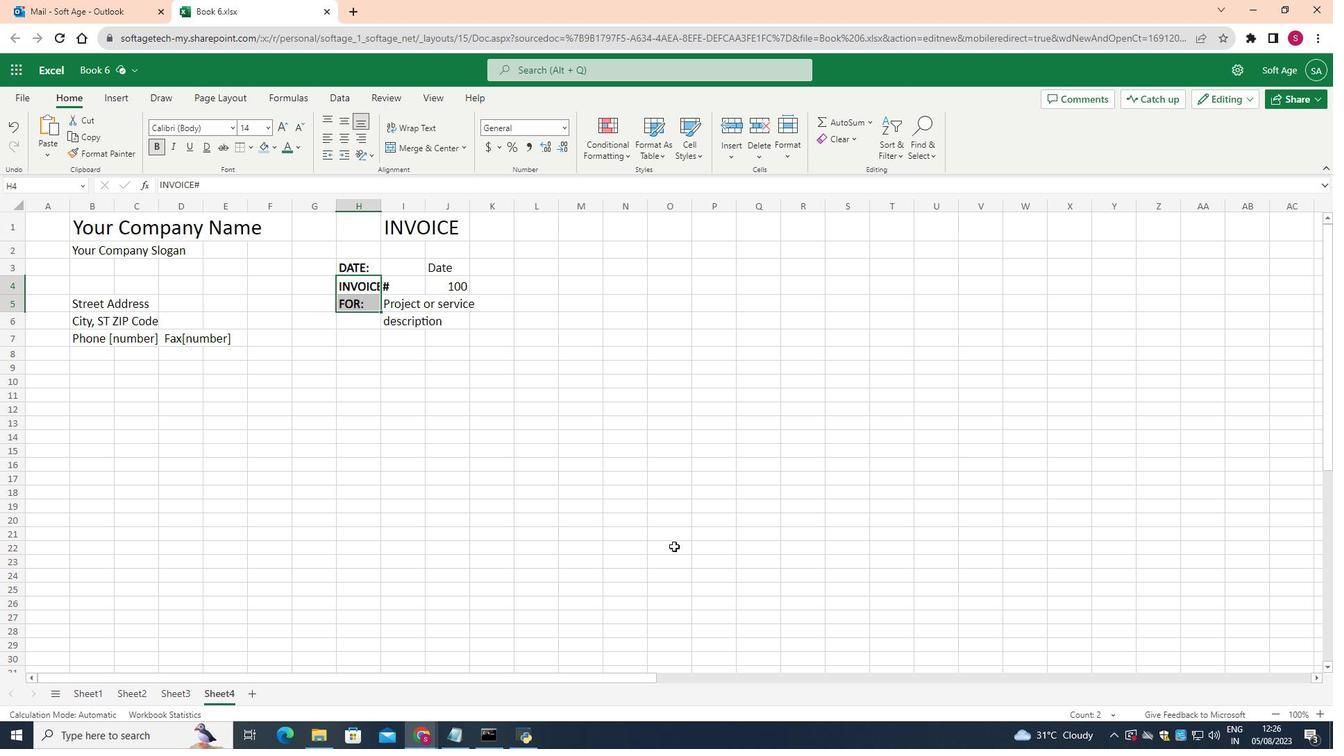 
Action: Mouse pressed left at (684, 539)
Screenshot: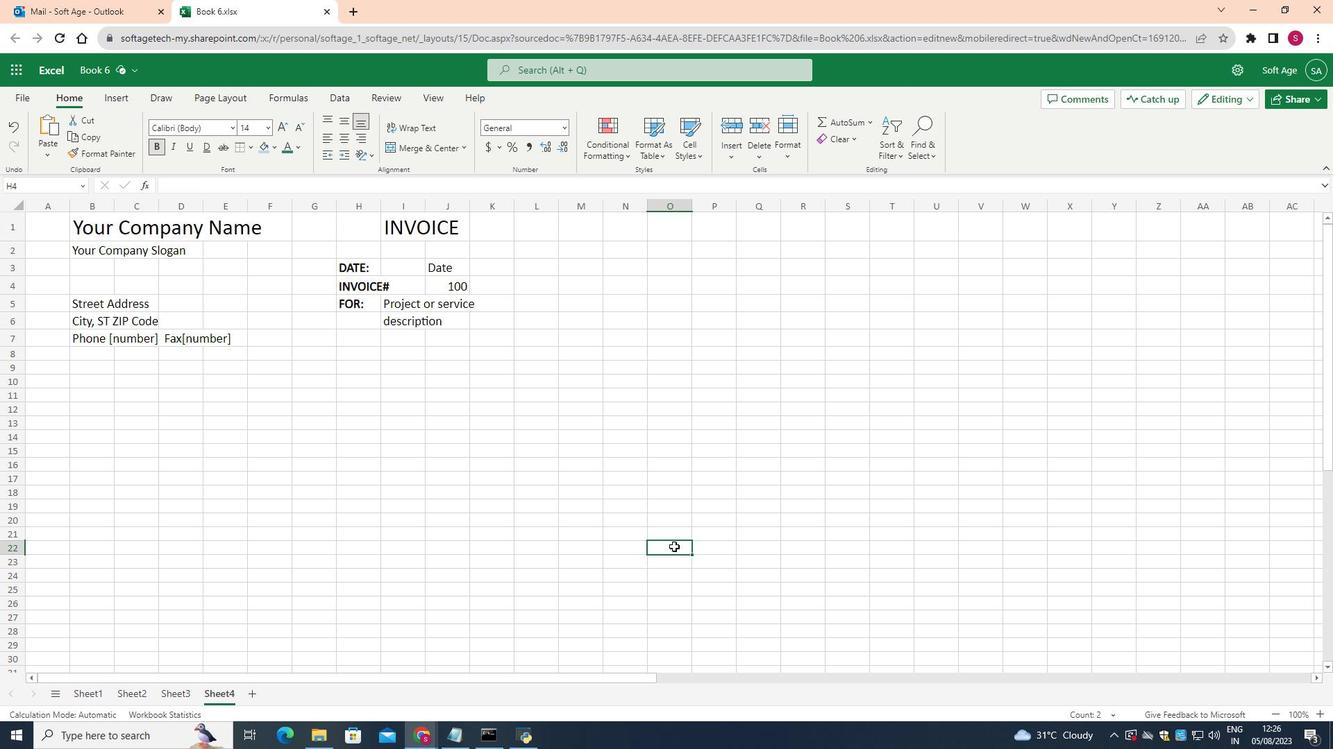 
Action: Mouse moved to (124, 382)
Screenshot: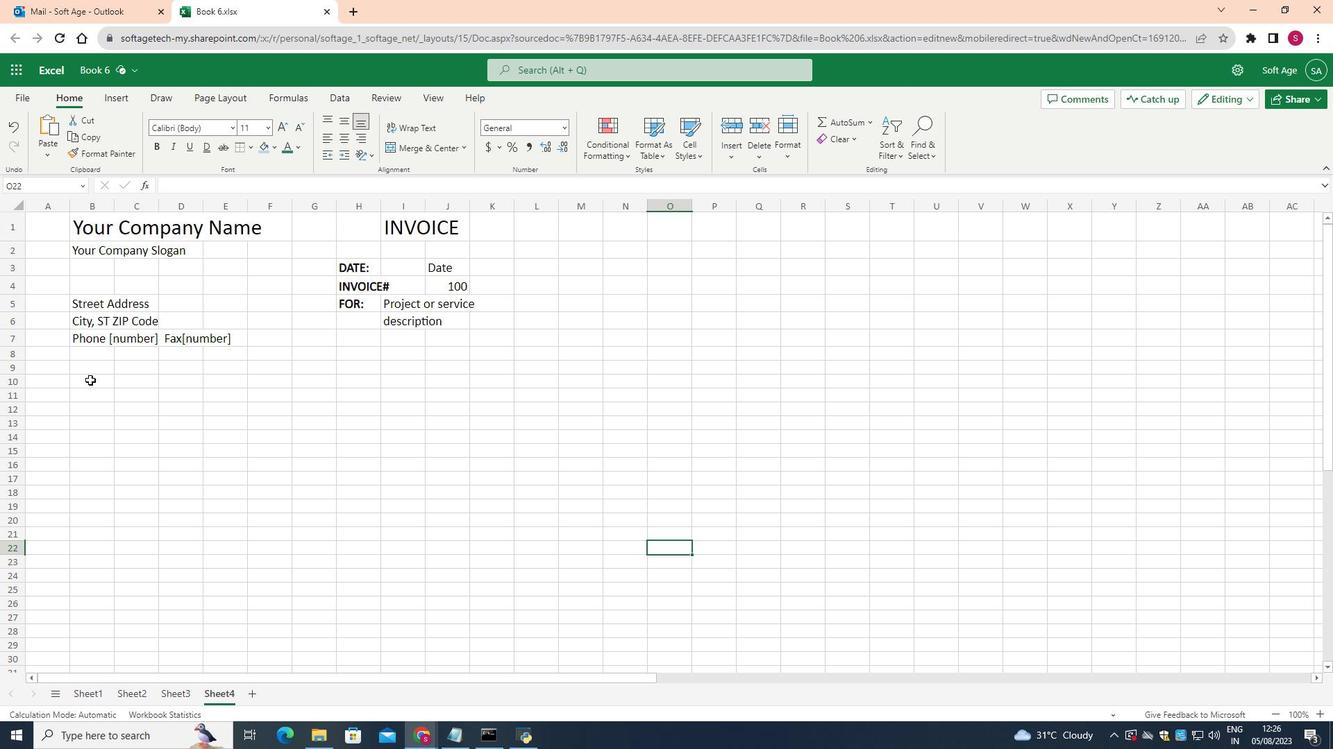 
Action: Mouse pressed left at (124, 382)
Screenshot: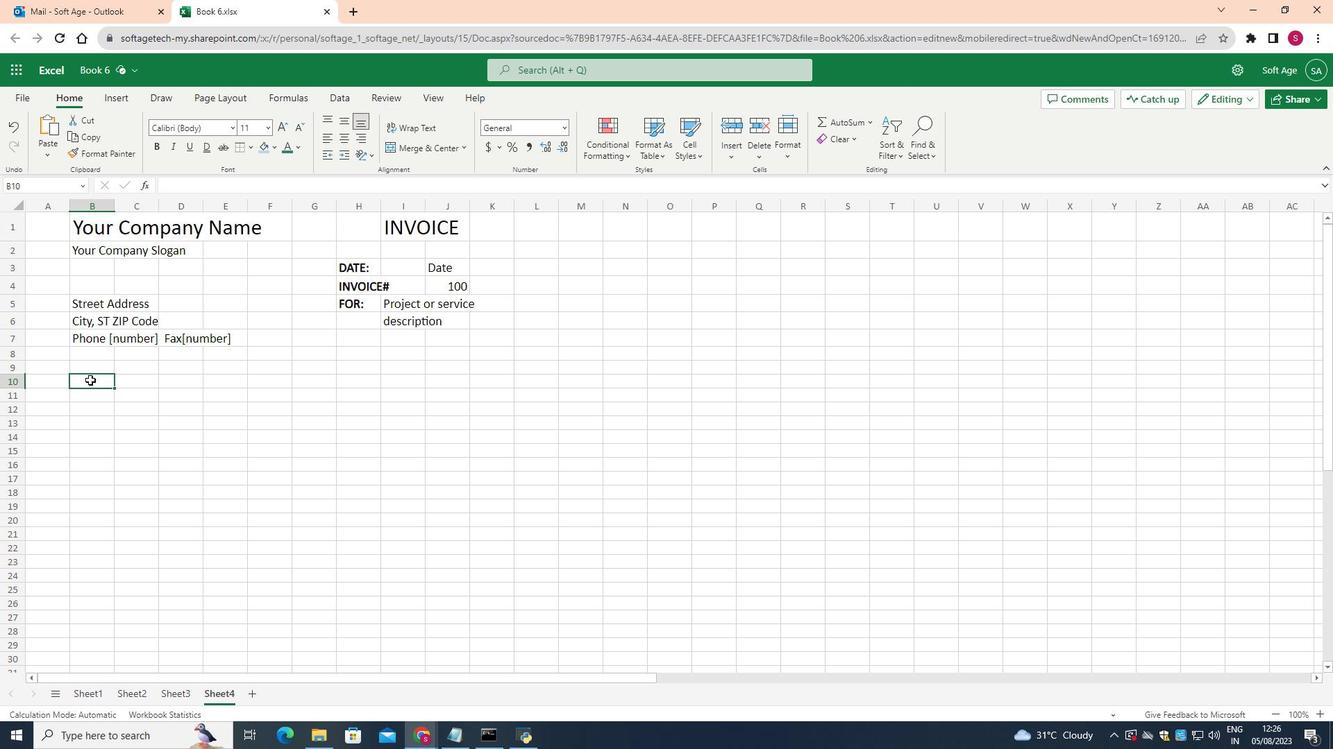 
Action: Mouse moved to (293, 146)
Screenshot: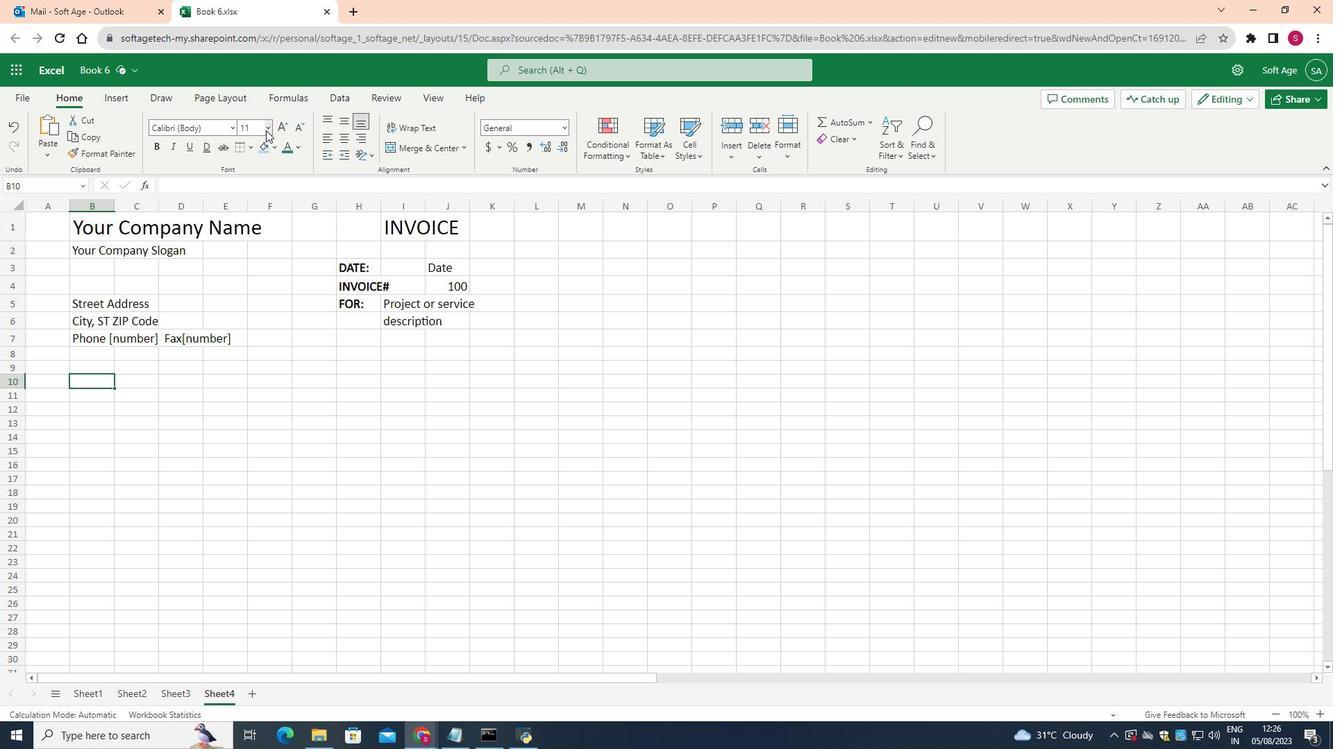 
Action: Mouse pressed left at (293, 146)
Screenshot: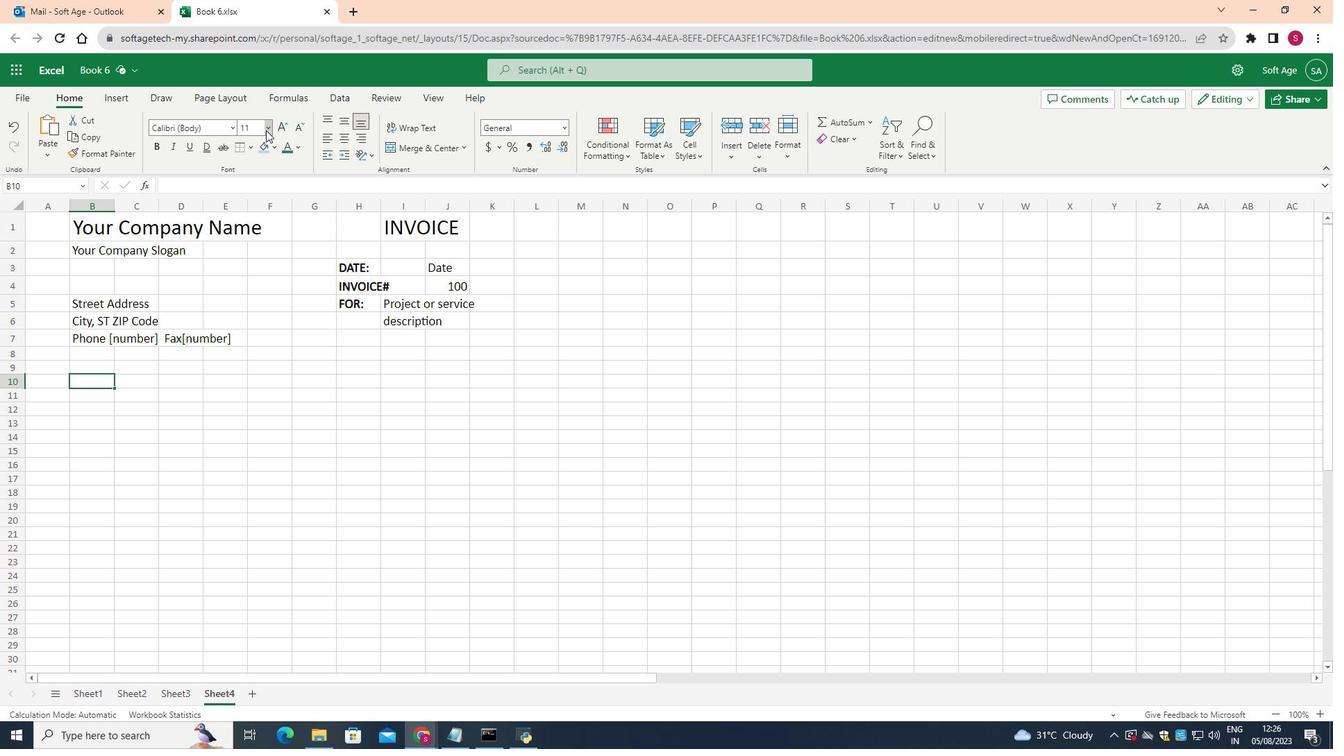 
Action: Mouse moved to (279, 254)
Screenshot: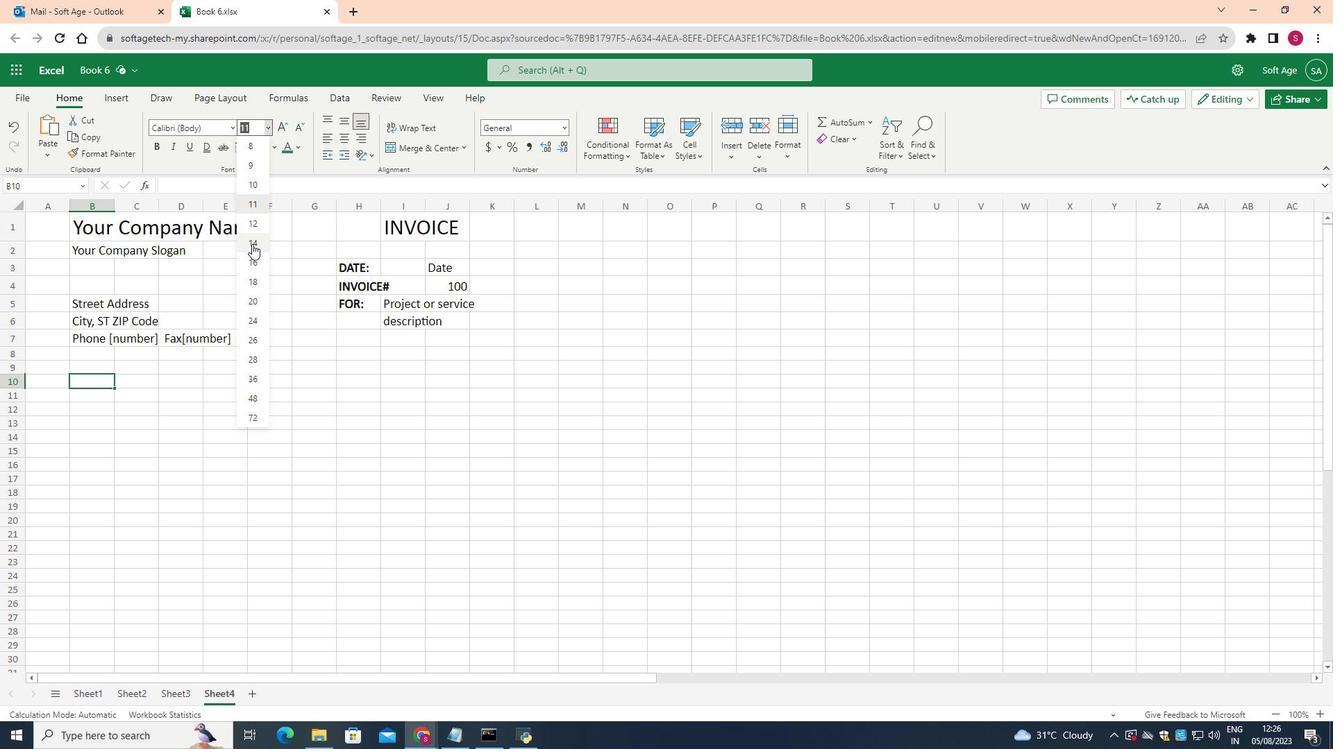 
Action: Mouse pressed left at (279, 254)
Screenshot: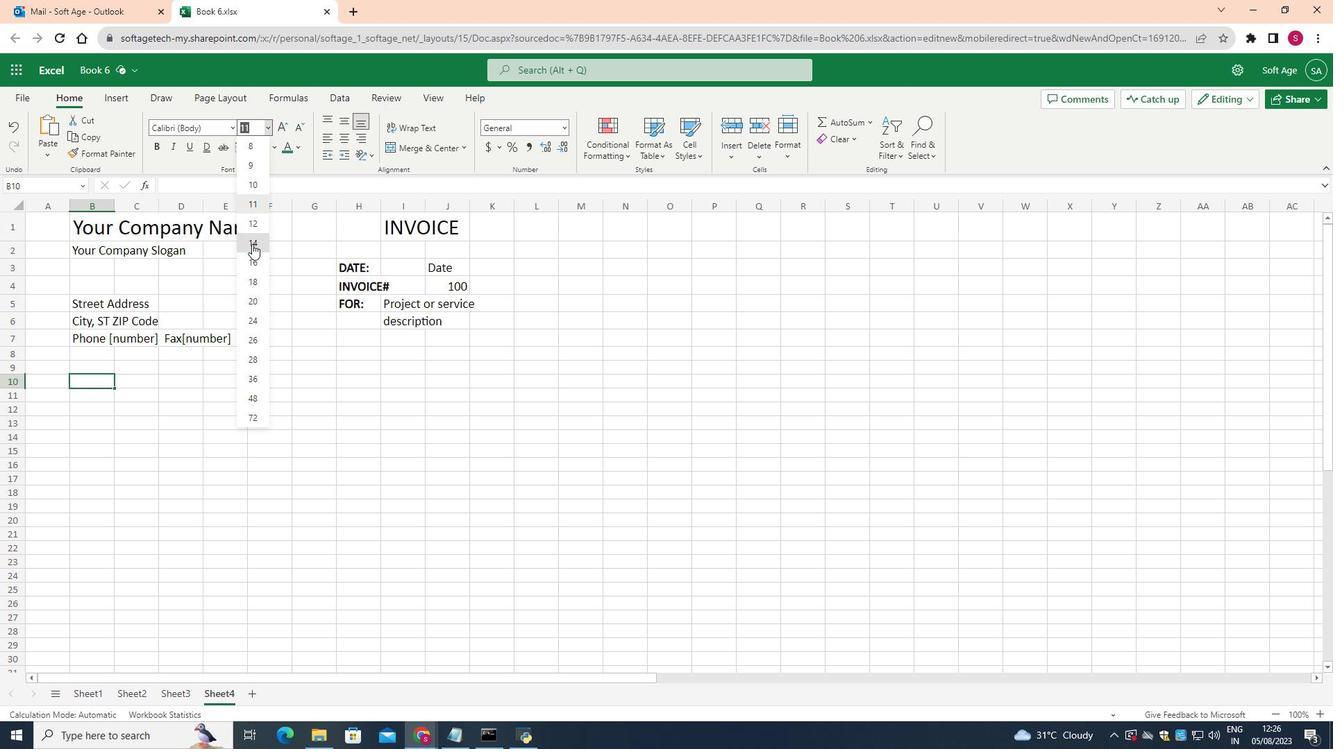 
Action: Key pressed <Key.shift>Bill<Key.space><Key.shift>To<Key.shift_r>:
Screenshot: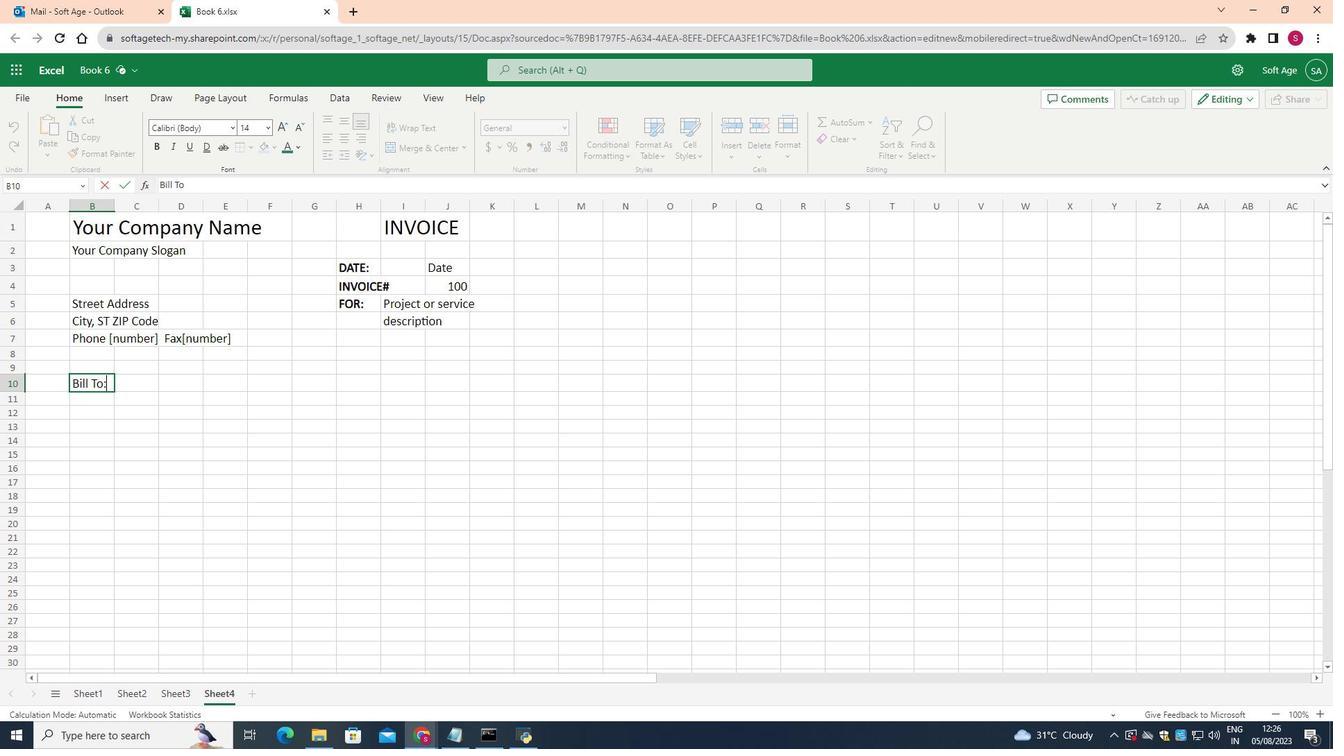 
Action: Mouse moved to (300, 474)
Screenshot: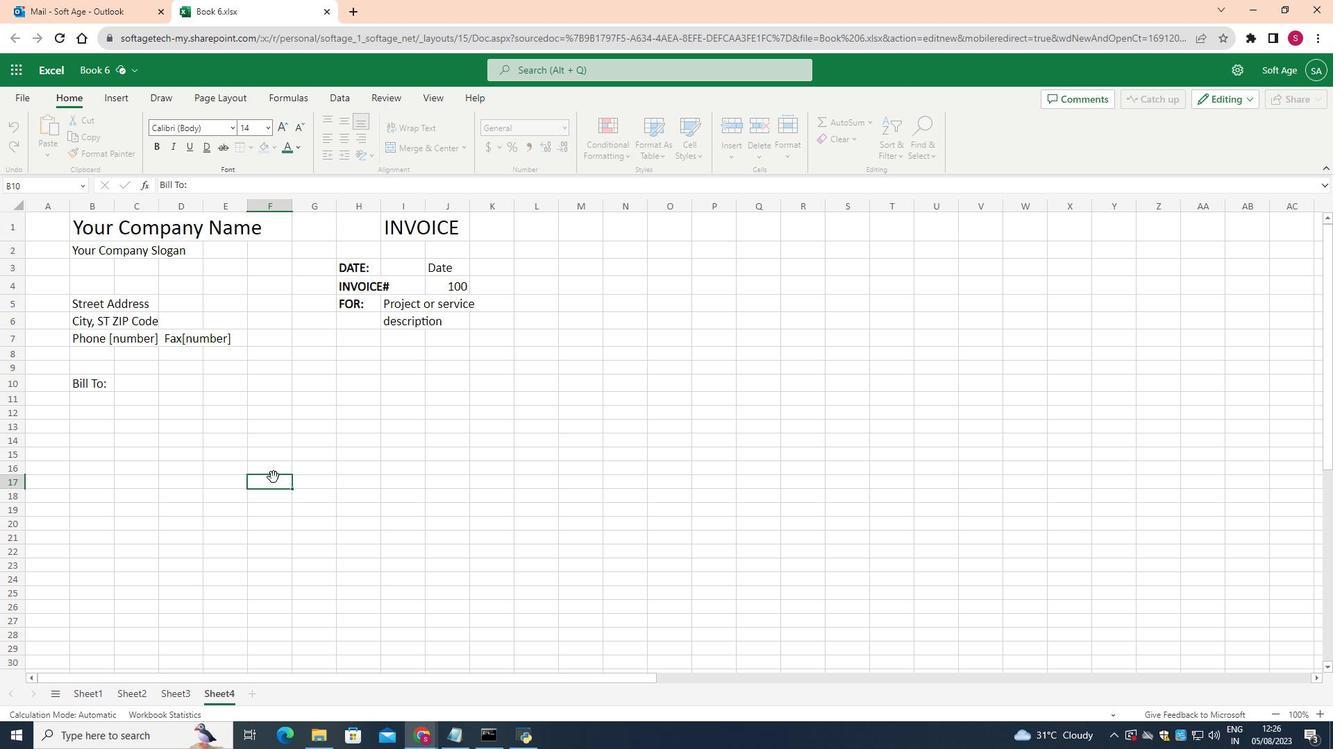 
Action: Mouse pressed left at (300, 474)
Screenshot: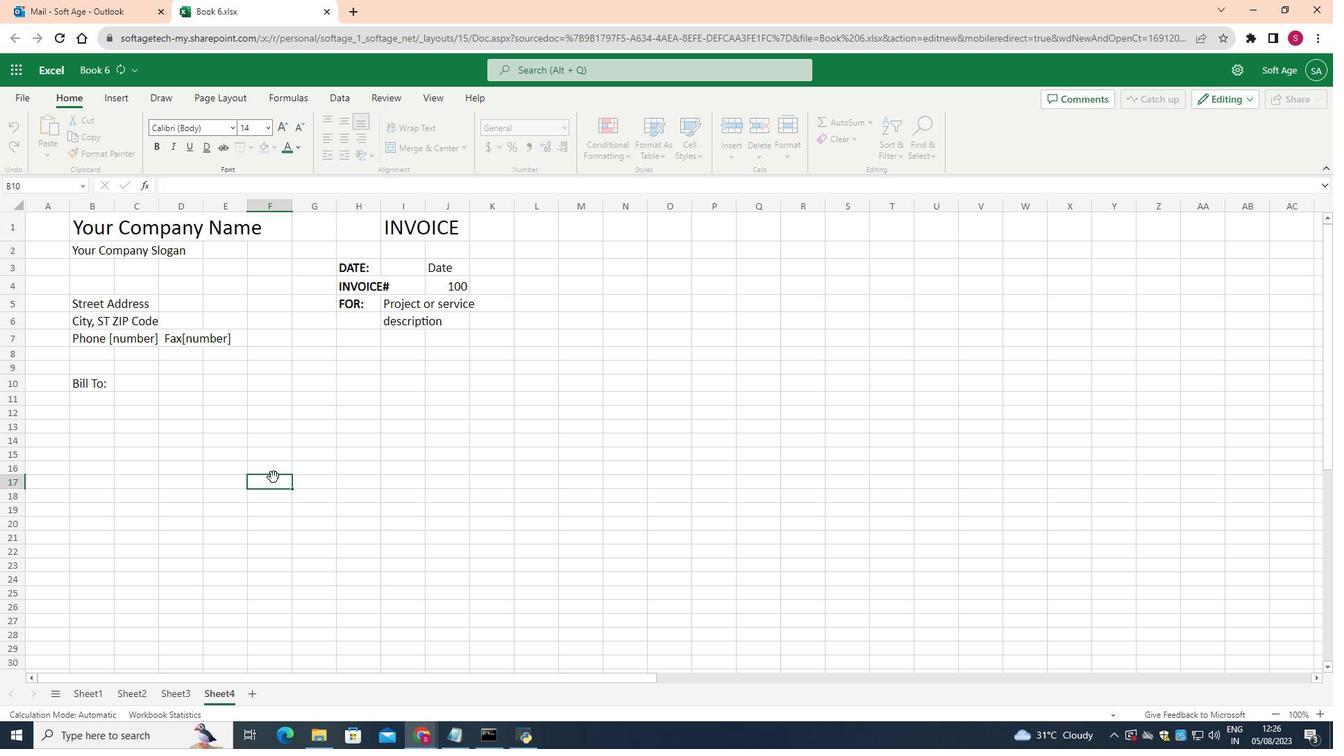 
Action: Mouse moved to (133, 387)
Screenshot: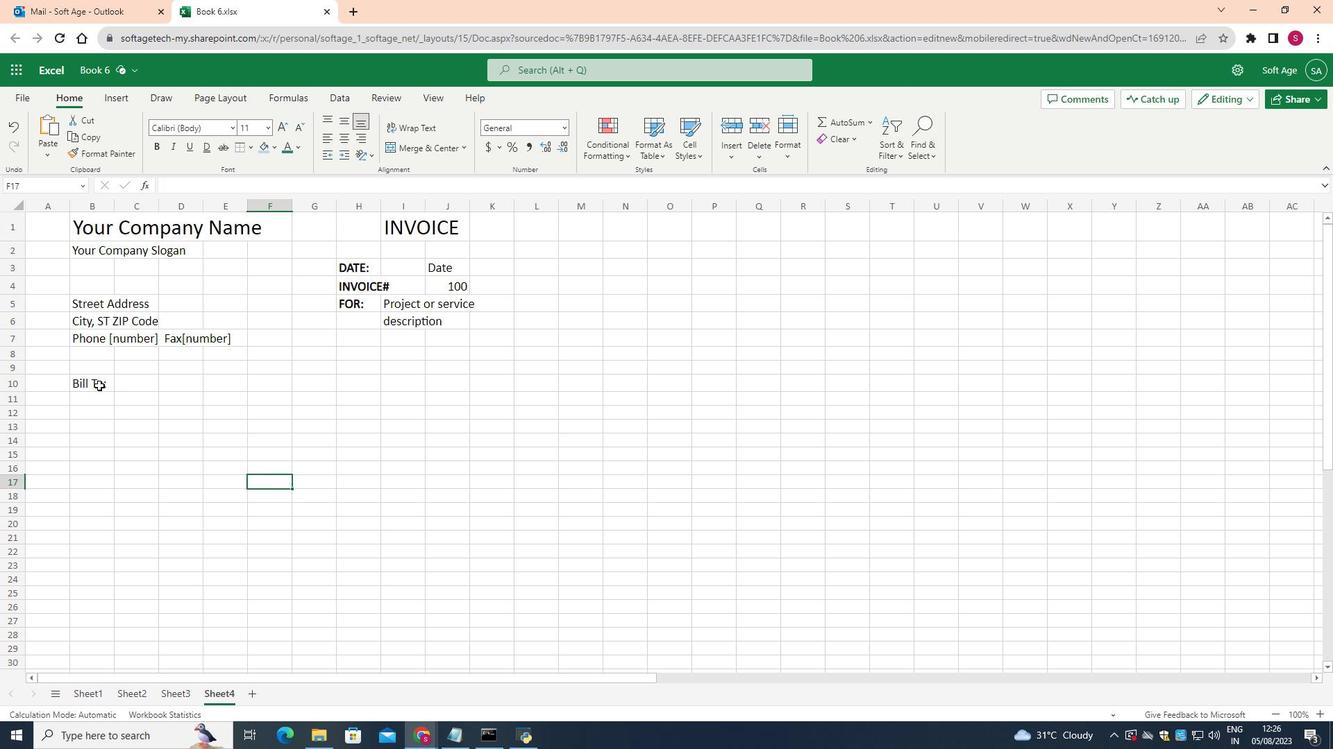 
Action: Mouse pressed left at (133, 387)
Screenshot: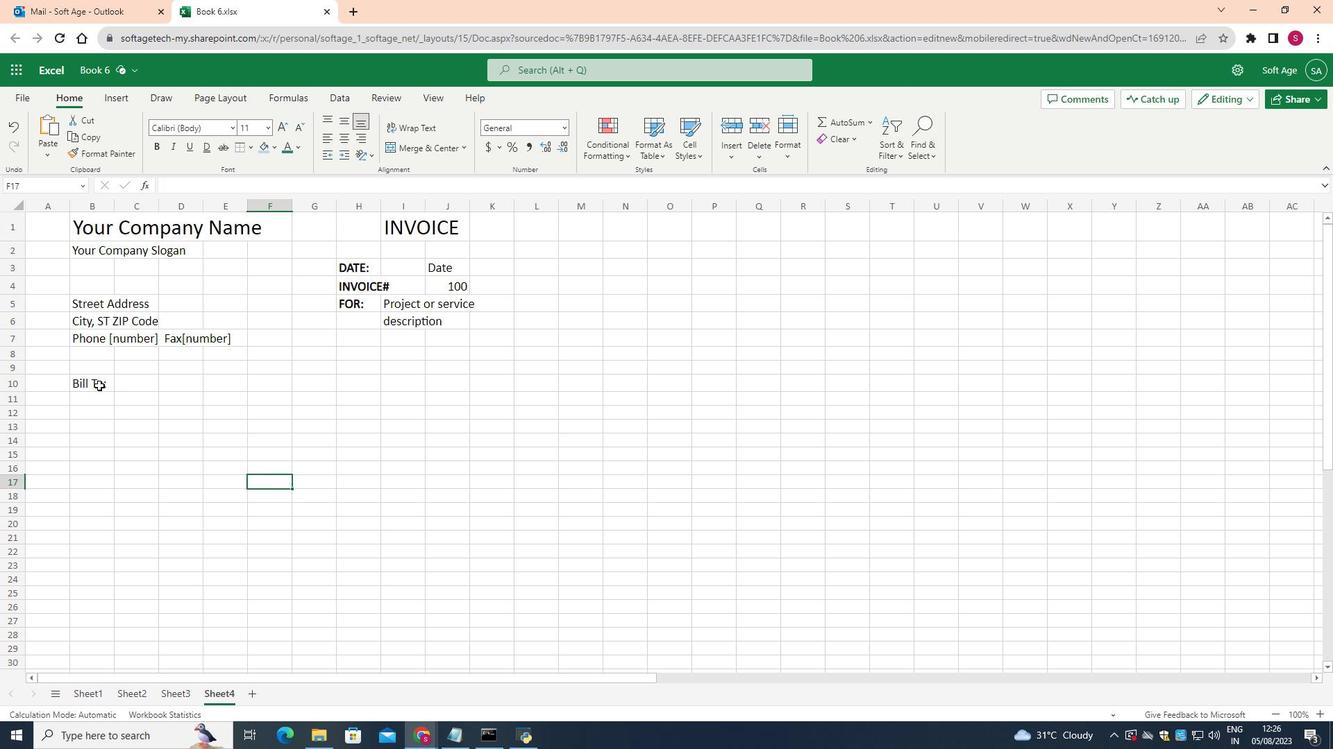 
Action: Mouse moved to (190, 162)
Screenshot: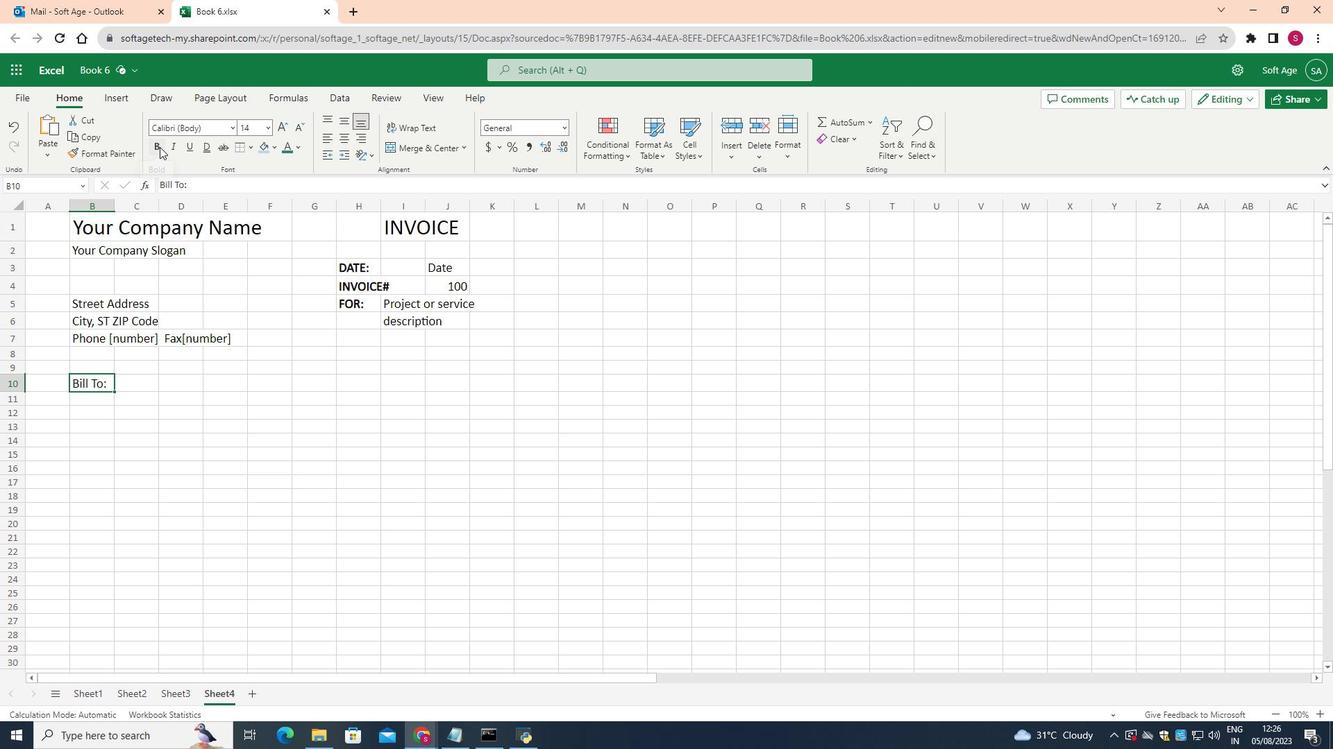 
Action: Mouse pressed left at (190, 162)
Screenshot: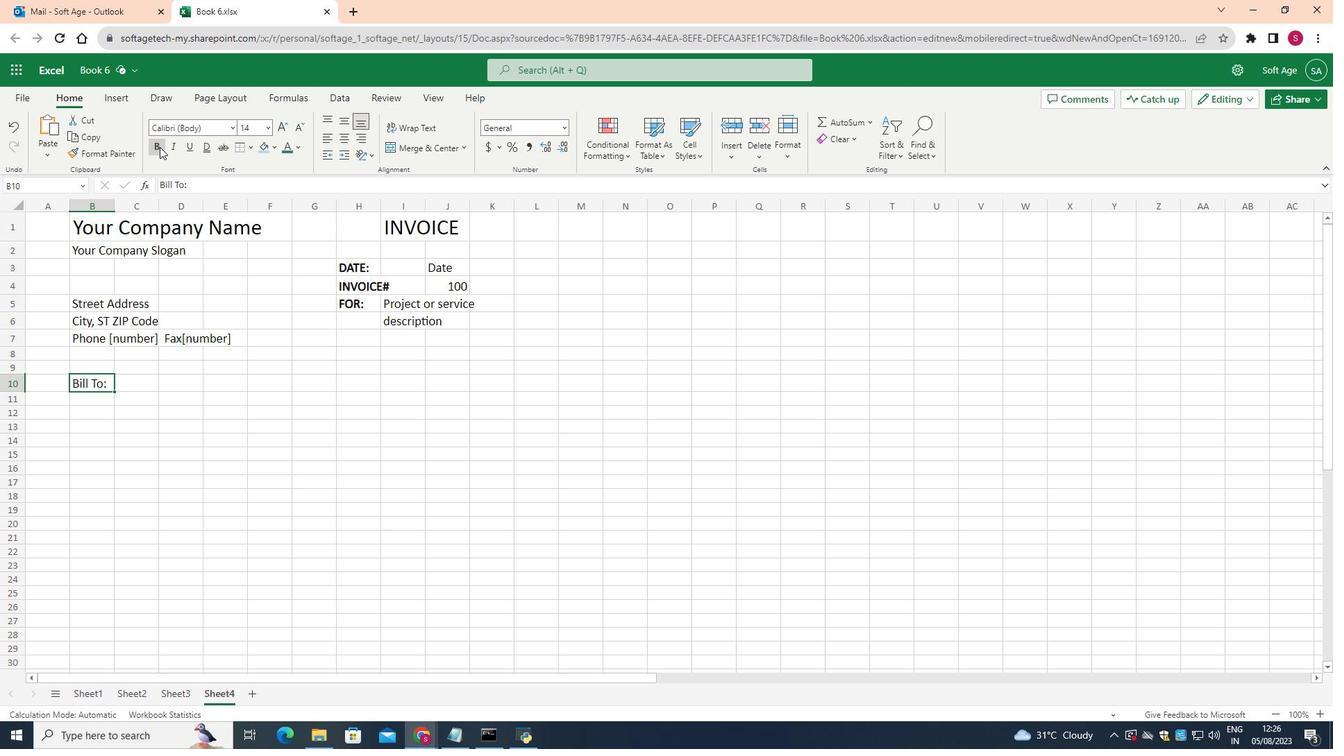 
Action: Mouse moved to (122, 401)
Screenshot: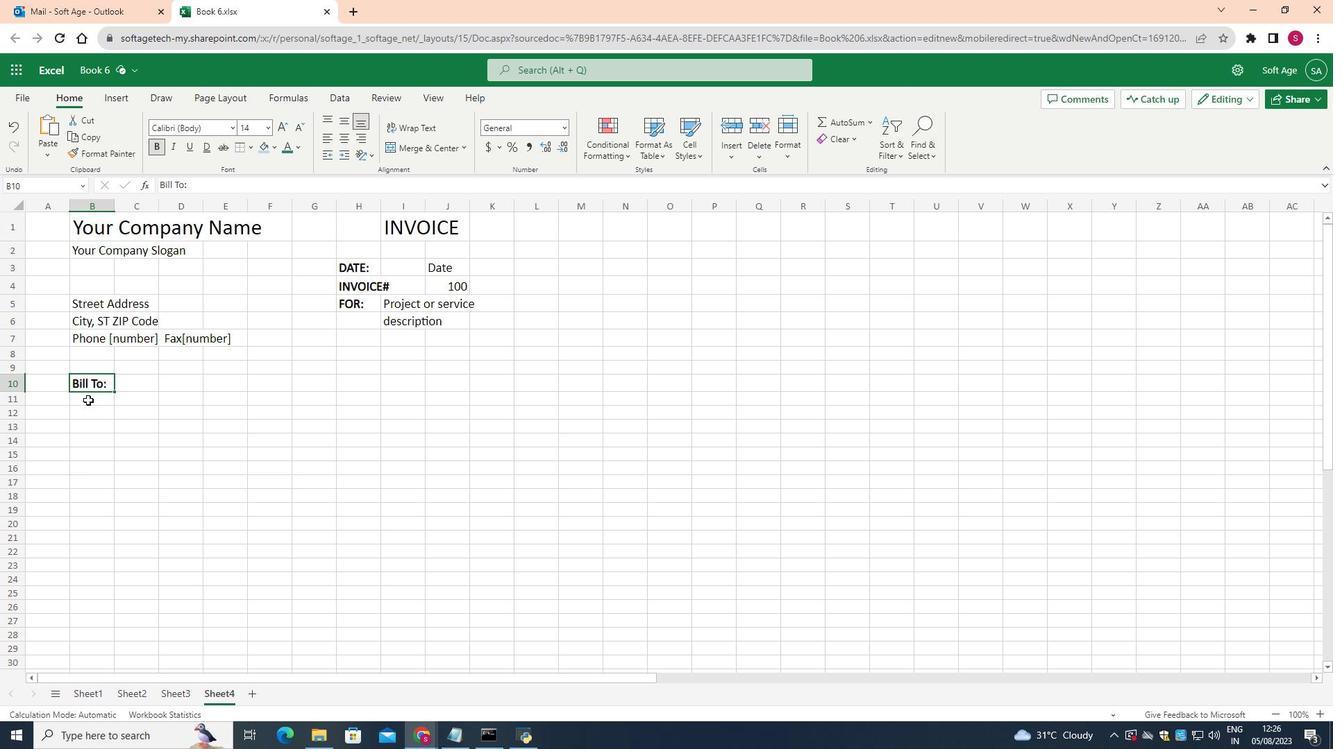 
Action: Mouse pressed left at (122, 401)
Screenshot: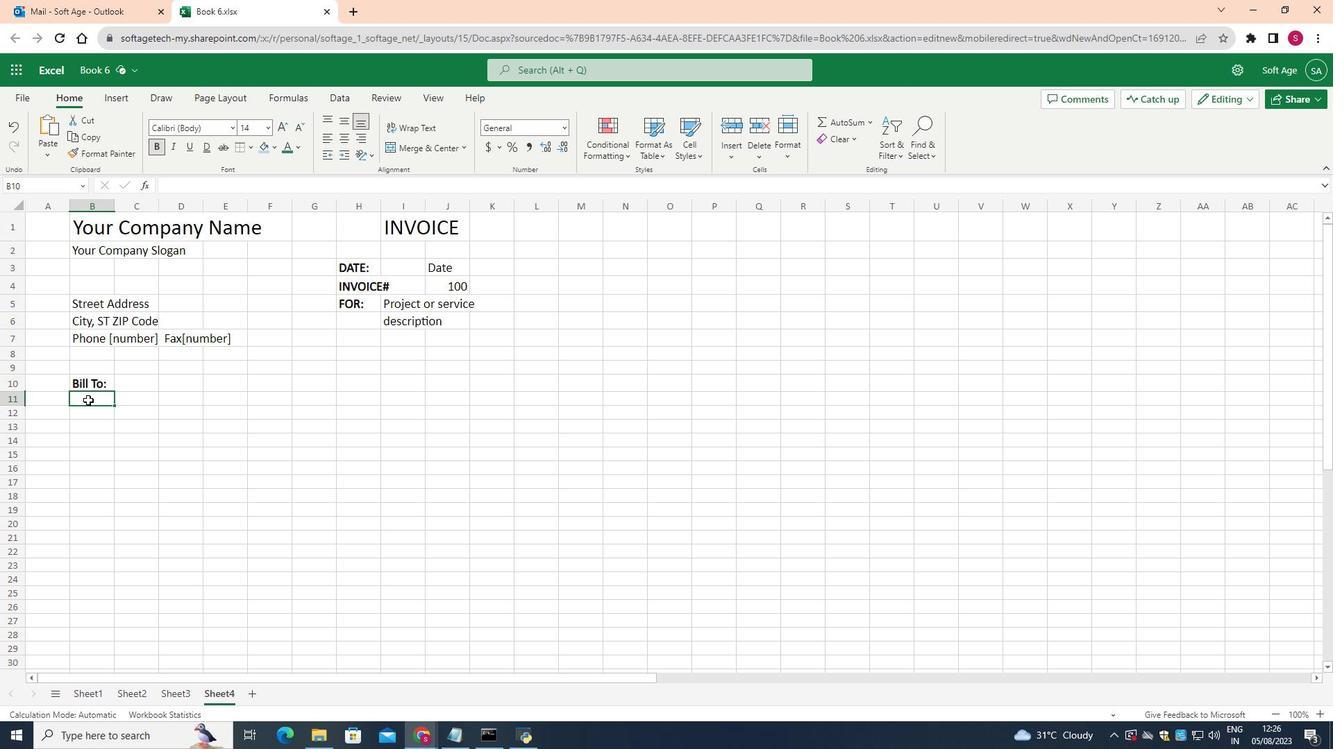 
Action: Mouse moved to (296, 140)
Screenshot: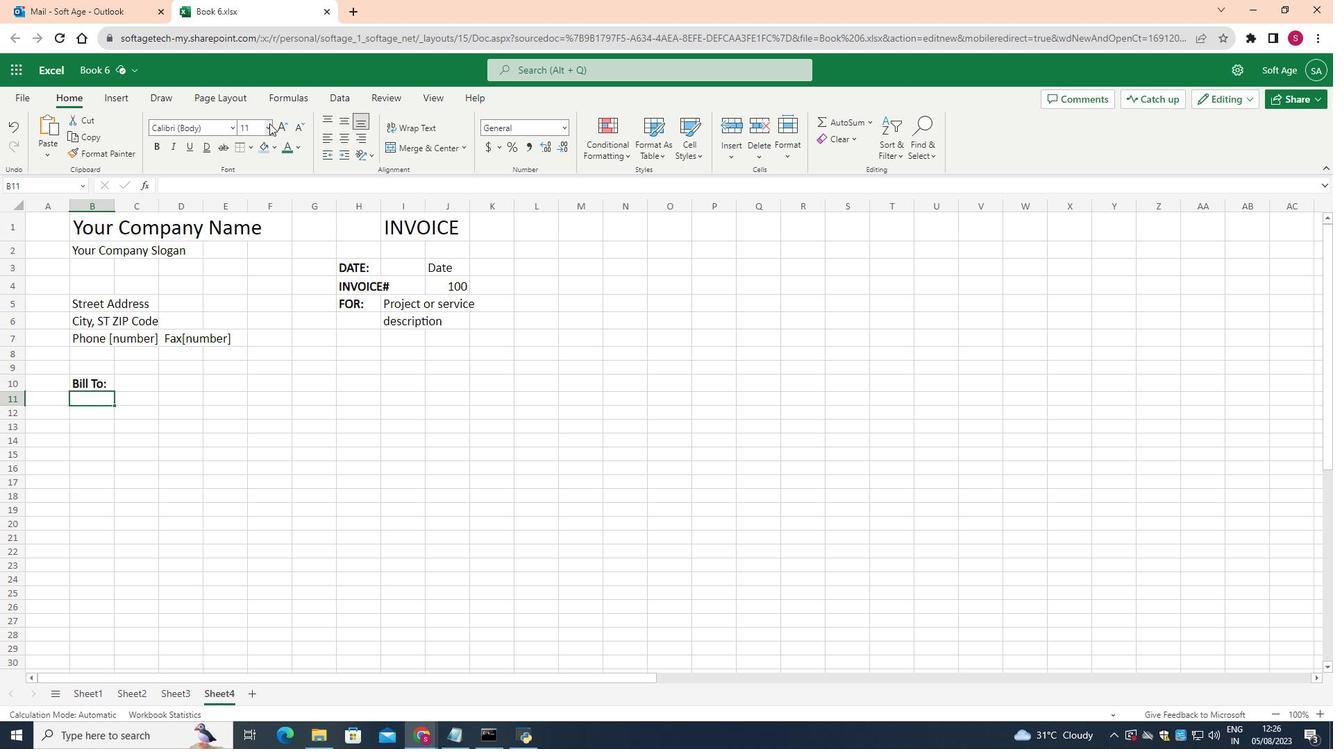 
Action: Mouse pressed left at (296, 140)
Screenshot: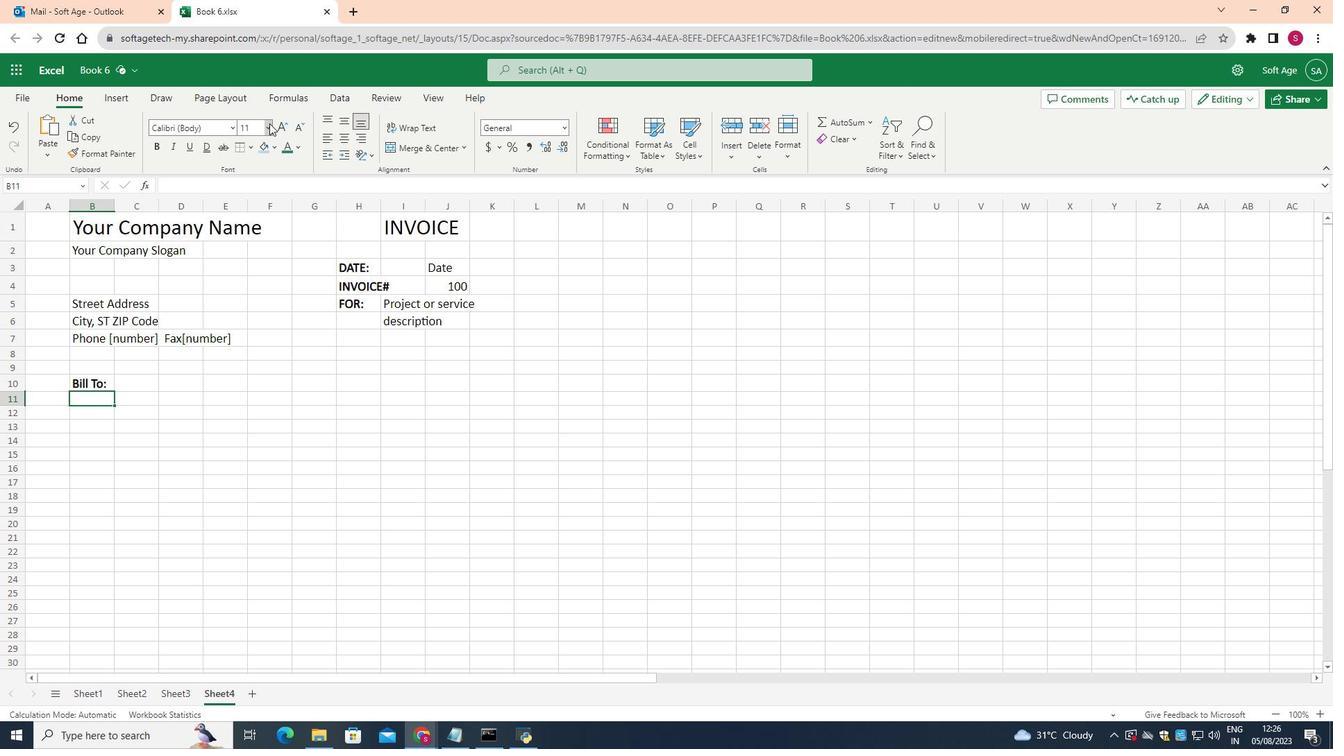 
Action: Mouse moved to (277, 249)
Screenshot: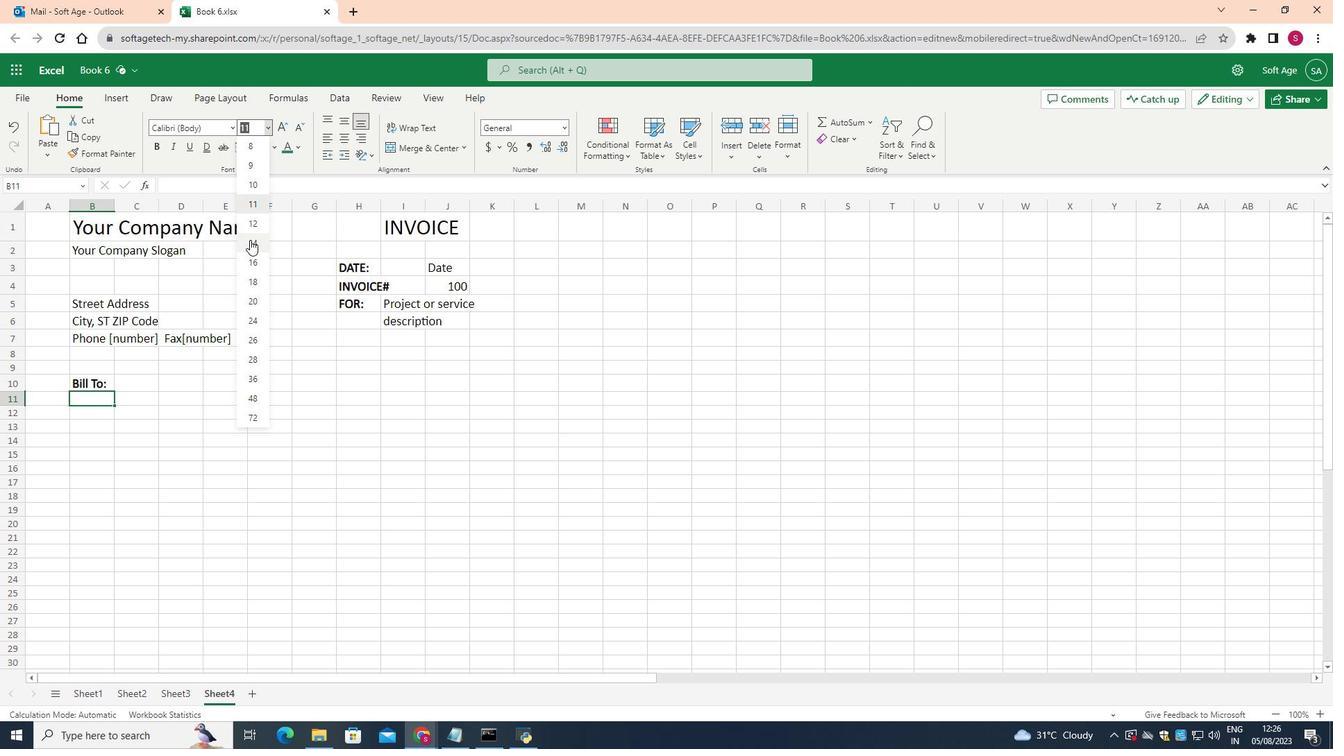 
Action: Mouse pressed left at (277, 249)
Screenshot: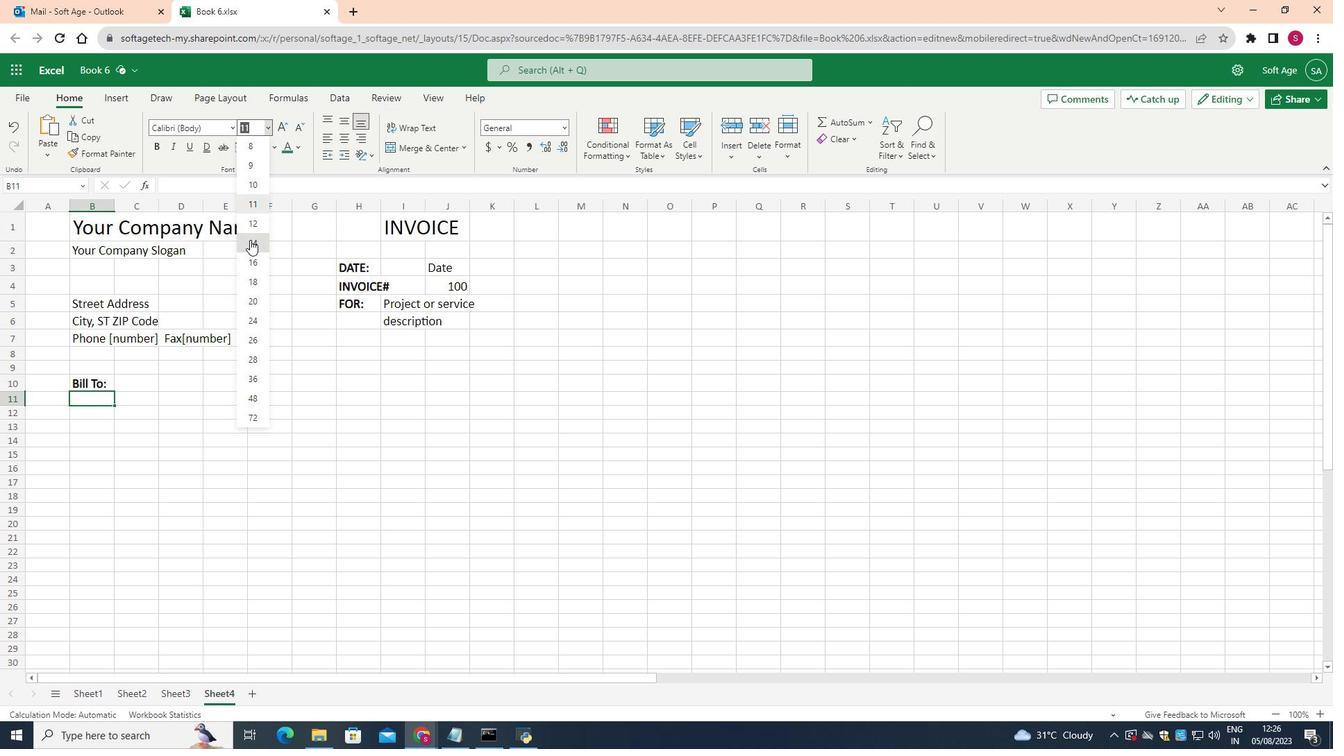 
Action: Mouse moved to (277, 249)
Screenshot: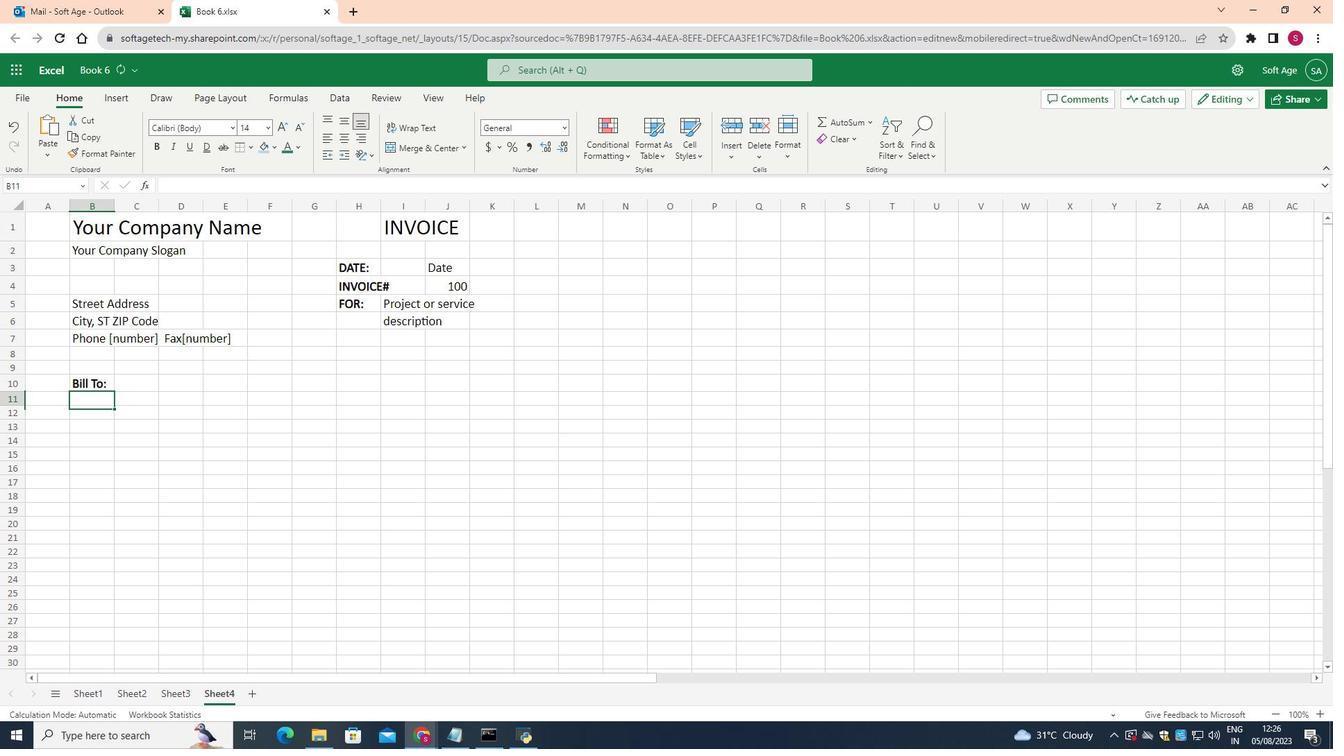 
Action: Key pressed <Key.shift>Name
Screenshot: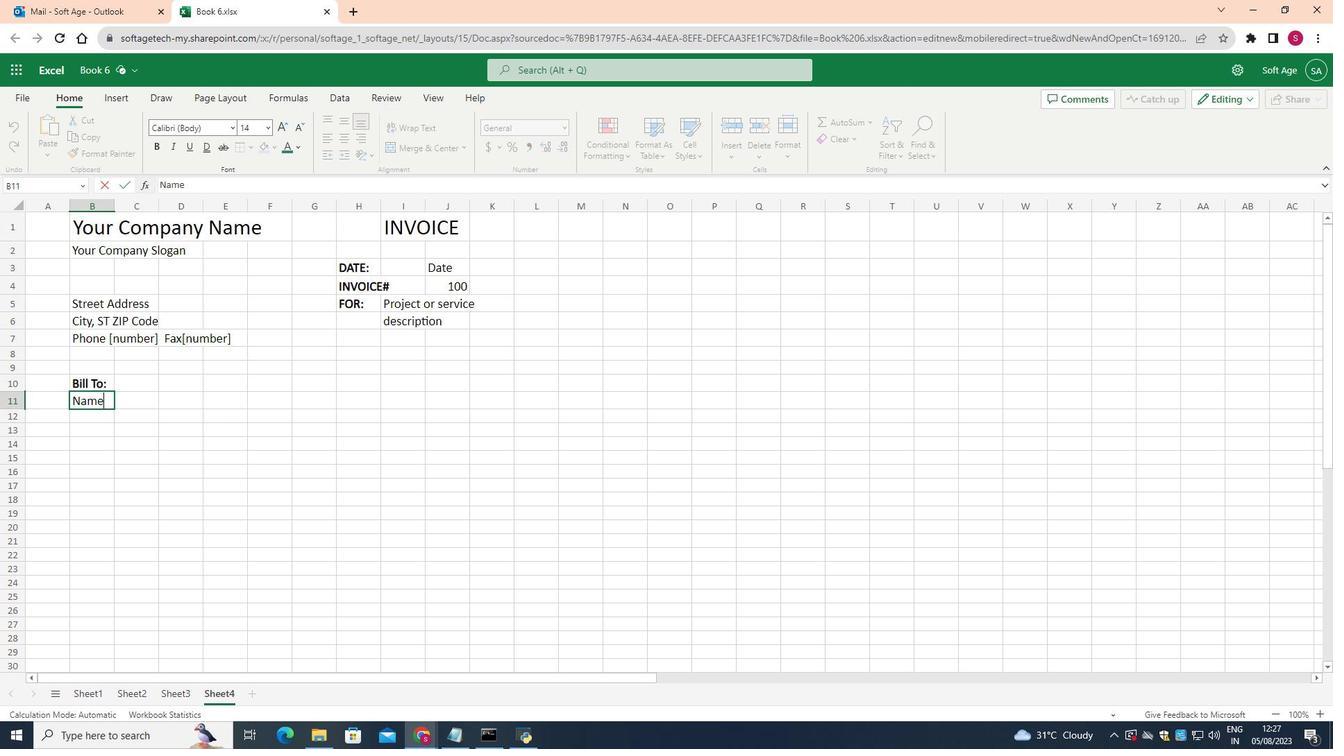 
Action: Mouse moved to (127, 417)
Screenshot: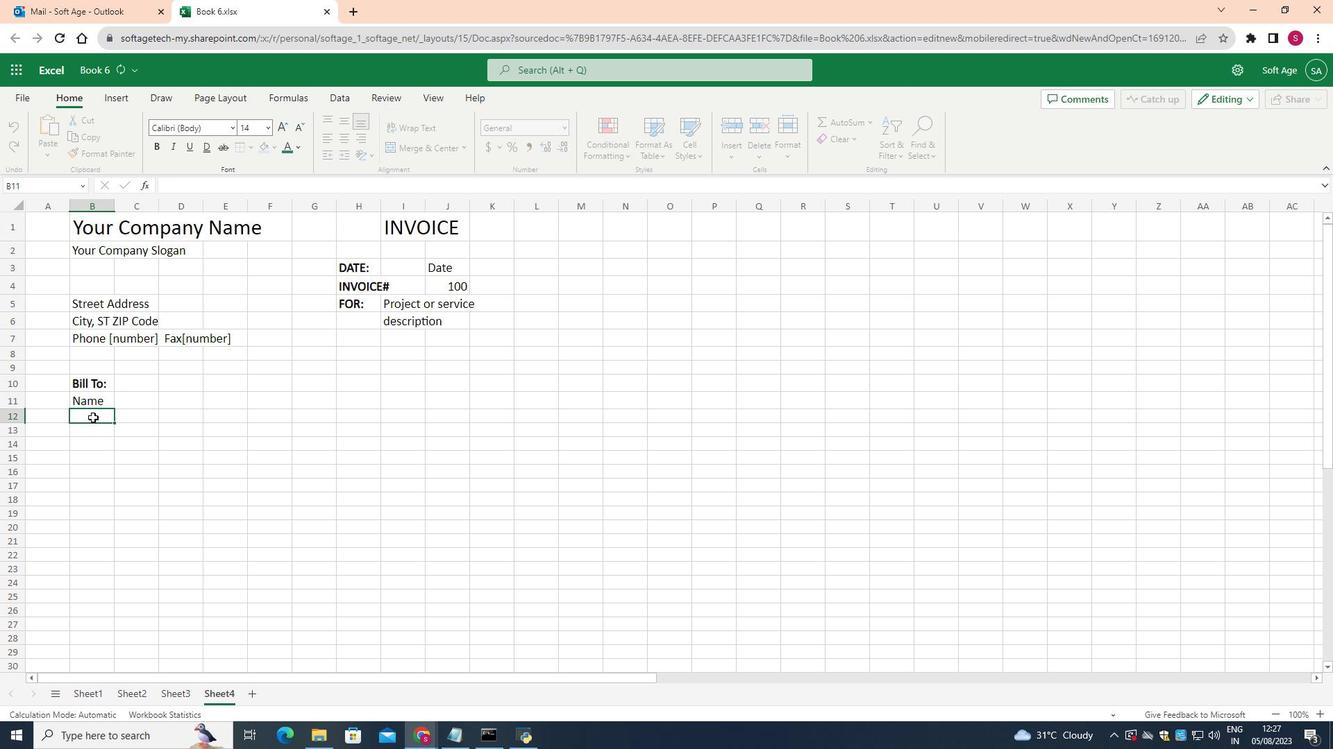 
Action: Mouse pressed left at (127, 417)
Screenshot: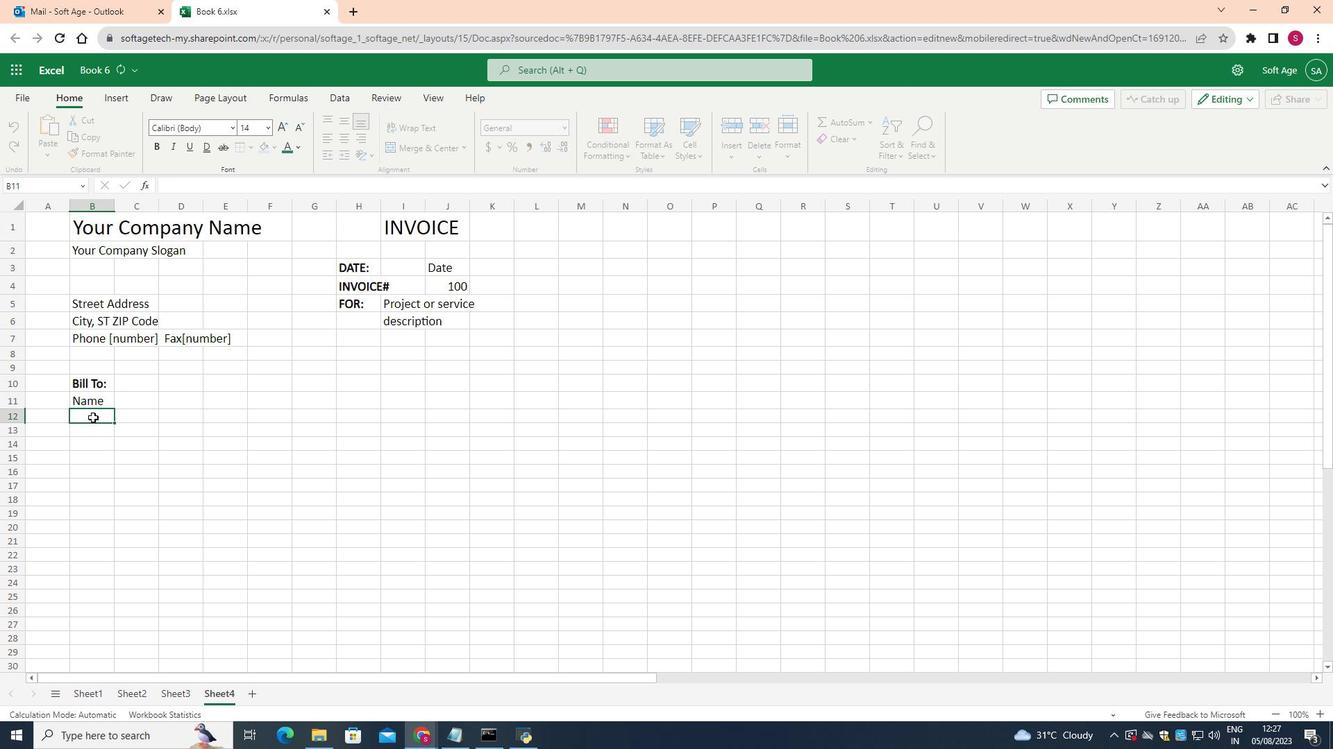 
Action: Mouse moved to (295, 142)
Screenshot: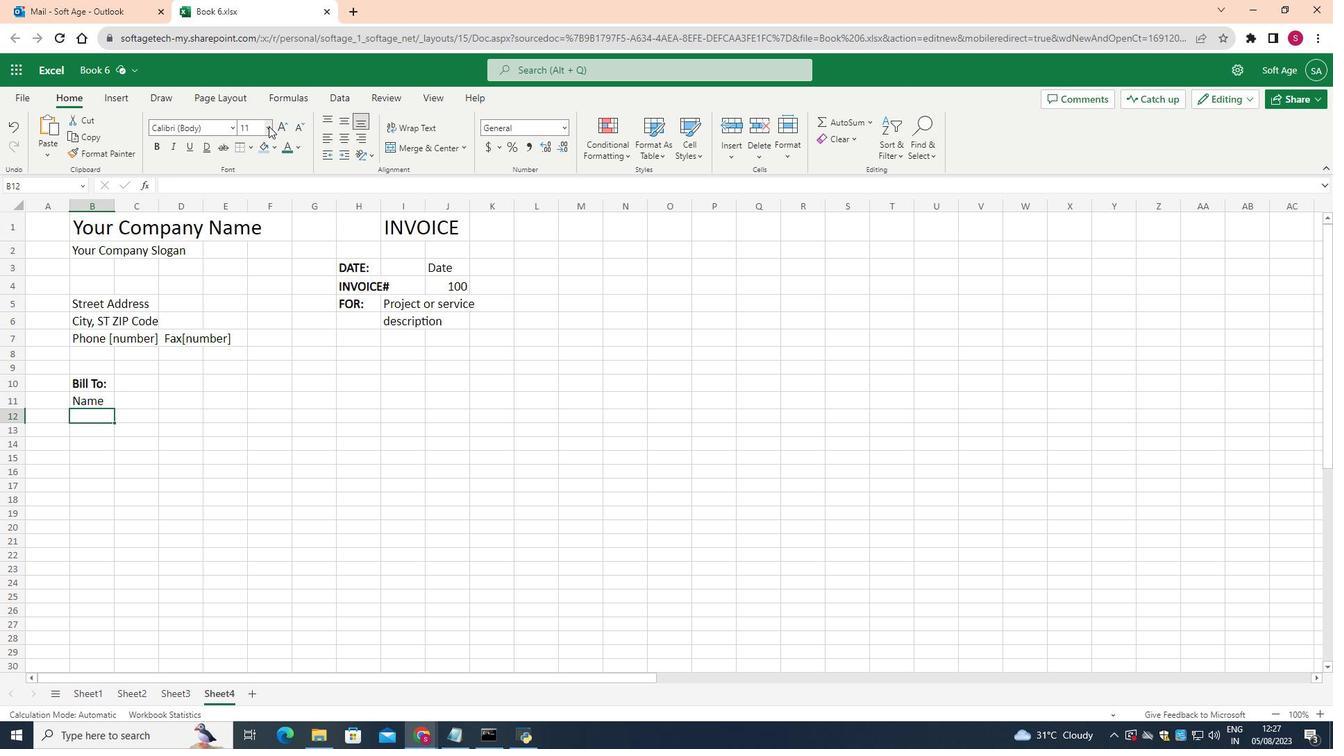 
Action: Mouse pressed left at (295, 142)
Screenshot: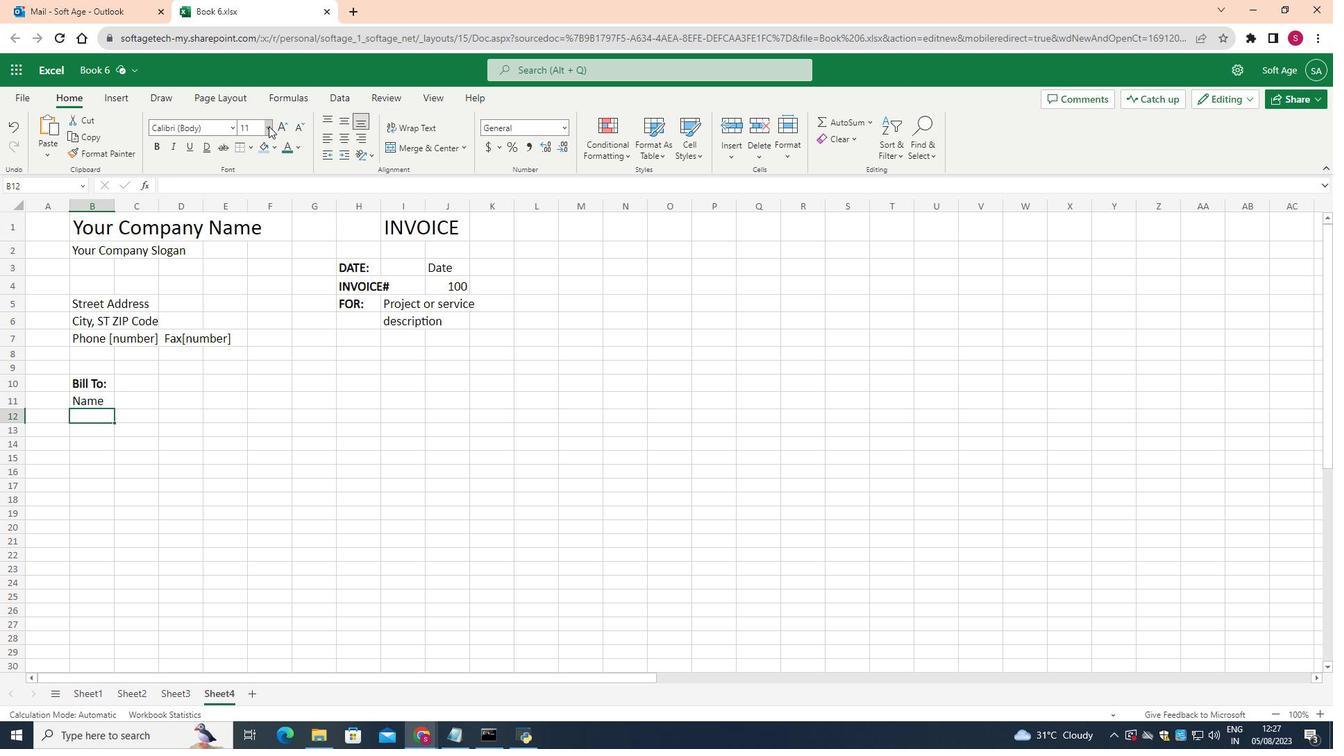 
Action: Mouse moved to (280, 255)
Screenshot: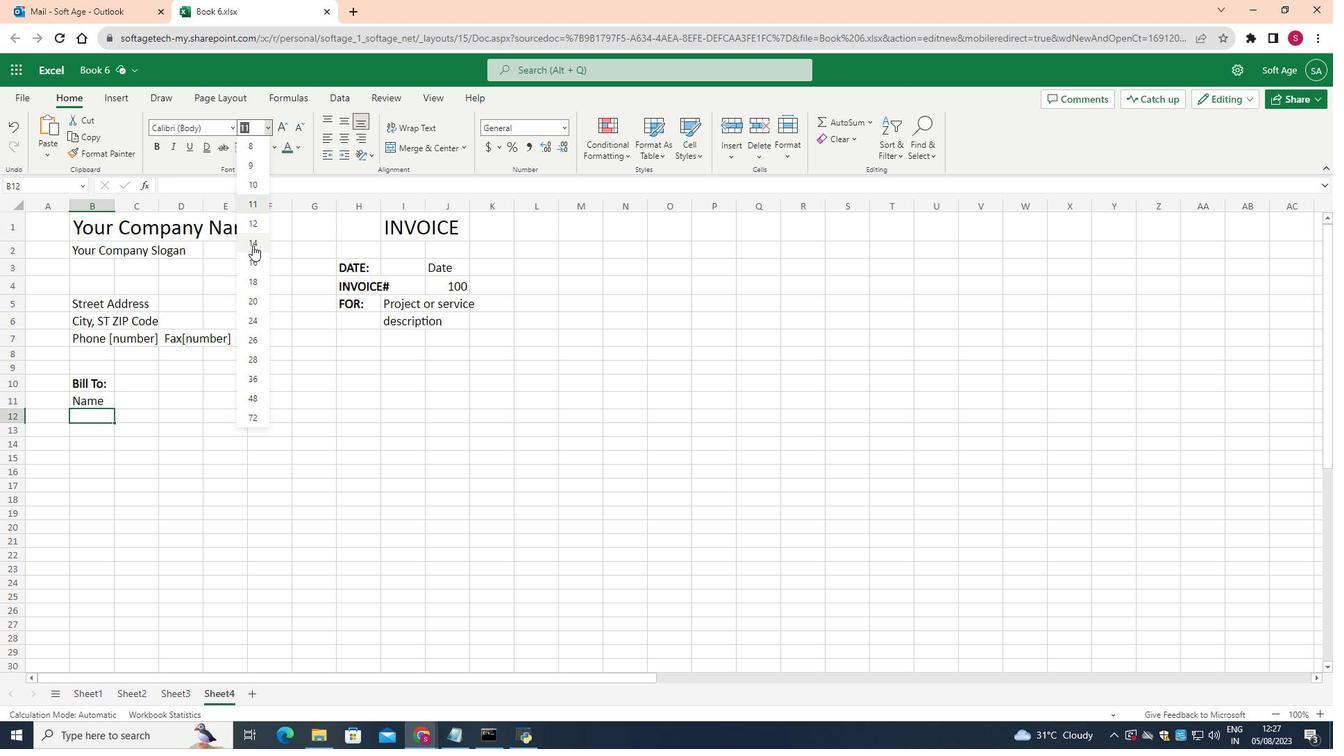 
Action: Mouse pressed left at (280, 255)
Screenshot: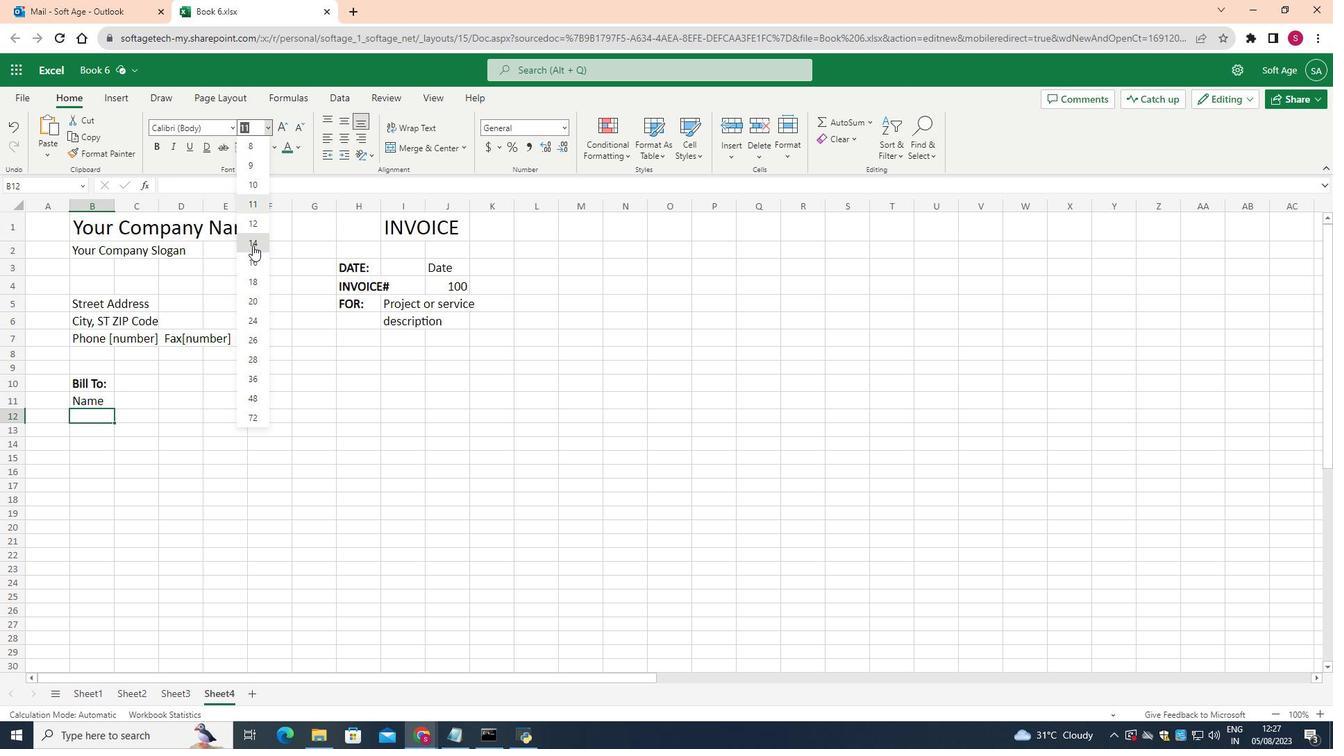 
Action: Key pressed <Key.shift>COMPANY<Key.space><Key.shift>Name
Screenshot: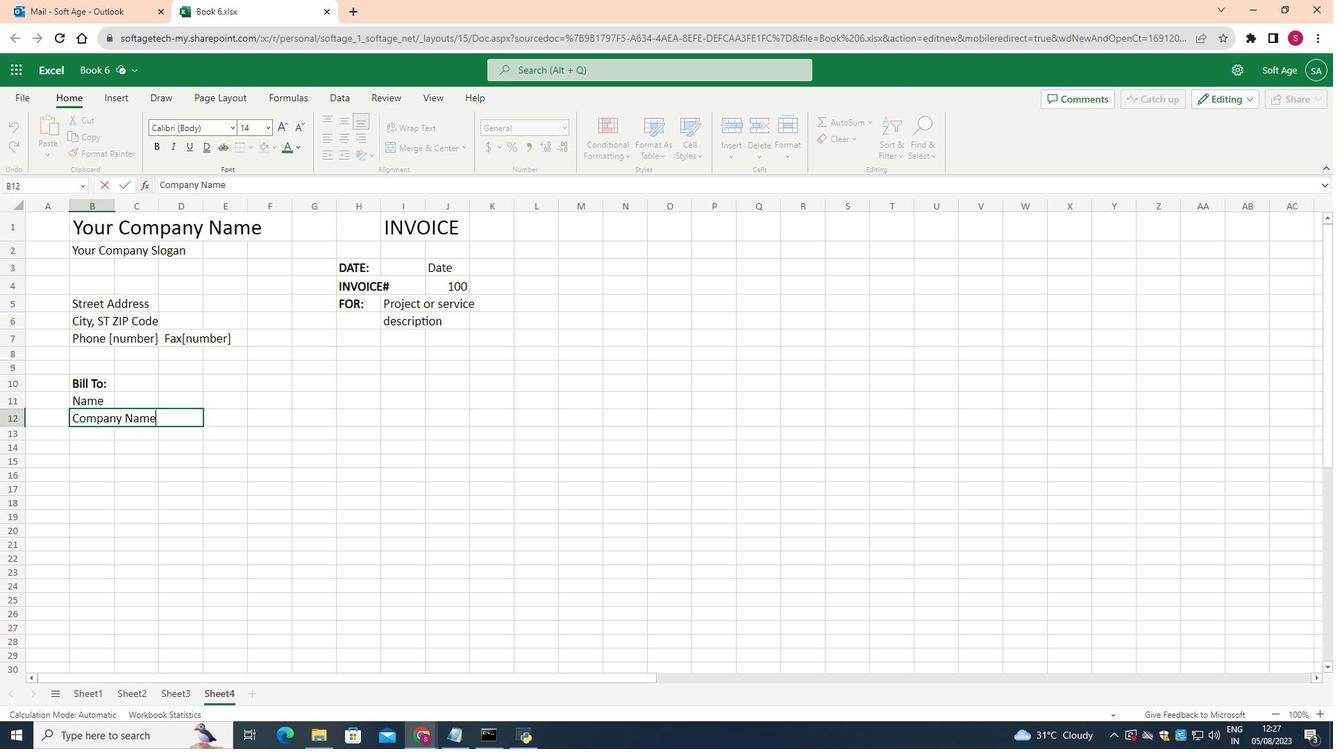 
Action: Mouse moved to (126, 436)
Screenshot: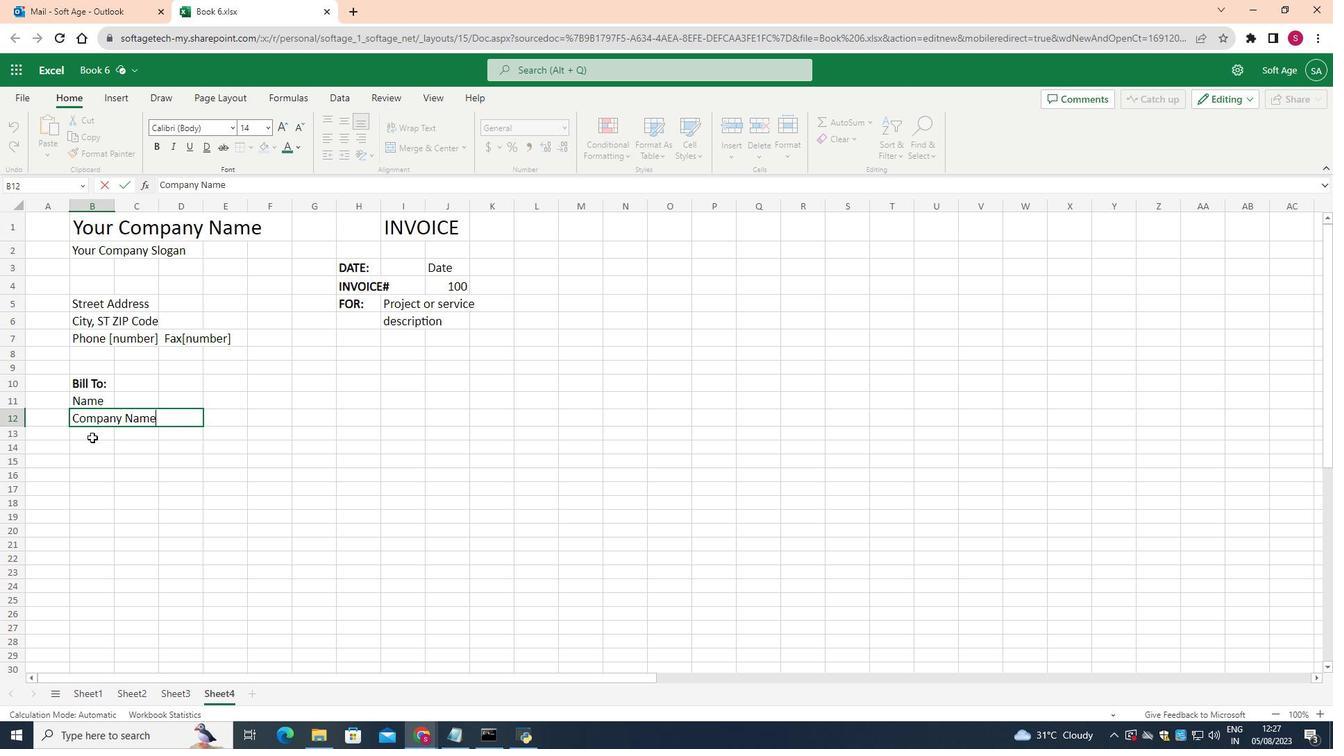 
Action: Mouse pressed left at (126, 436)
Screenshot: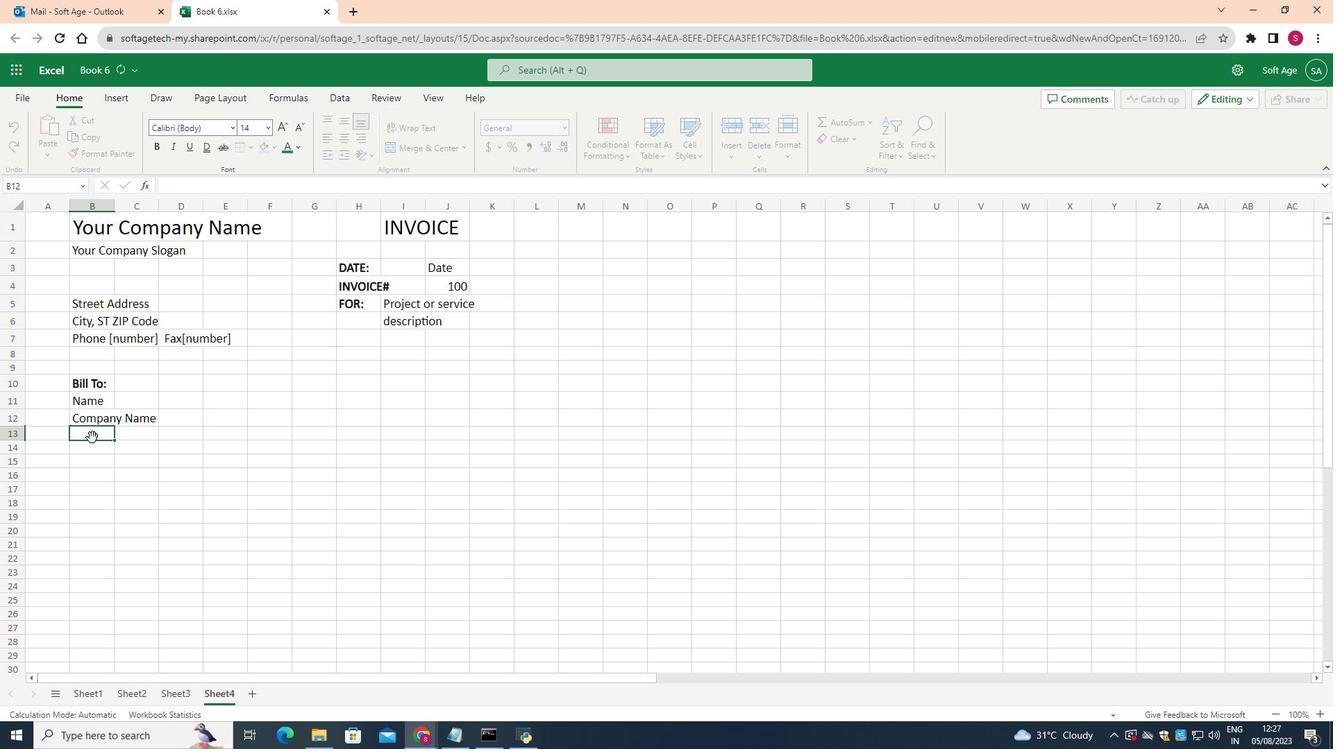 
Action: Mouse moved to (292, 140)
Screenshot: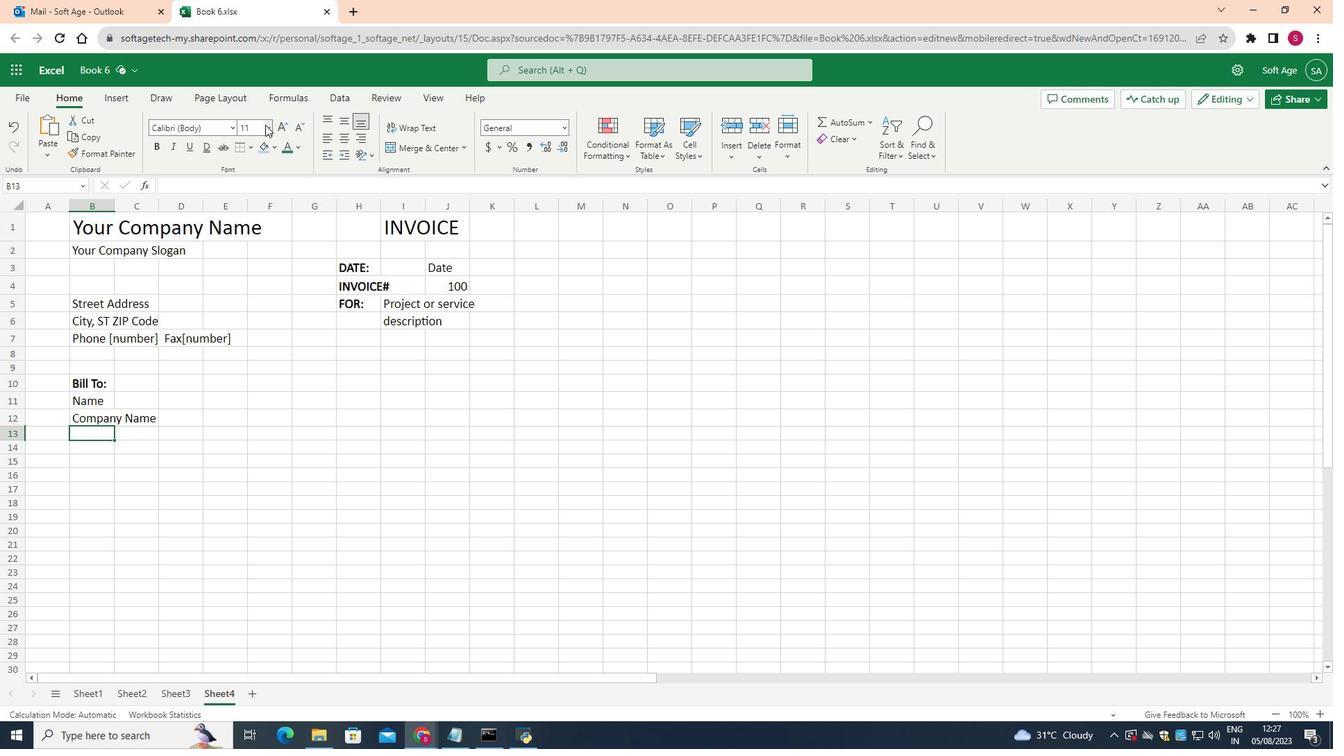 
Action: Mouse pressed left at (292, 140)
Screenshot: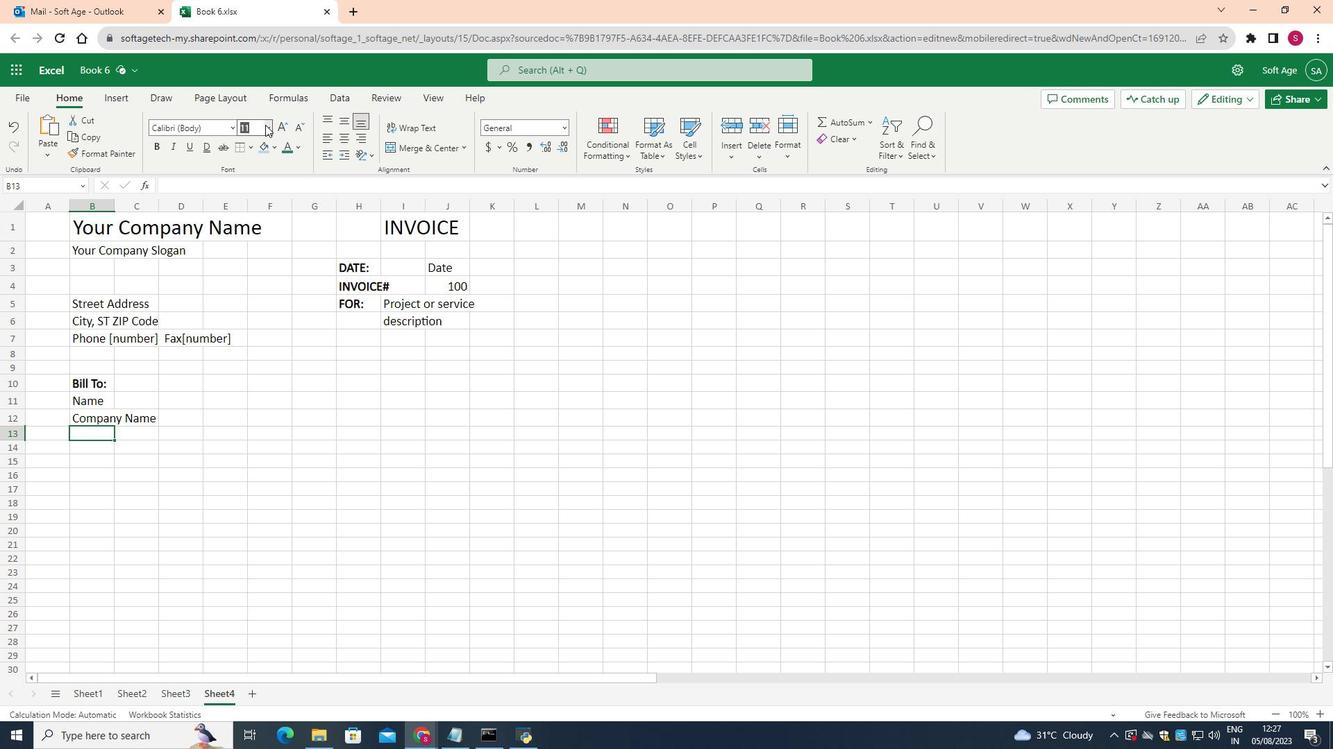 
Action: Mouse moved to (281, 254)
Screenshot: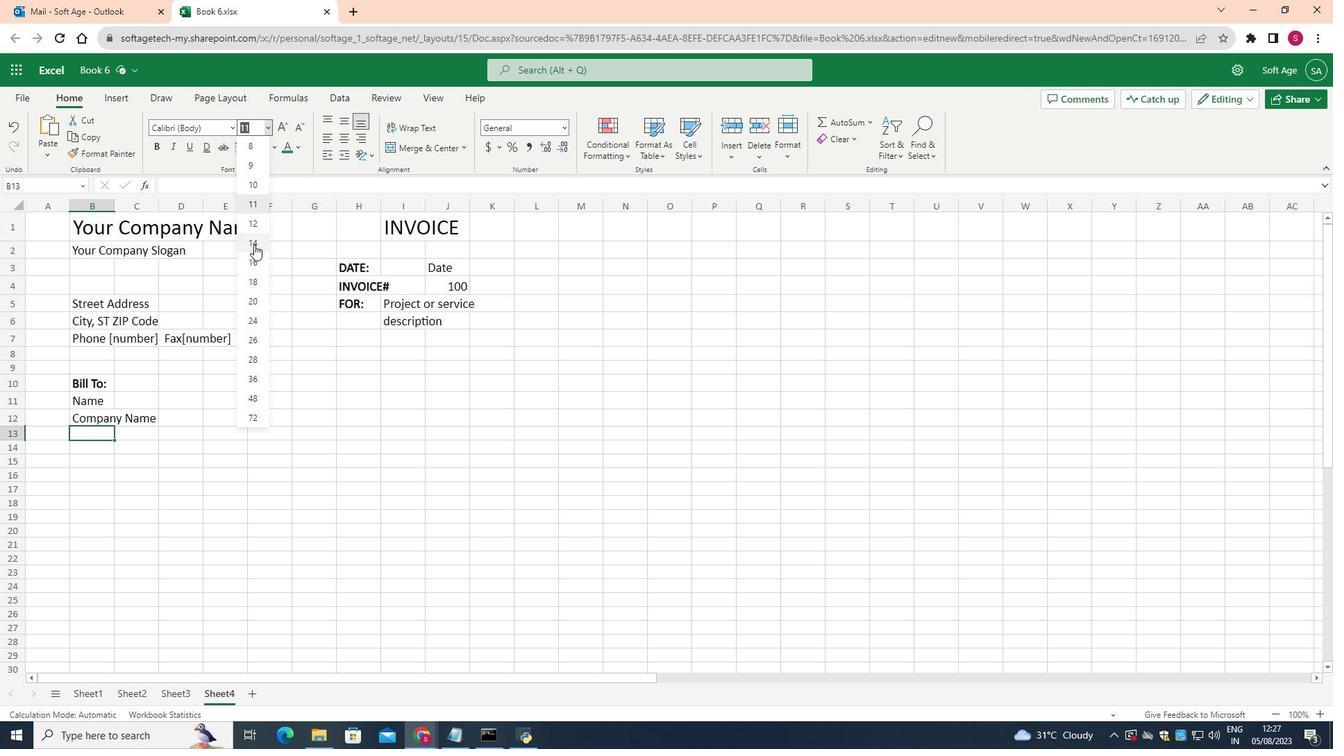 
Action: Mouse pressed left at (281, 254)
Screenshot: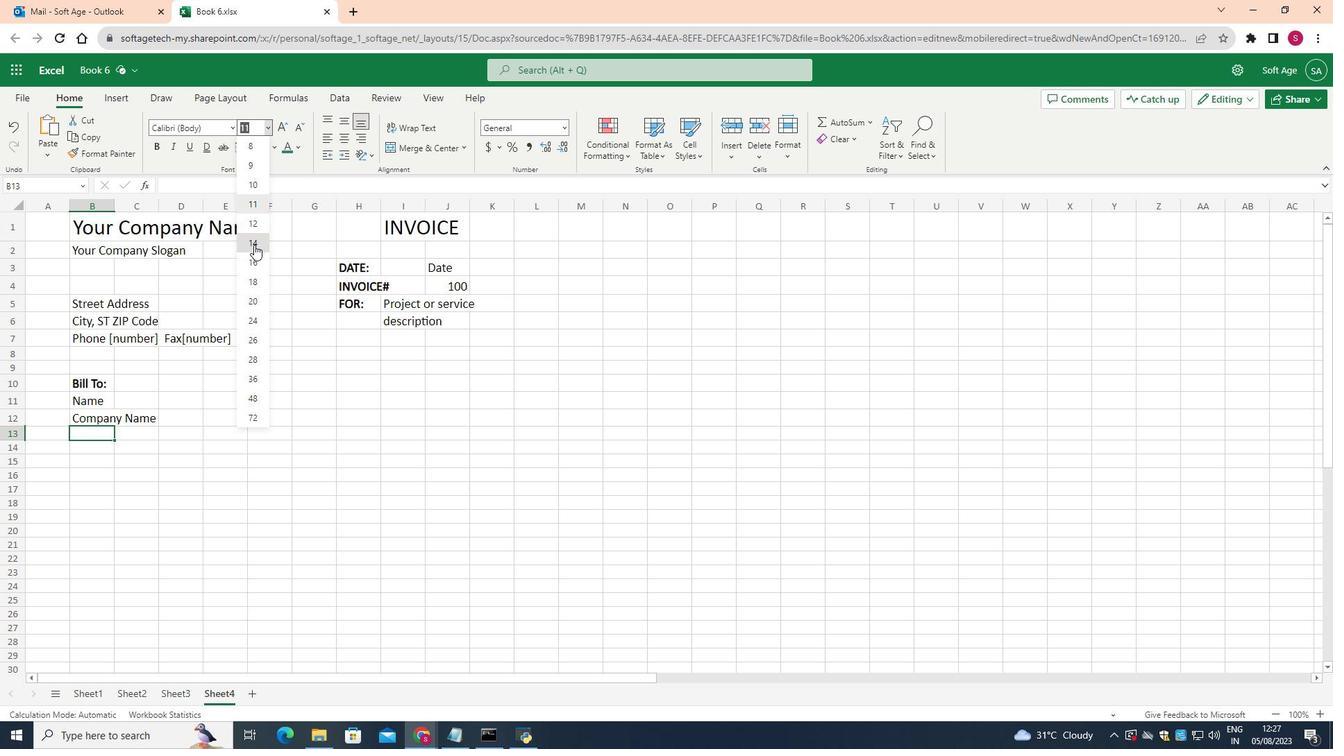 
Action: Key pressed <Key.shift>Street<Key.enter>
Screenshot: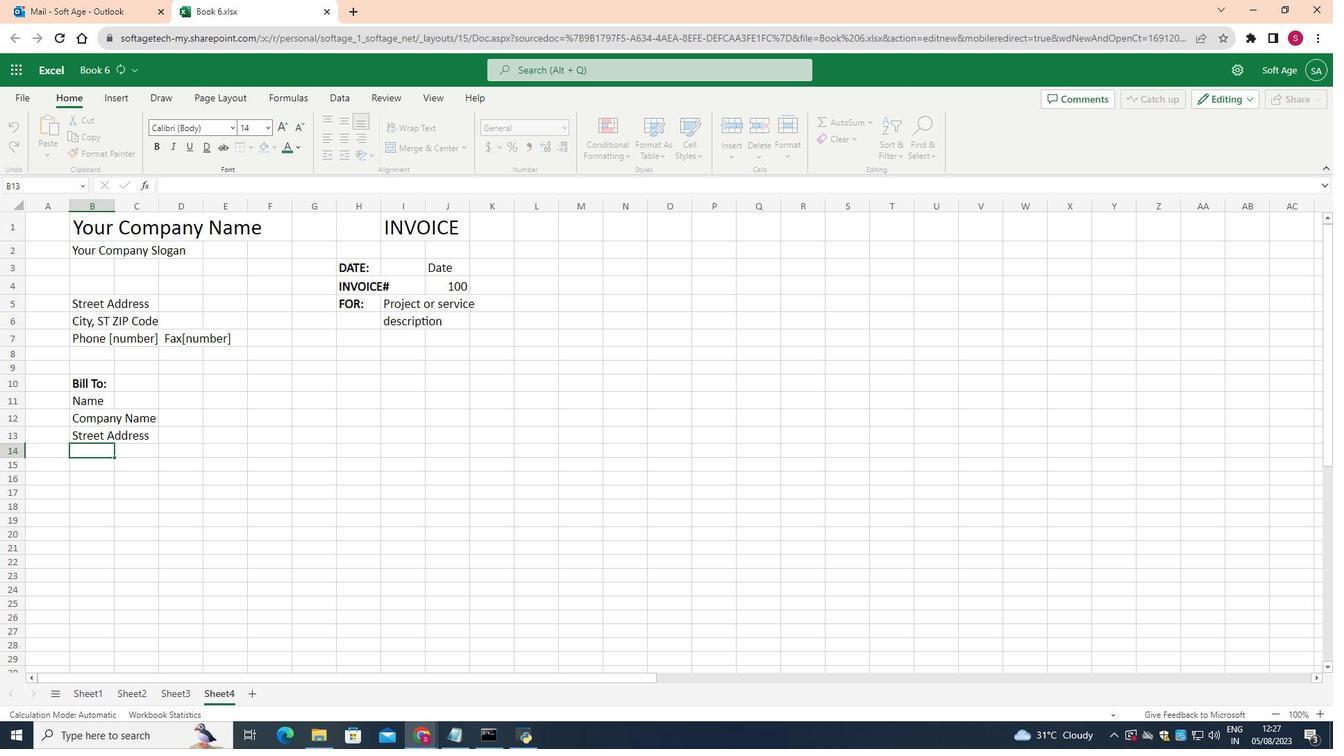 
Action: Mouse moved to (293, 149)
Screenshot: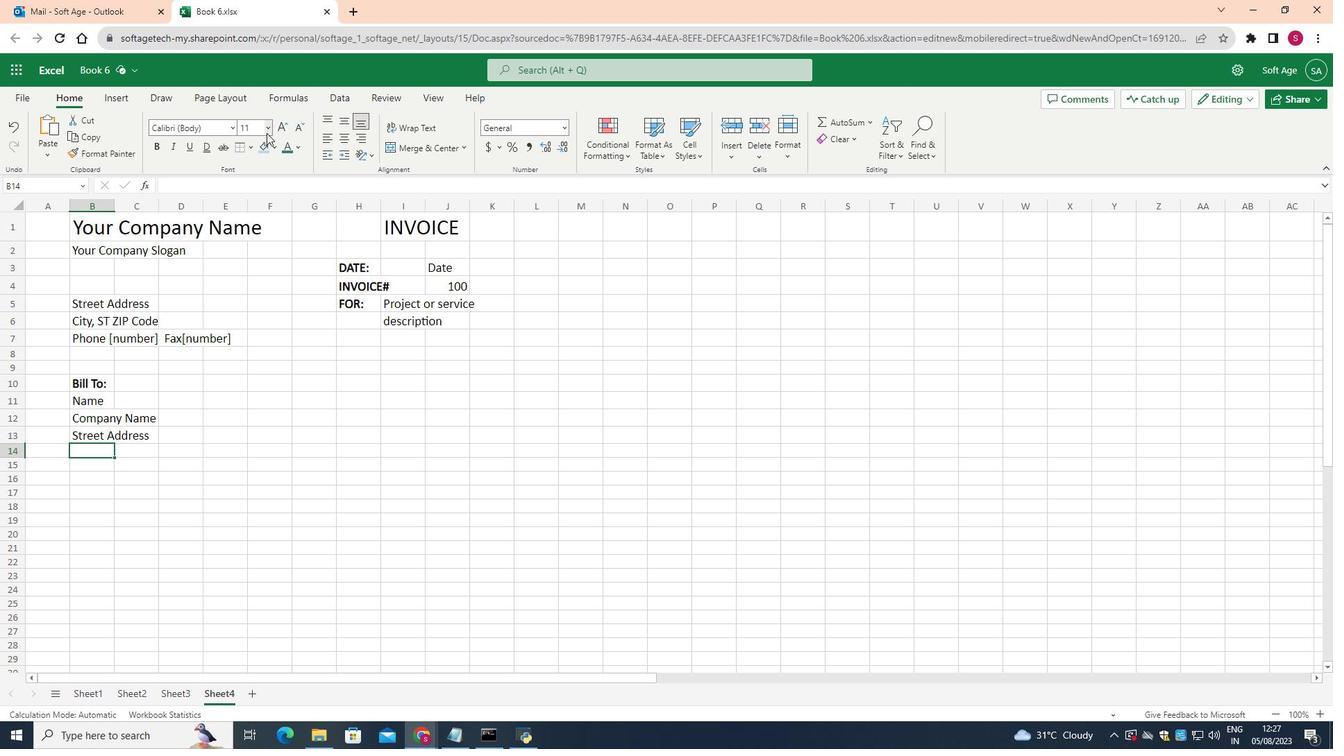 
Action: Mouse pressed left at (293, 149)
Screenshot: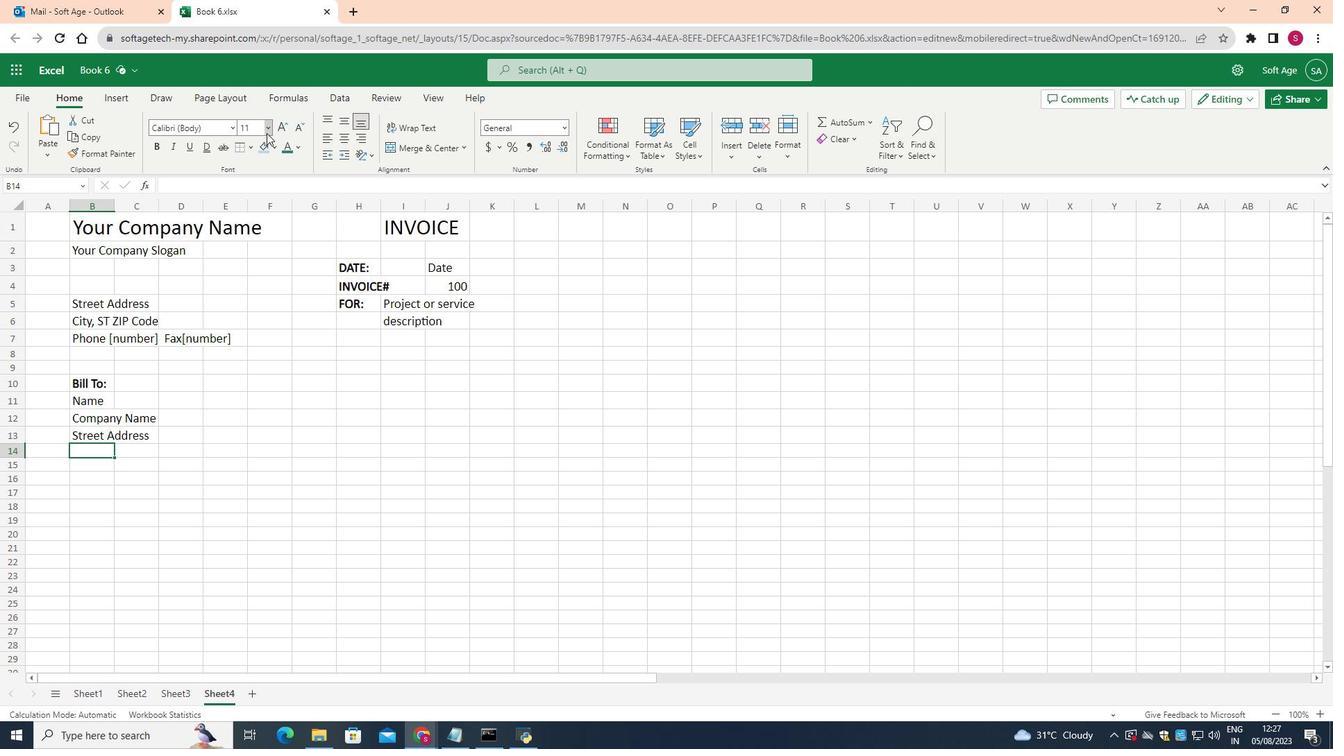 
Action: Mouse moved to (281, 256)
Screenshot: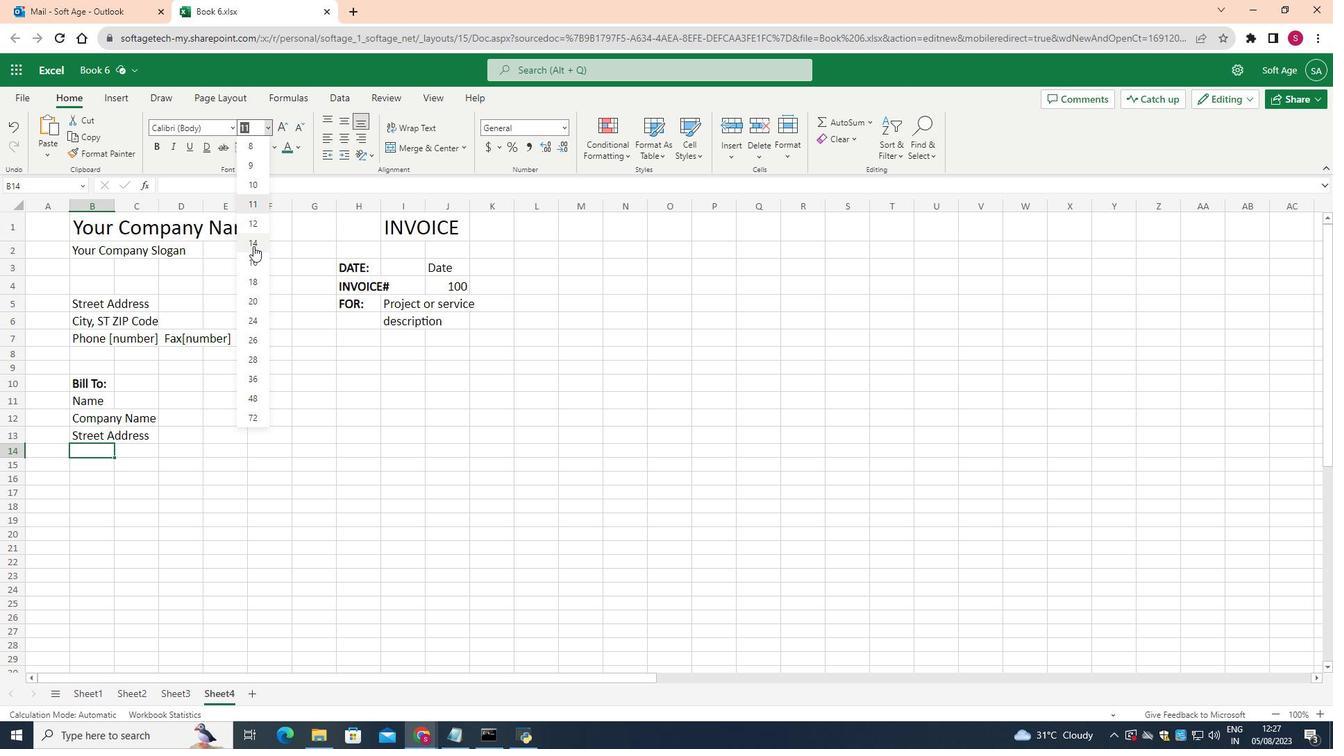 
Action: Mouse pressed left at (281, 256)
Screenshot: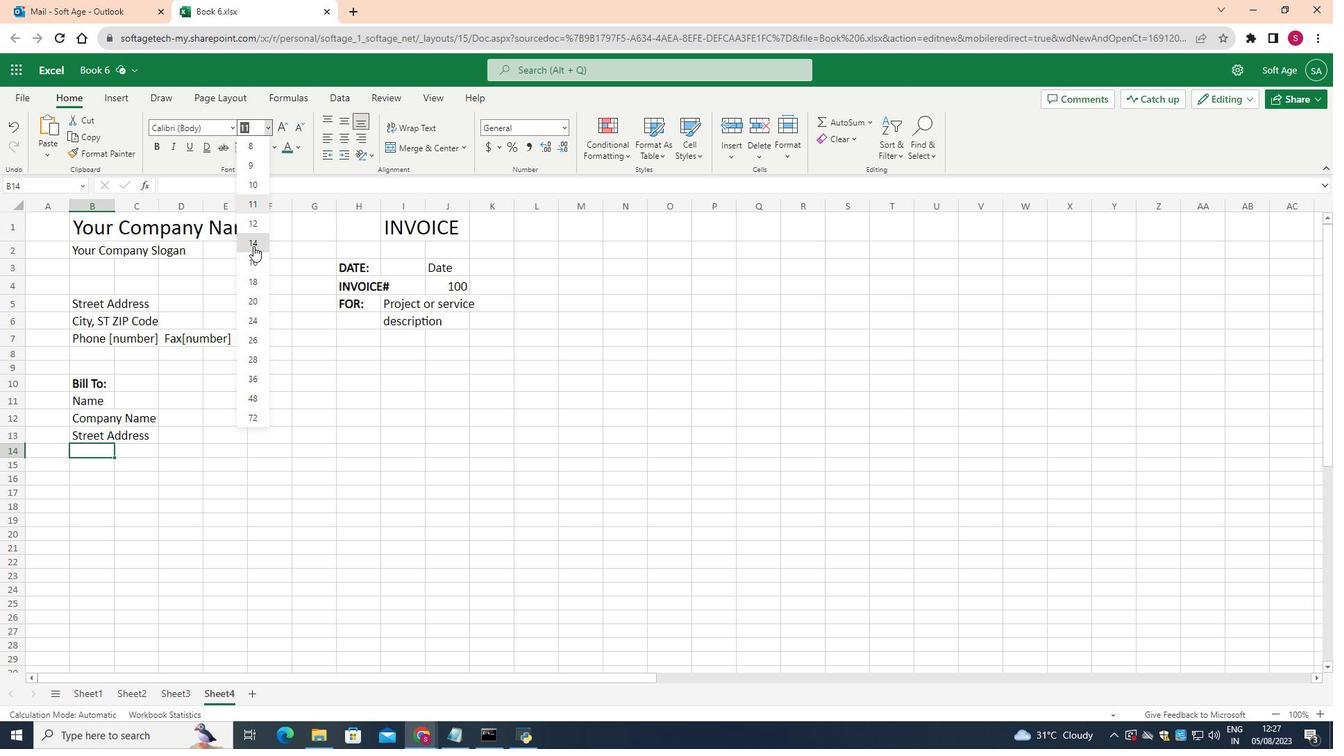 
Action: Key pressed <Key.shift>City,<Key.shift><Key.shift><Key.shift><Key.shift><Key.shift><Key.shift><Key.shift><Key.shift>ST<Key.space><Key.shift>ZIP<Key.space><Key.shift>Code
Screenshot: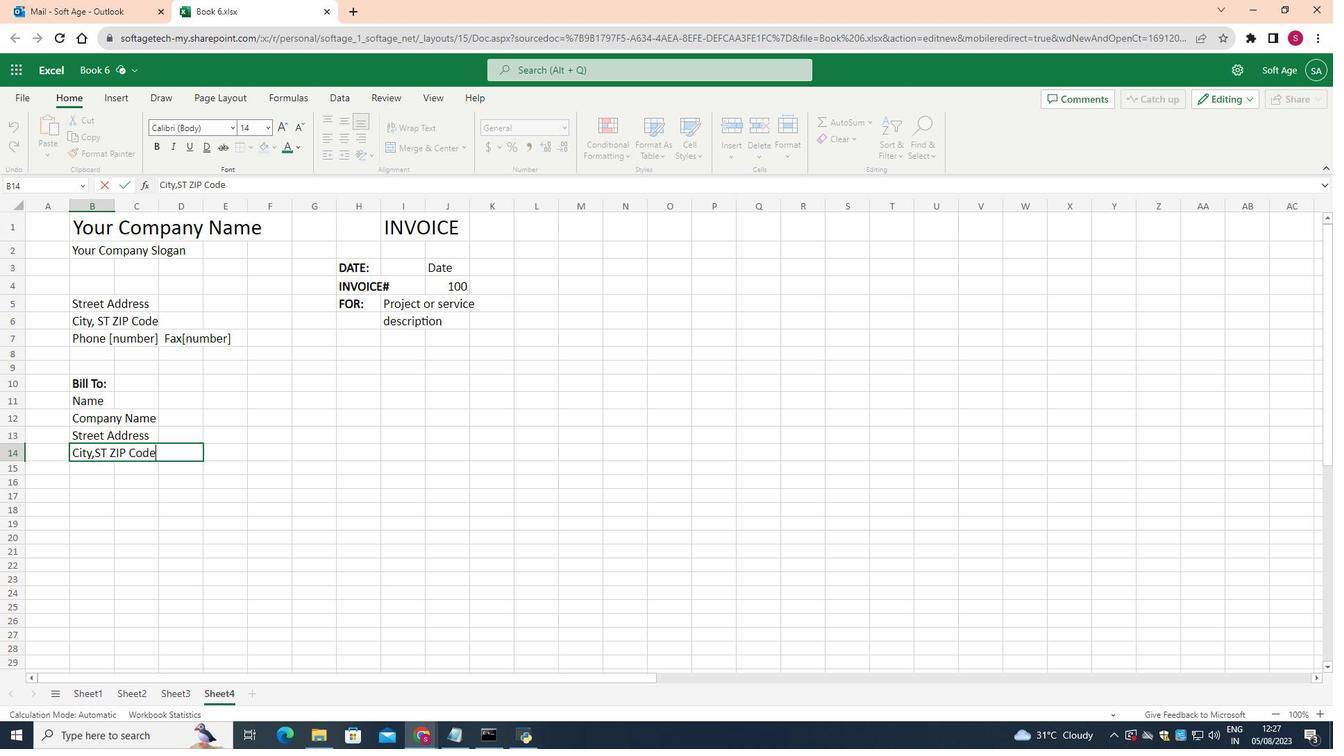 
Action: Mouse moved to (133, 467)
Screenshot: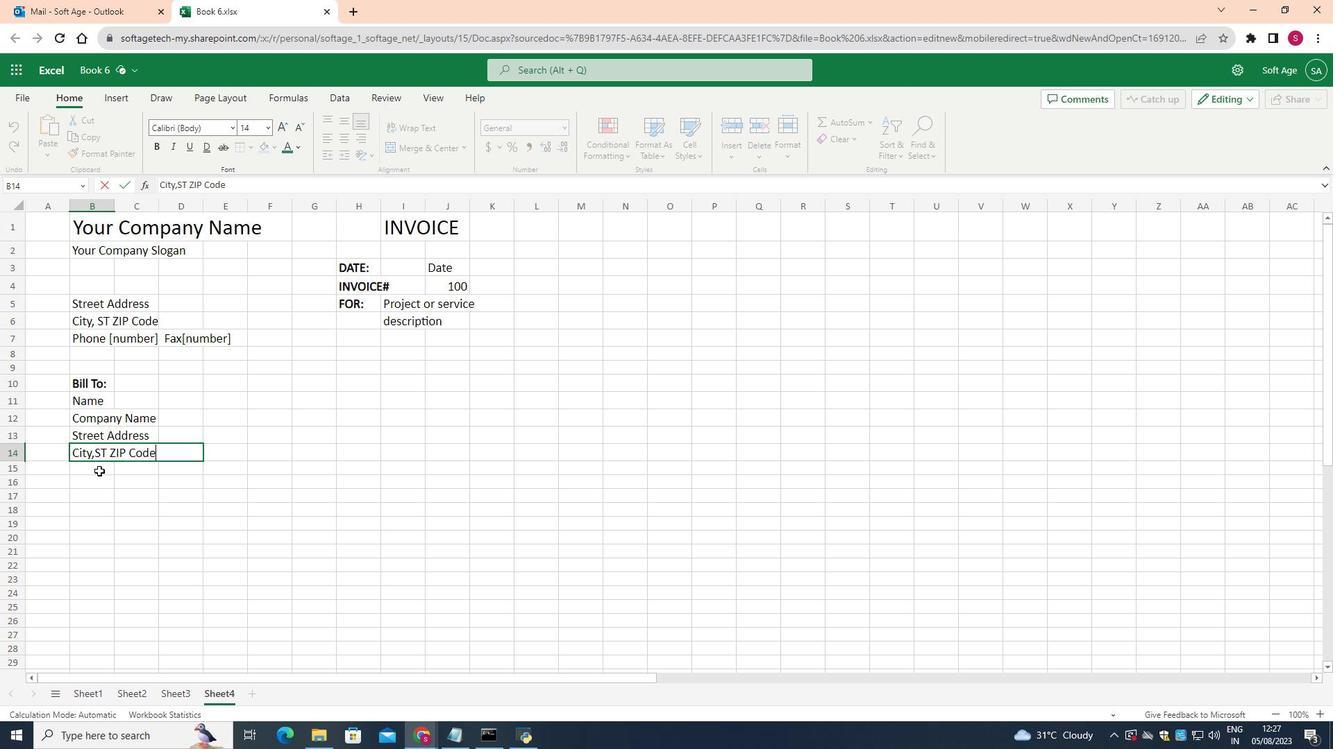 
Action: Mouse pressed left at (133, 467)
Screenshot: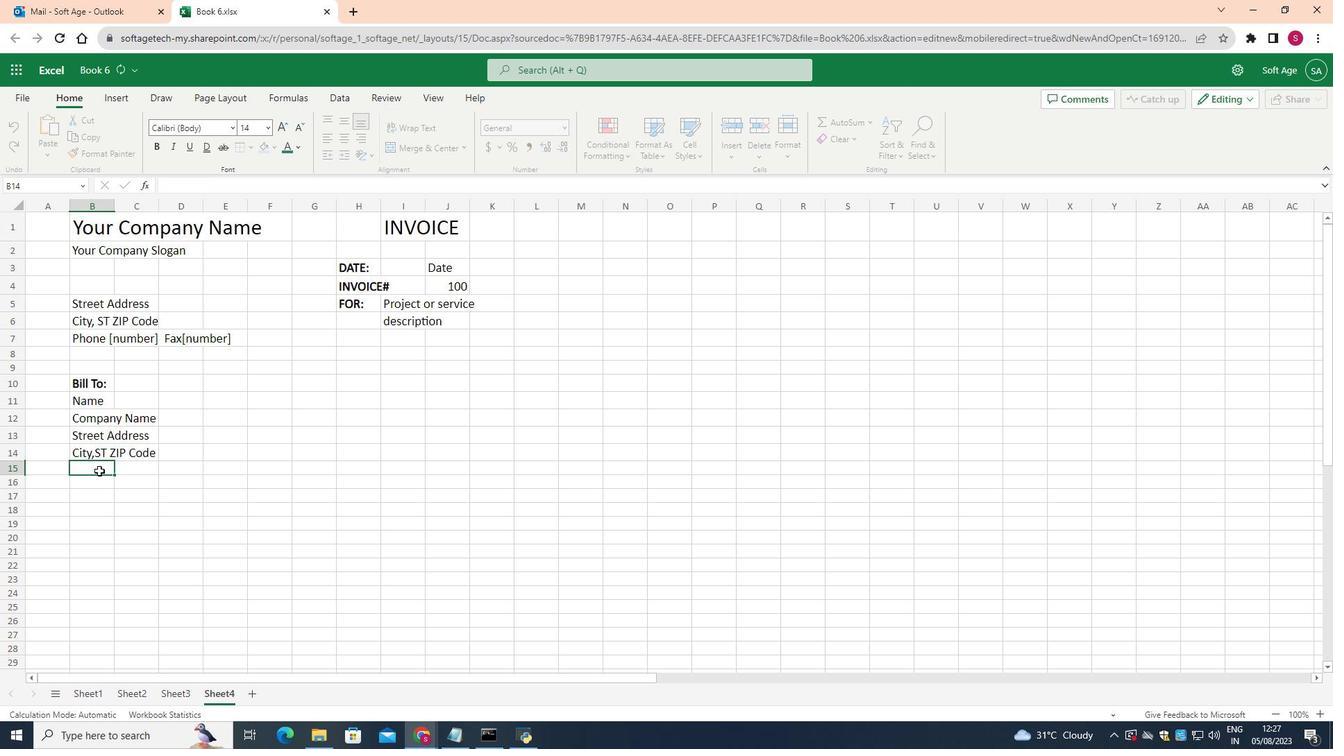
Action: Mouse moved to (297, 145)
Screenshot: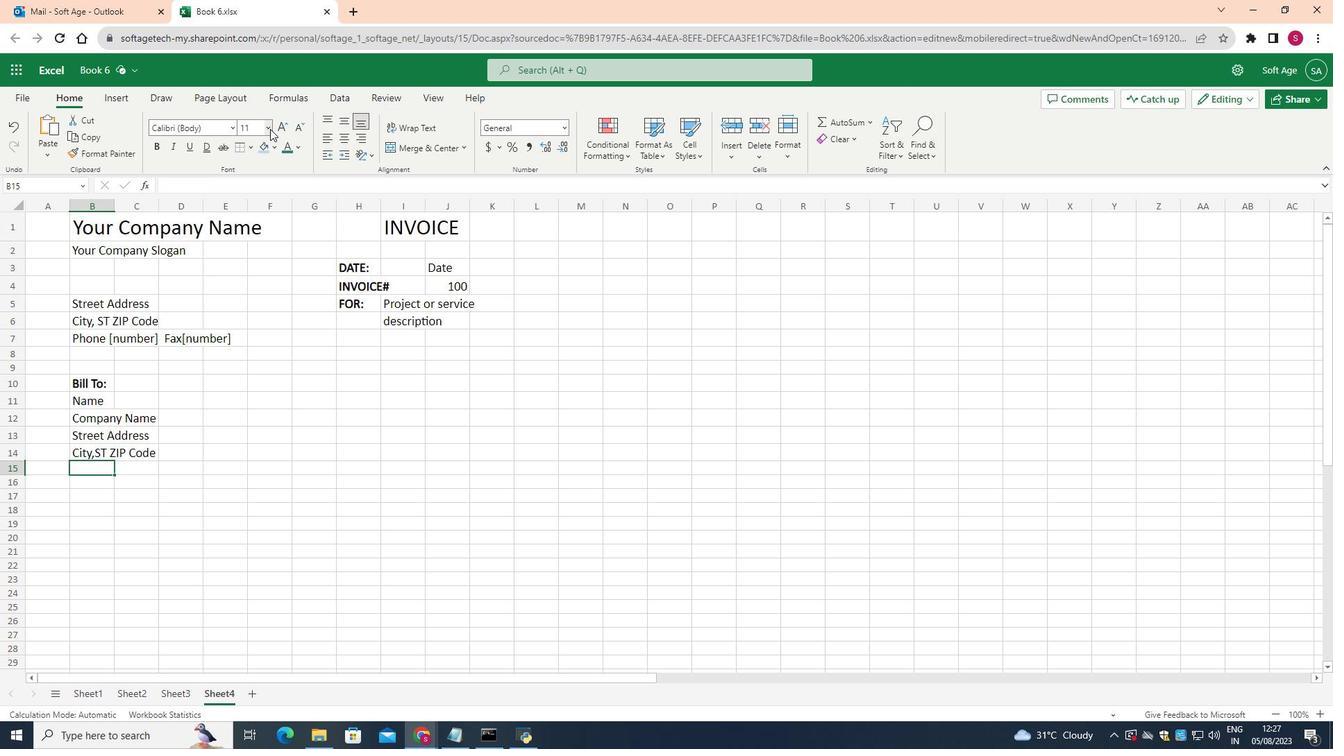 
Action: Mouse pressed left at (297, 145)
Screenshot: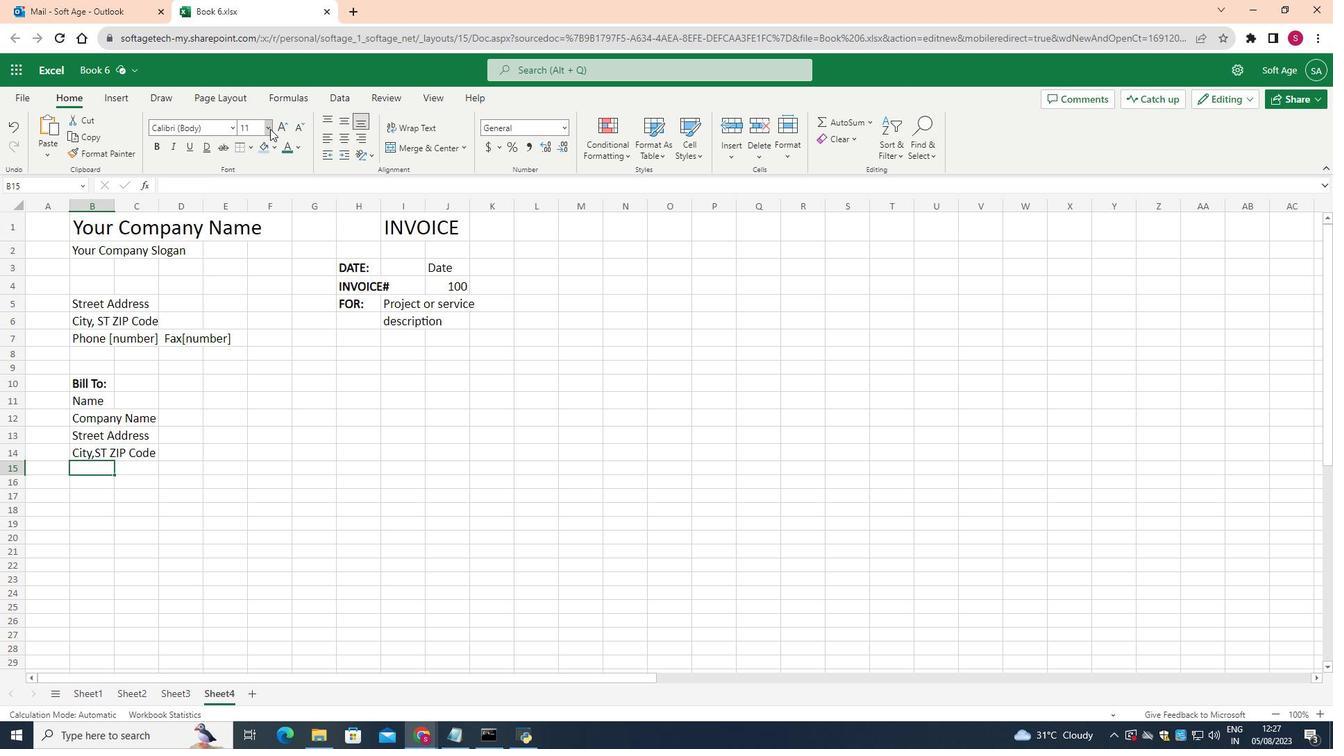 
Action: Mouse moved to (287, 255)
Screenshot: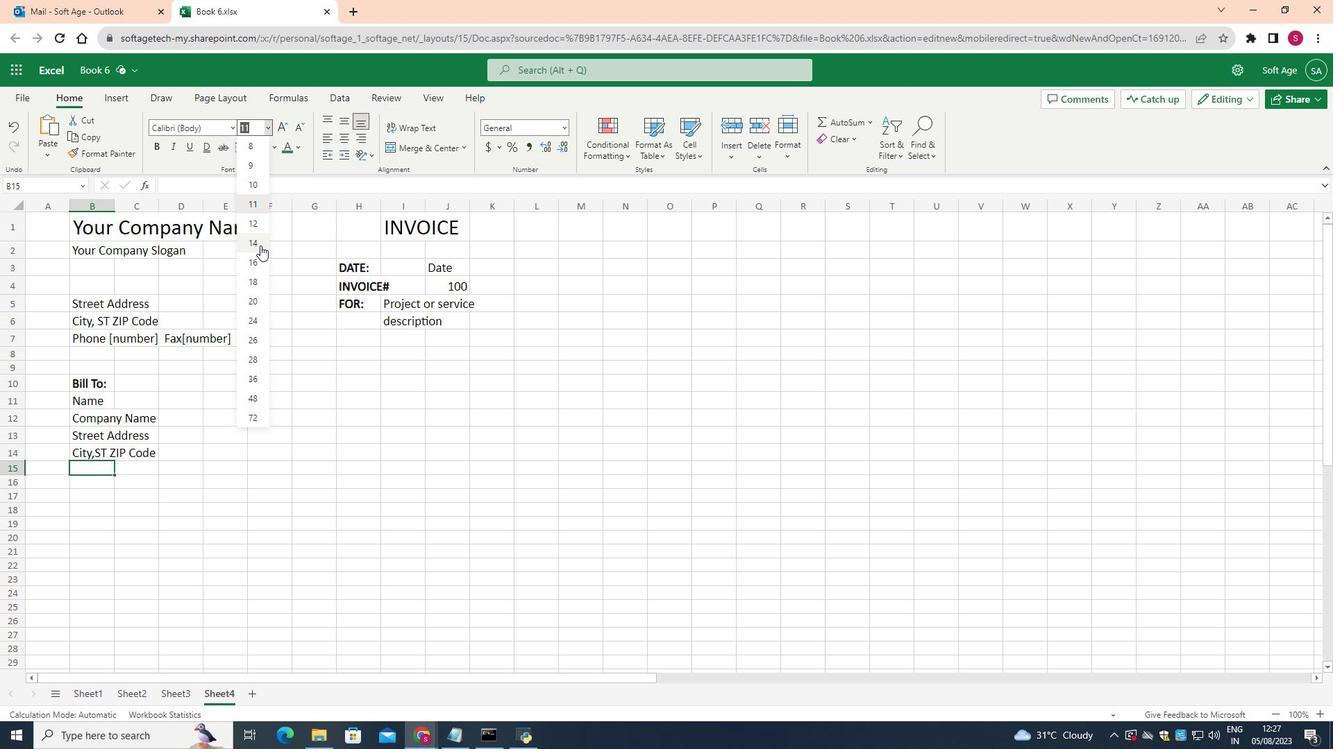 
Action: Mouse pressed left at (287, 255)
Screenshot: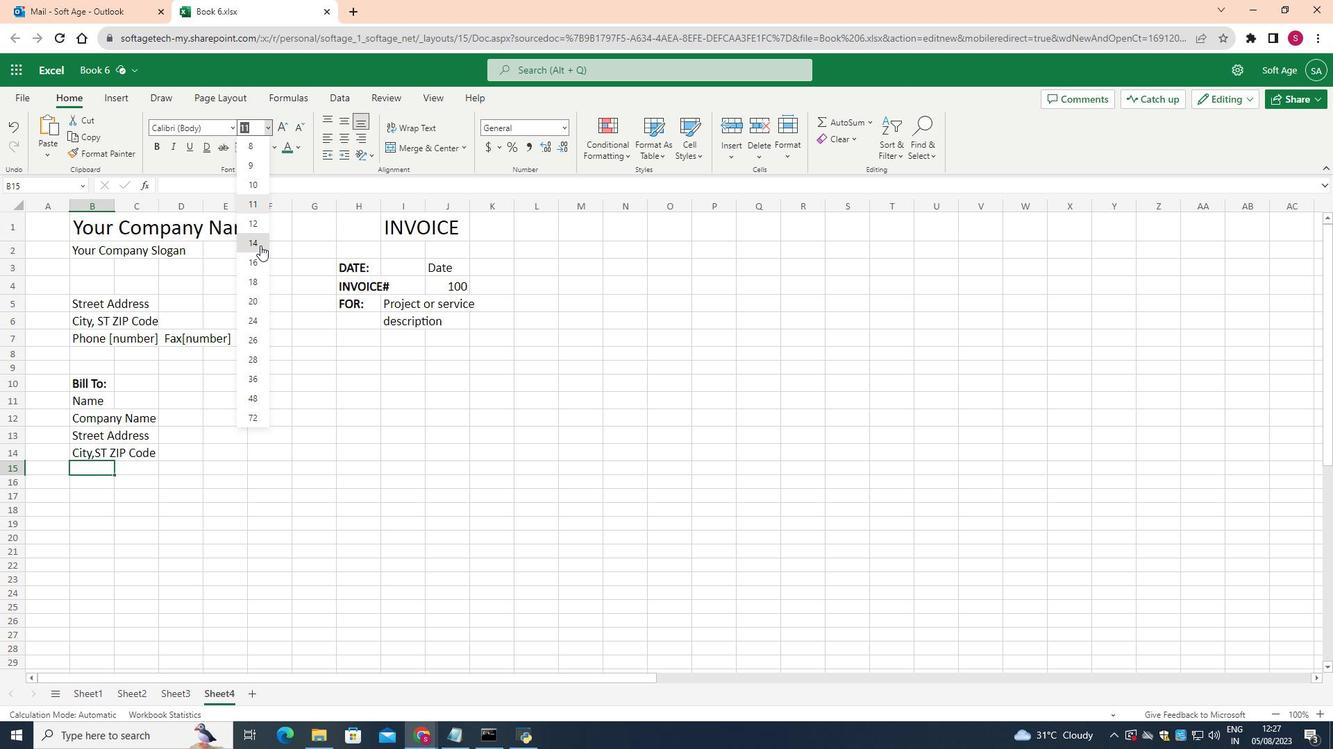 
Action: Key pressed <Key.shift>Phone
Screenshot: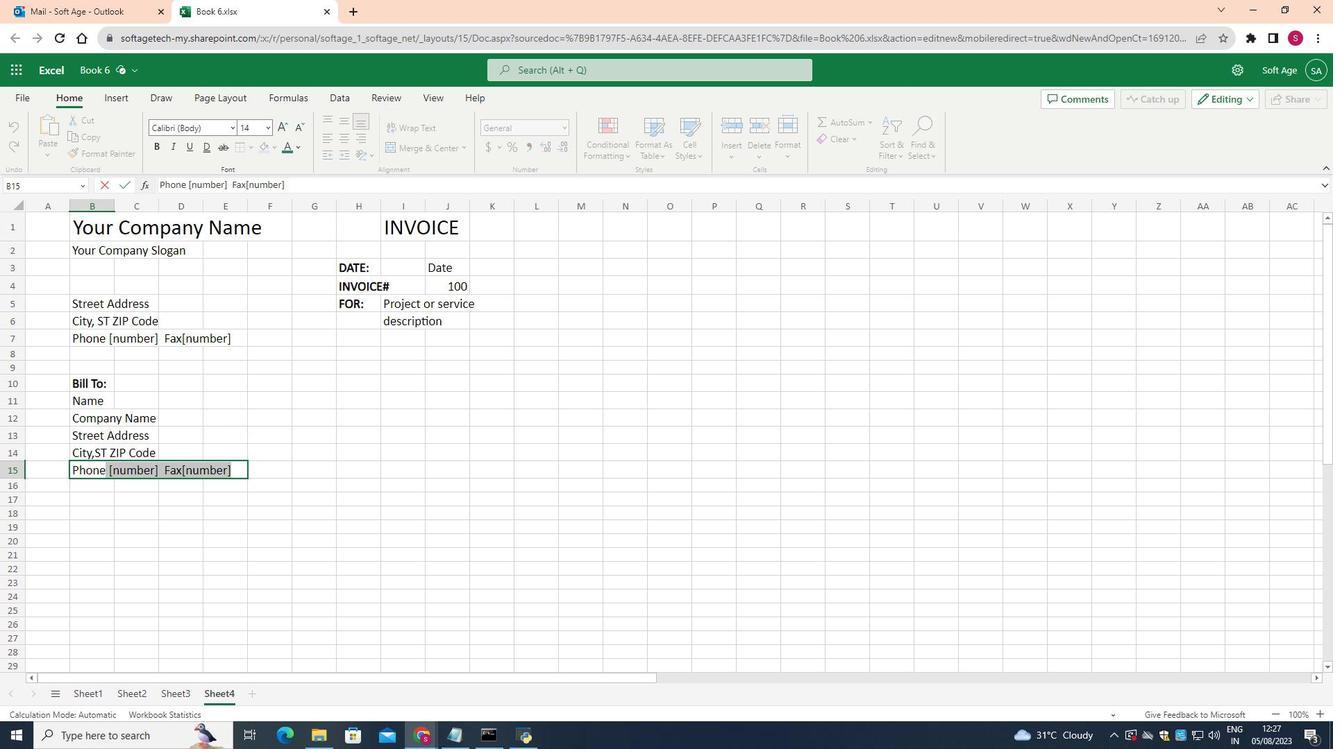 
Action: Mouse moved to (308, 568)
Screenshot: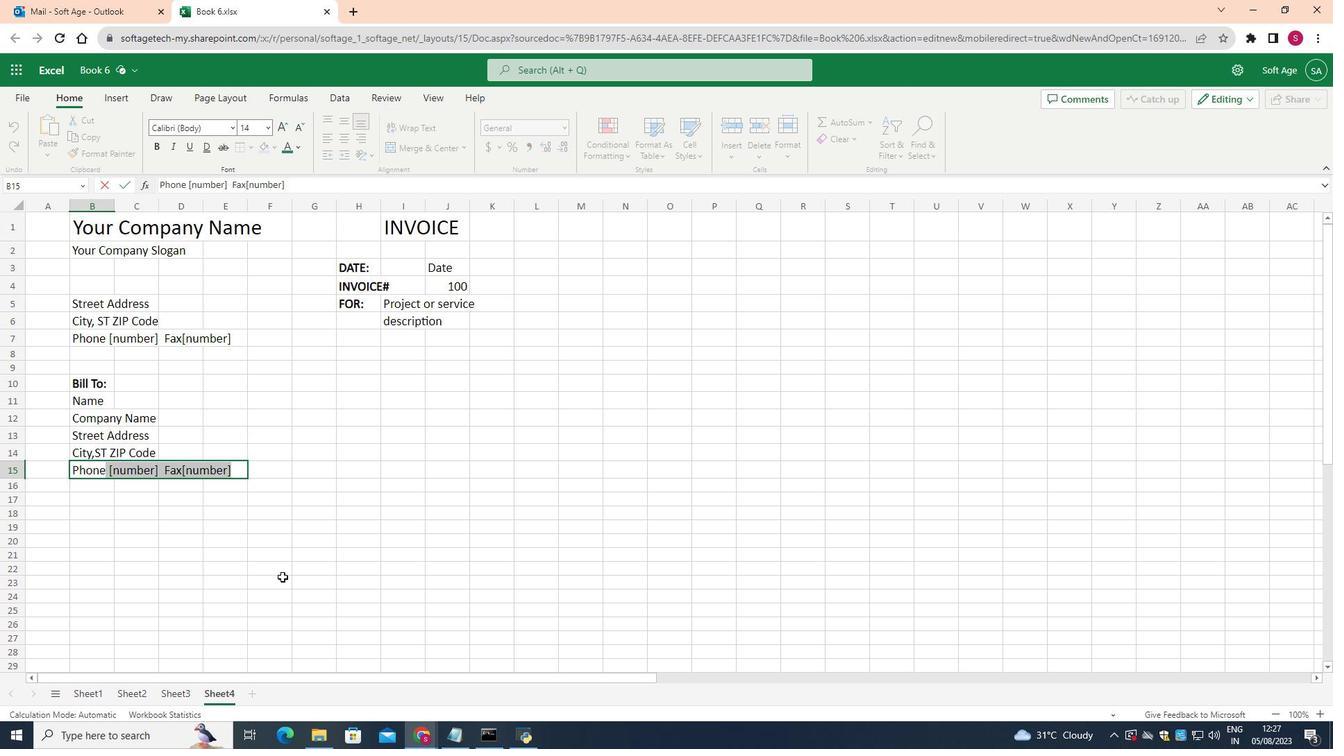 
Action: Mouse pressed left at (308, 568)
Screenshot: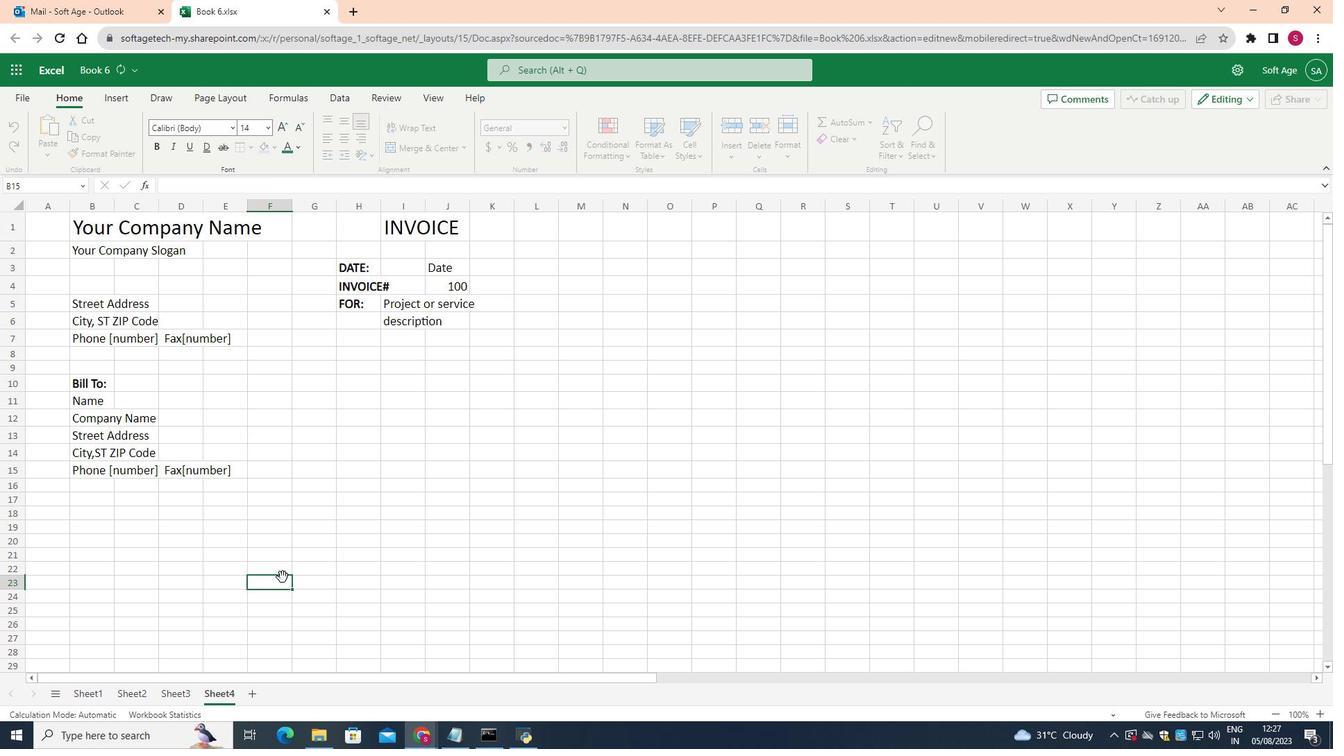 
Action: Mouse moved to (95, 240)
Screenshot: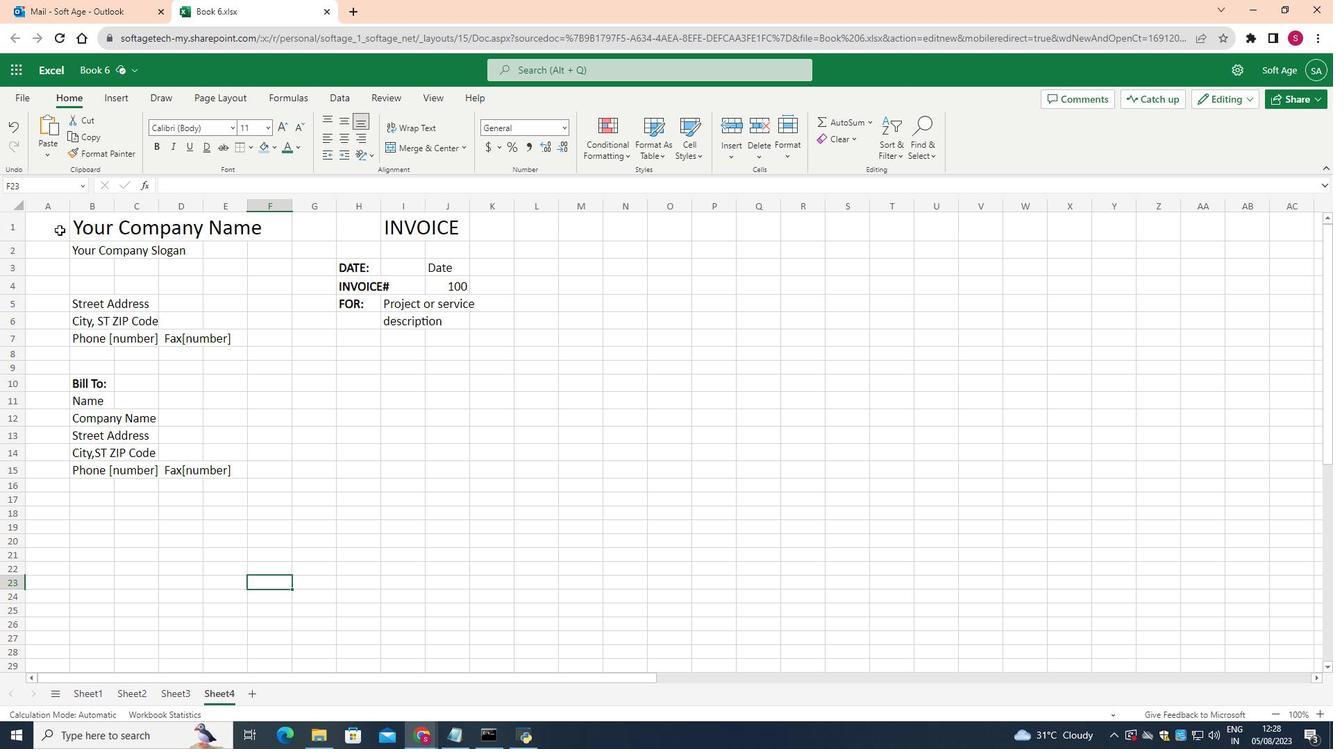
Action: Mouse pressed left at (95, 240)
Screenshot: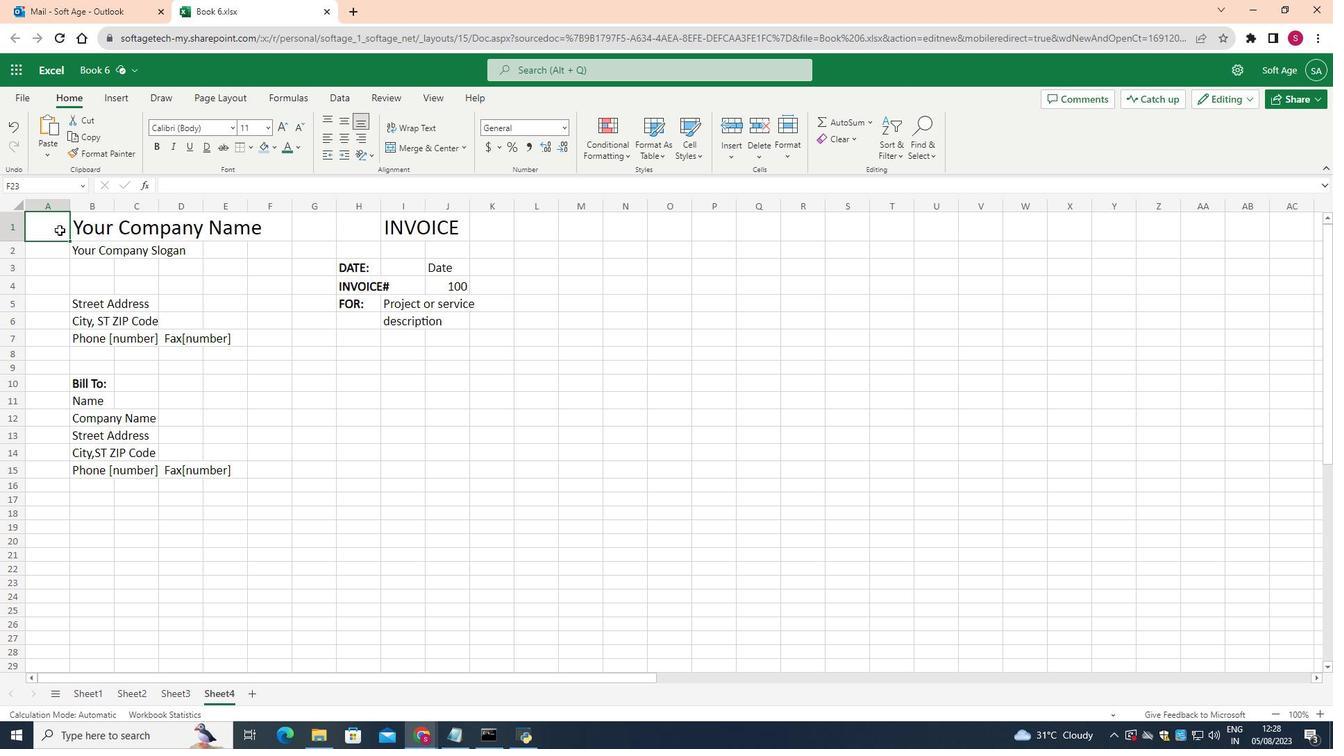 
Action: Mouse moved to (278, 161)
Screenshot: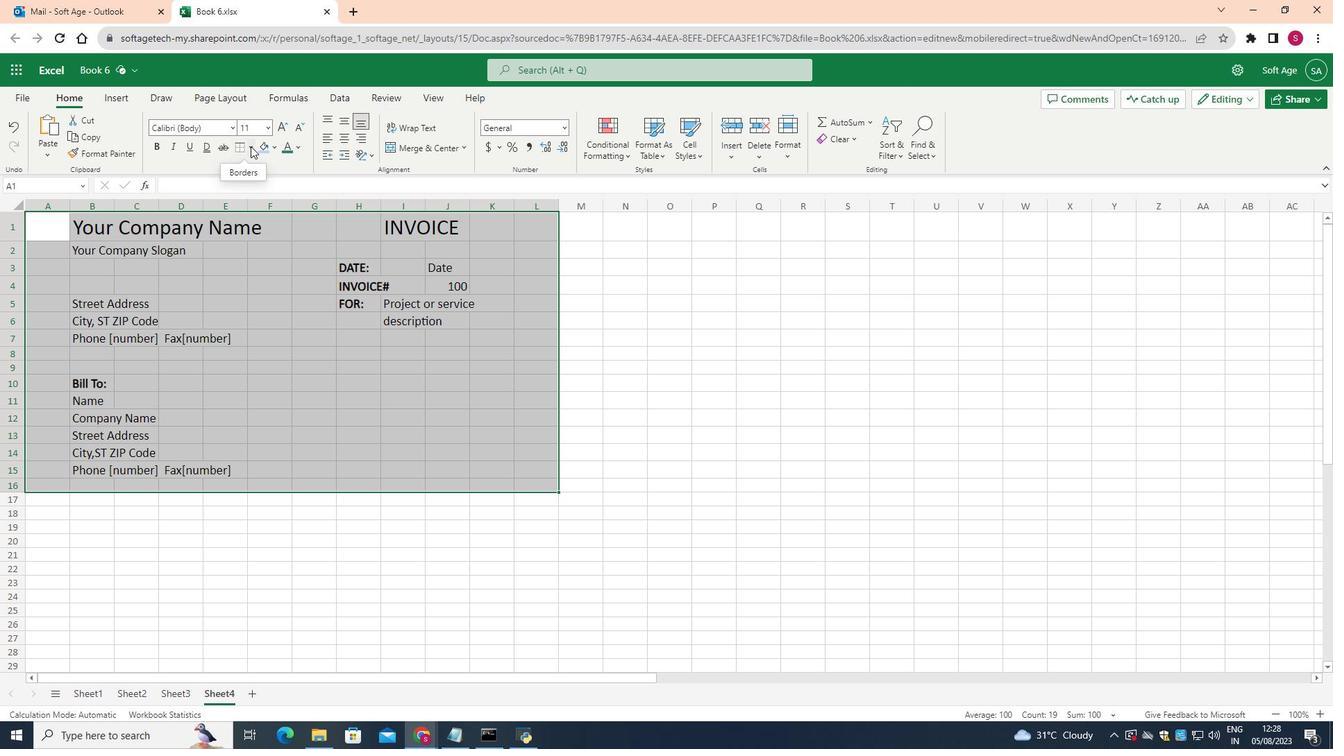 
Action: Mouse pressed left at (278, 161)
Screenshot: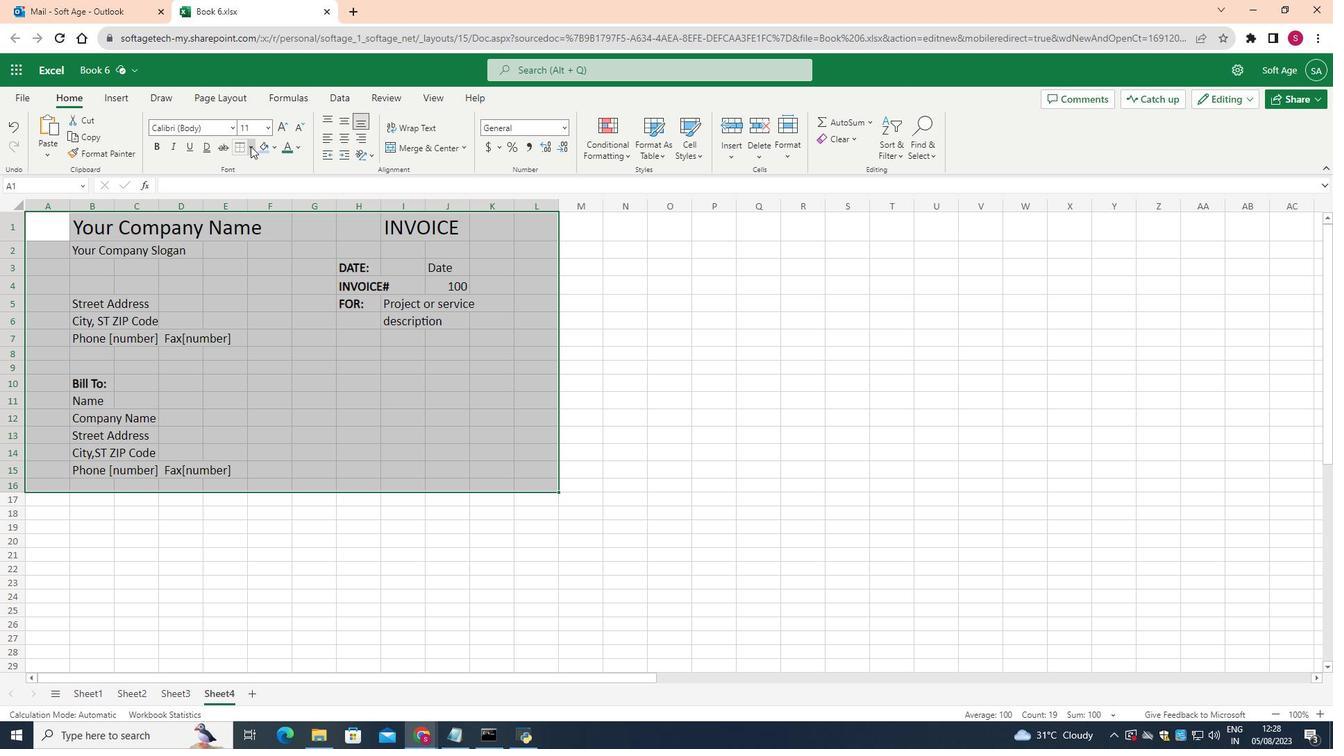 
Action: Mouse moved to (301, 357)
Screenshot: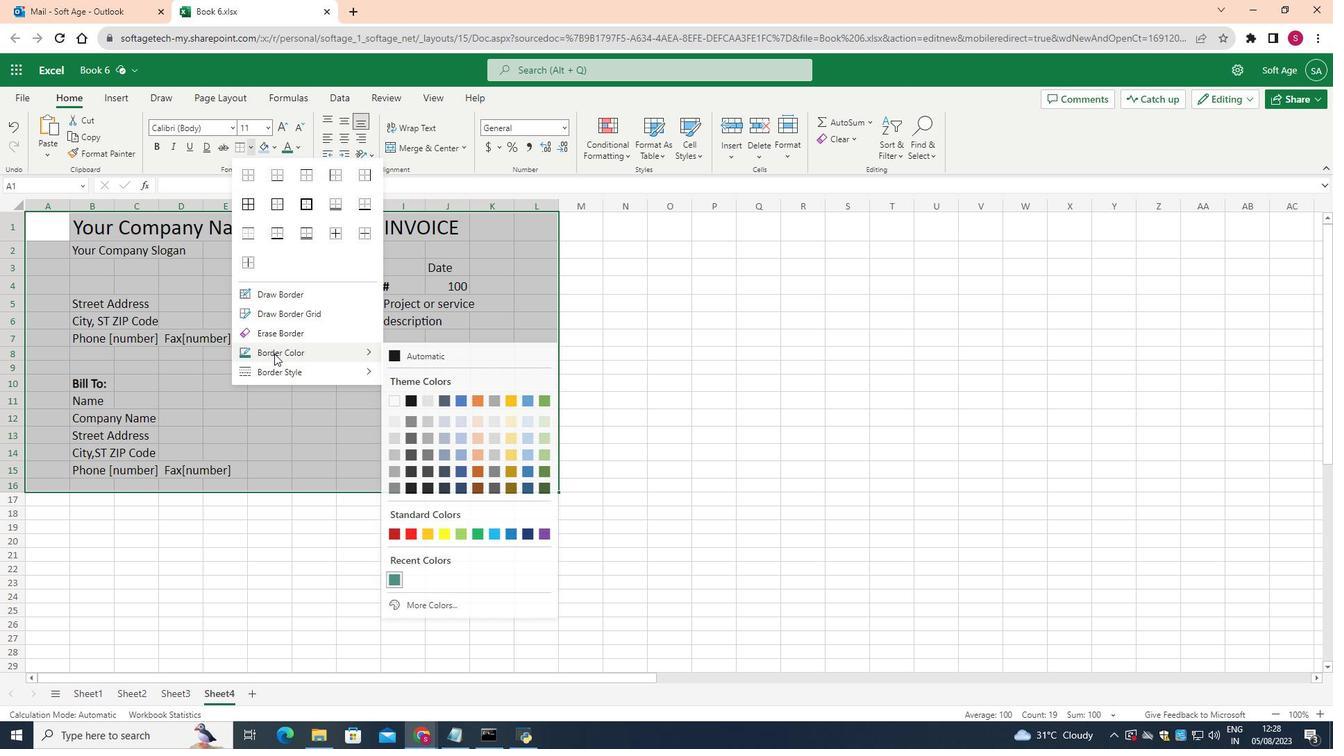 
Action: Mouse pressed left at (301, 357)
Screenshot: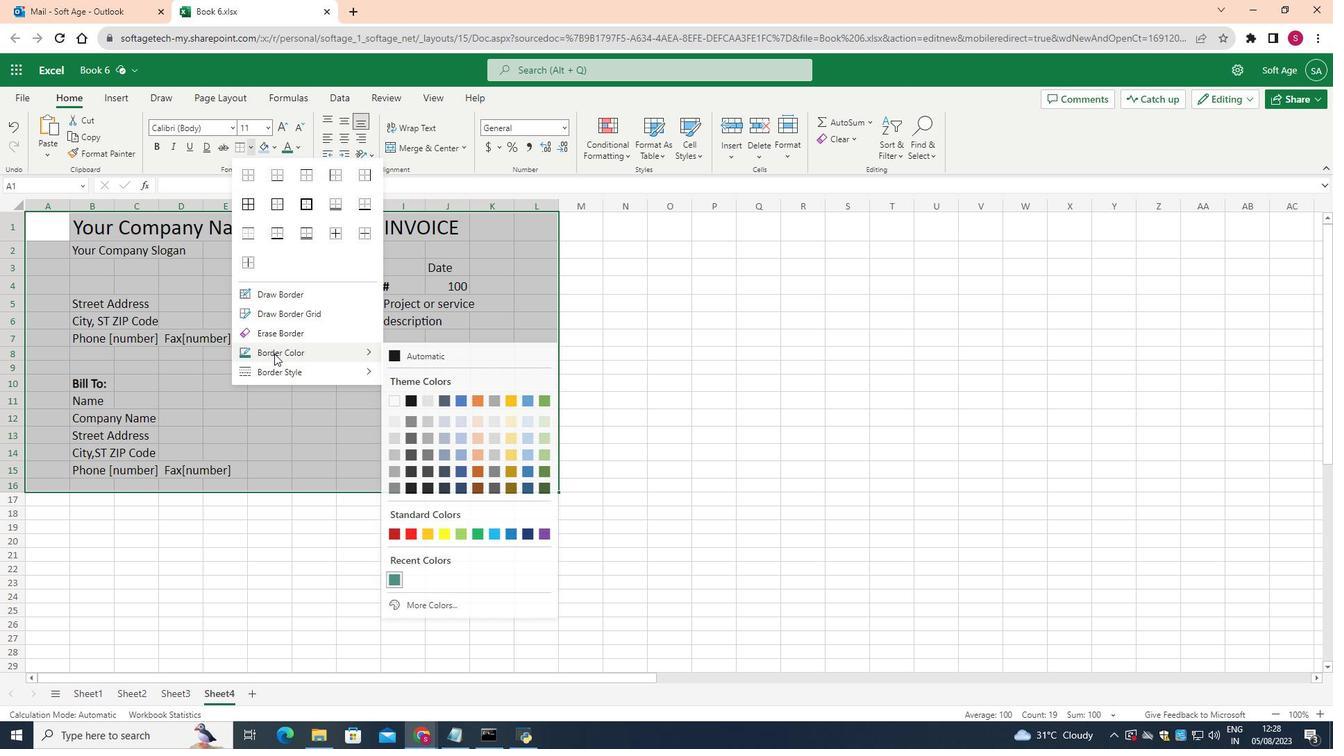 
Action: Mouse moved to (415, 400)
Screenshot: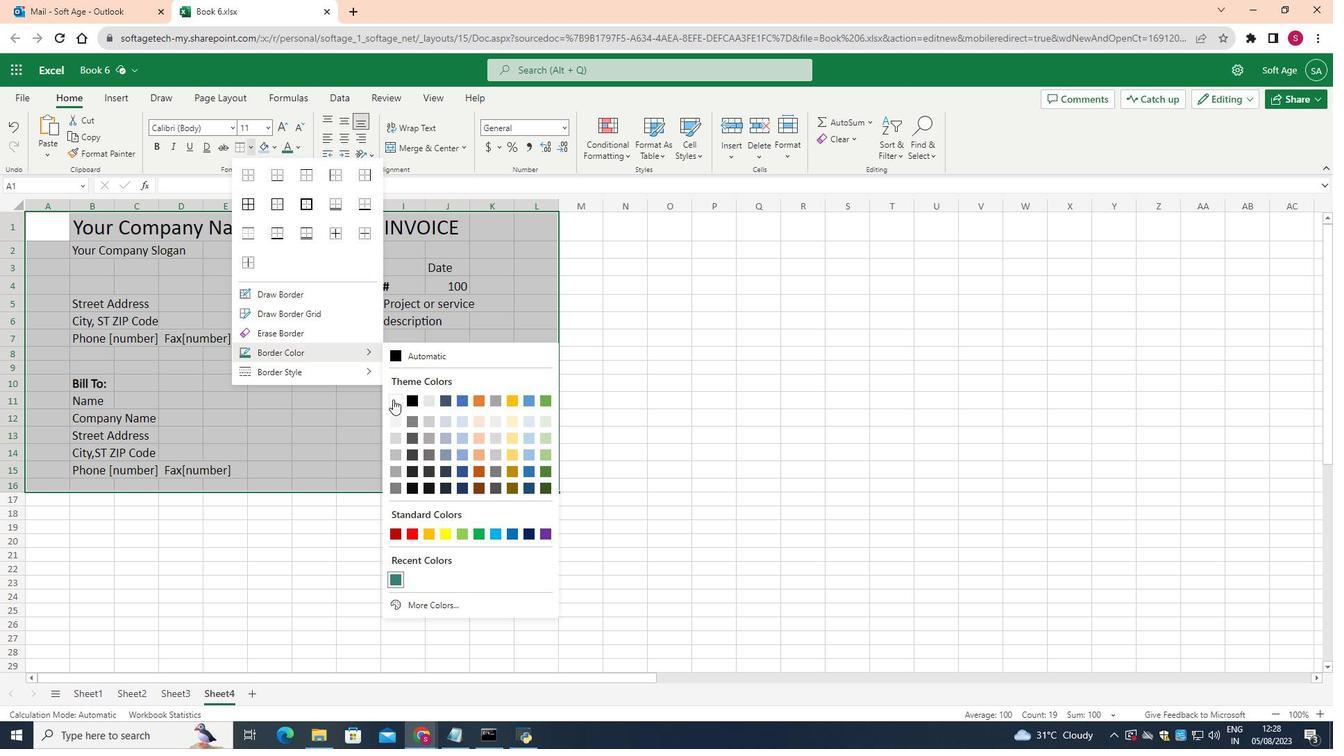 
Action: Mouse pressed left at (415, 400)
Screenshot: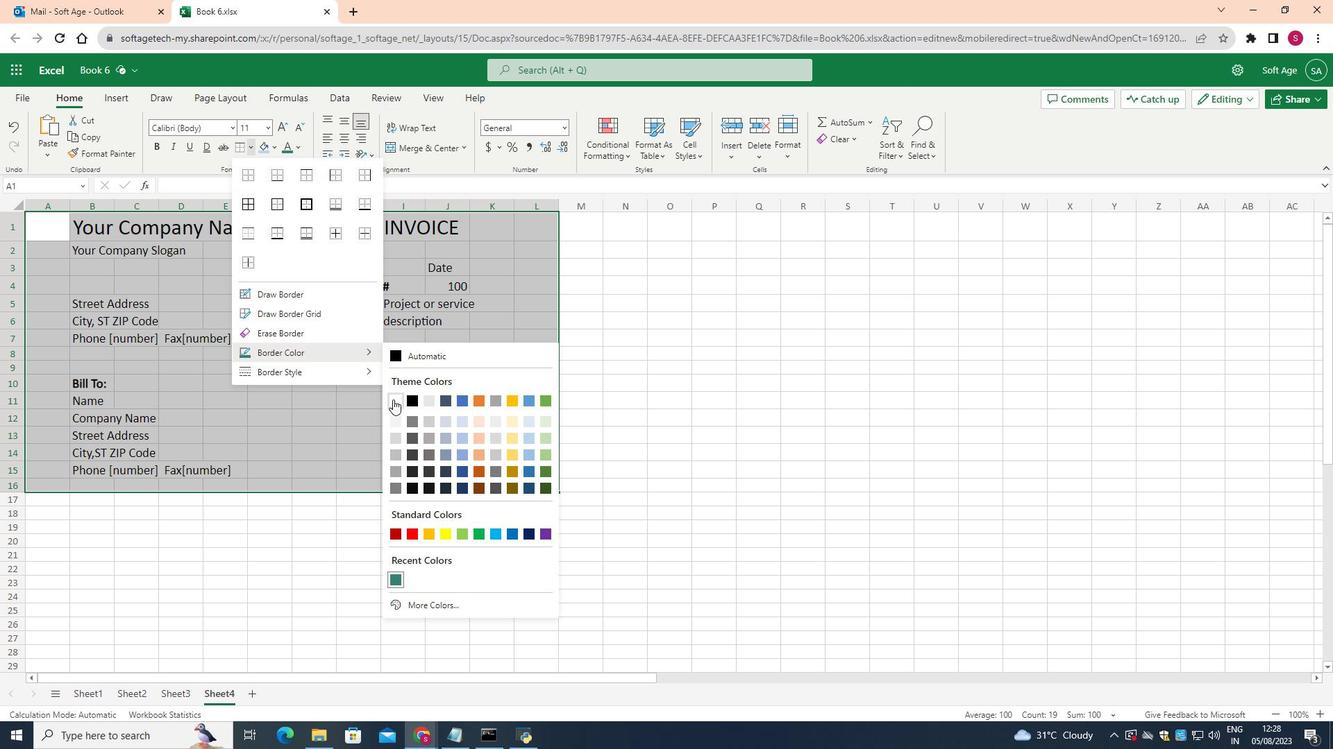 
Action: Mouse moved to (280, 163)
Screenshot: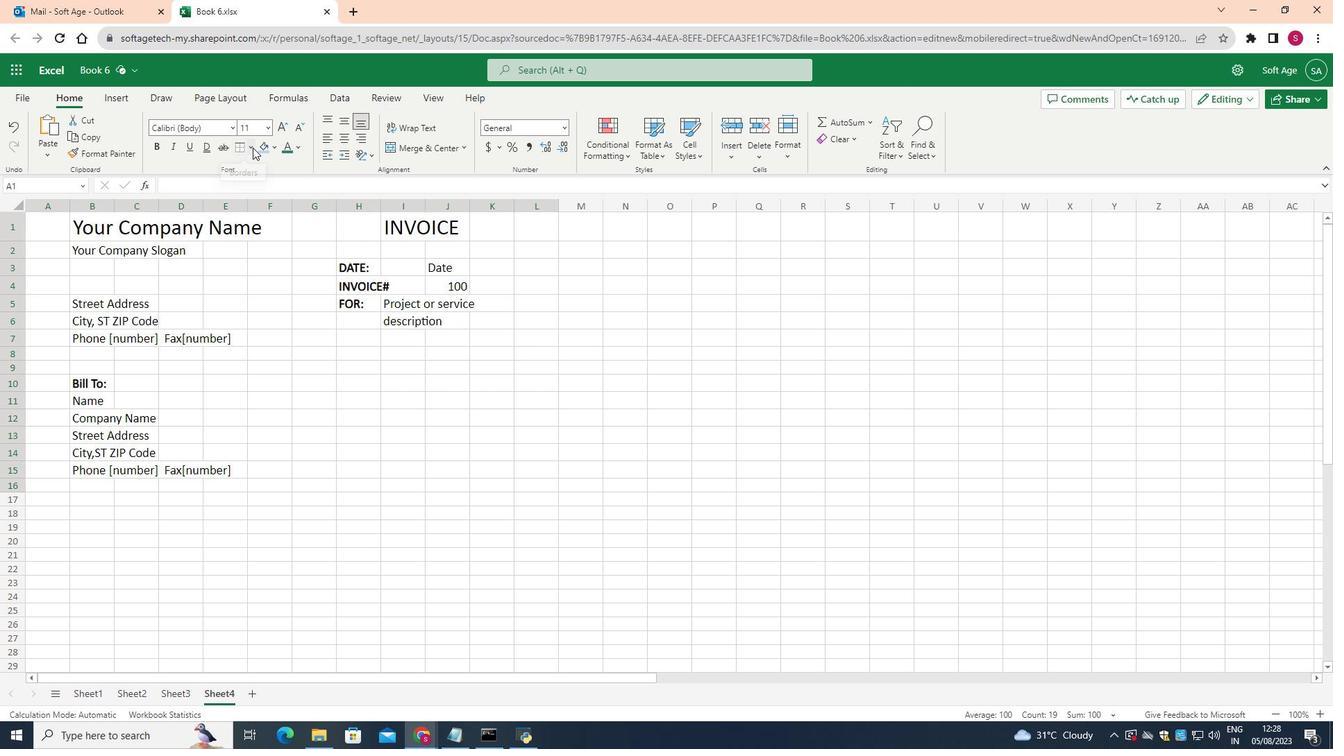 
Action: Mouse pressed left at (280, 163)
Screenshot: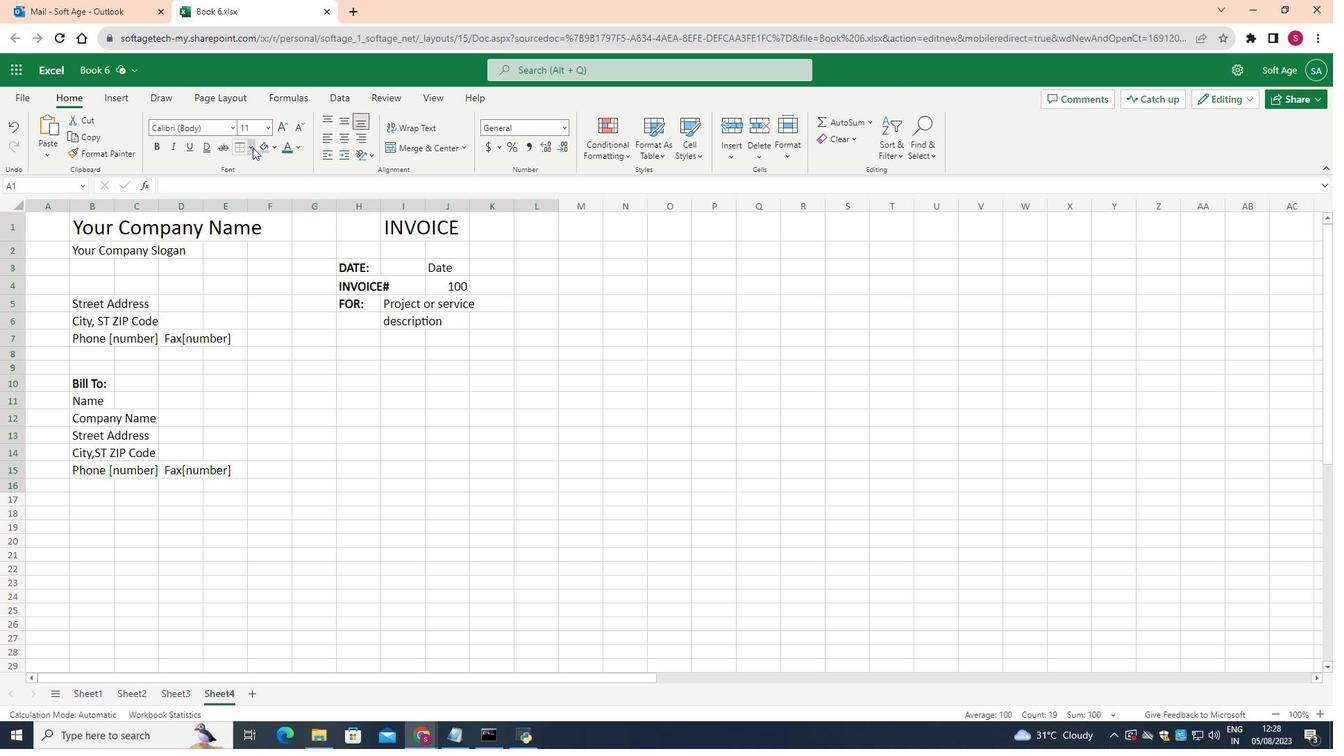 
Action: Mouse moved to (281, 186)
Screenshot: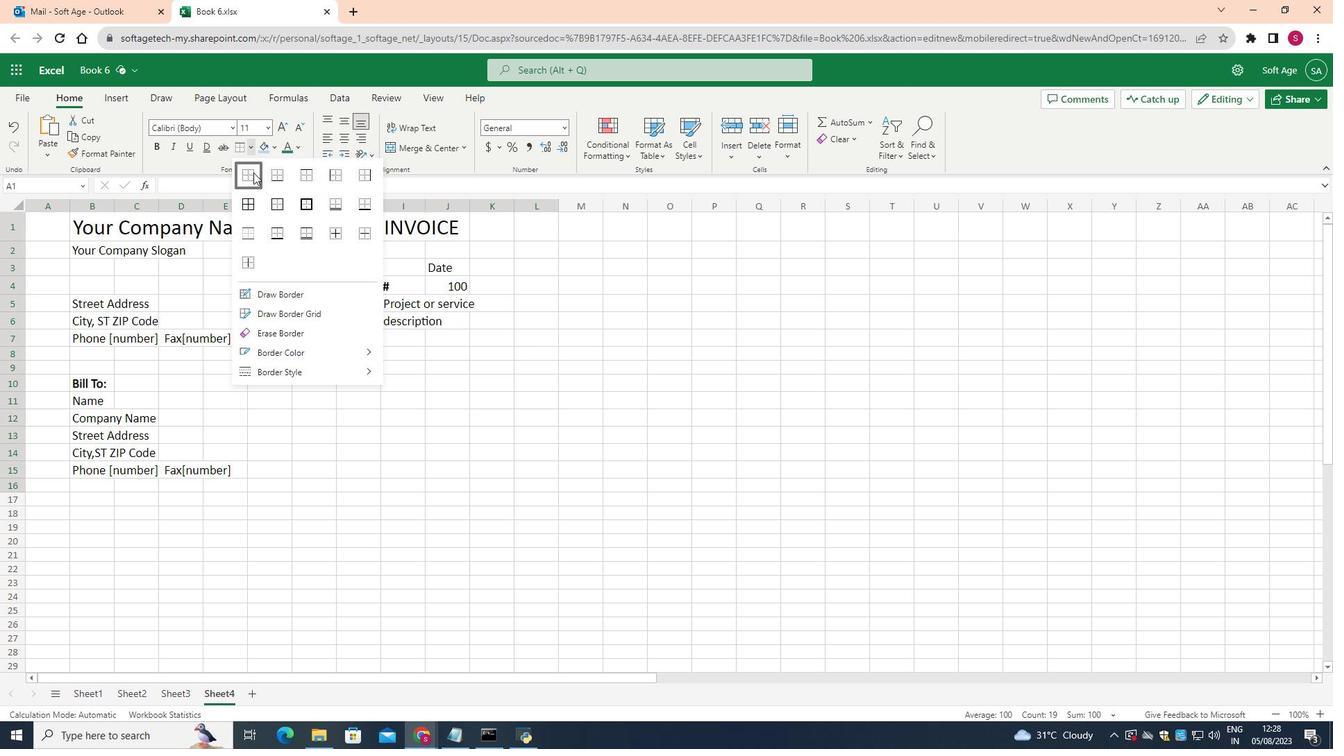 
Action: Mouse pressed left at (281, 186)
Screenshot: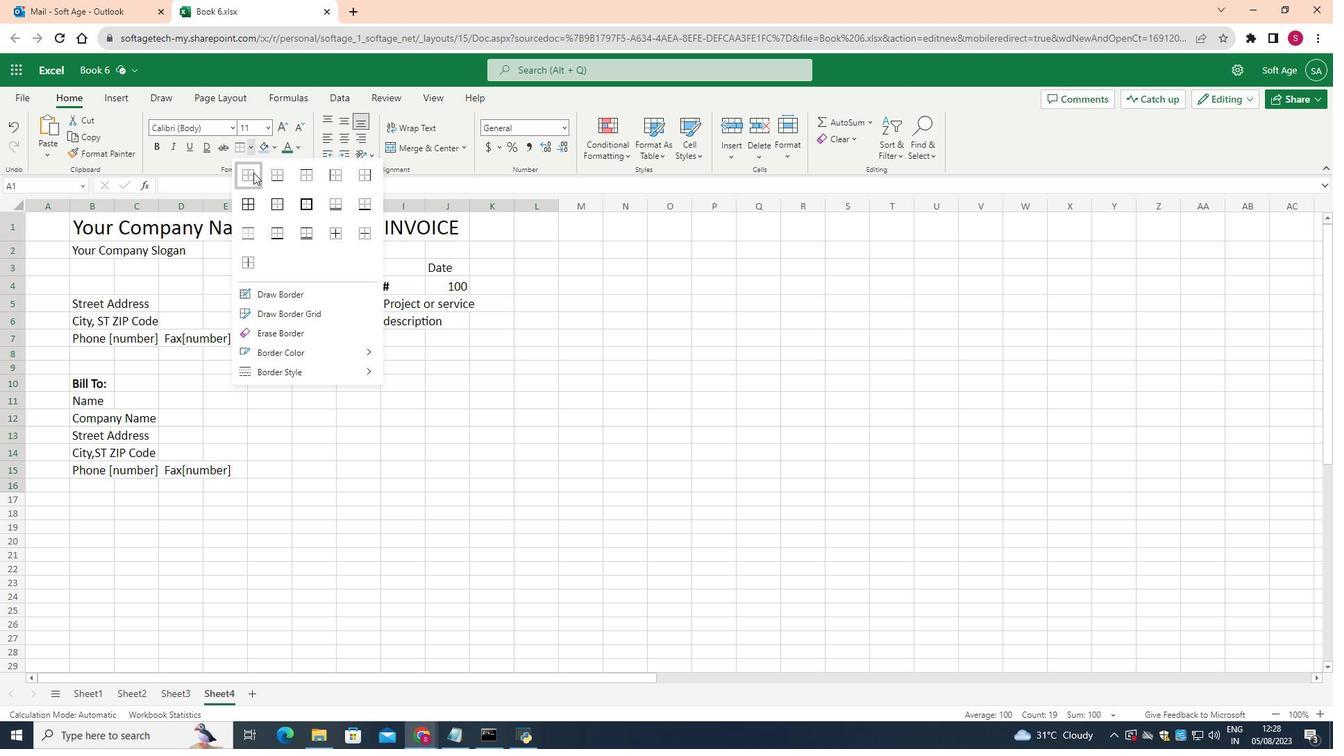 
Action: Mouse moved to (759, 490)
Screenshot: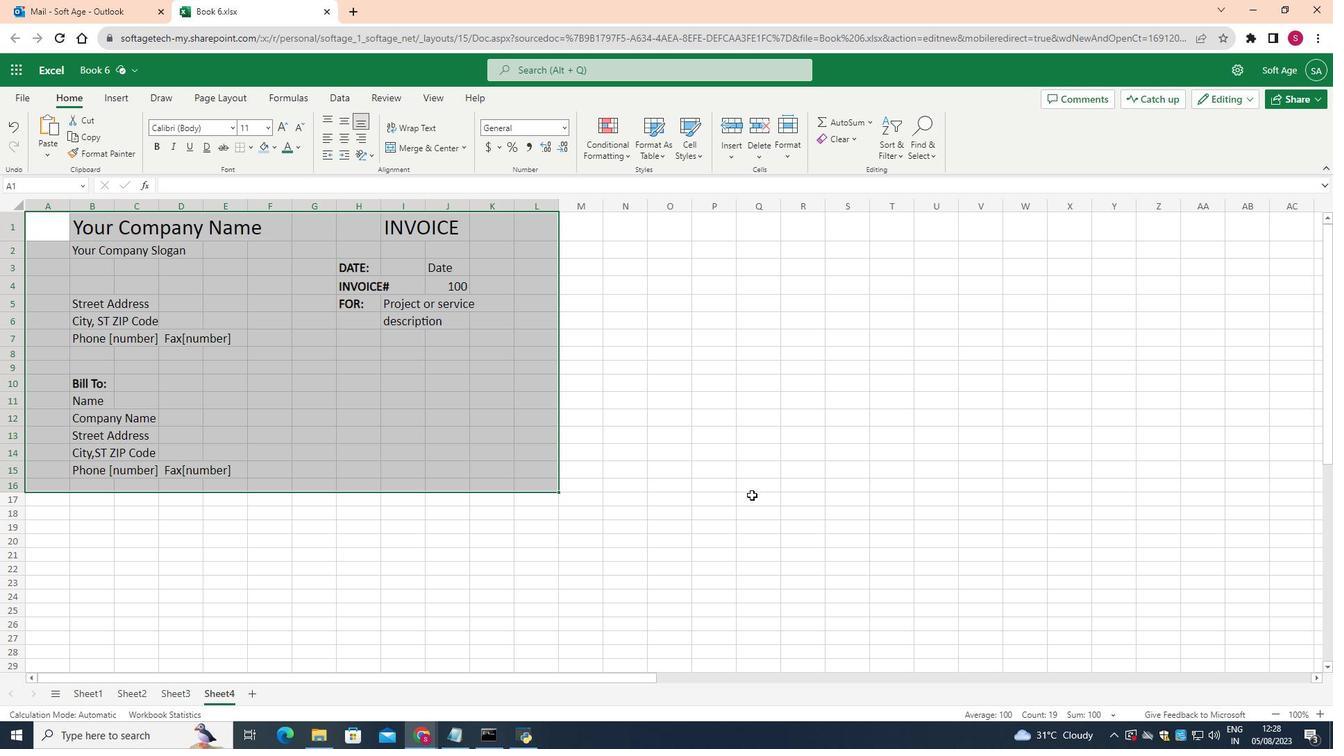 
Action: Mouse pressed left at (759, 490)
Screenshot: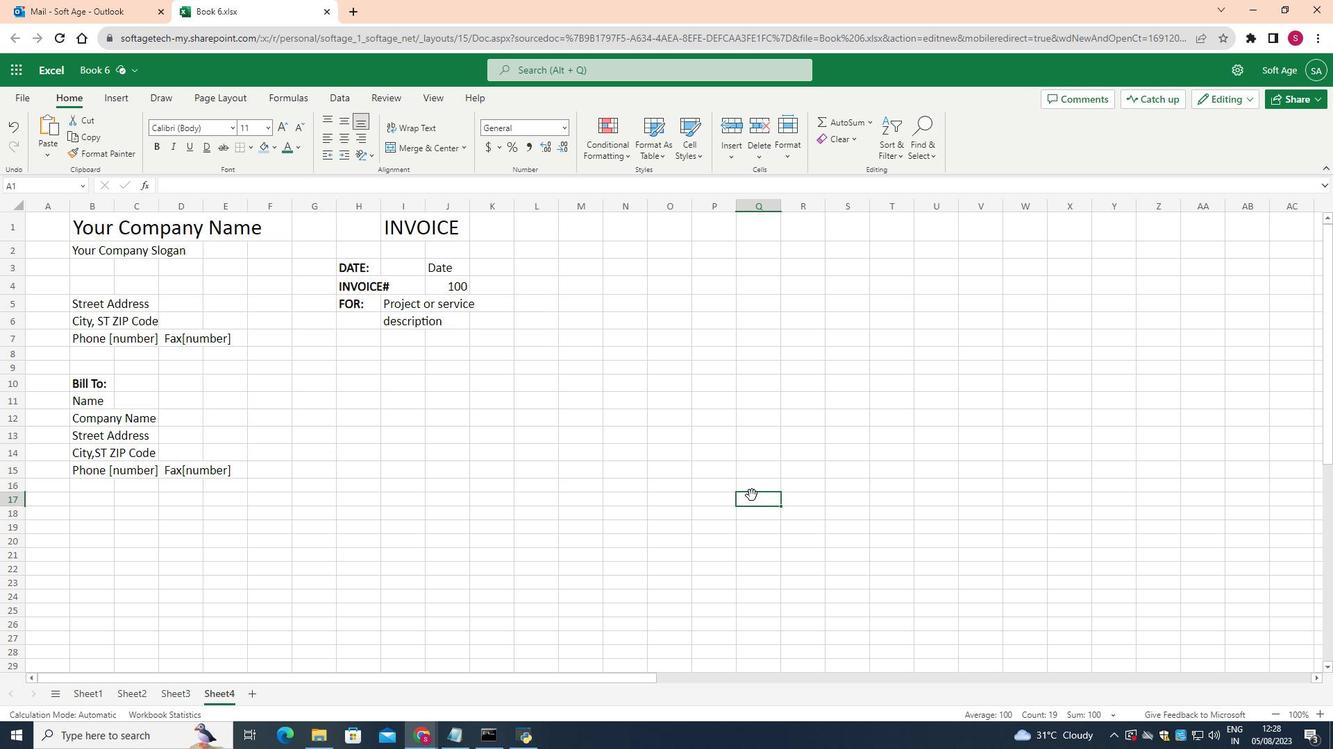 
Action: Mouse moved to (275, 161)
Screenshot: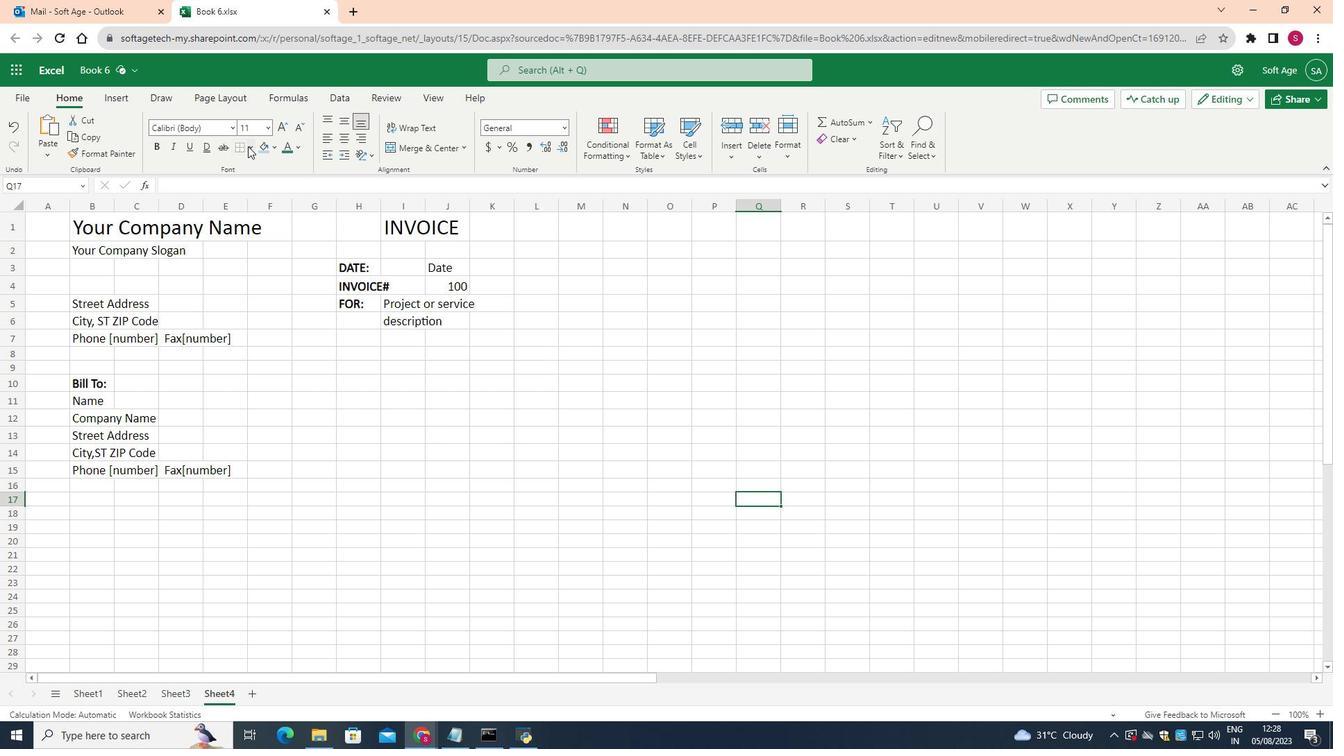 
Action: Mouse pressed left at (275, 161)
Screenshot: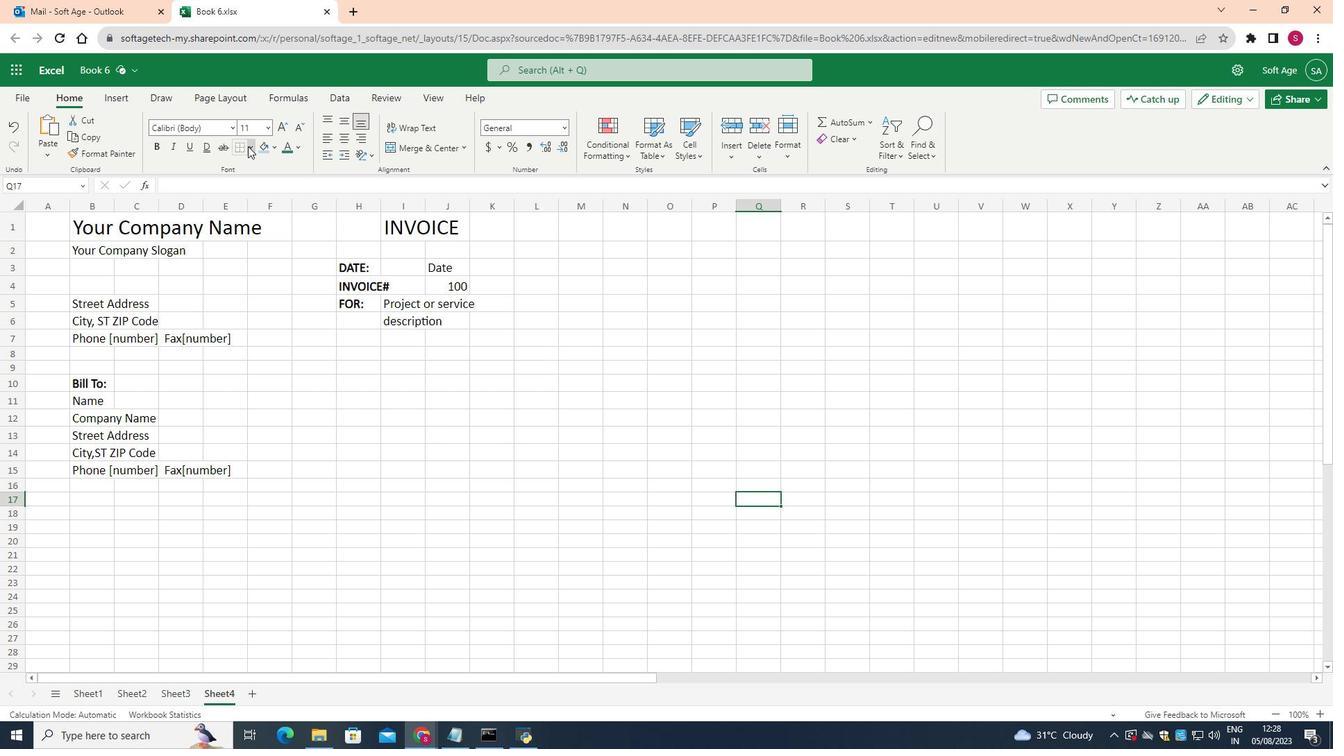 
Action: Mouse moved to (278, 216)
Screenshot: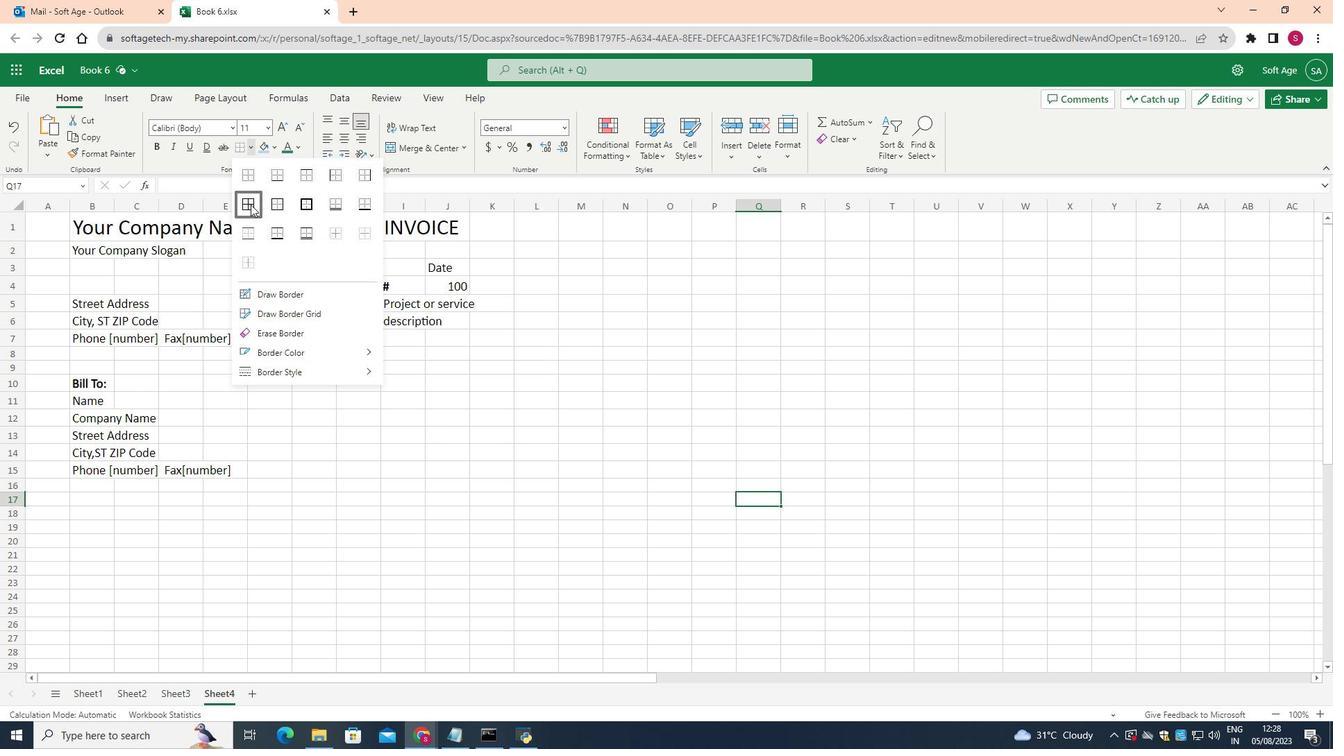 
Action: Mouse pressed left at (278, 216)
Screenshot: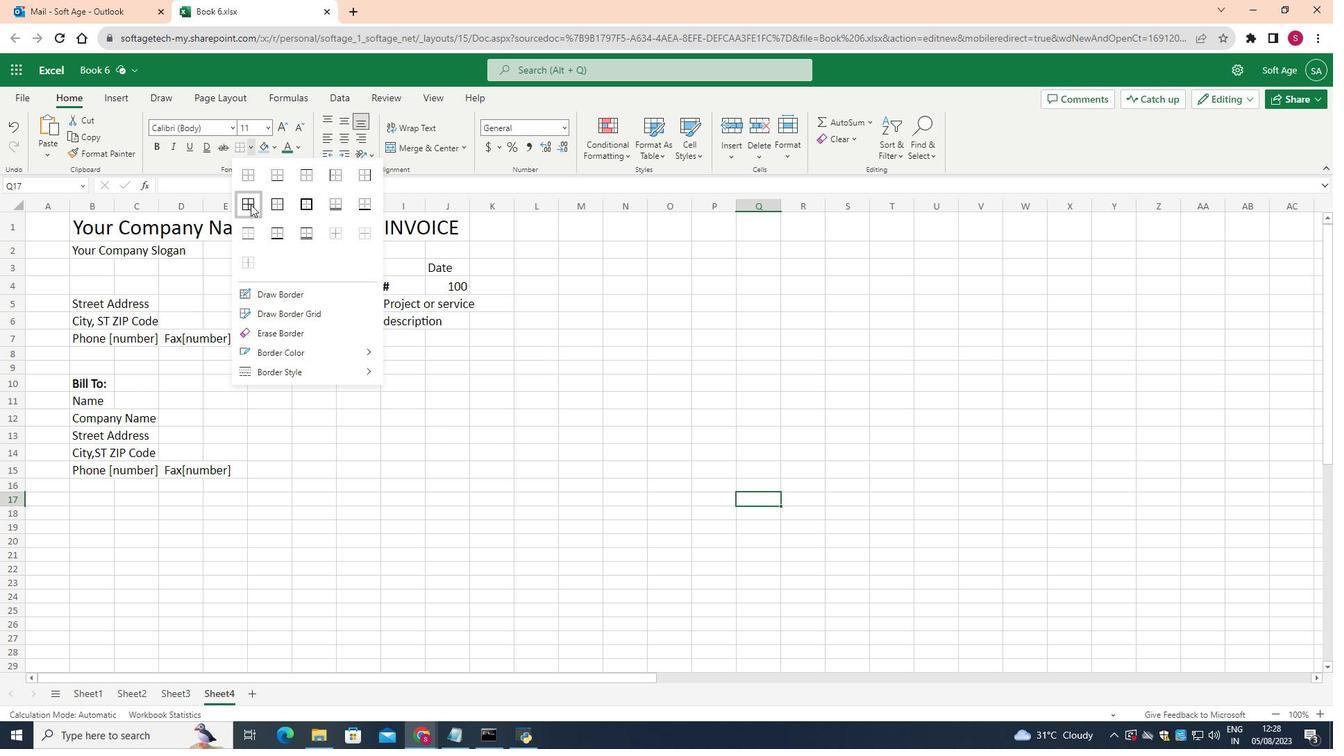
Action: Mouse moved to (90, 239)
Screenshot: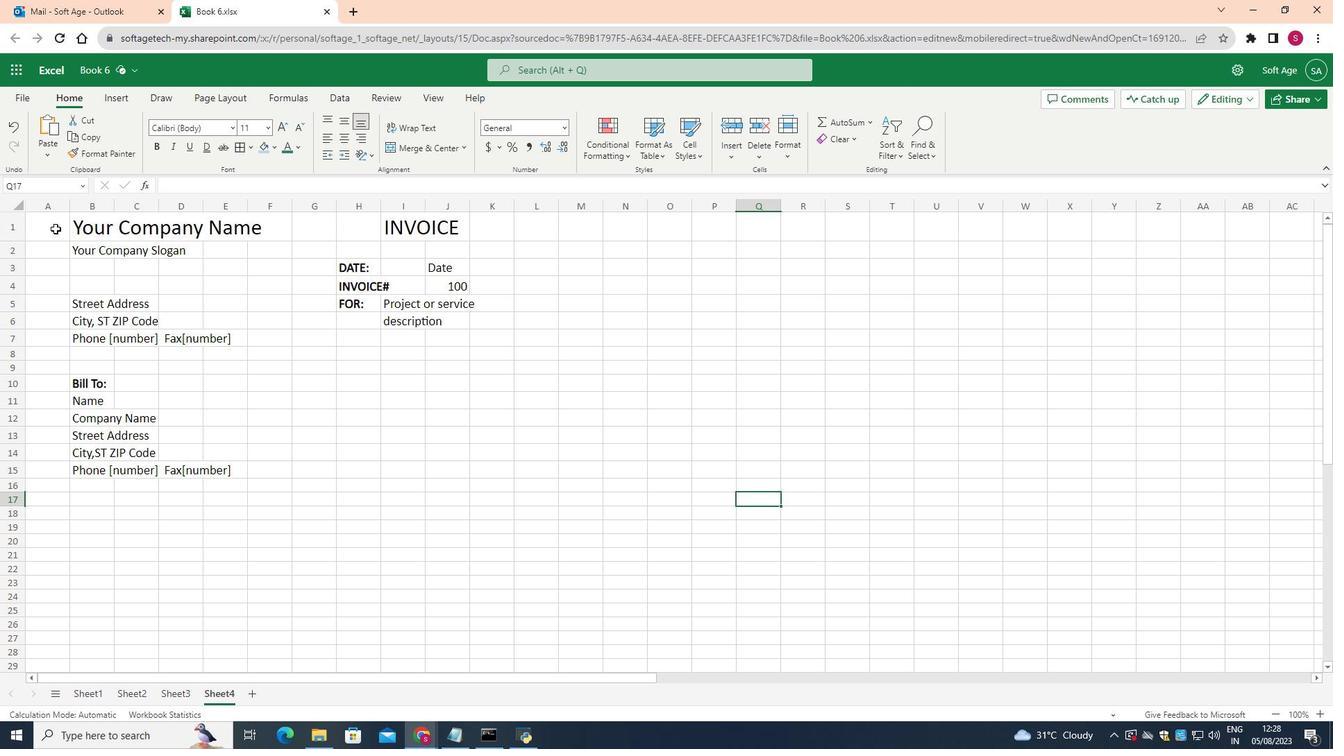 
Action: Mouse pressed left at (90, 239)
Screenshot: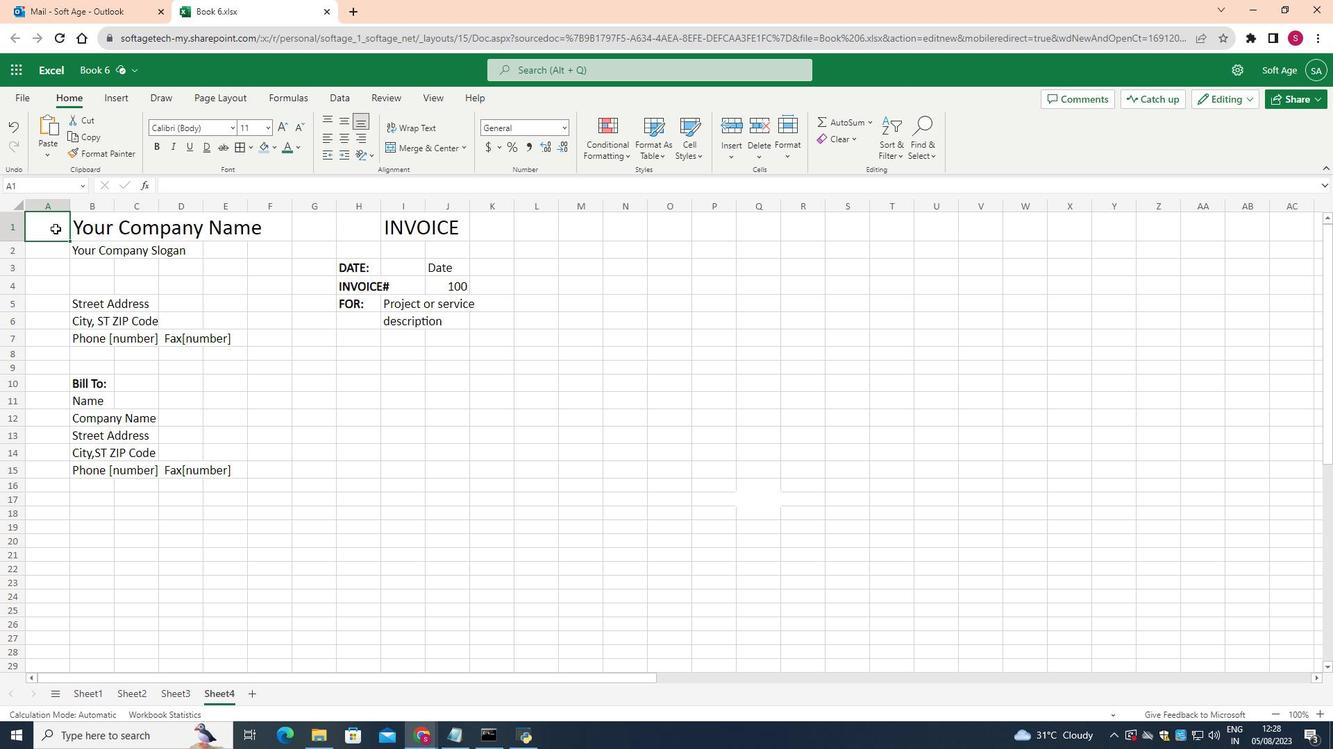 
Action: Mouse moved to (269, 163)
Screenshot: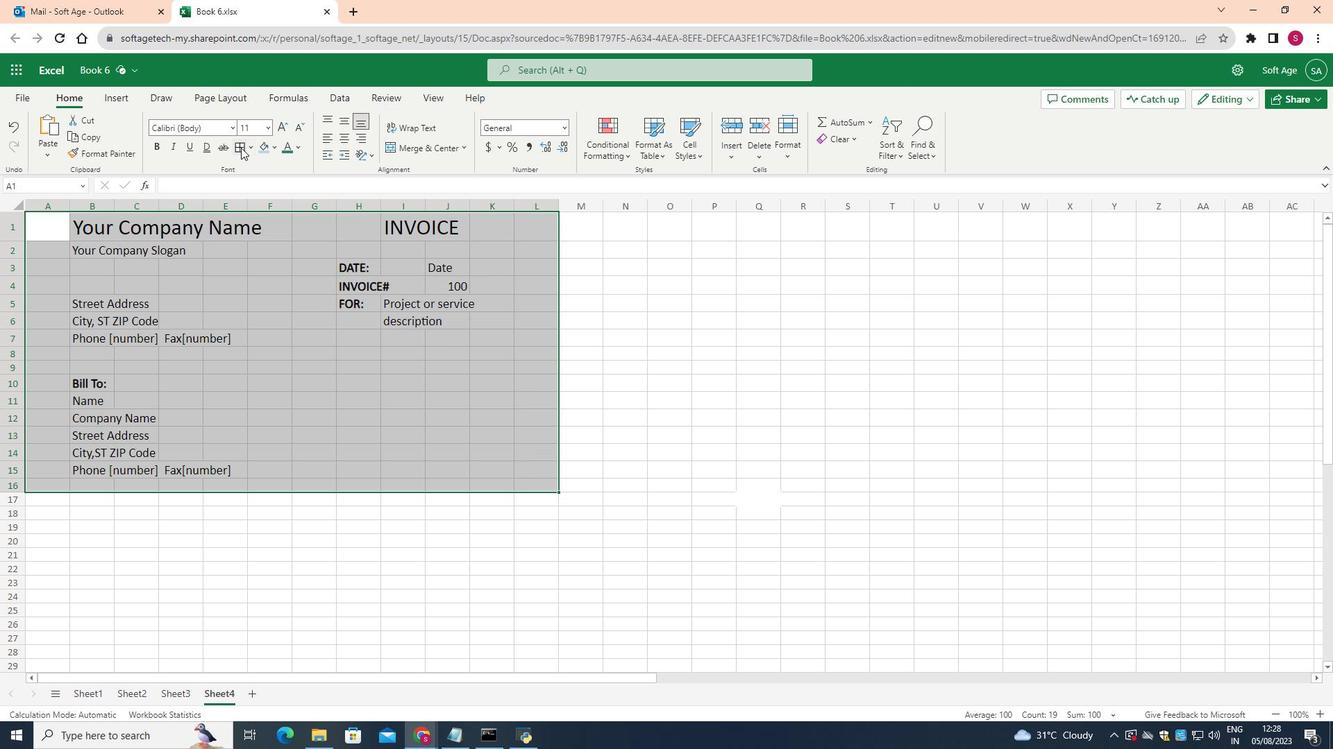 
Action: Mouse pressed left at (269, 163)
Screenshot: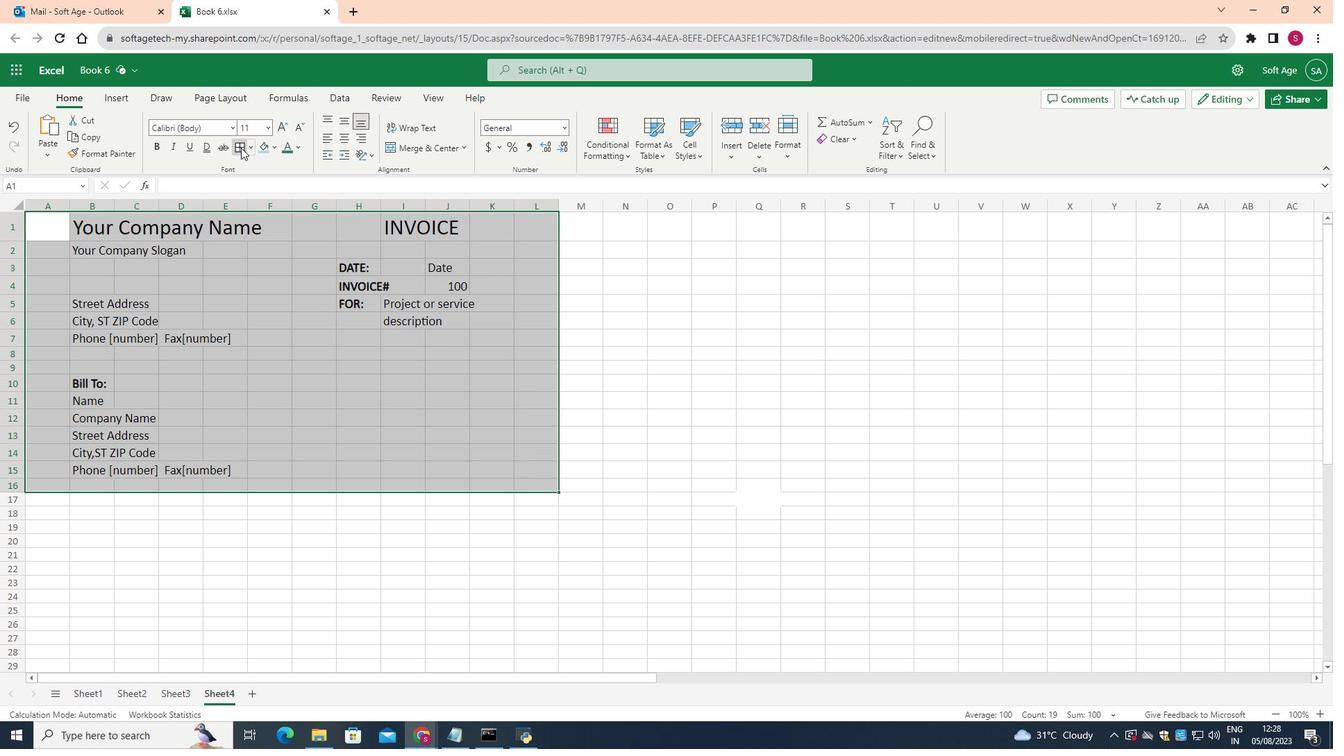 
Action: Mouse moved to (835, 312)
Screenshot: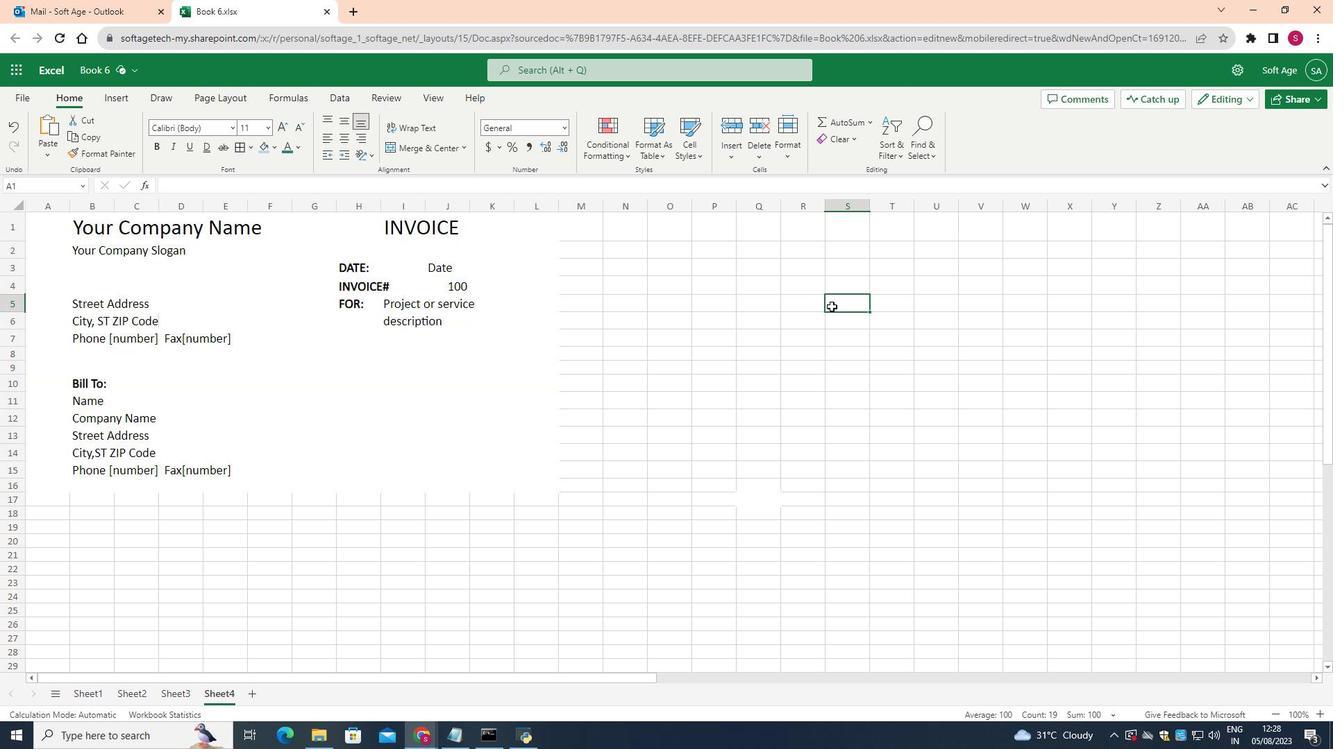 
Action: Mouse pressed left at (835, 312)
Screenshot: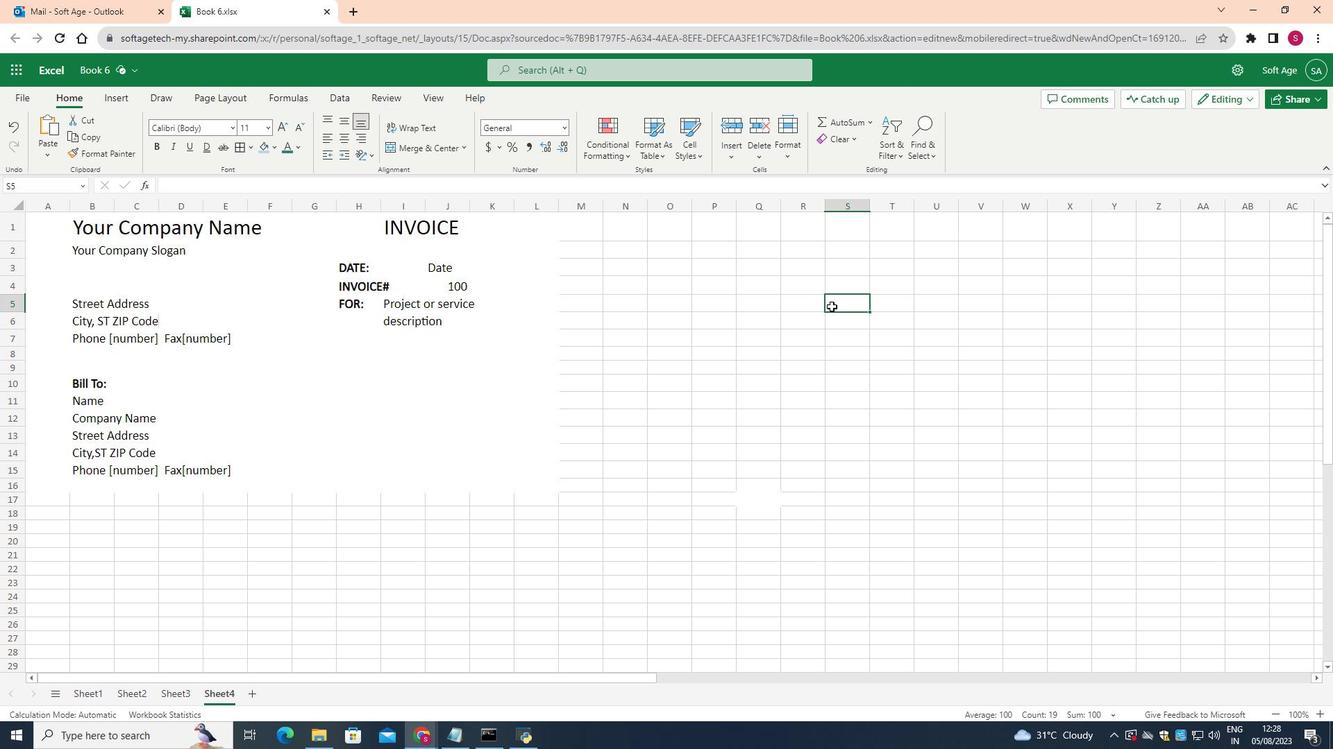 
Action: Mouse moved to (120, 494)
Screenshot: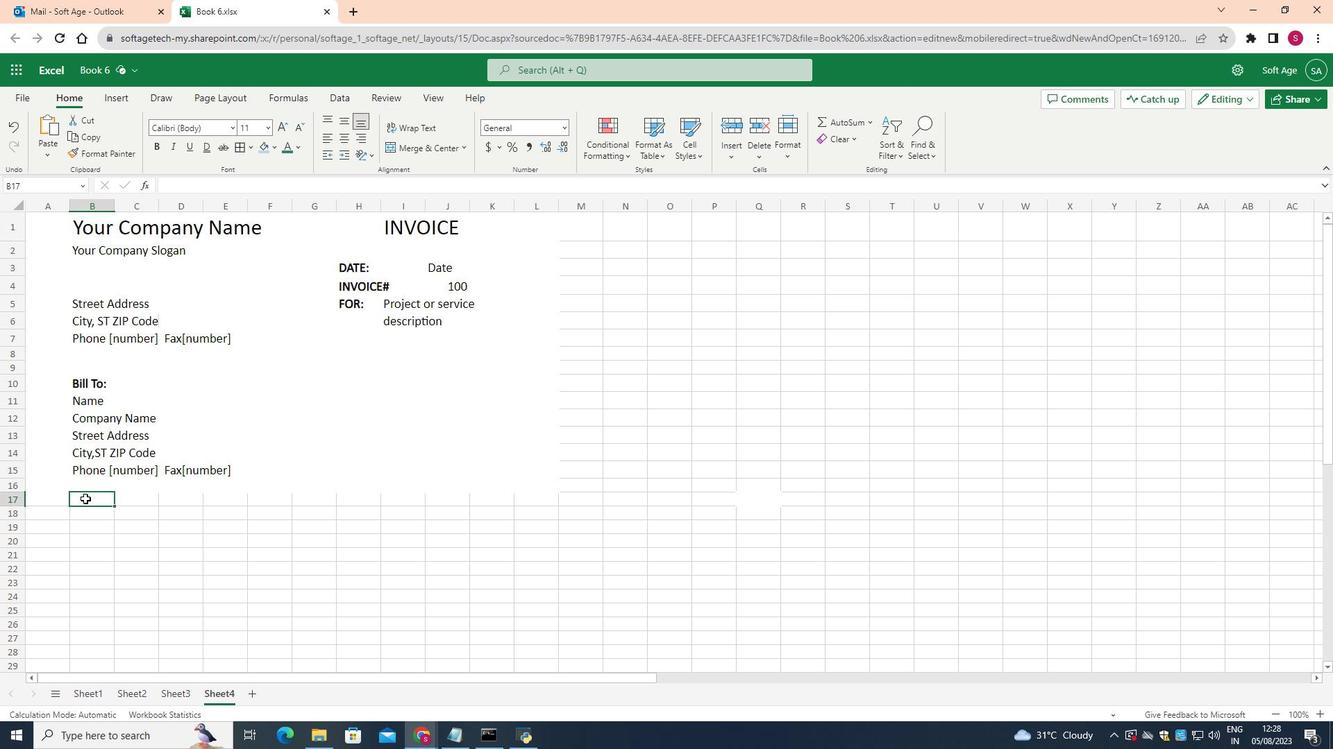 
Action: Mouse pressed left at (120, 494)
Screenshot: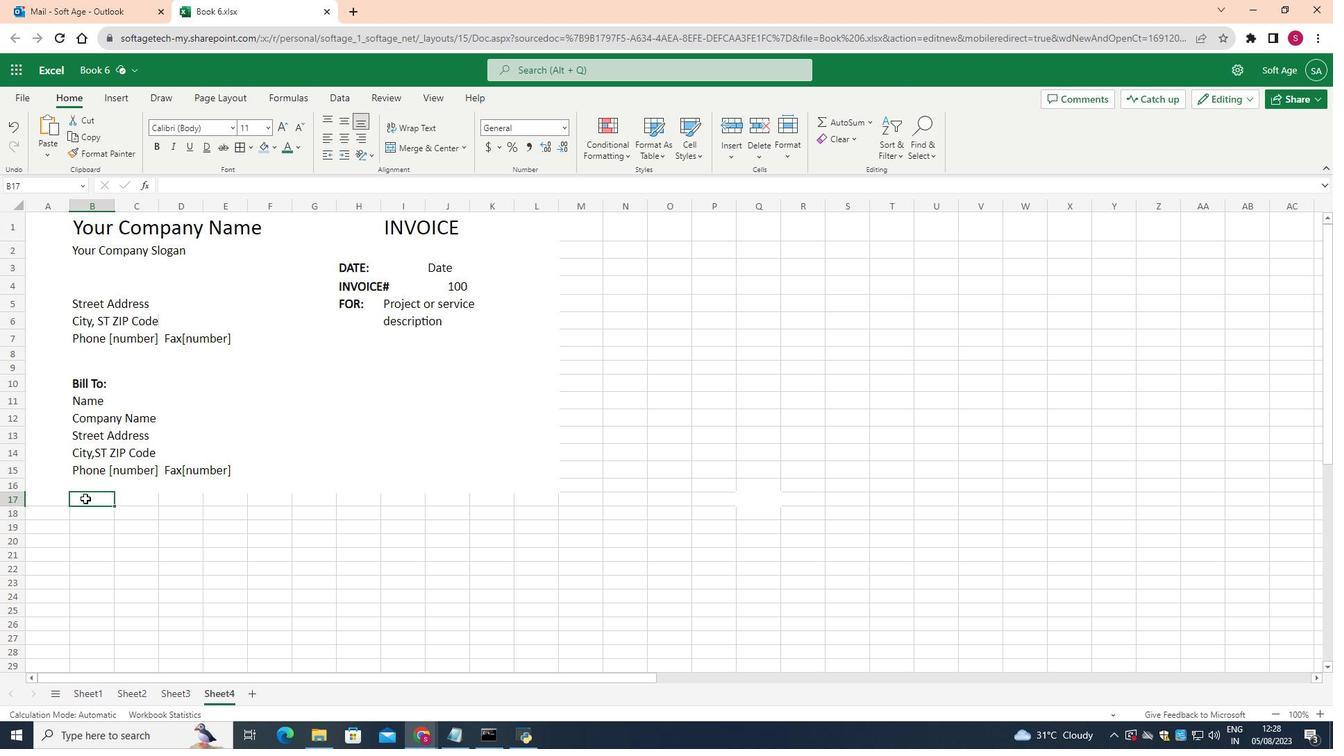 
Action: Mouse moved to (145, 221)
Screenshot: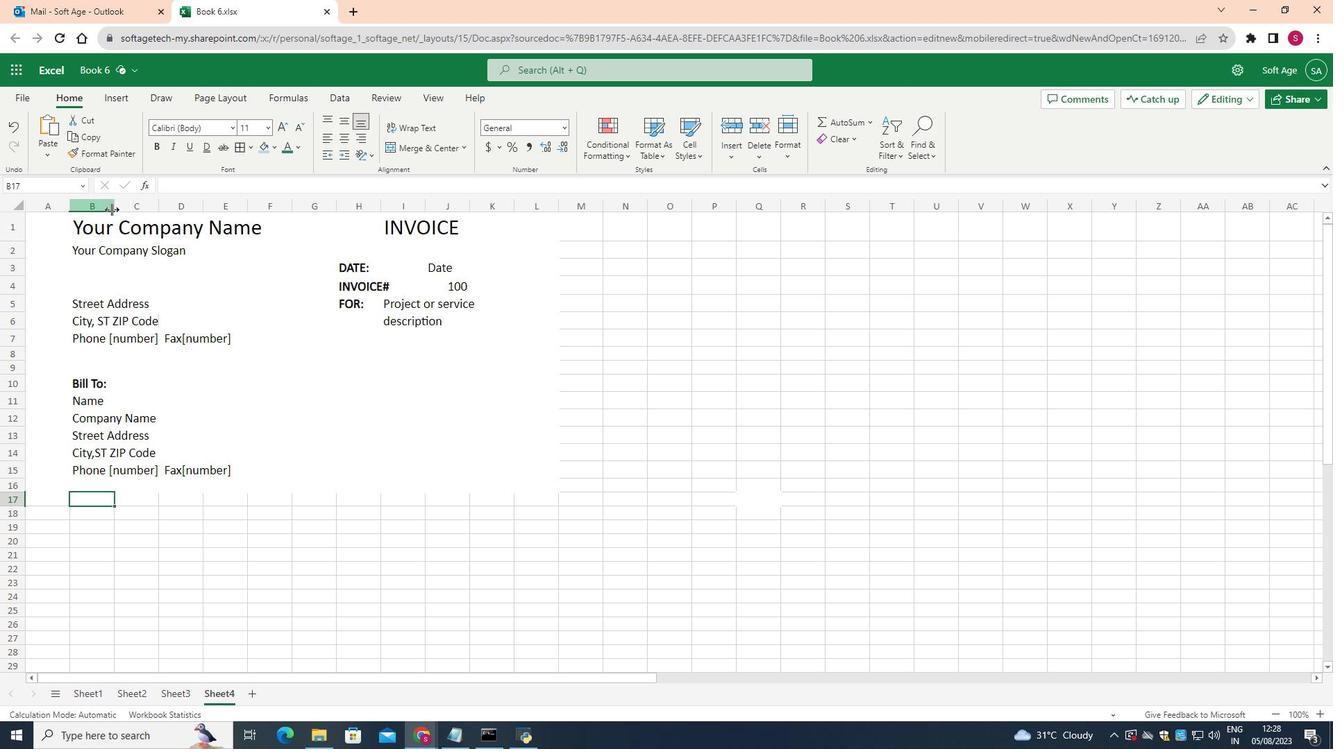 
Action: Mouse pressed left at (145, 221)
Screenshot: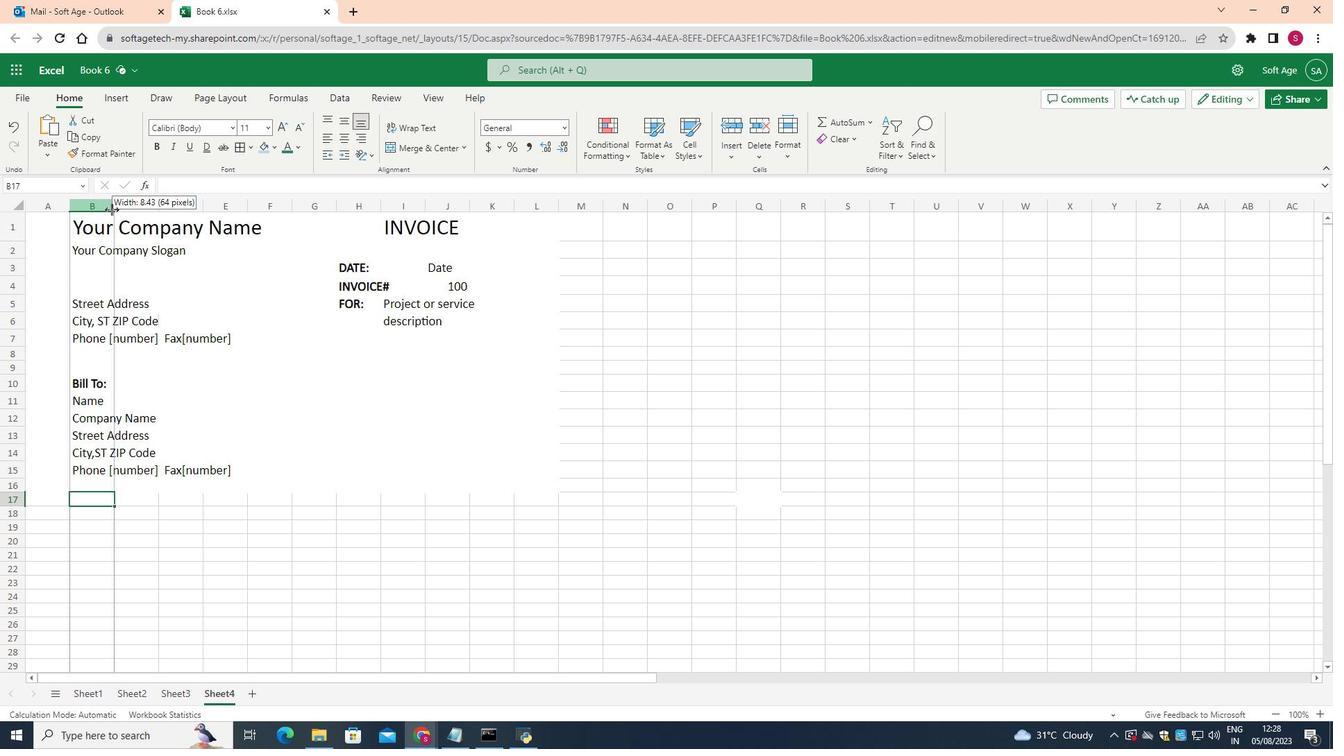 
Action: Mouse moved to (976, 353)
Screenshot: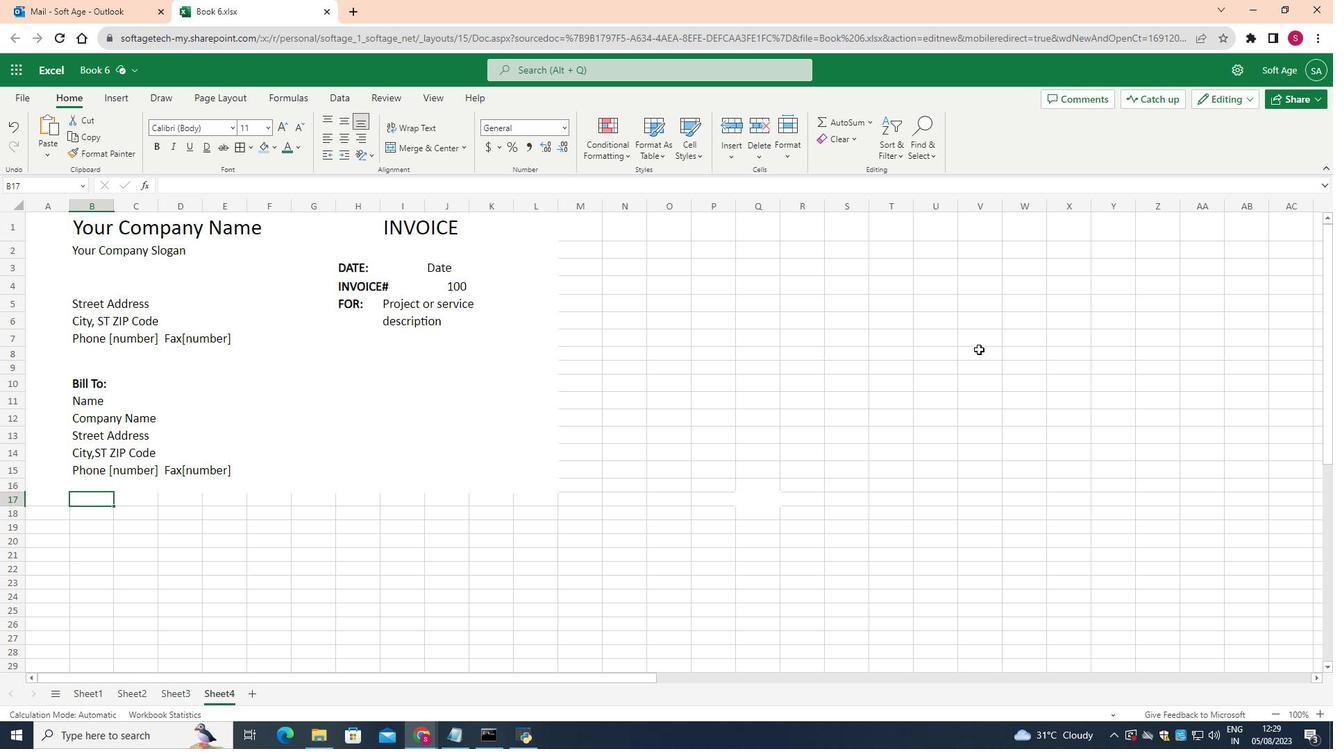 
Action: Mouse pressed left at (976, 353)
Screenshot: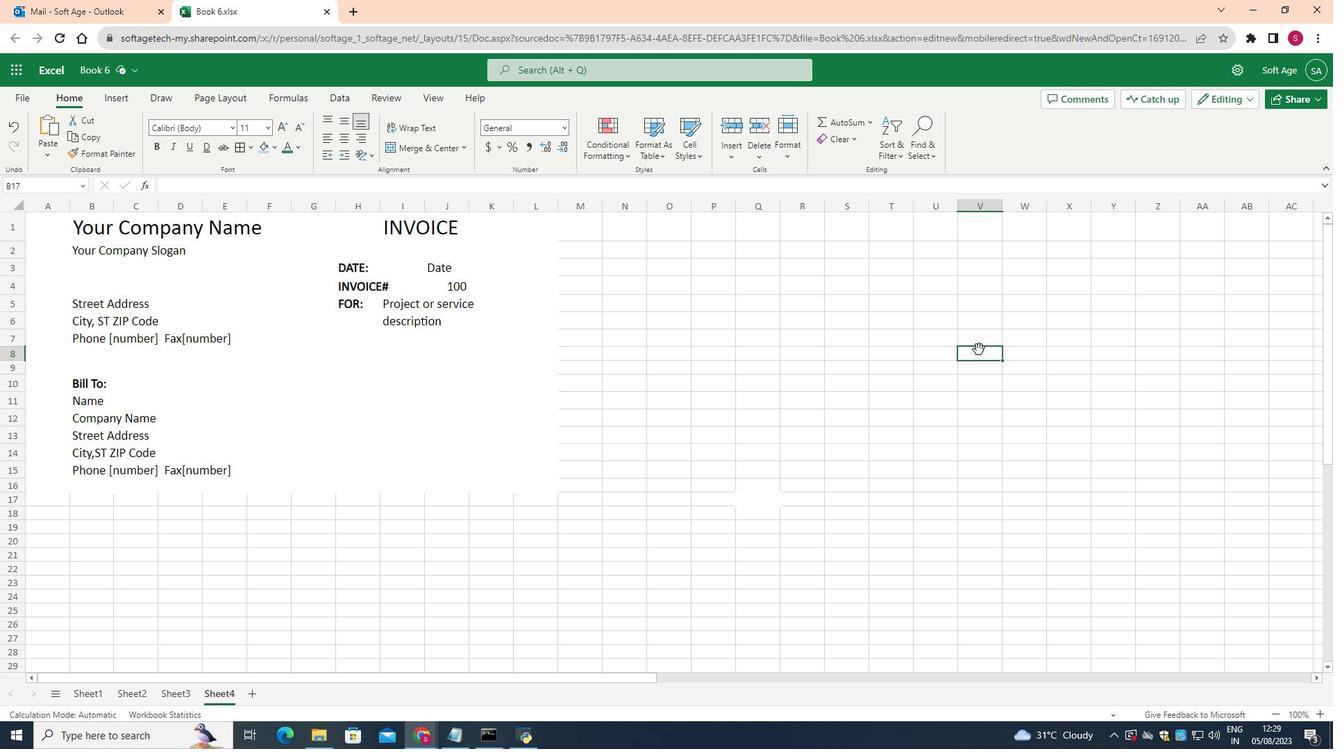 
Action: Mouse moved to (124, 493)
Screenshot: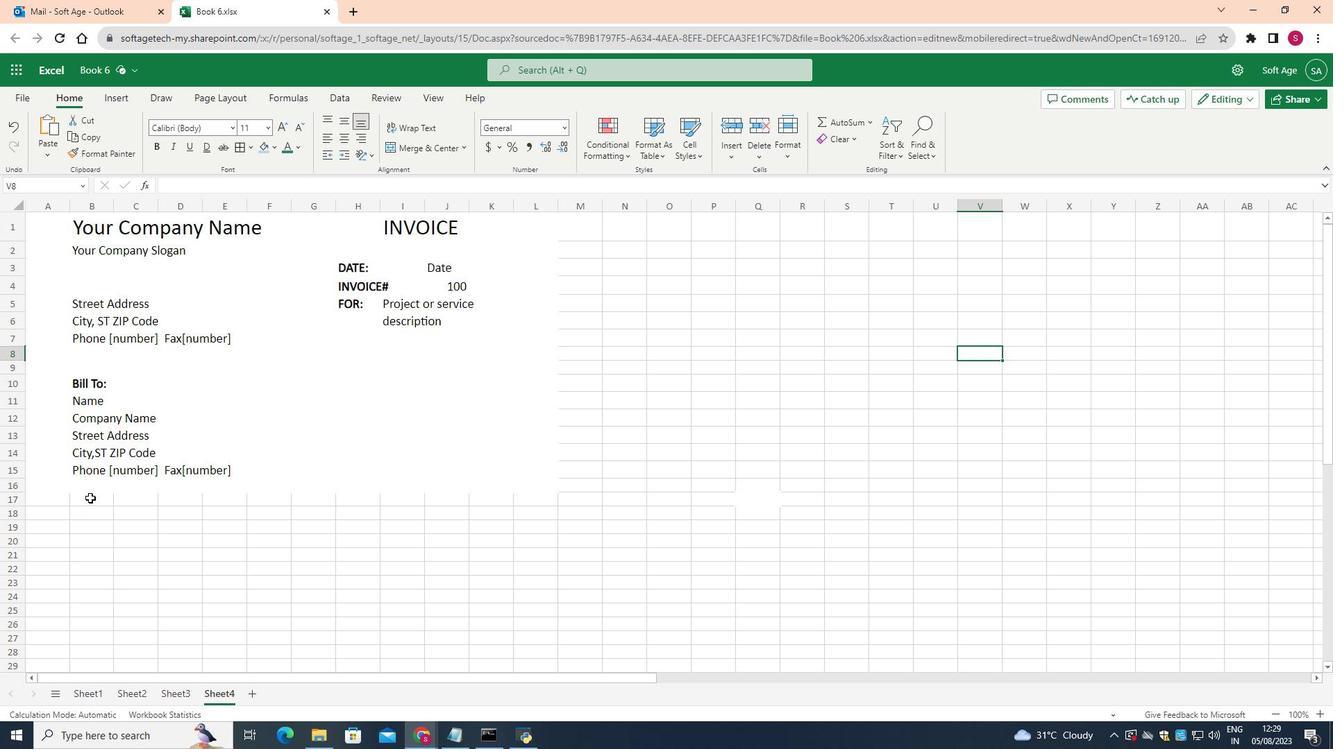 
Action: Mouse pressed left at (124, 493)
Screenshot: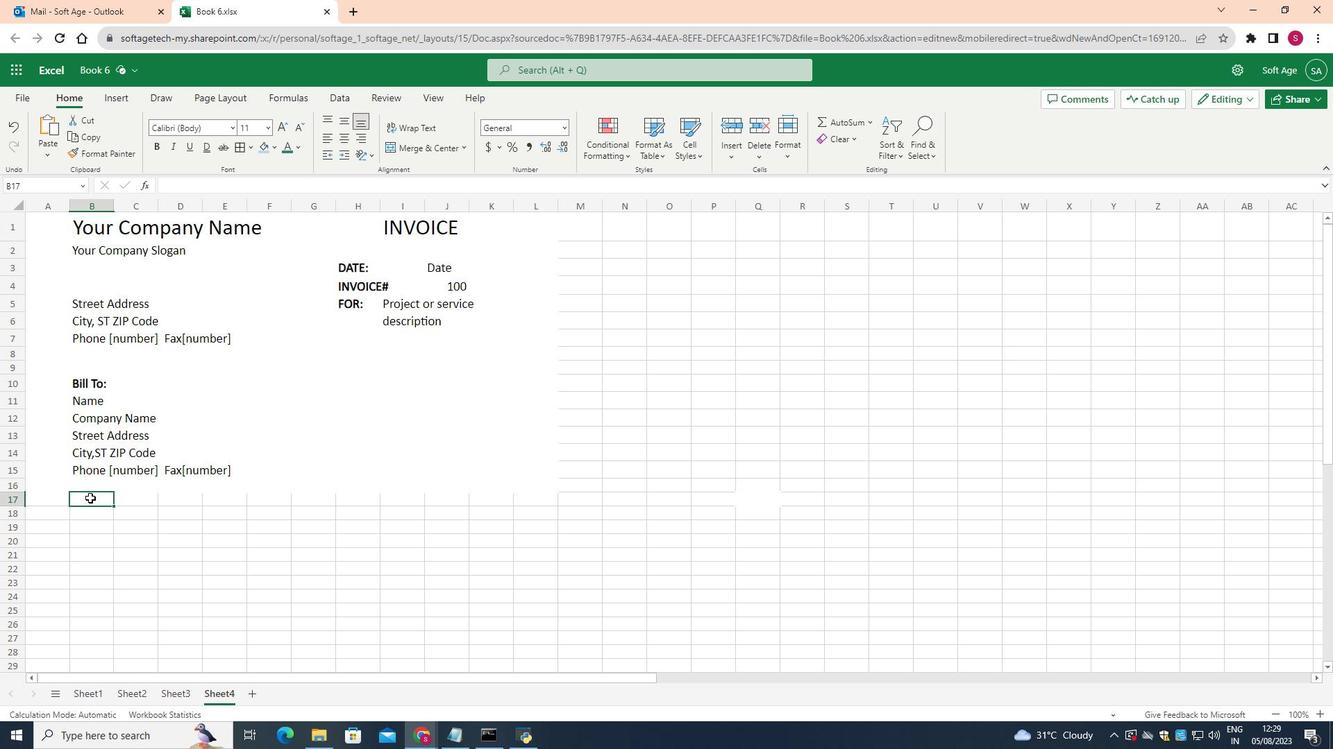 
Action: Mouse moved to (484, 161)
Screenshot: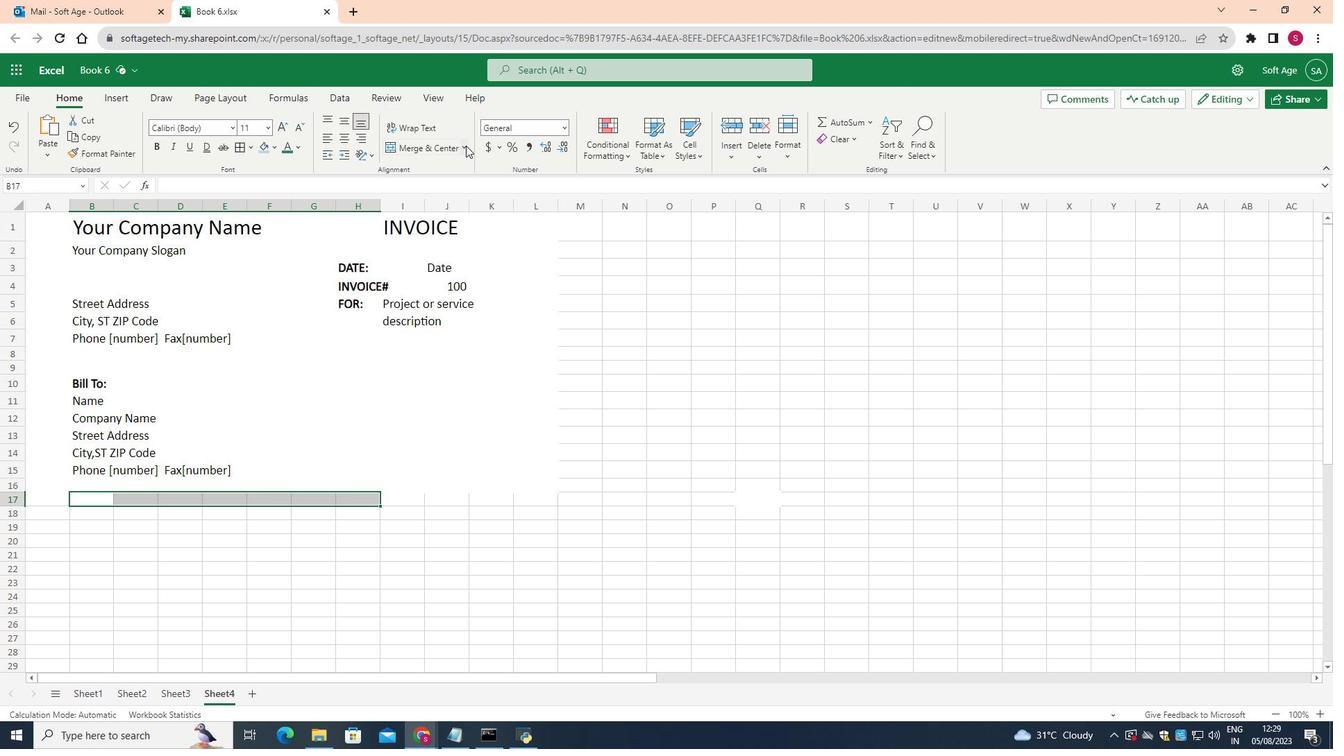 
Action: Mouse pressed left at (484, 161)
Screenshot: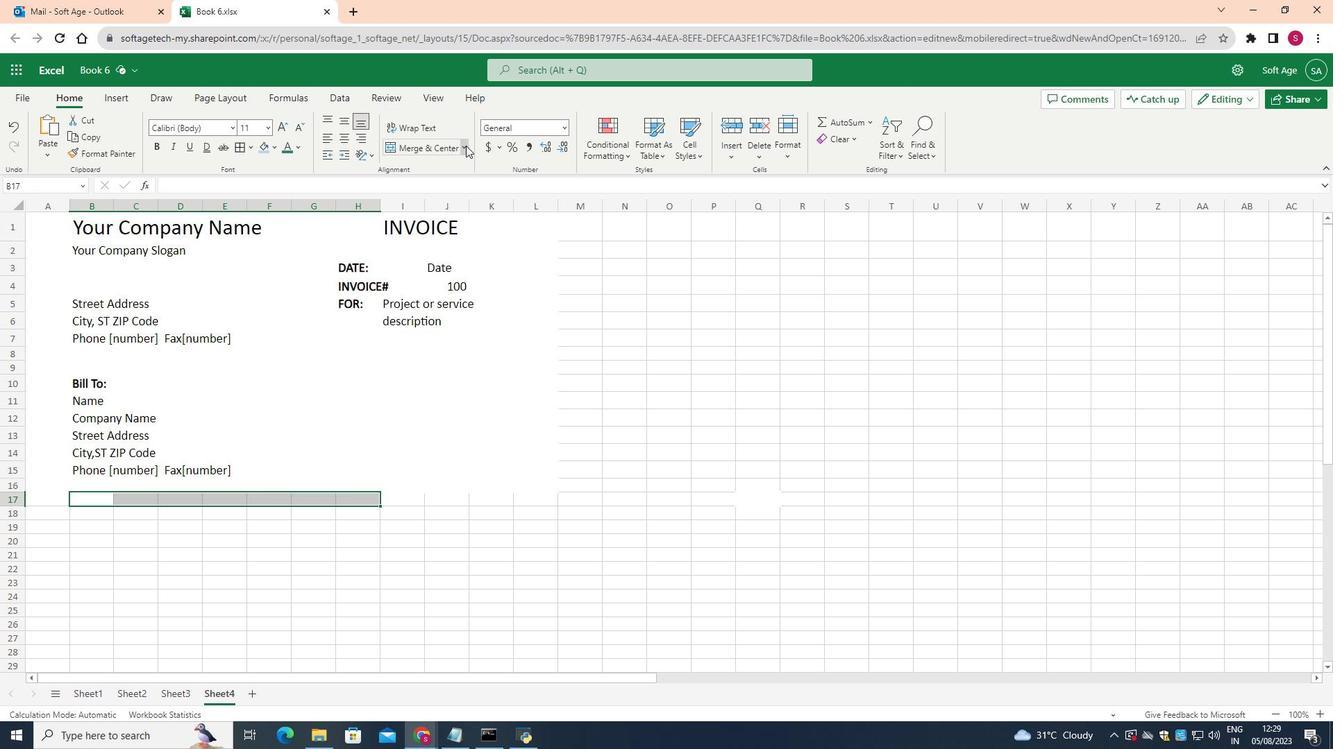 
Action: Mouse moved to (477, 234)
Screenshot: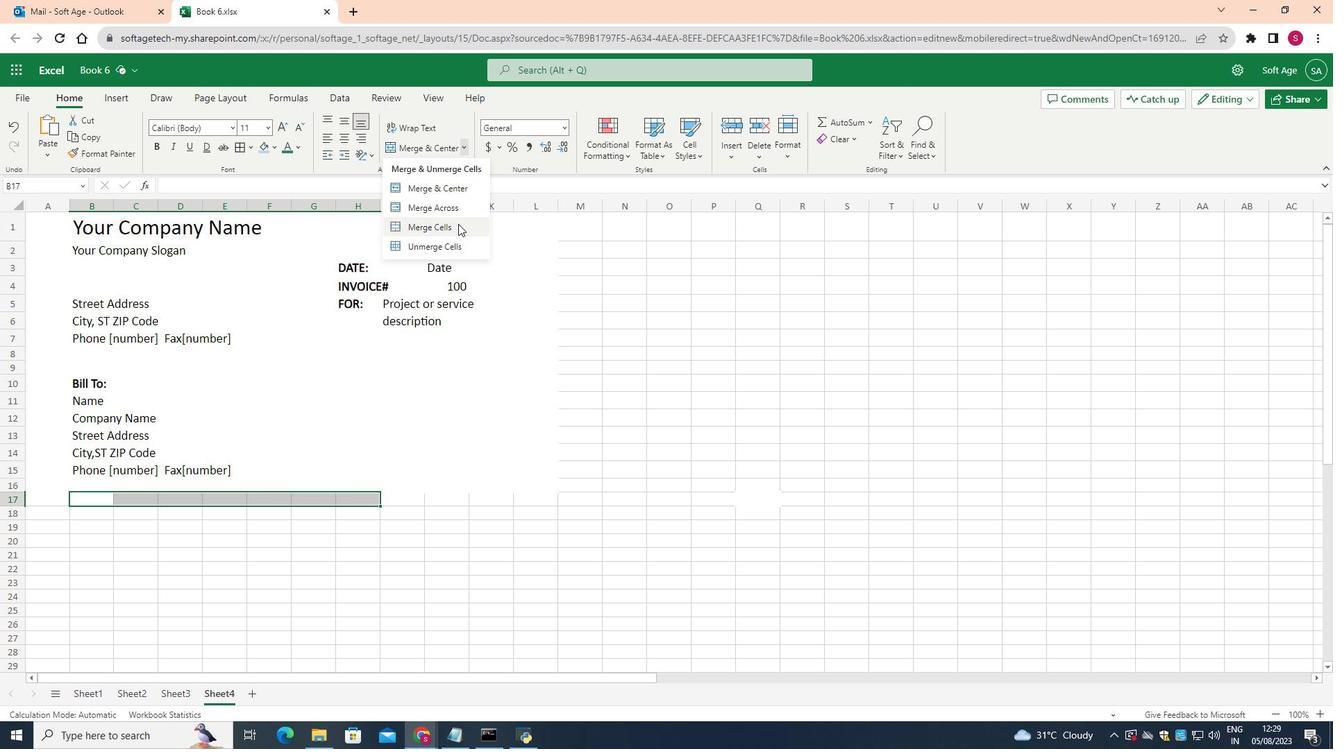 
Action: Mouse pressed left at (477, 234)
Screenshot: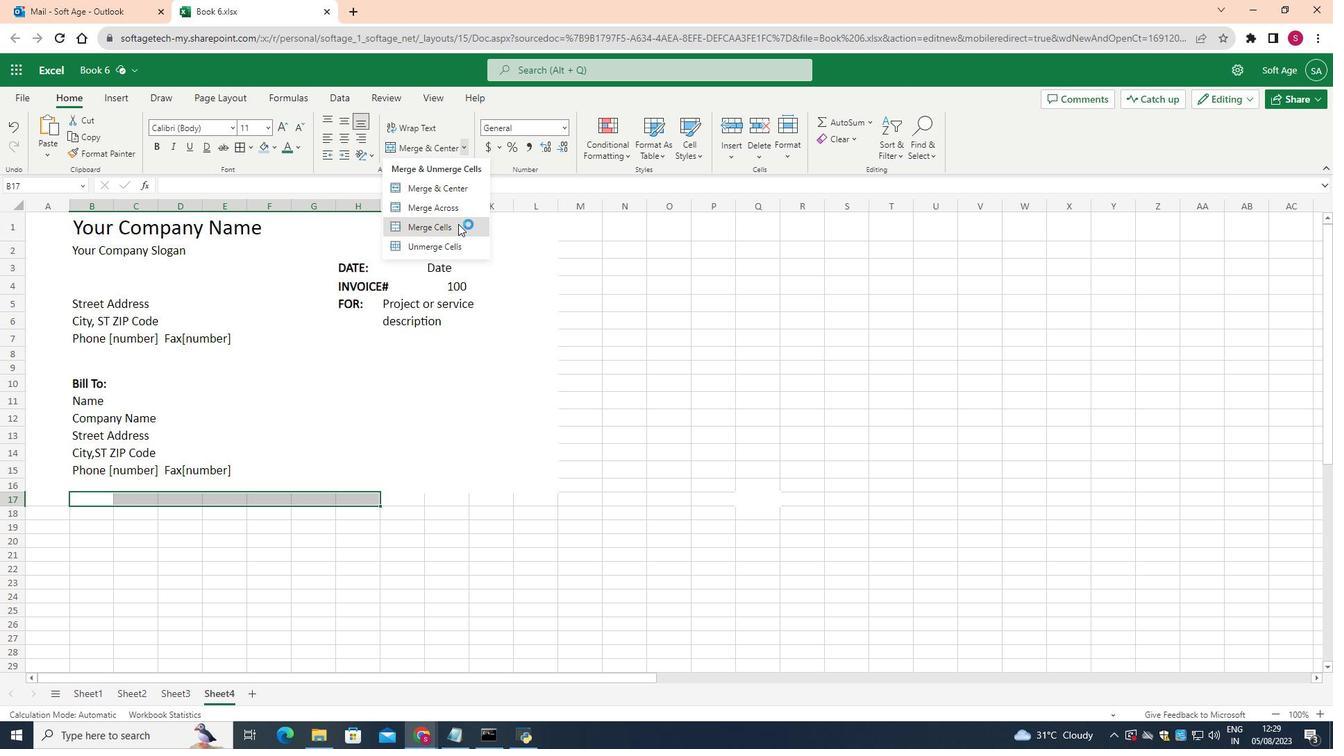 
Action: Mouse moved to (432, 488)
Screenshot: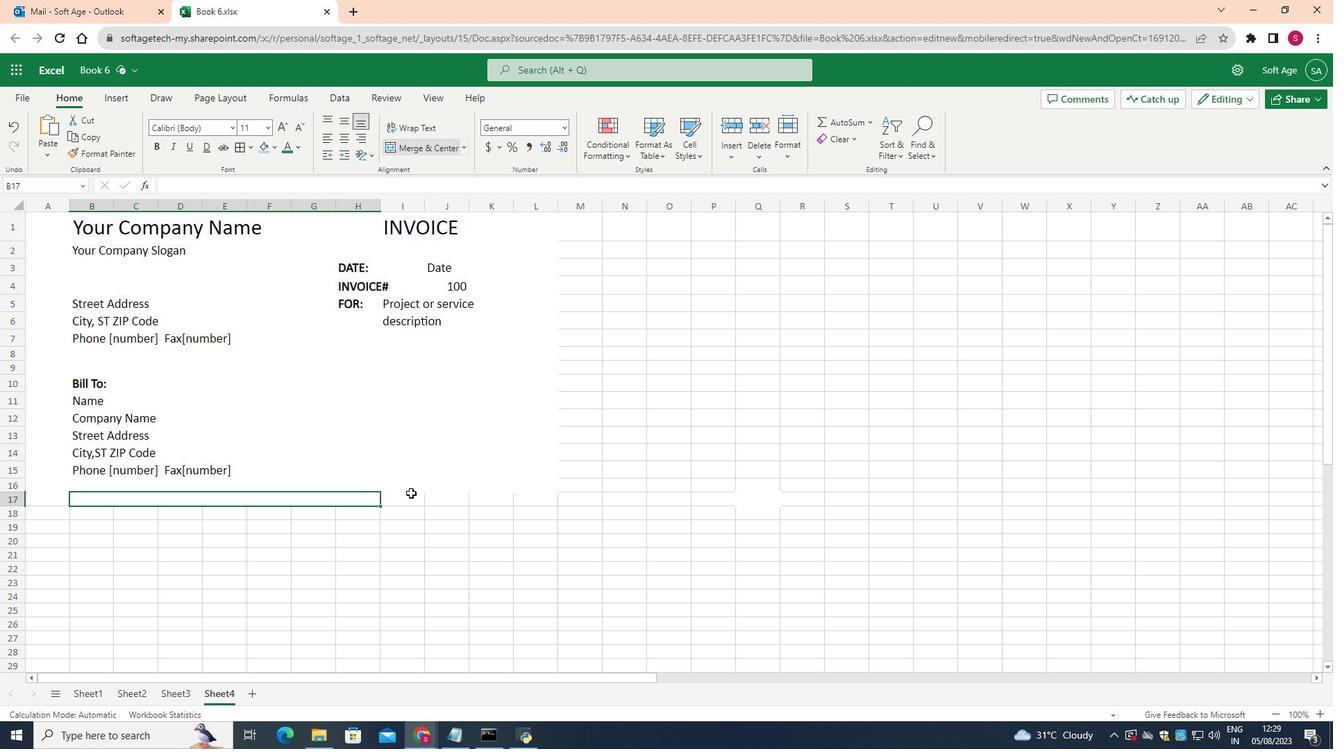 
Action: Mouse pressed left at (432, 488)
Screenshot: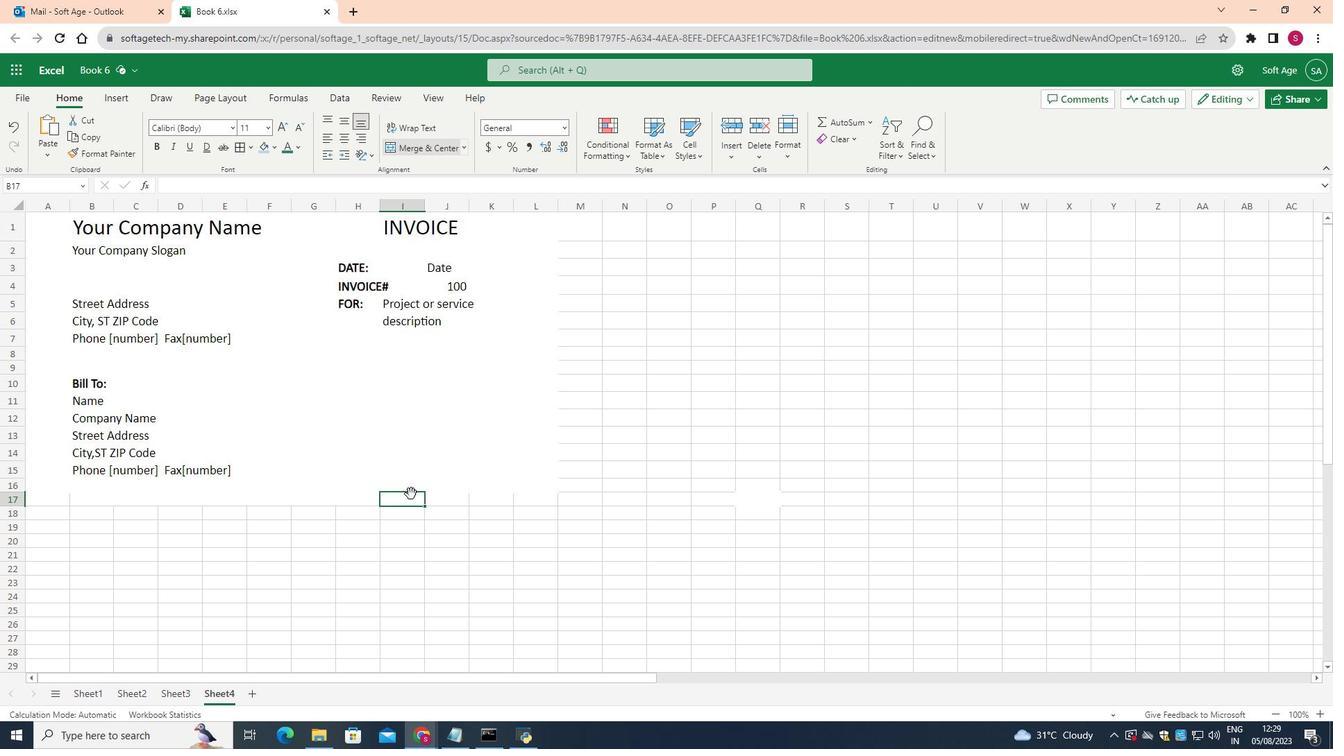 
Action: Mouse moved to (482, 157)
Screenshot: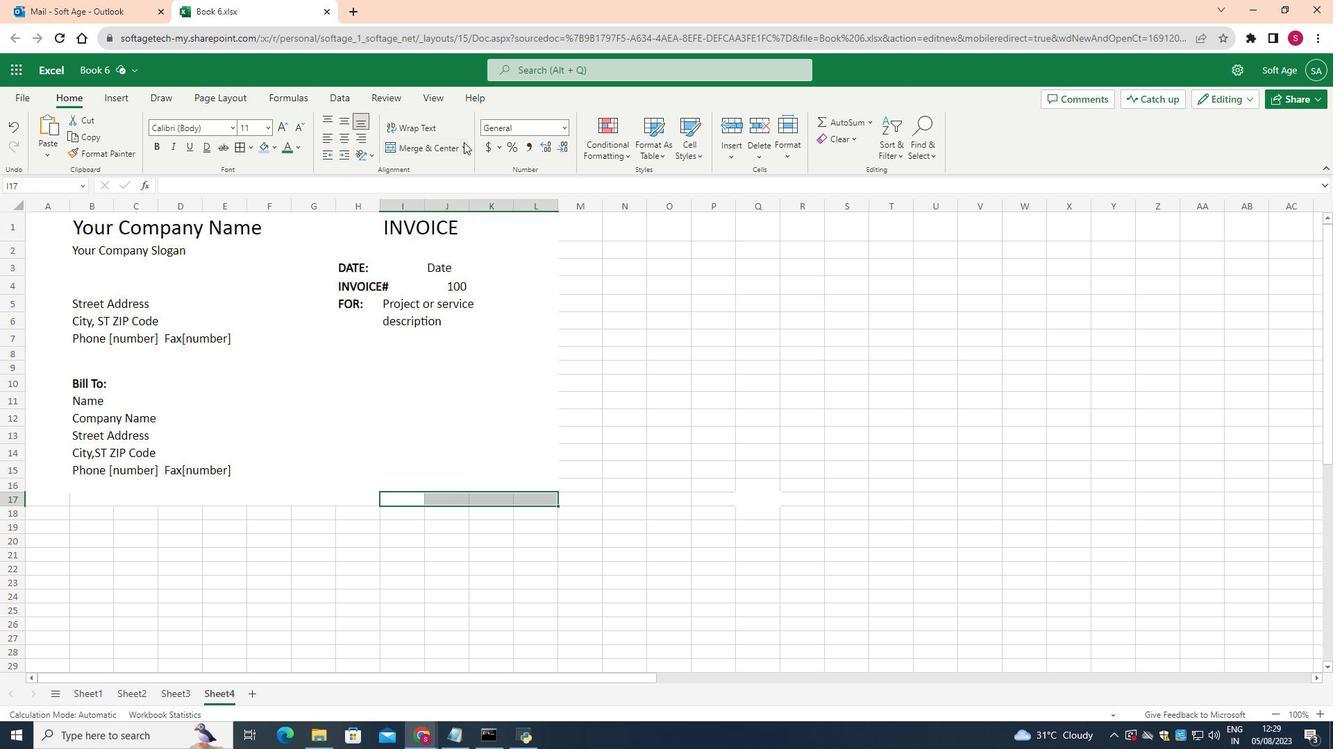 
Action: Mouse pressed left at (482, 157)
Screenshot: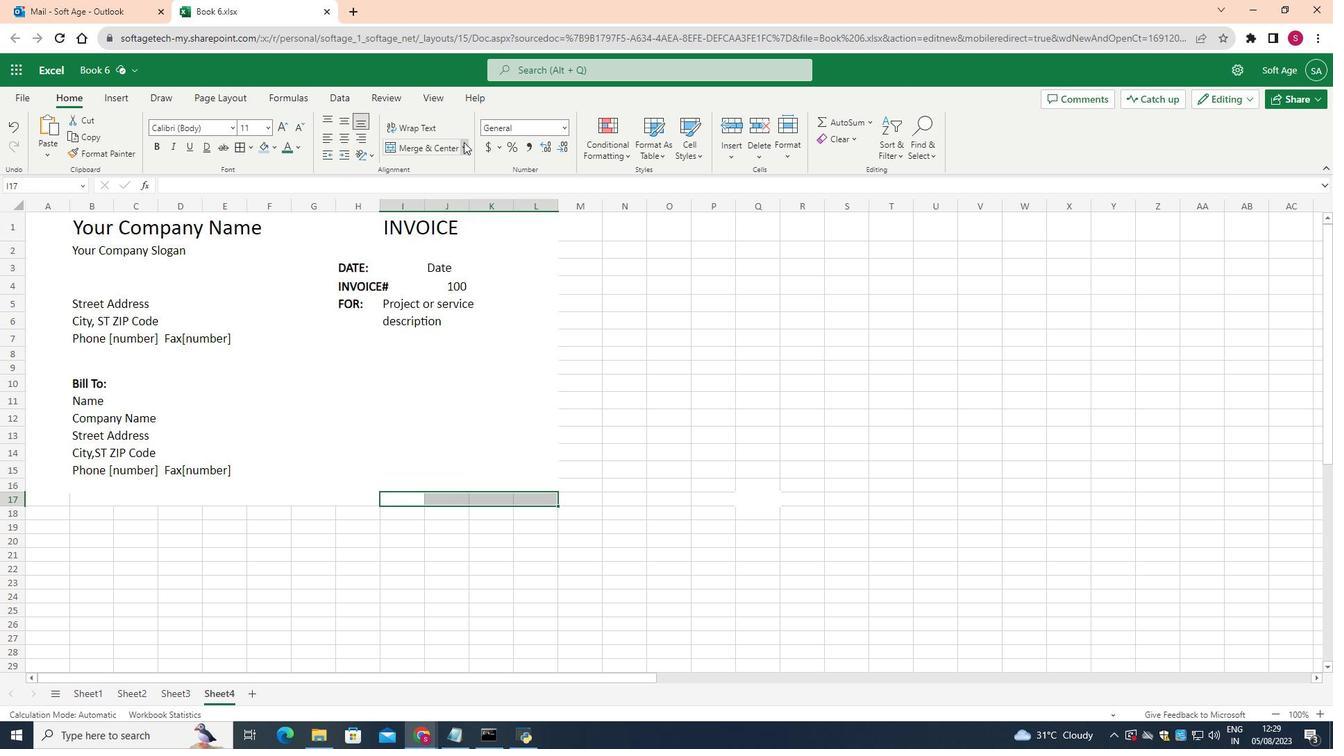 
Action: Mouse moved to (461, 236)
Screenshot: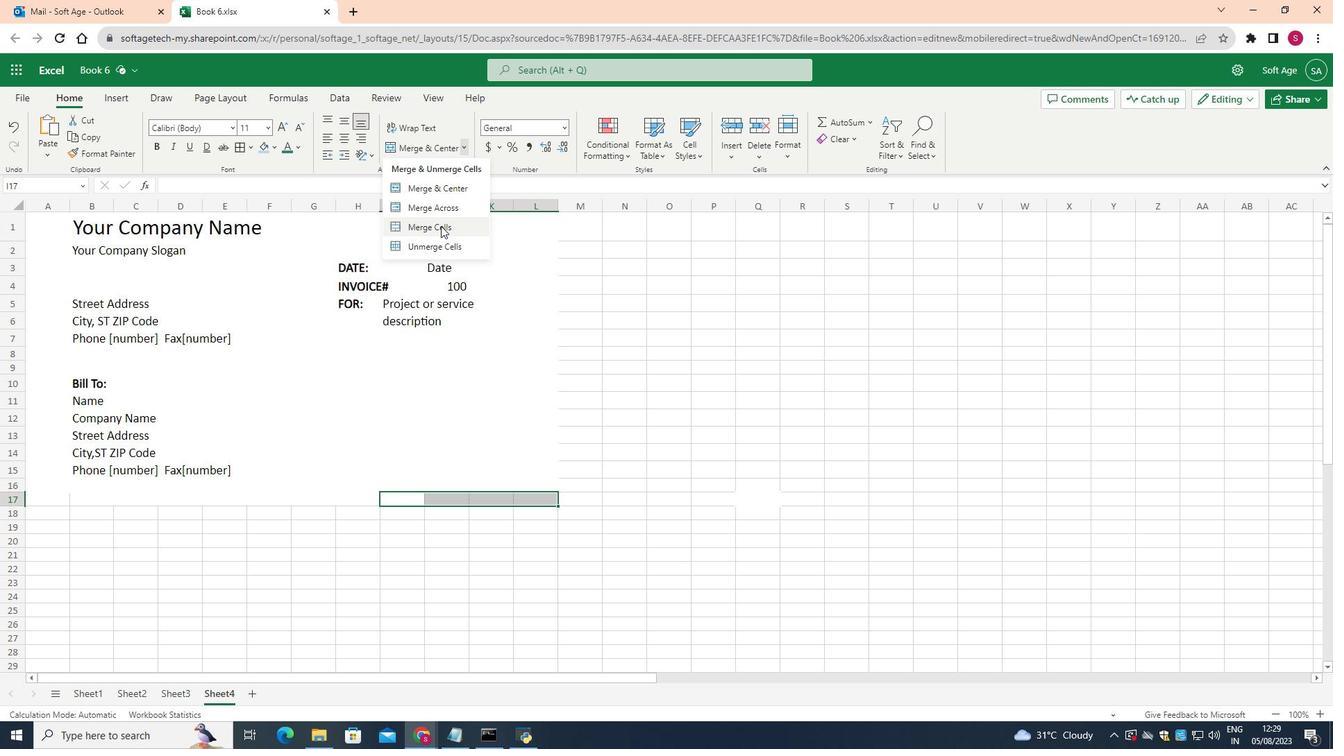 
Action: Mouse pressed left at (461, 236)
Screenshot: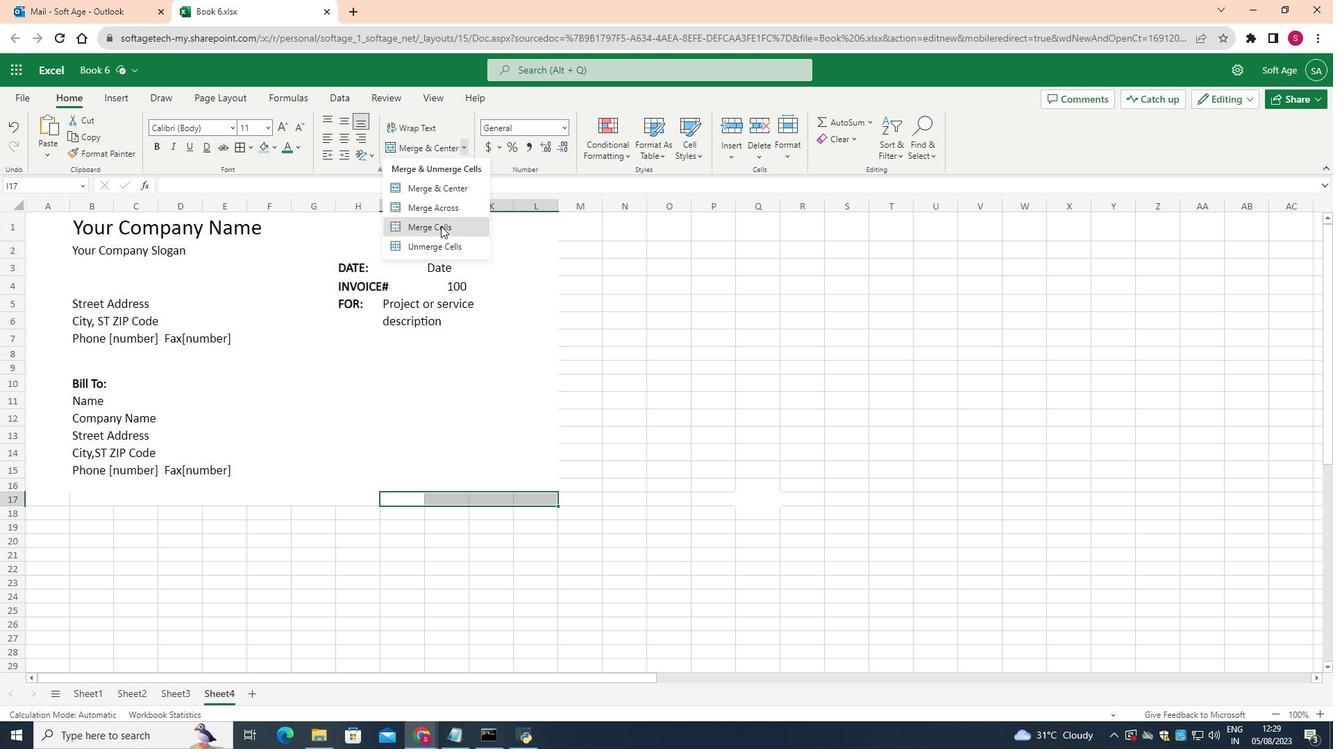 
Action: Mouse moved to (386, 590)
Screenshot: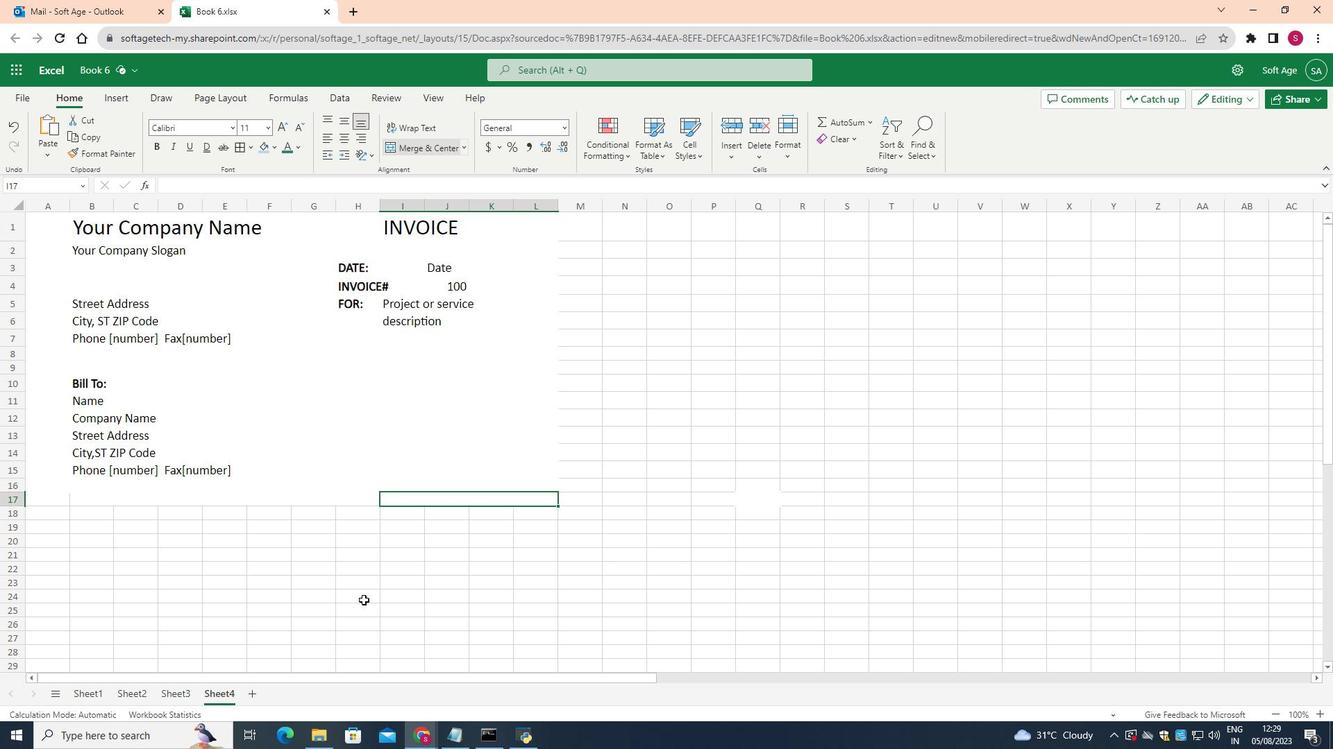 
Action: Mouse pressed left at (386, 590)
Screenshot: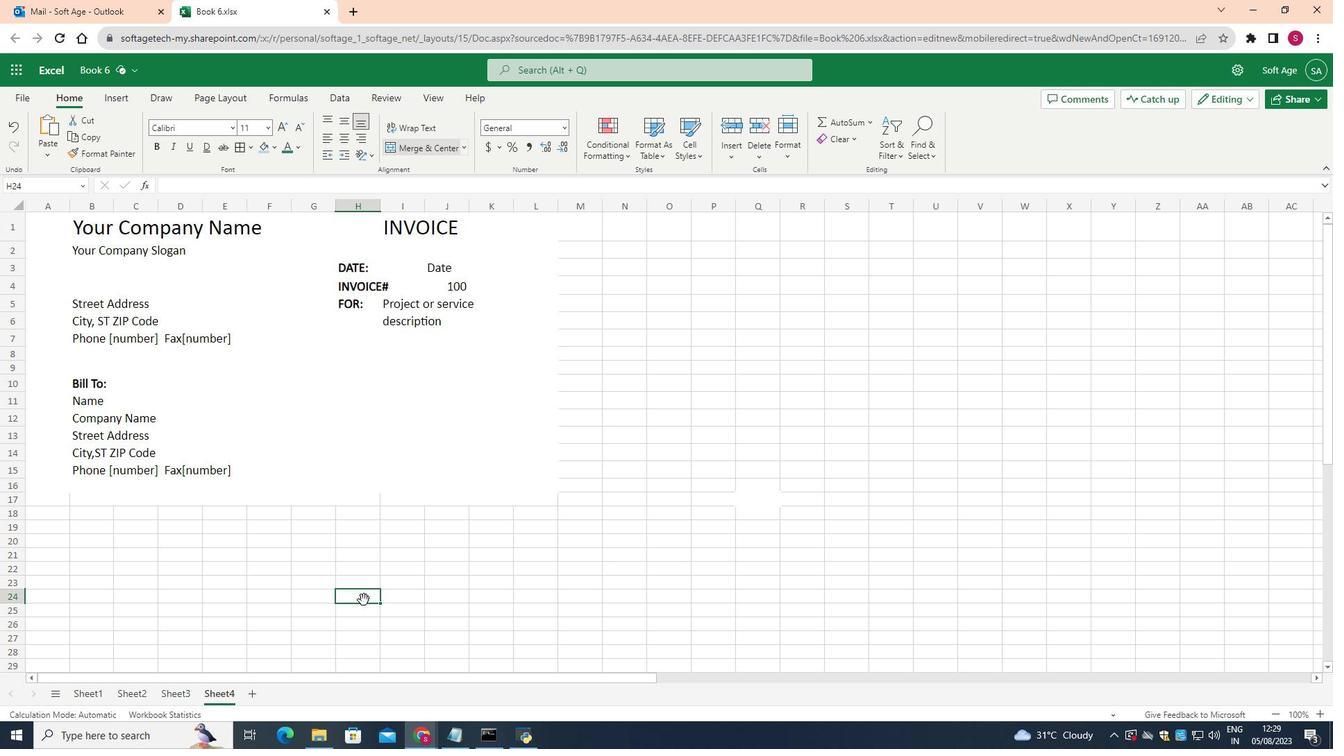 
Action: Mouse moved to (58, 501)
Screenshot: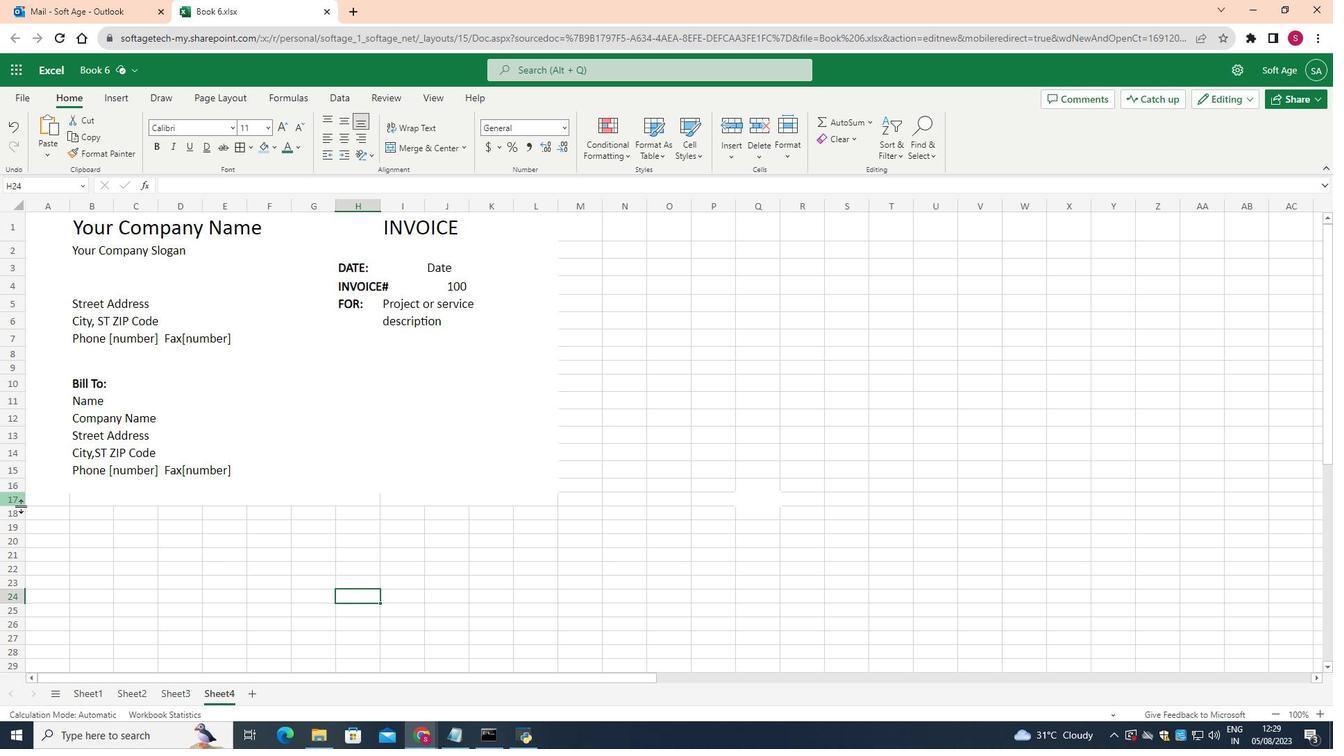 
Action: Mouse pressed left at (58, 501)
Screenshot: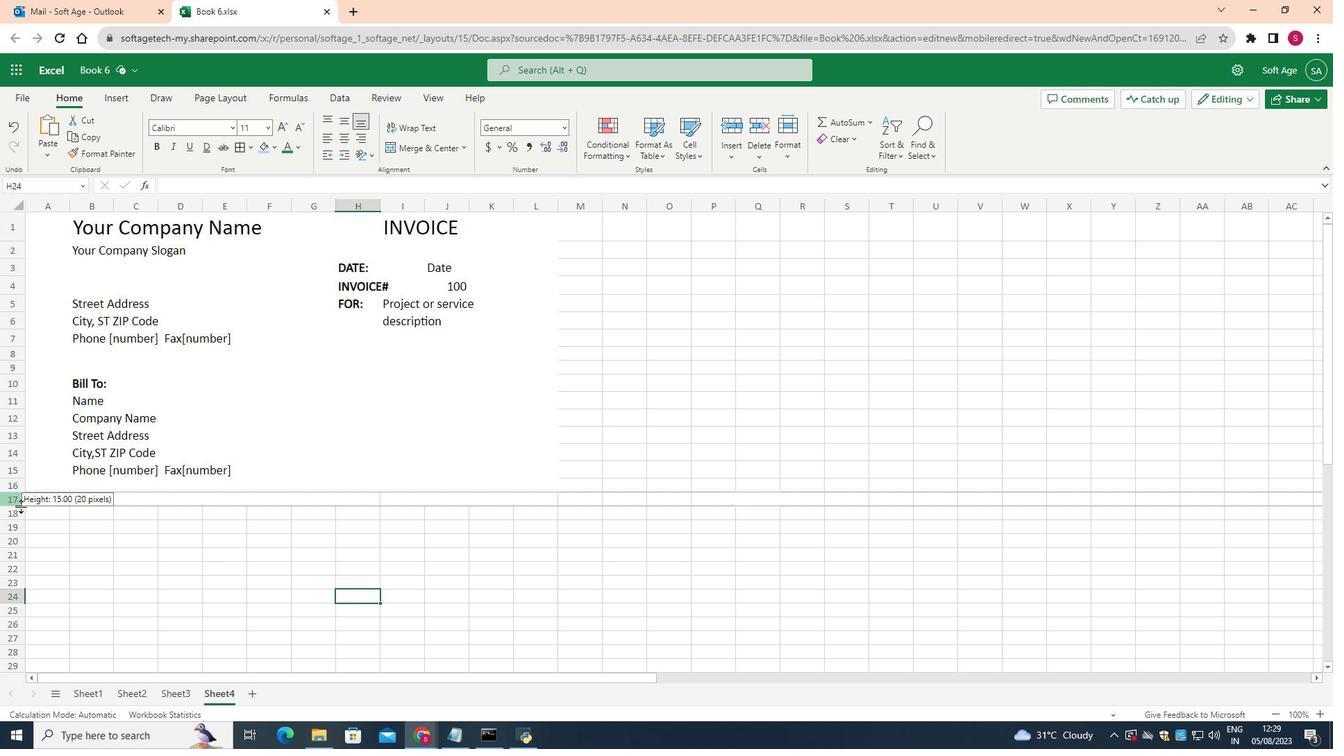 
Action: Mouse moved to (204, 499)
Screenshot: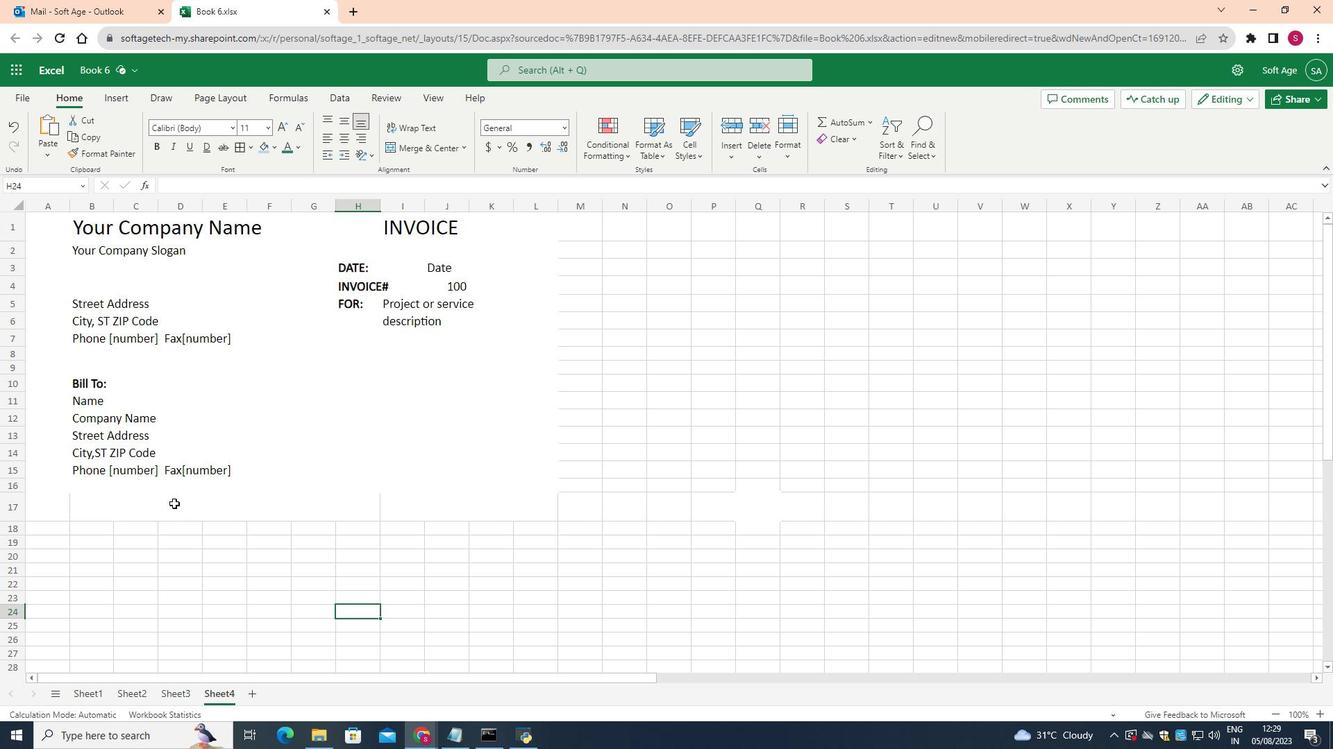 
Action: Mouse pressed left at (204, 499)
Screenshot: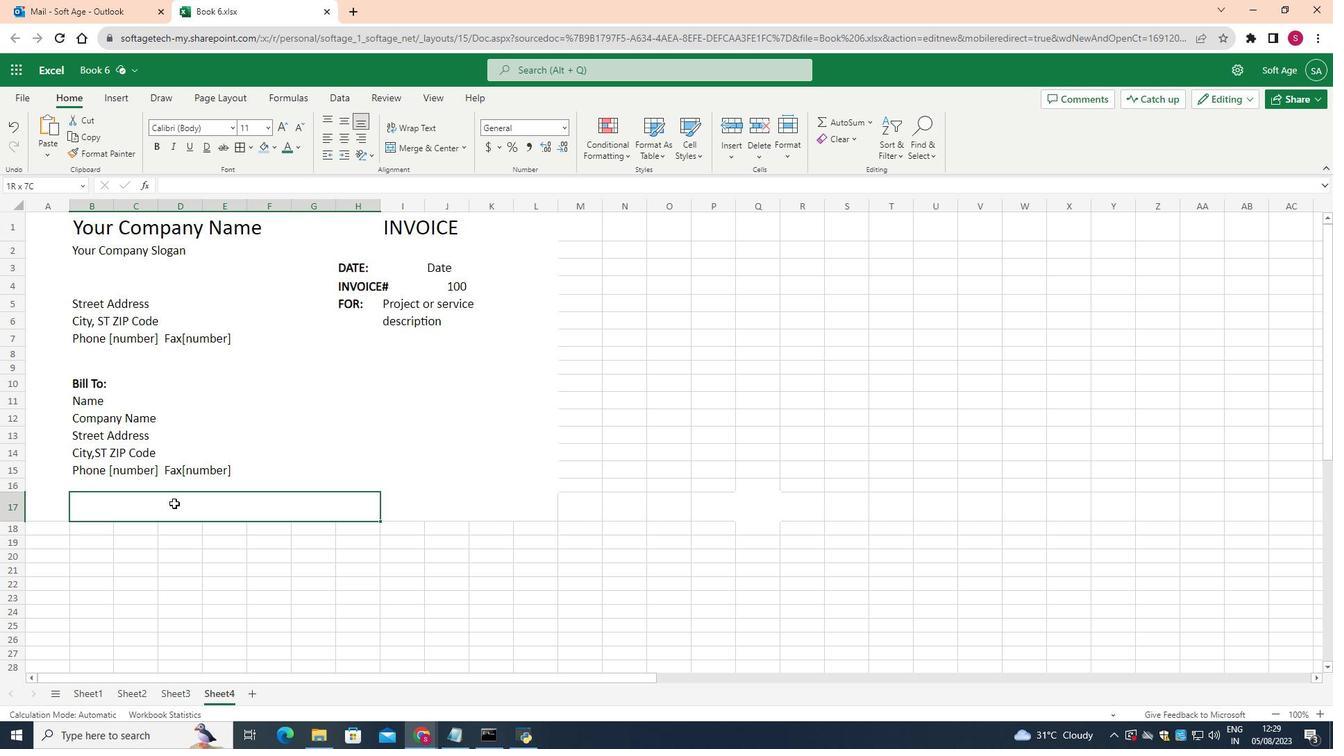 
Action: Mouse moved to (292, 143)
Screenshot: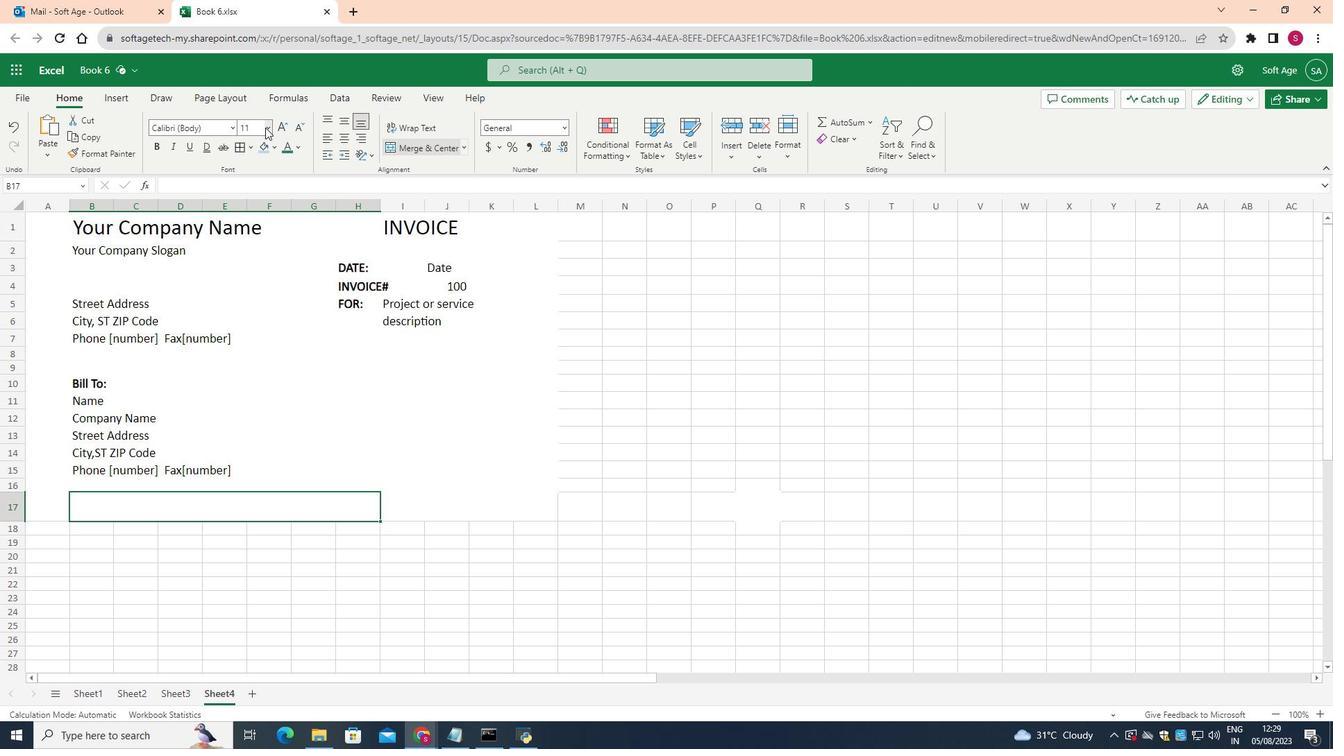 
Action: Mouse pressed left at (292, 143)
Screenshot: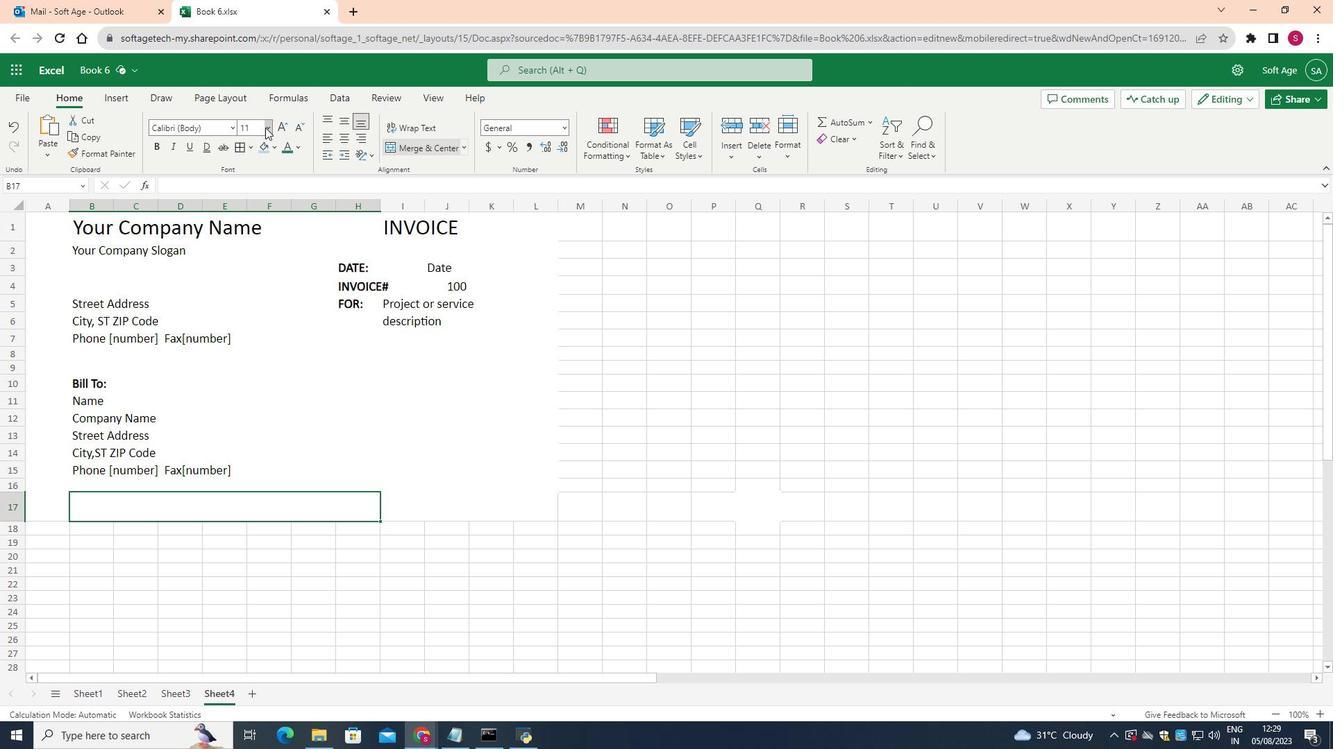 
Action: Mouse moved to (280, 249)
Screenshot: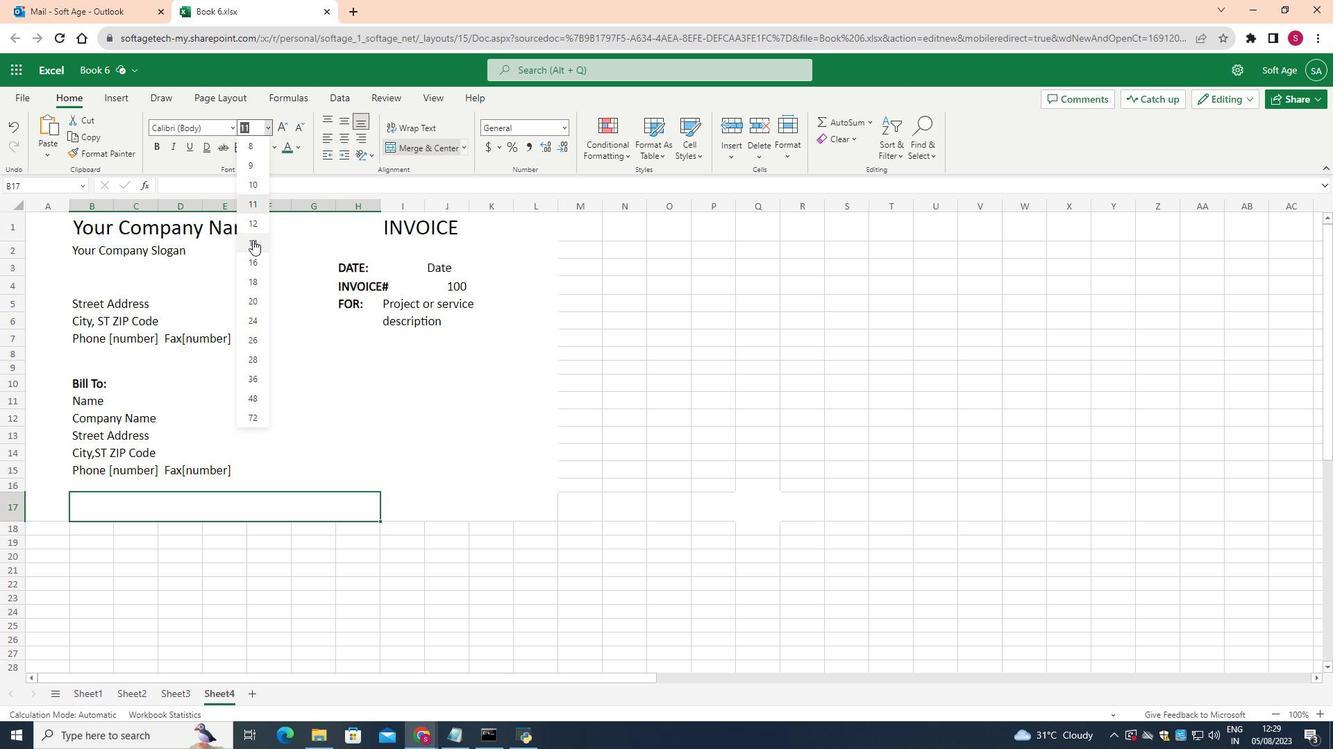 
Action: Mouse pressed left at (280, 249)
Screenshot: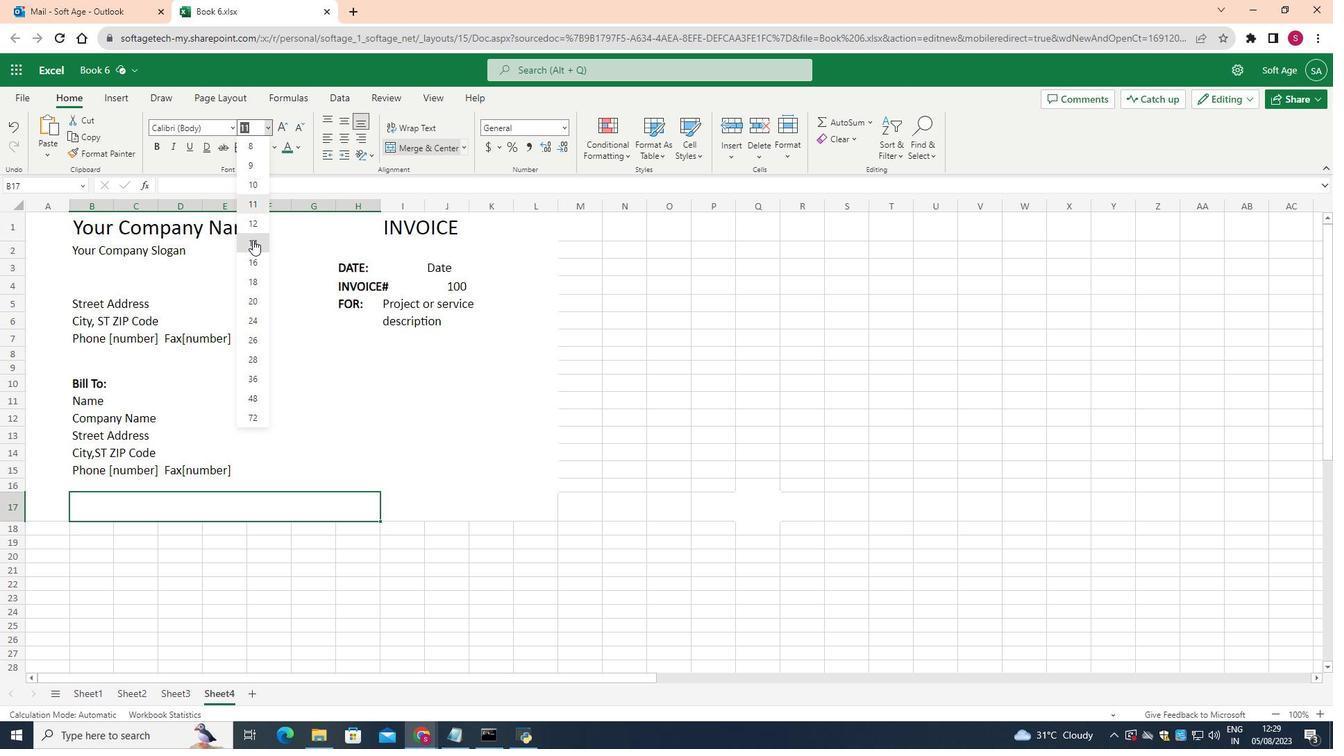 
Action: Key pressed <Key.shift>DESCRIPTION
Screenshot: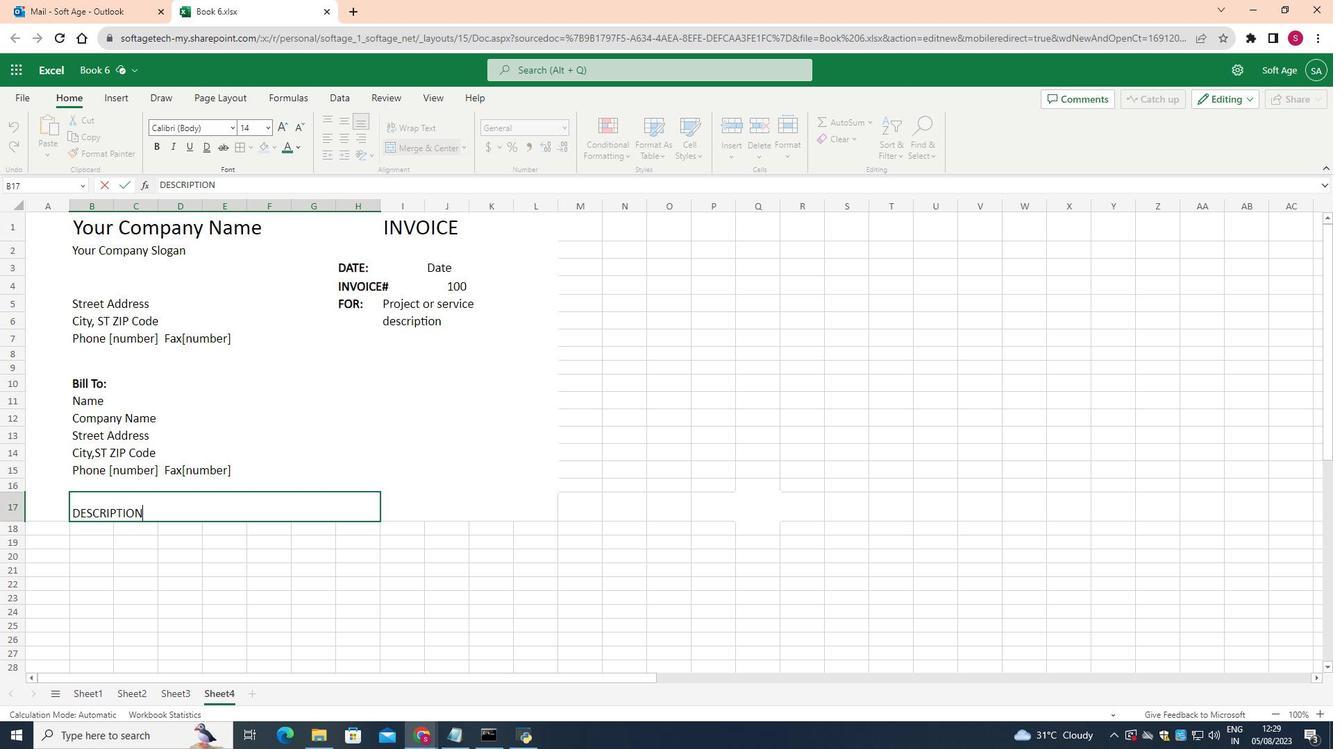 
Action: Mouse moved to (476, 503)
Screenshot: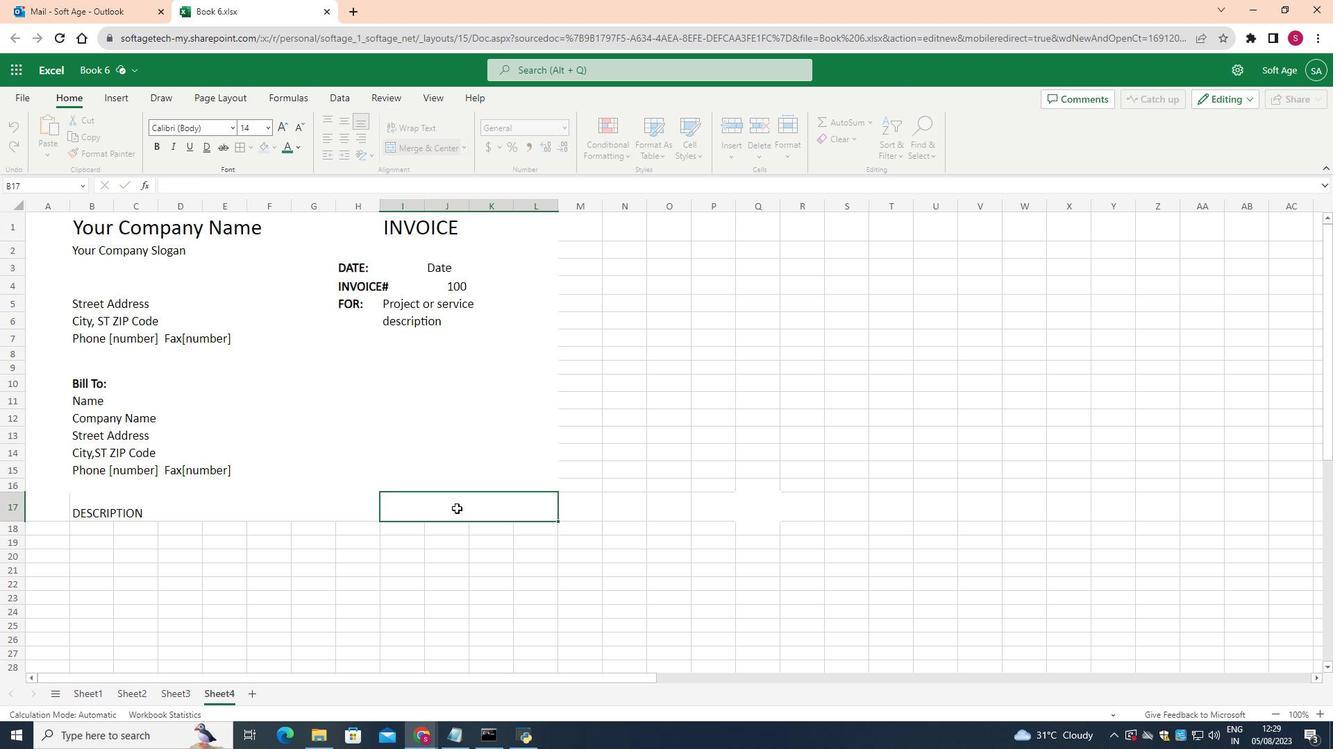 
Action: Mouse pressed left at (476, 503)
Screenshot: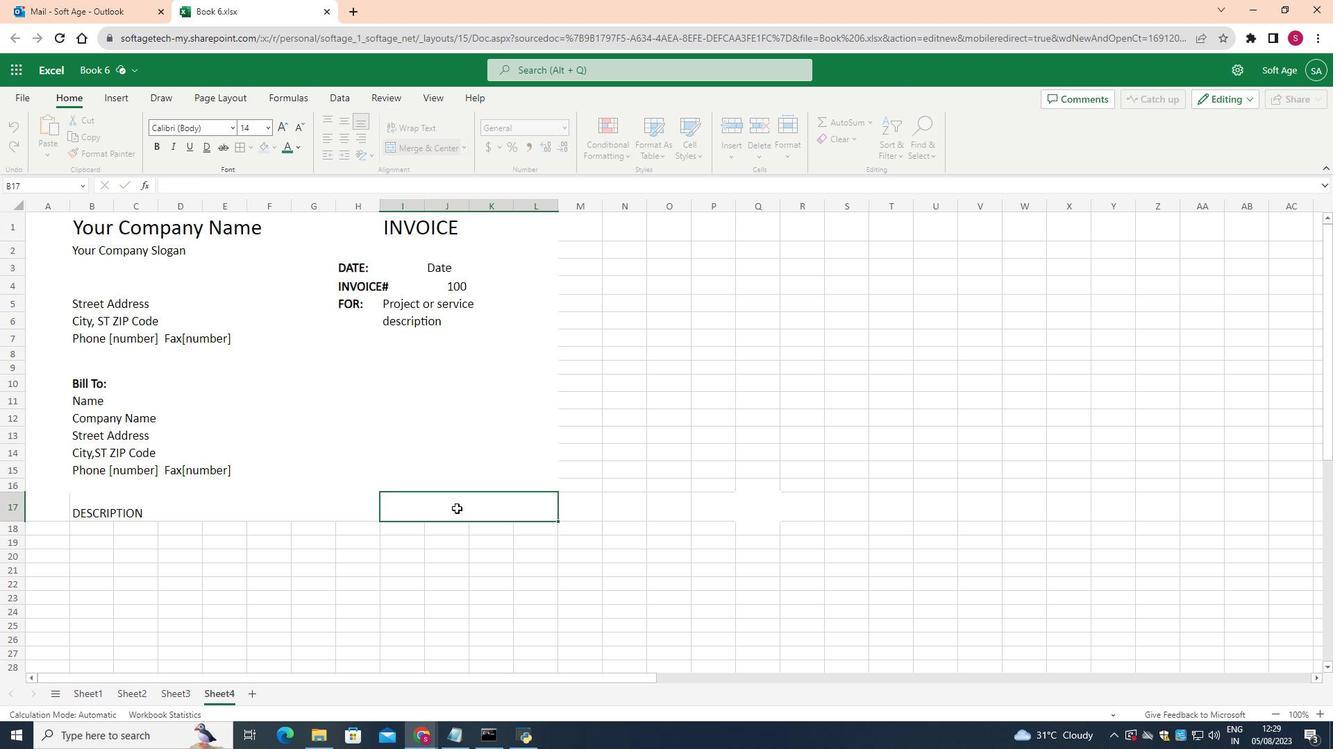 
Action: Mouse moved to (297, 143)
Screenshot: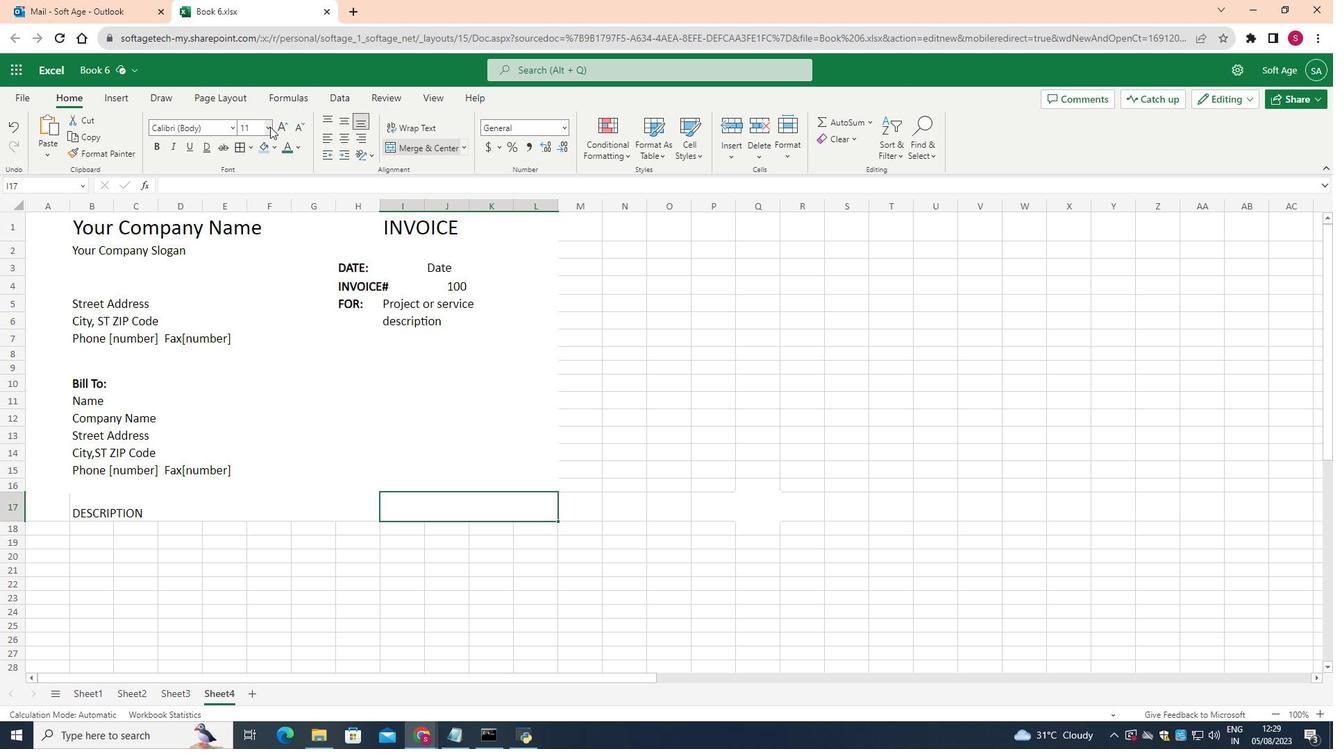 
Action: Mouse pressed left at (297, 143)
Screenshot: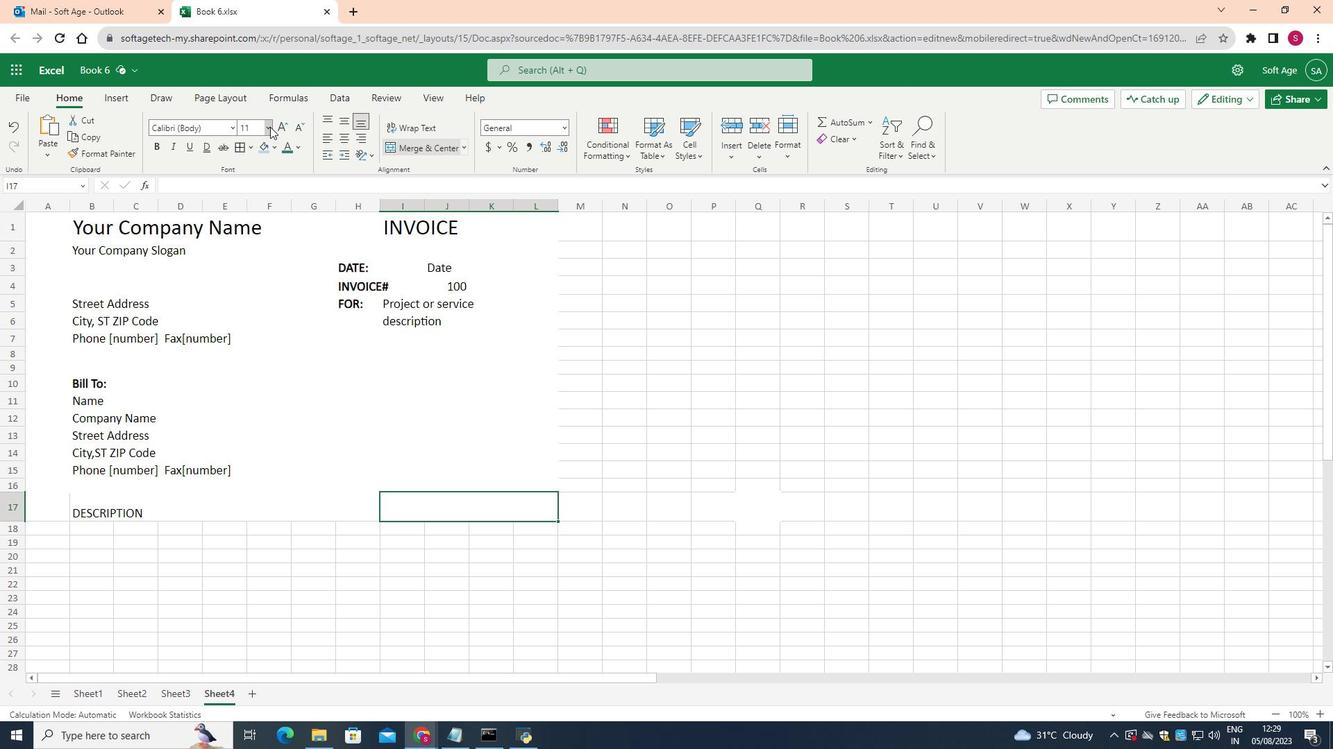 
Action: Mouse moved to (283, 253)
Screenshot: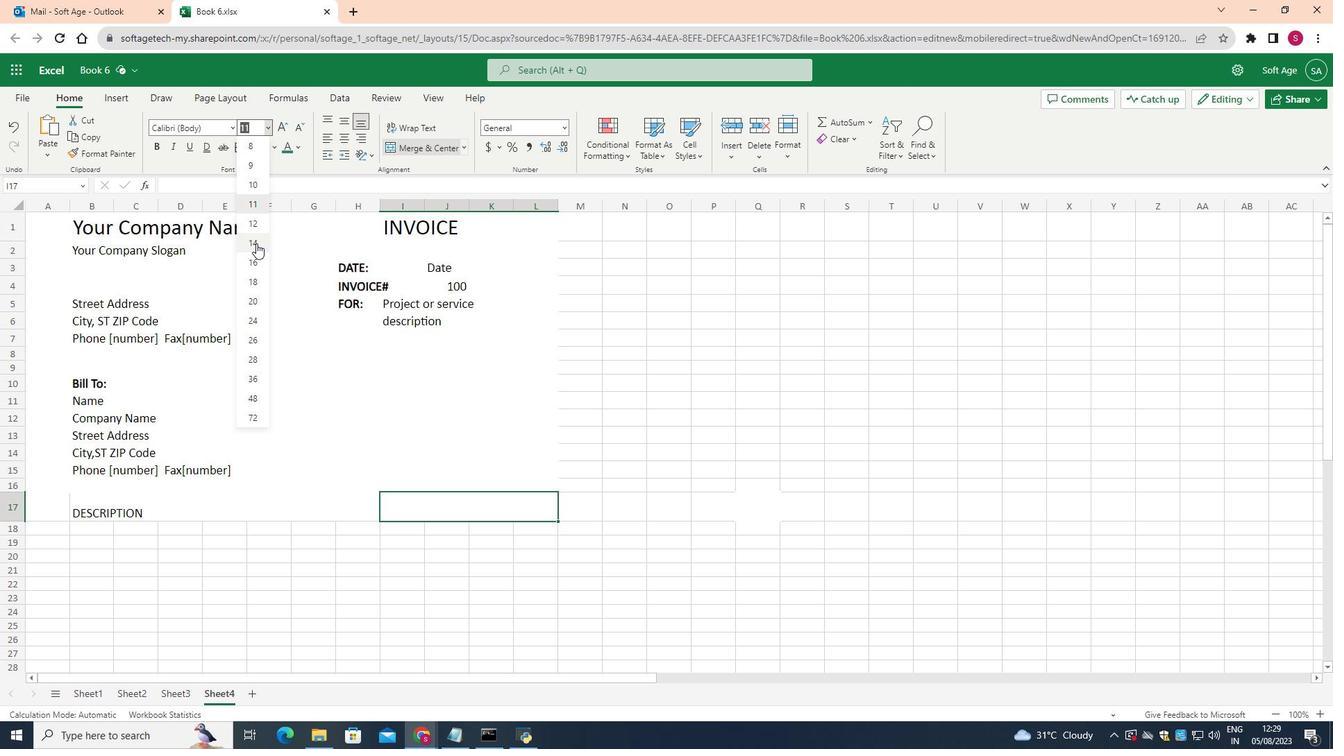 
Action: Mouse pressed left at (283, 253)
Screenshot: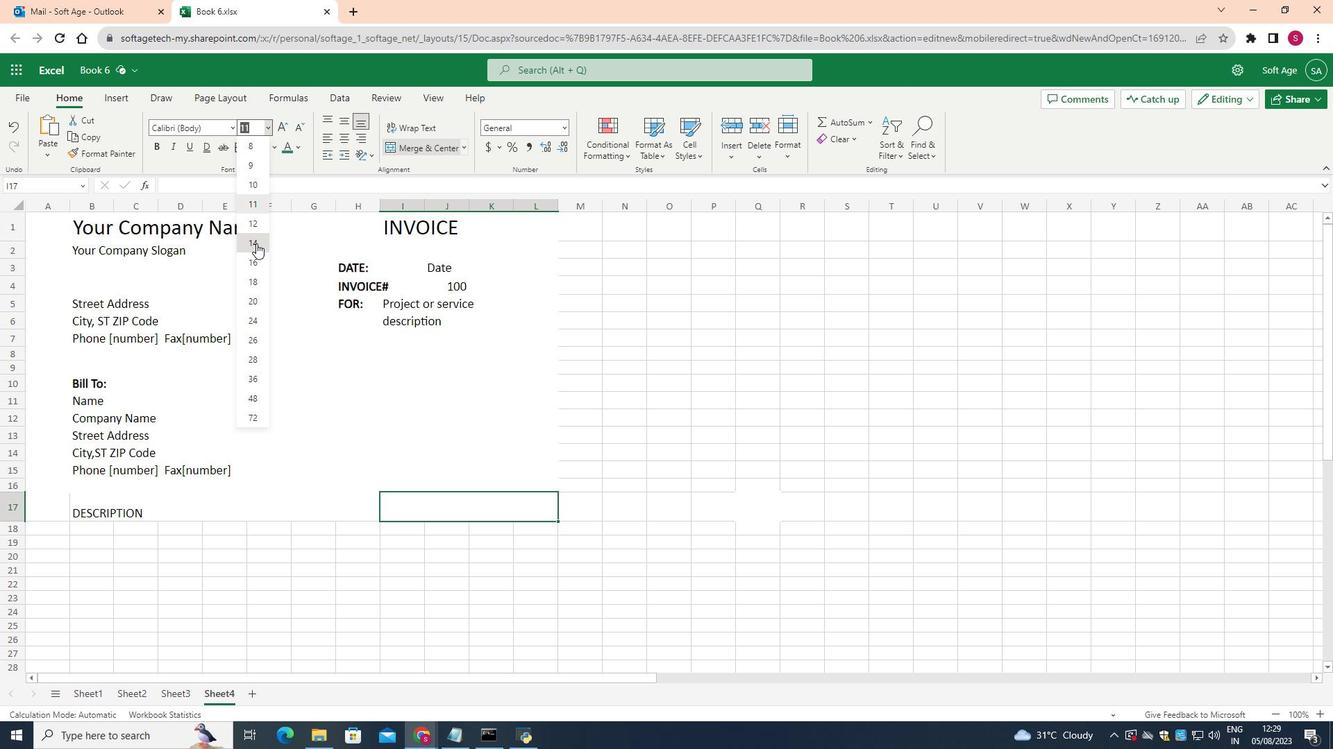 
Action: Mouse moved to (283, 253)
Screenshot: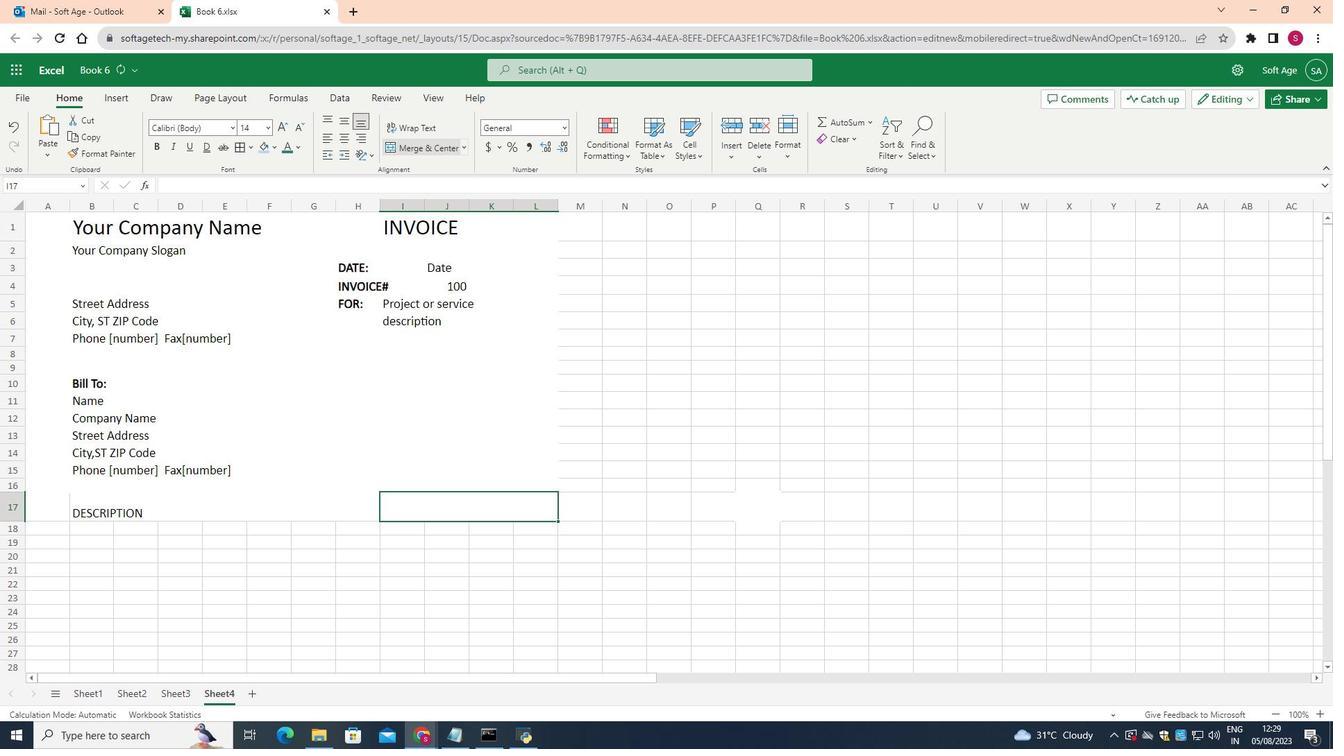 
Action: Key pressed <Key.shift>AMOUNT
Screenshot: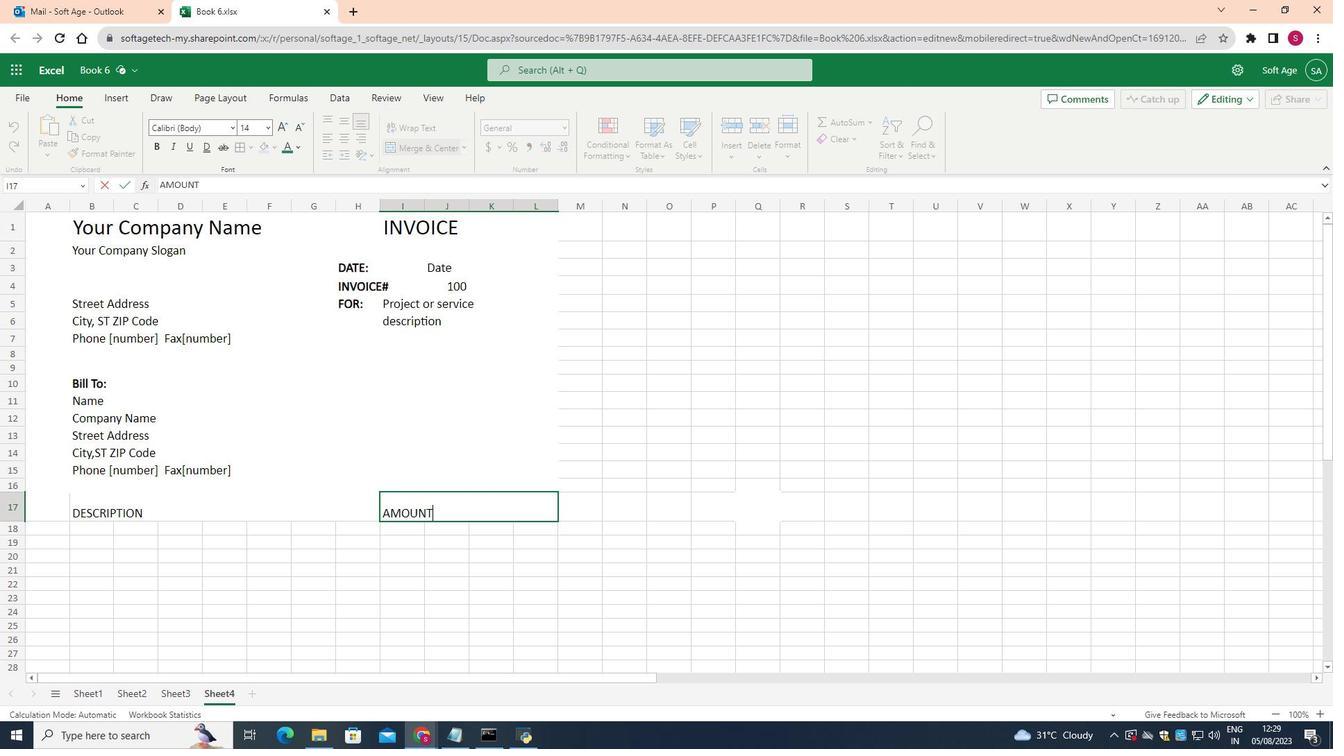 
Action: Mouse moved to (223, 565)
Screenshot: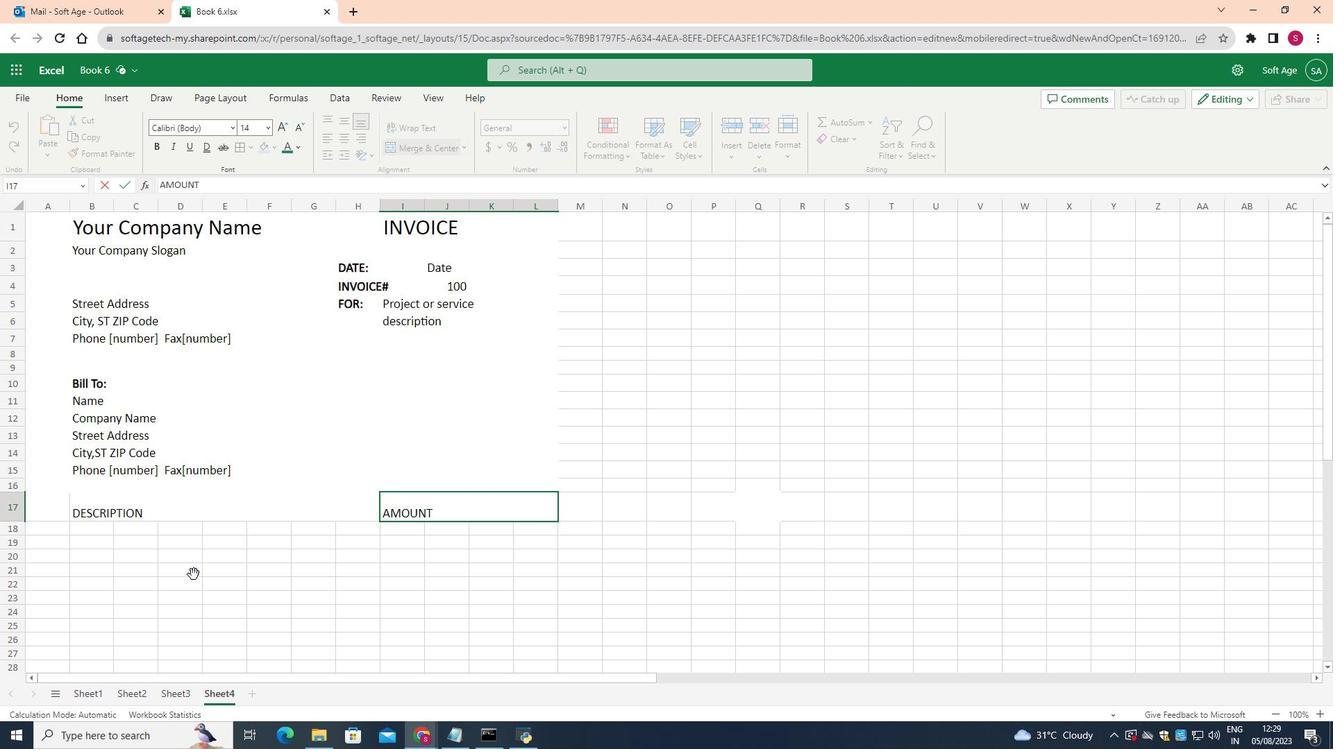 
Action: Mouse pressed left at (223, 565)
